 Task: Look for space in Pirané, Argentina from 9th June, 2023 to 11th June, 2023 for 2 adults in price range Rs.6000 to Rs.10000. Place can be entire place with 2 bedrooms having 2 beds and 1 bathroom. Property type can be house, flat, guest house. Amenities needed are: wifi, heating. Booking option can be shelf check-in. Required host language is English.
Action: Mouse moved to (527, 113)
Screenshot: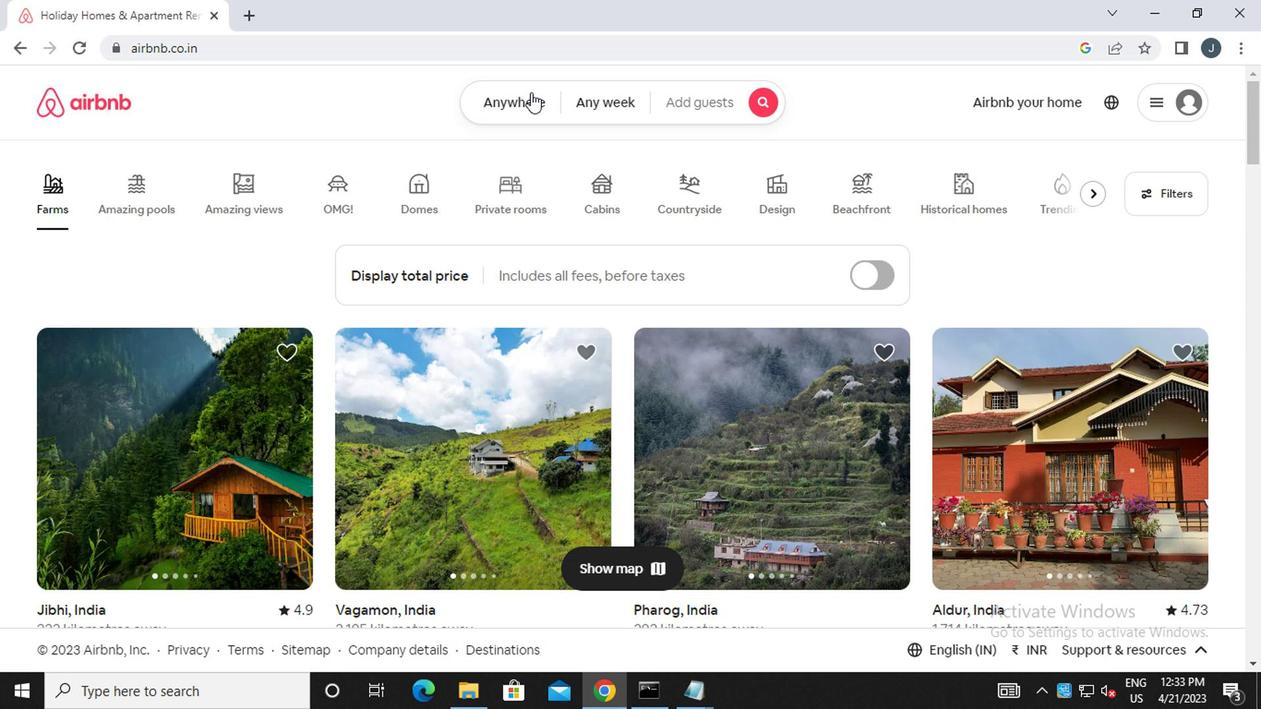 
Action: Mouse pressed left at (527, 113)
Screenshot: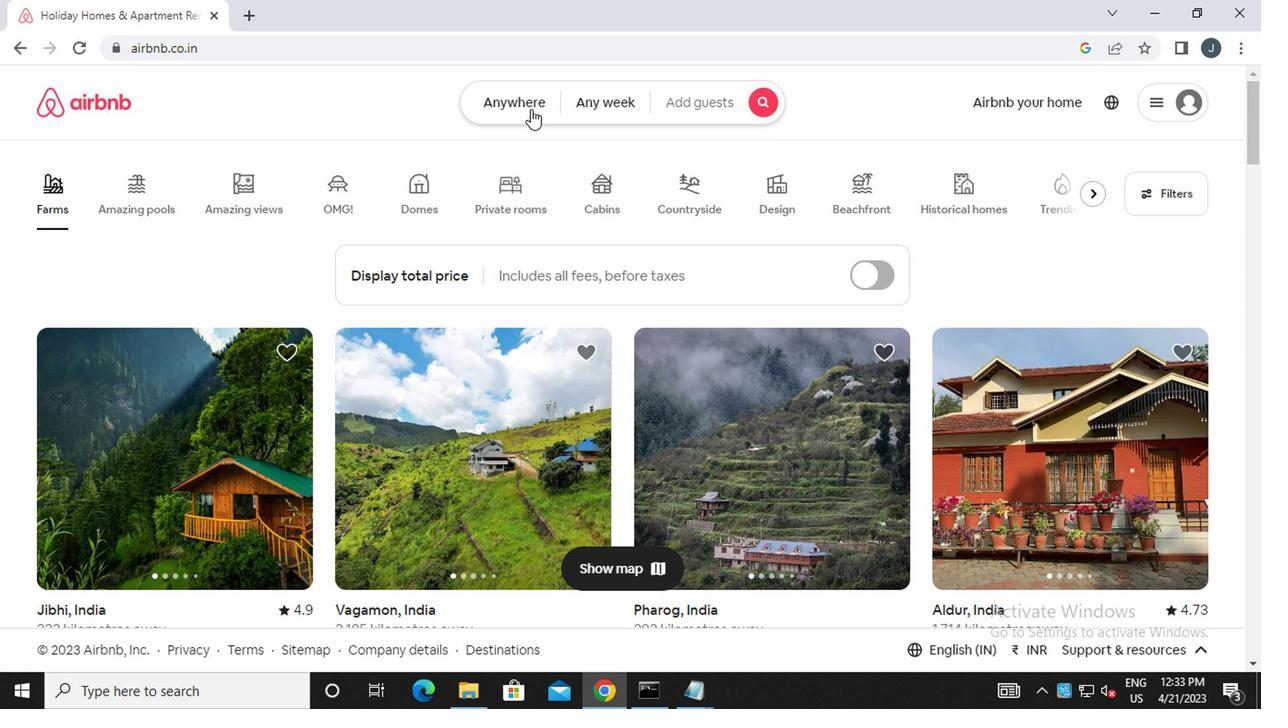 
Action: Mouse moved to (300, 182)
Screenshot: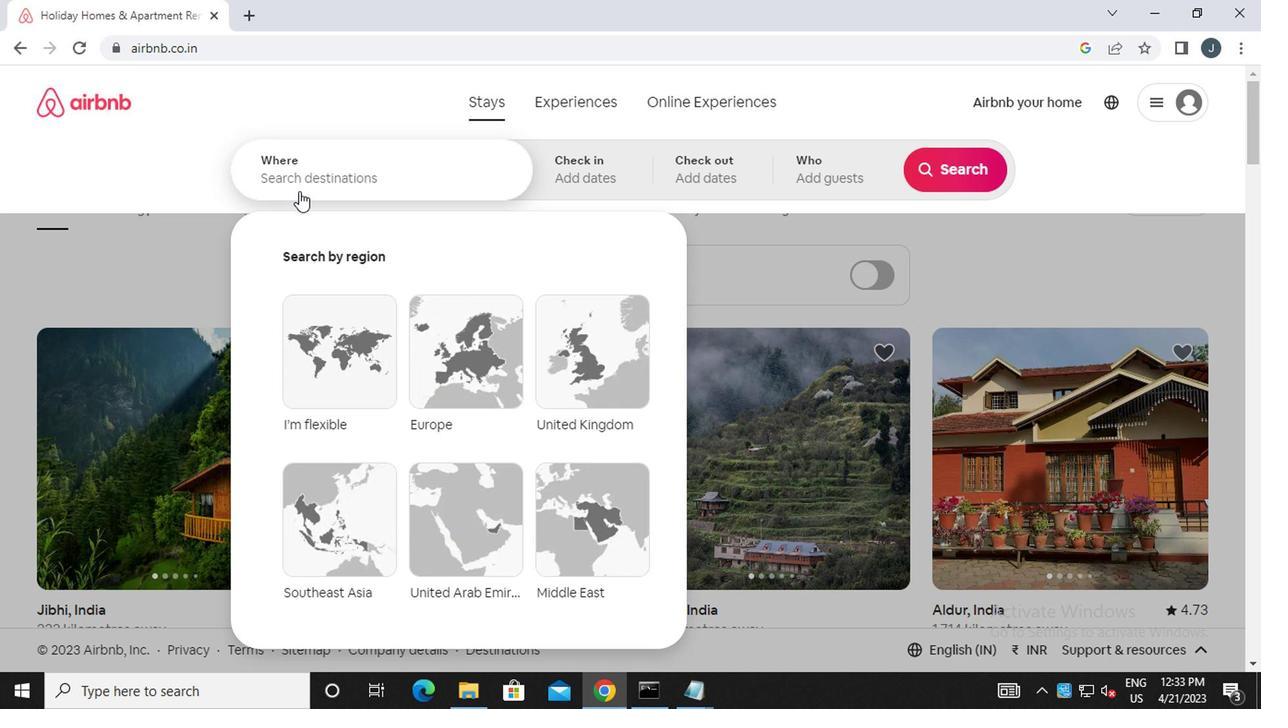 
Action: Mouse pressed left at (300, 182)
Screenshot: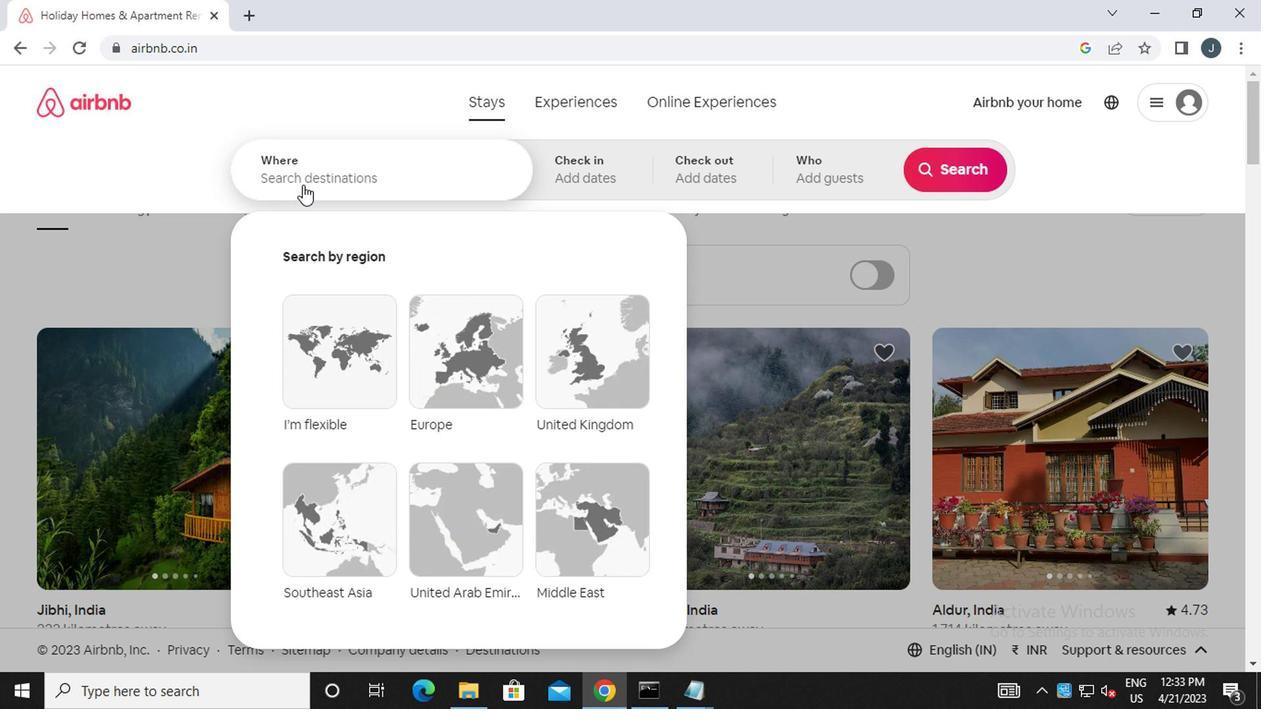 
Action: Key pressed p<Key.caps_lock>irane,<Key.space><Key.caps_lock>a<Key.caps_lock>rgentina
Screenshot: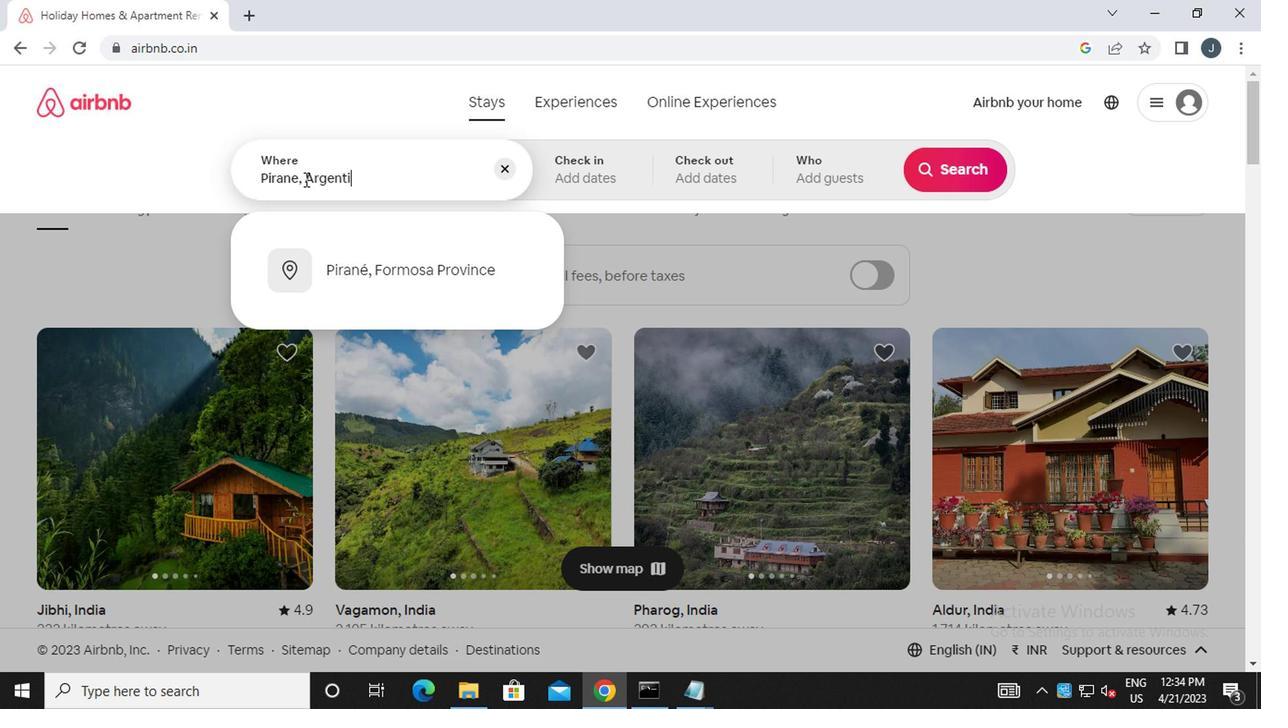 
Action: Mouse moved to (578, 178)
Screenshot: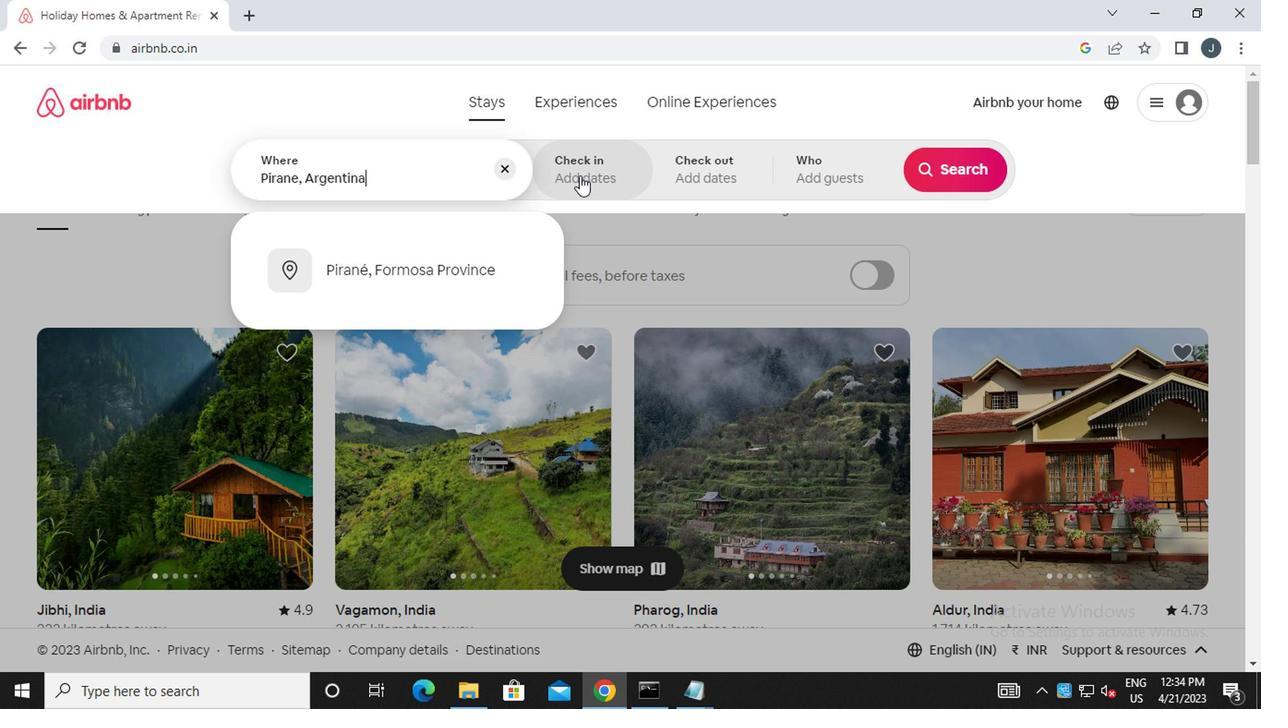 
Action: Mouse pressed left at (578, 178)
Screenshot: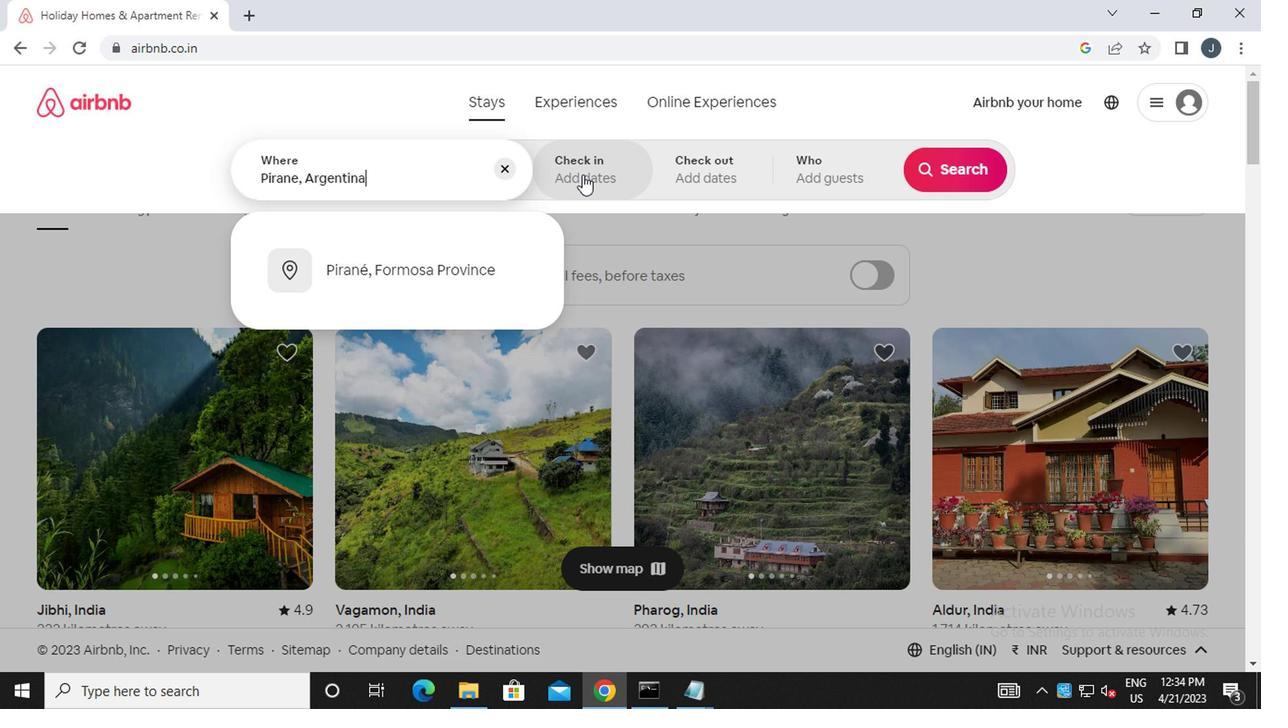 
Action: Mouse moved to (944, 322)
Screenshot: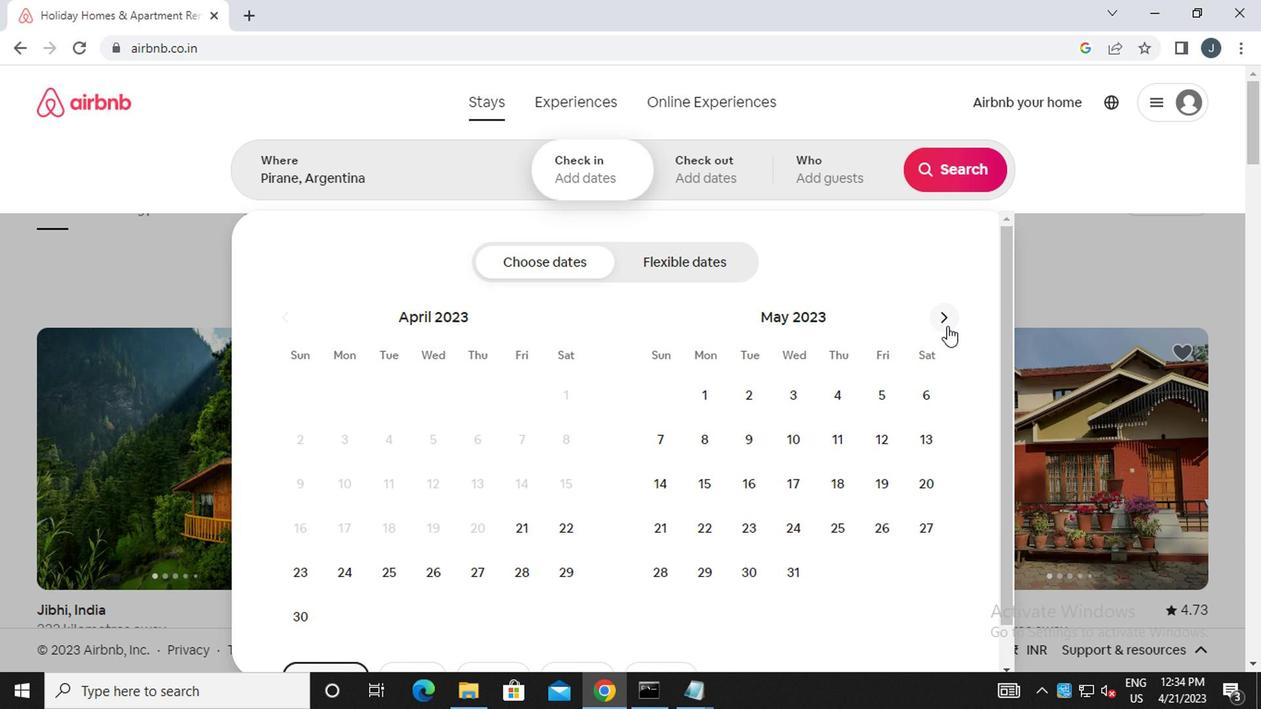 
Action: Mouse pressed left at (944, 322)
Screenshot: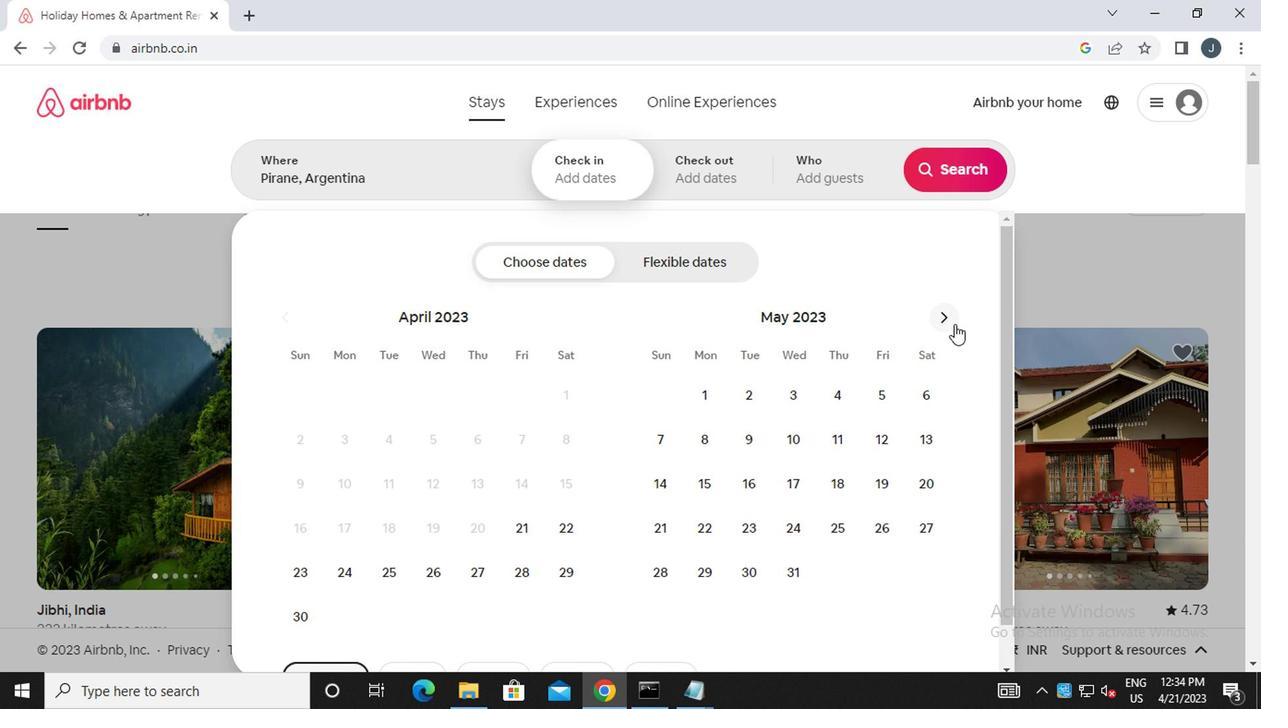 
Action: Mouse moved to (874, 437)
Screenshot: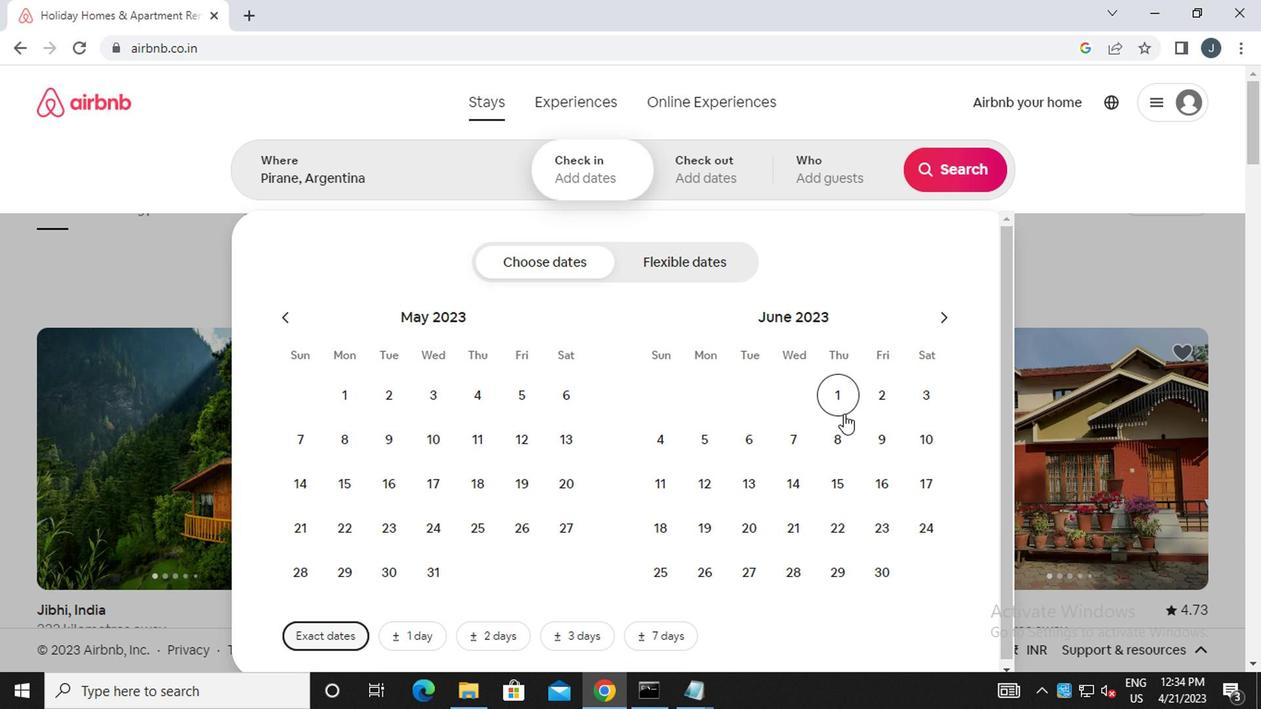 
Action: Mouse pressed left at (874, 437)
Screenshot: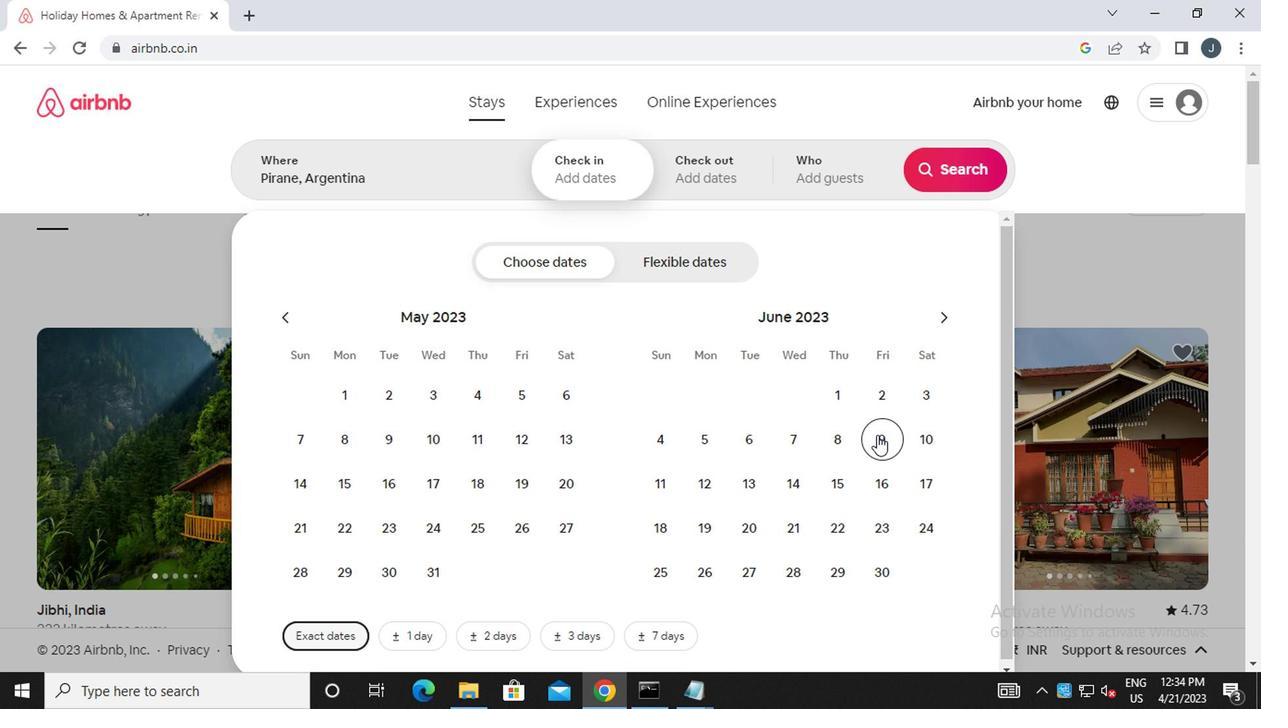 
Action: Mouse moved to (659, 475)
Screenshot: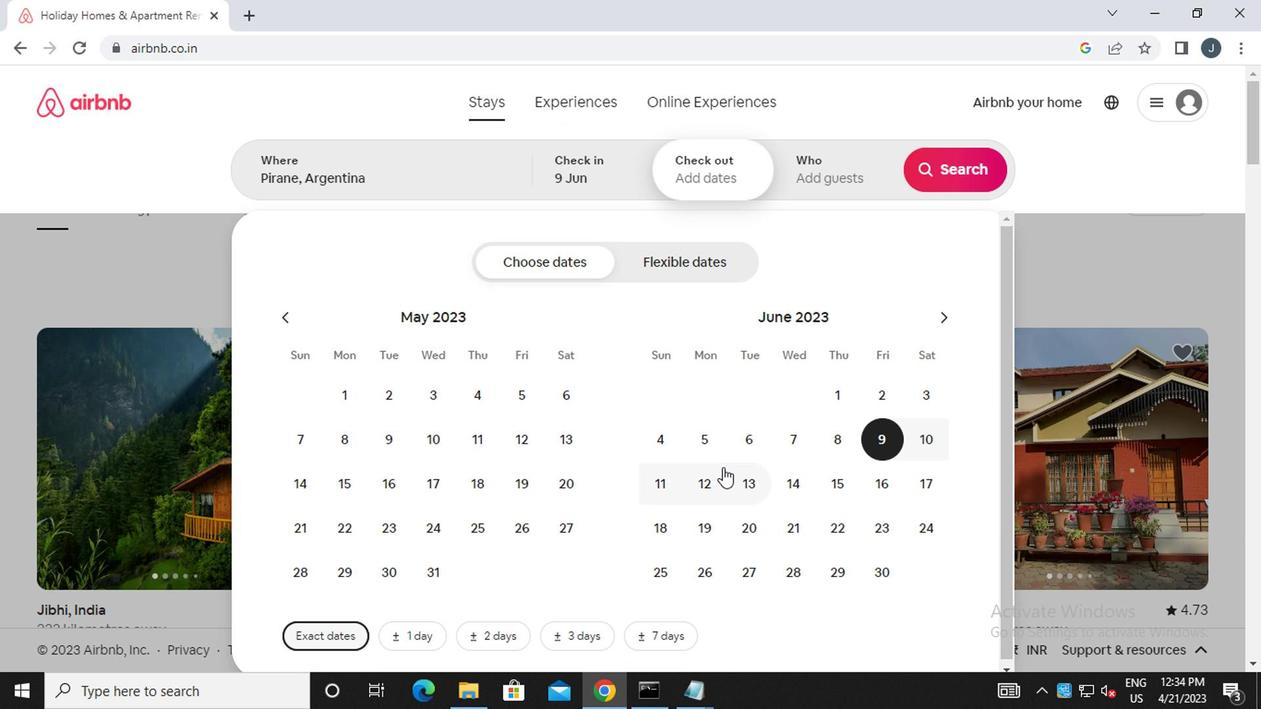 
Action: Mouse pressed left at (659, 475)
Screenshot: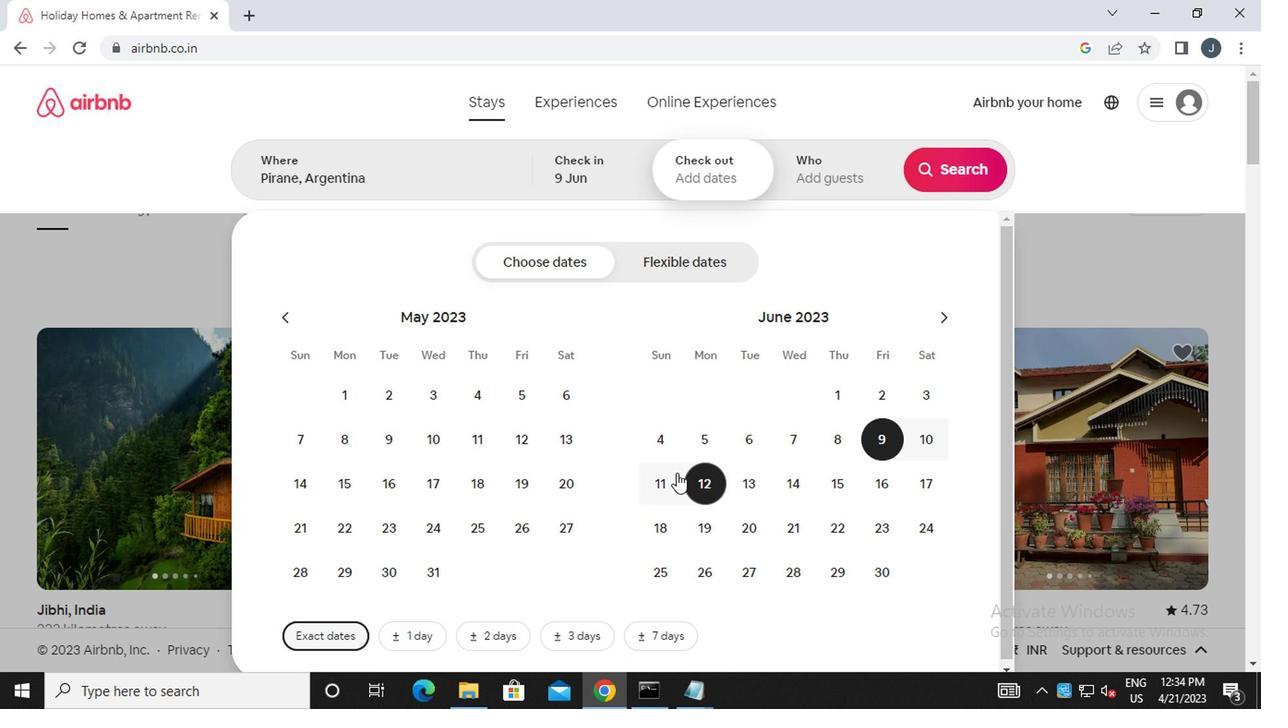 
Action: Mouse moved to (822, 190)
Screenshot: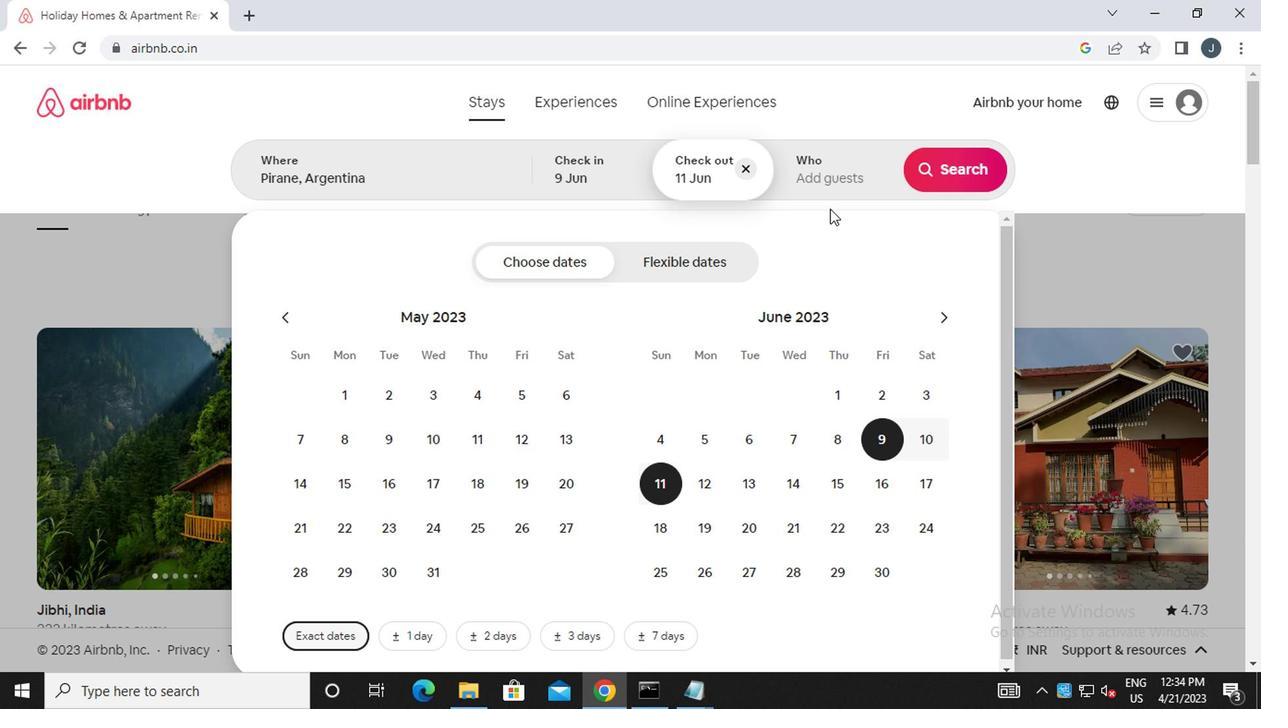 
Action: Mouse pressed left at (822, 190)
Screenshot: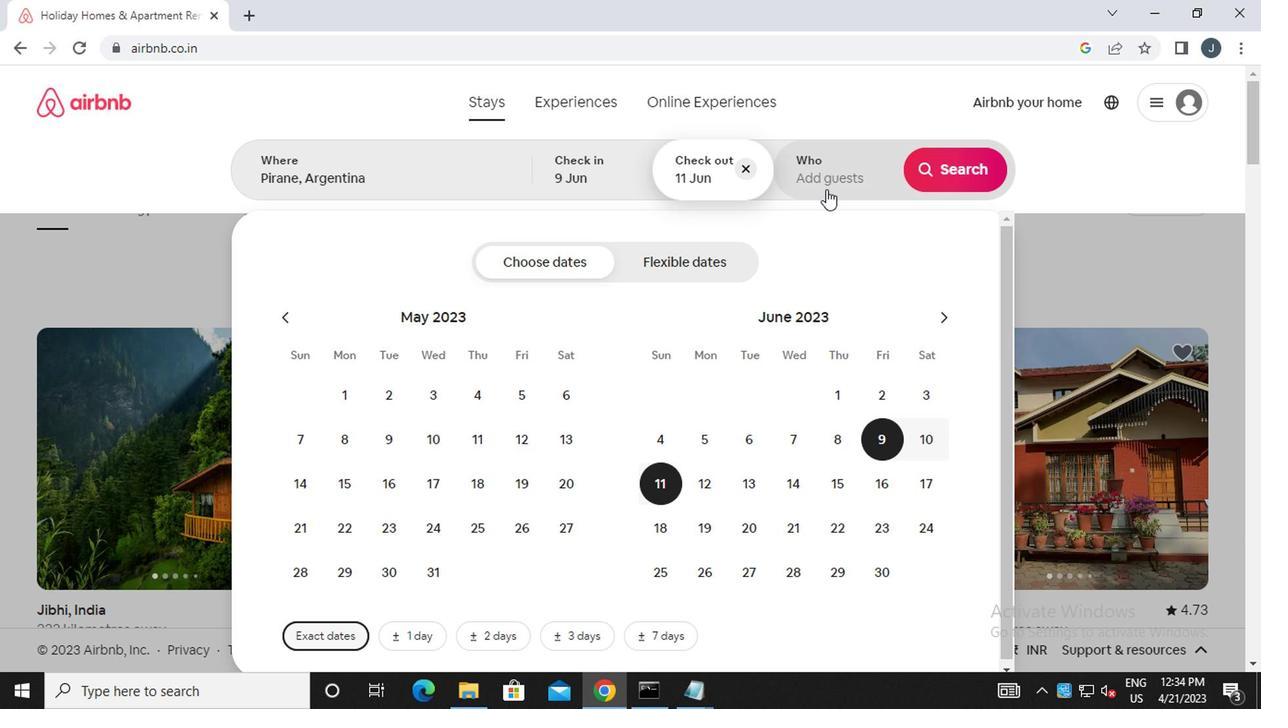 
Action: Mouse moved to (958, 266)
Screenshot: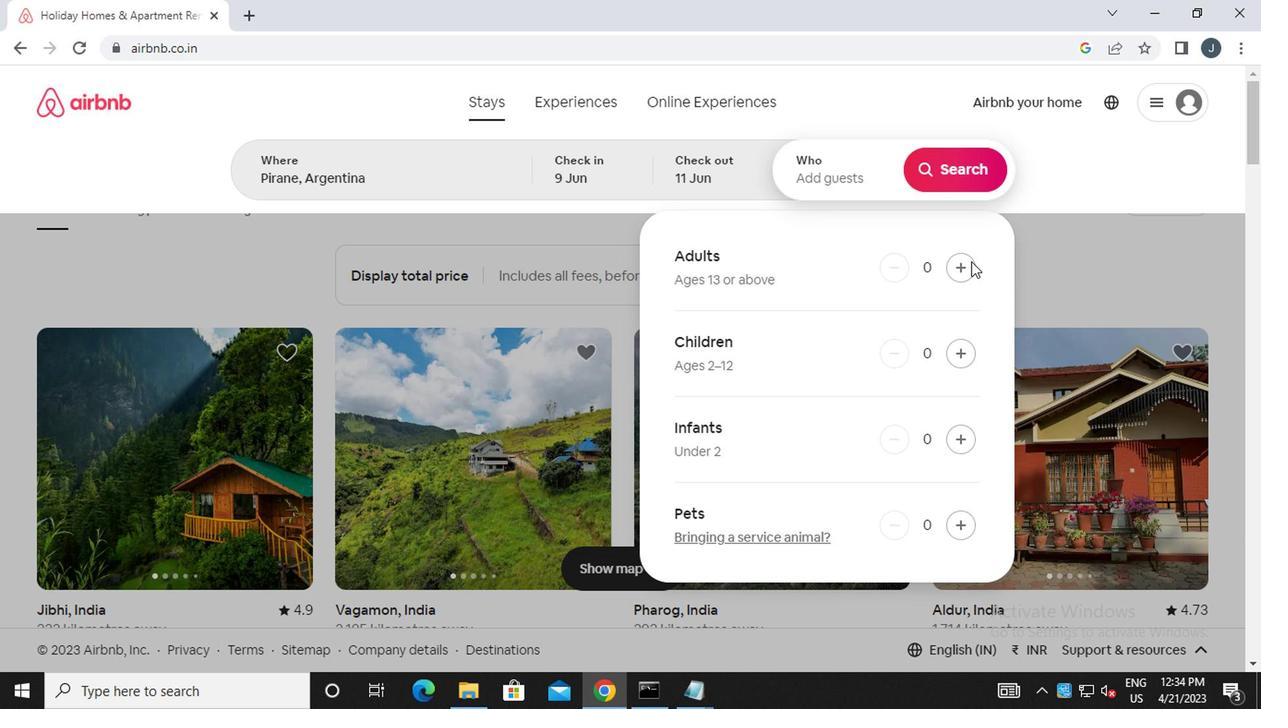 
Action: Mouse pressed left at (958, 266)
Screenshot: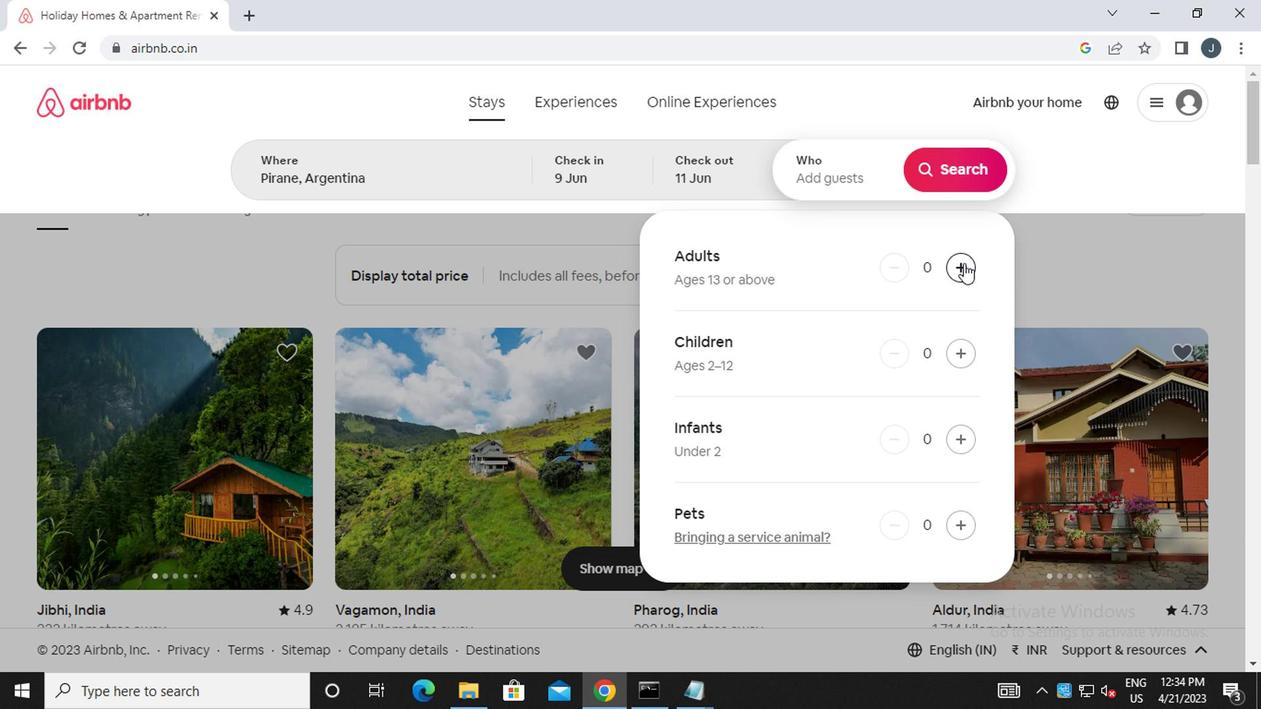 
Action: Mouse moved to (958, 266)
Screenshot: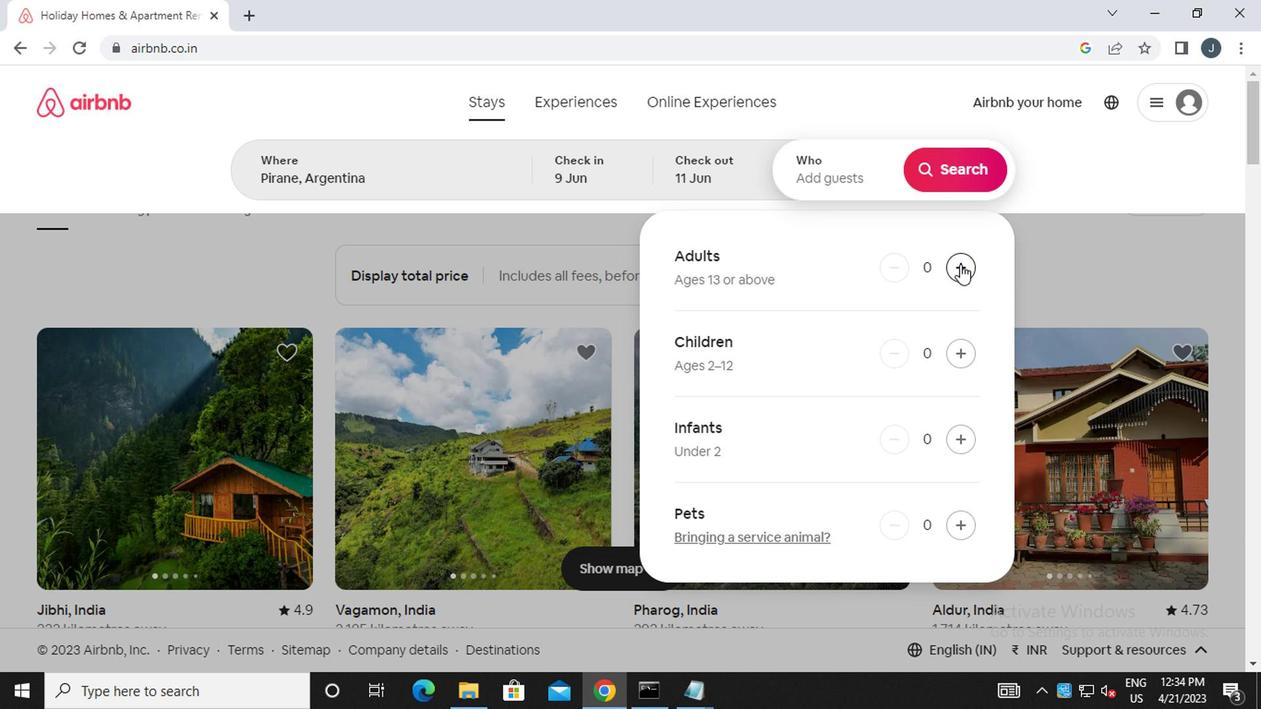 
Action: Mouse pressed left at (958, 266)
Screenshot: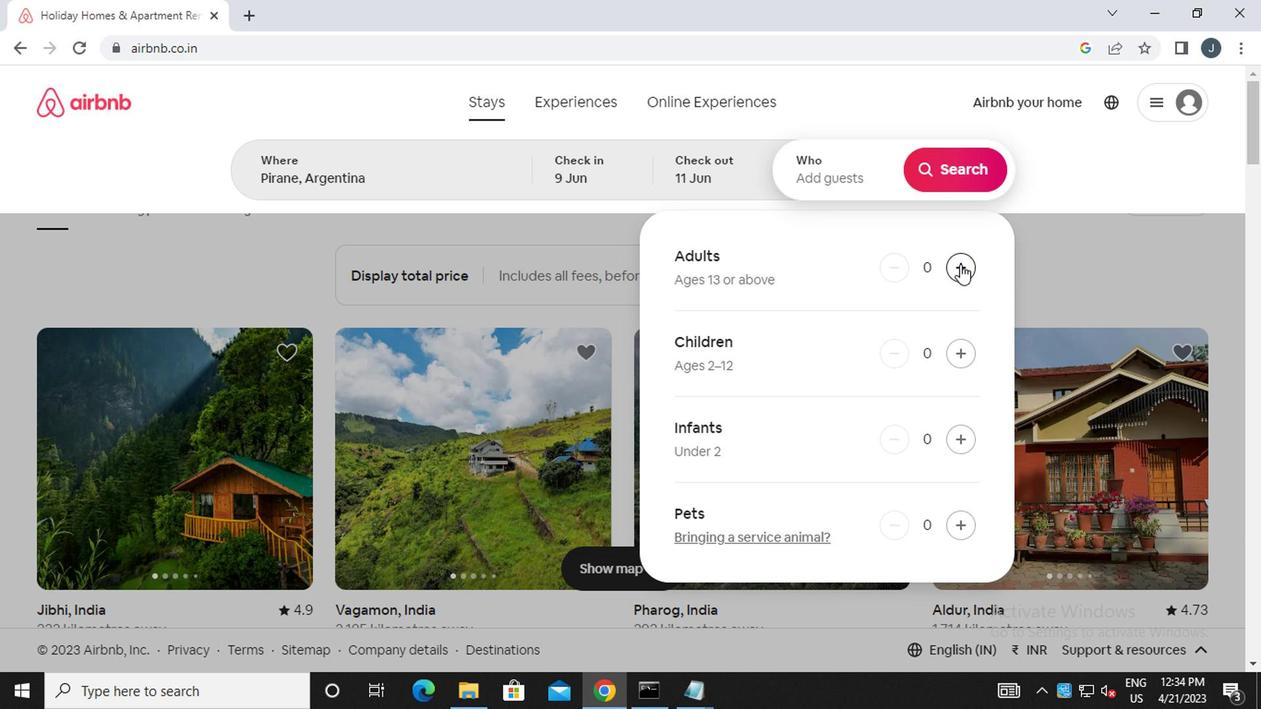 
Action: Mouse moved to (957, 173)
Screenshot: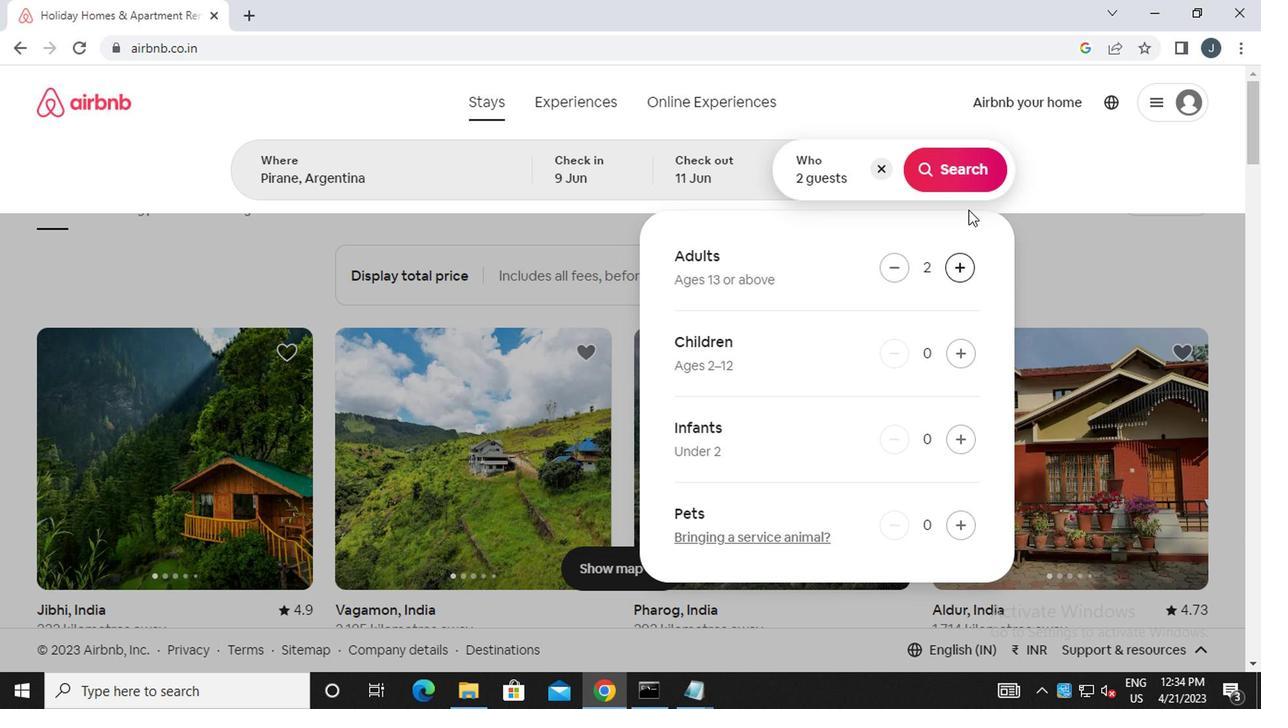 
Action: Mouse pressed left at (957, 173)
Screenshot: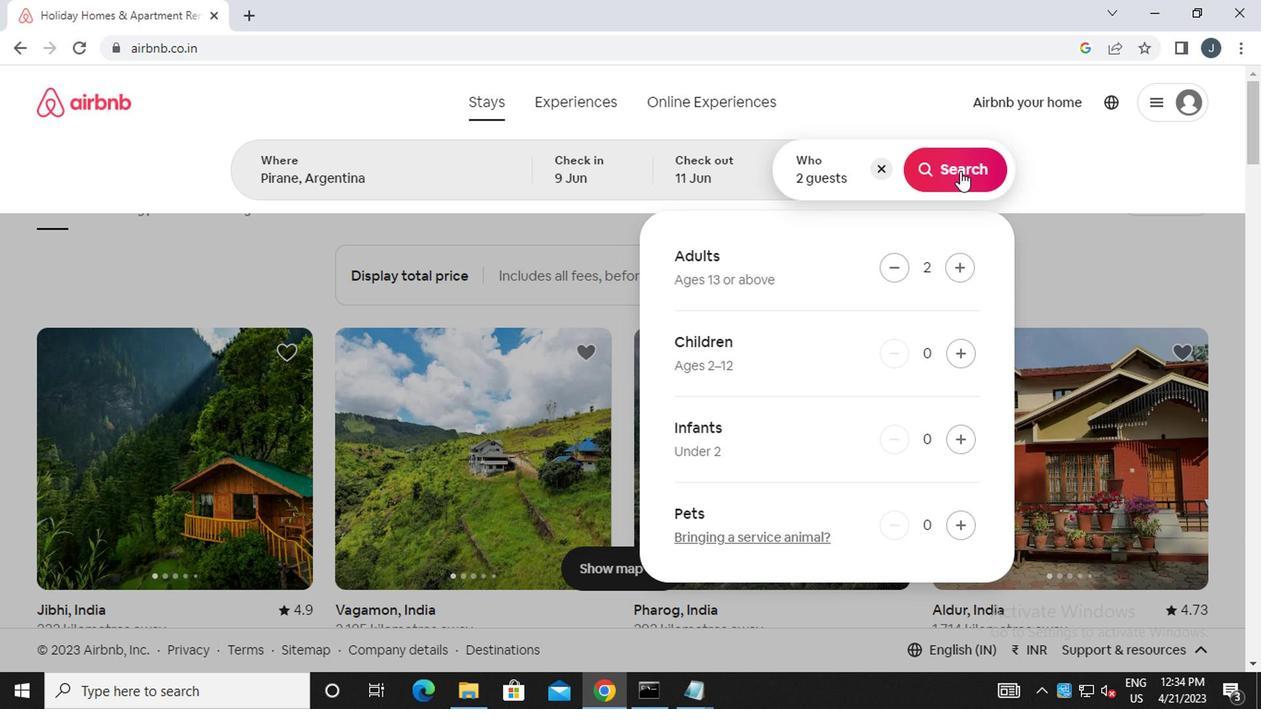 
Action: Mouse moved to (1155, 184)
Screenshot: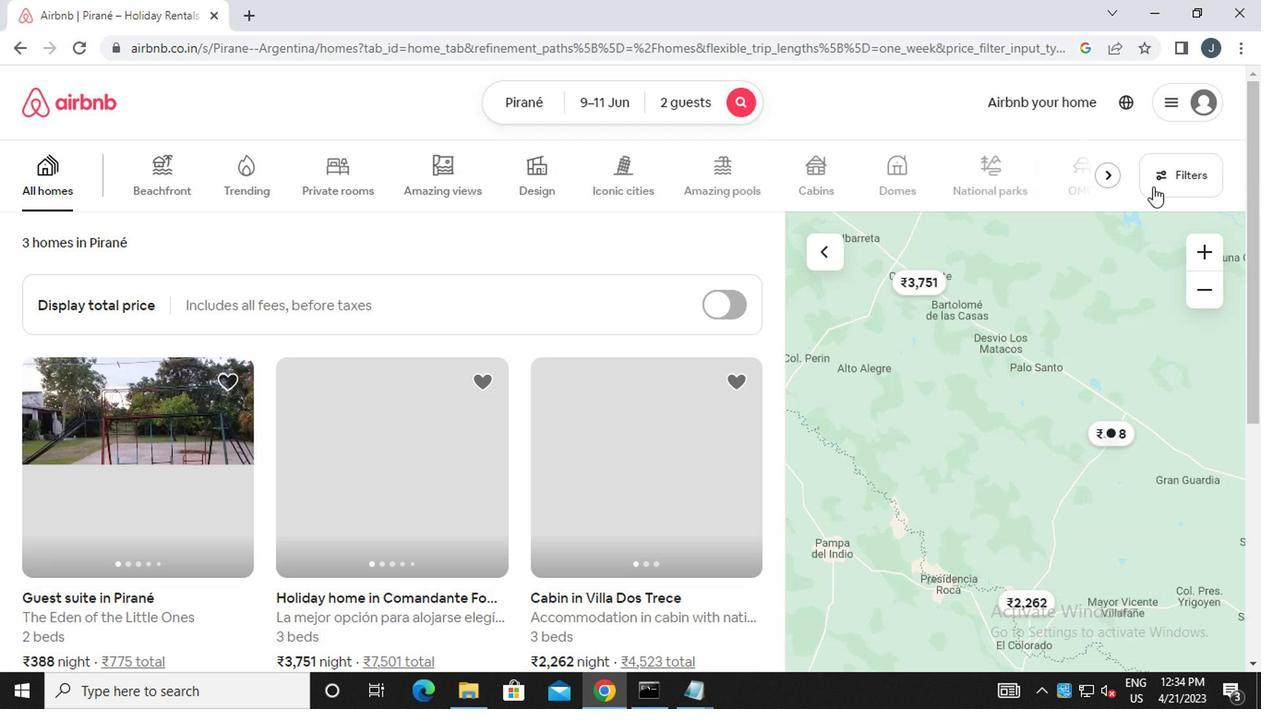 
Action: Mouse pressed left at (1155, 184)
Screenshot: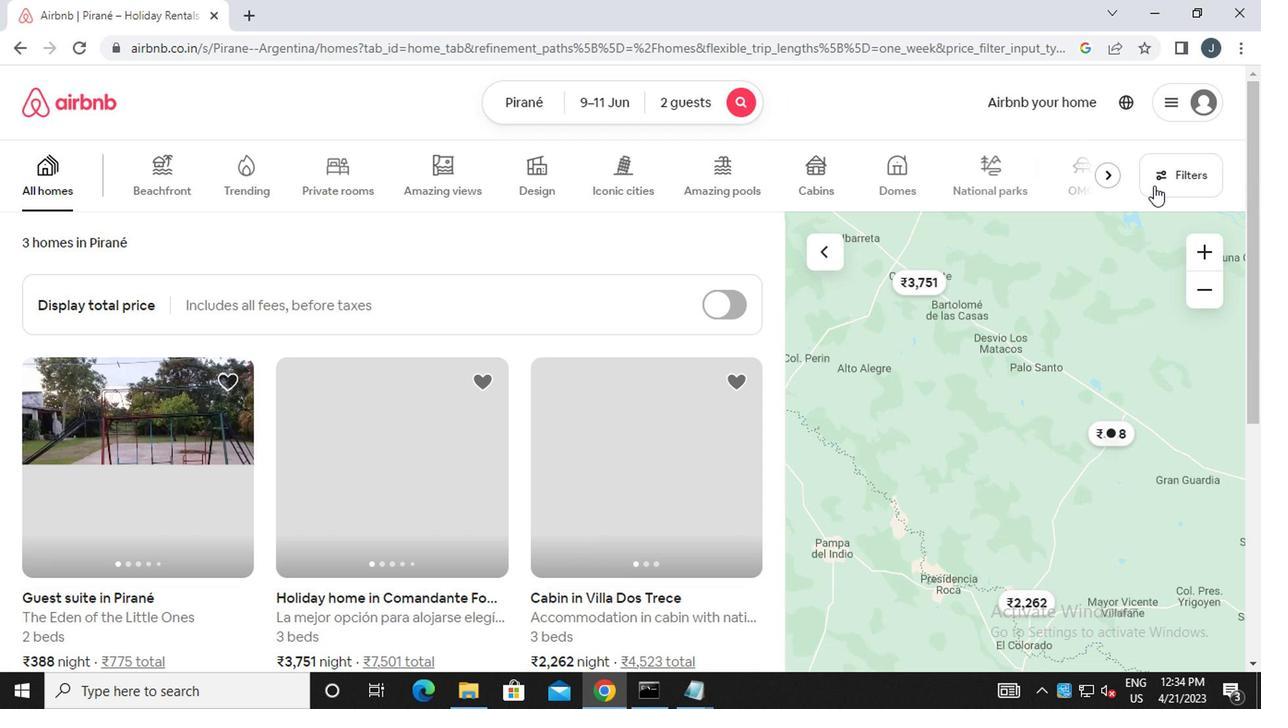 
Action: Mouse moved to (429, 404)
Screenshot: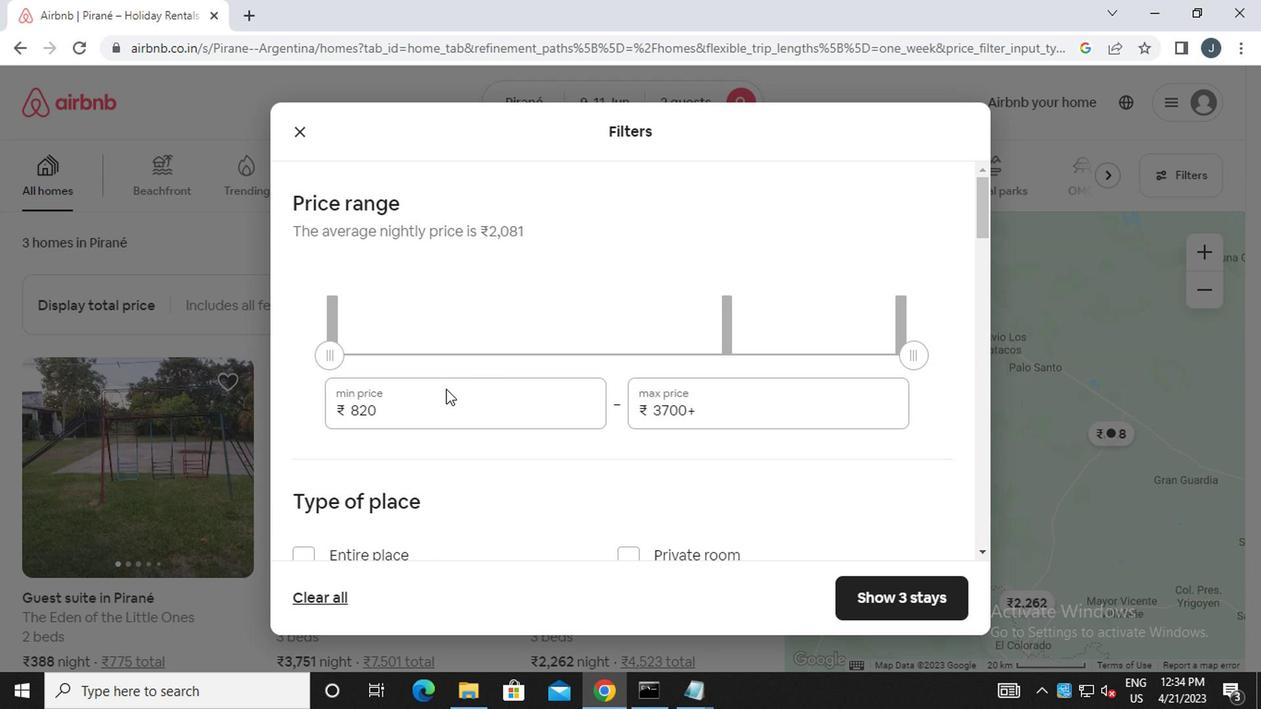 
Action: Mouse pressed left at (429, 404)
Screenshot: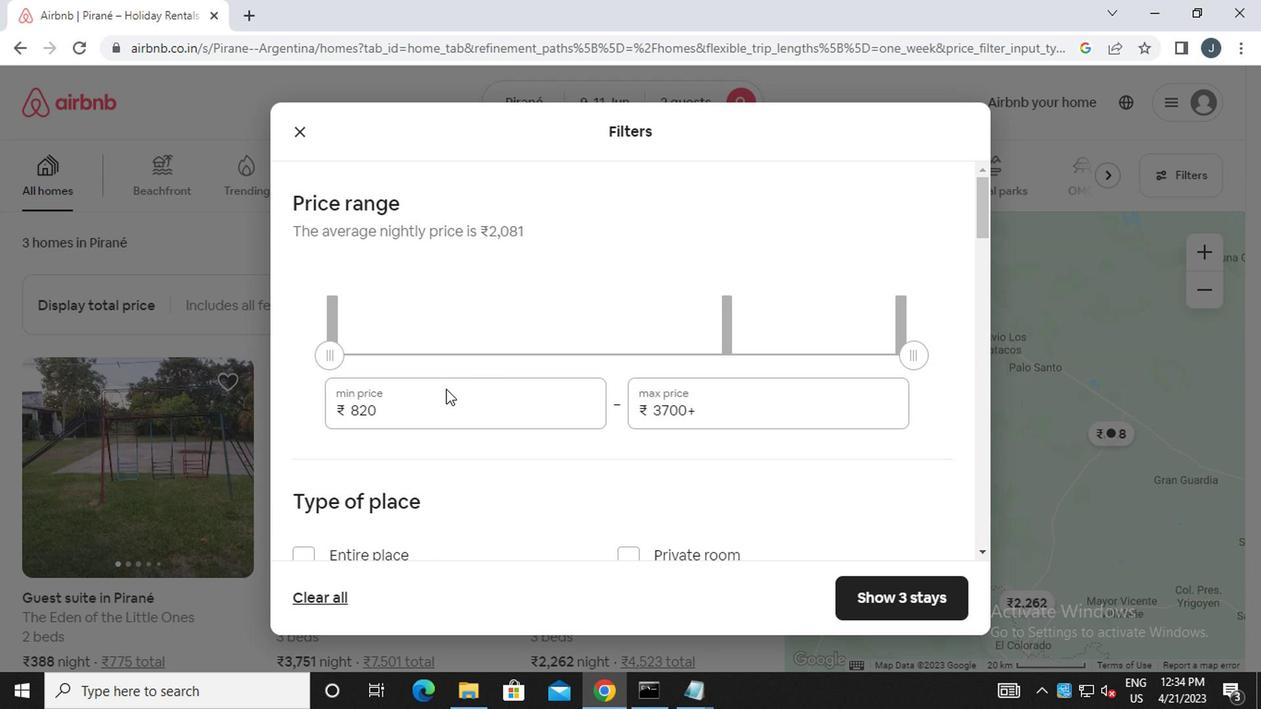 
Action: Mouse moved to (428, 392)
Screenshot: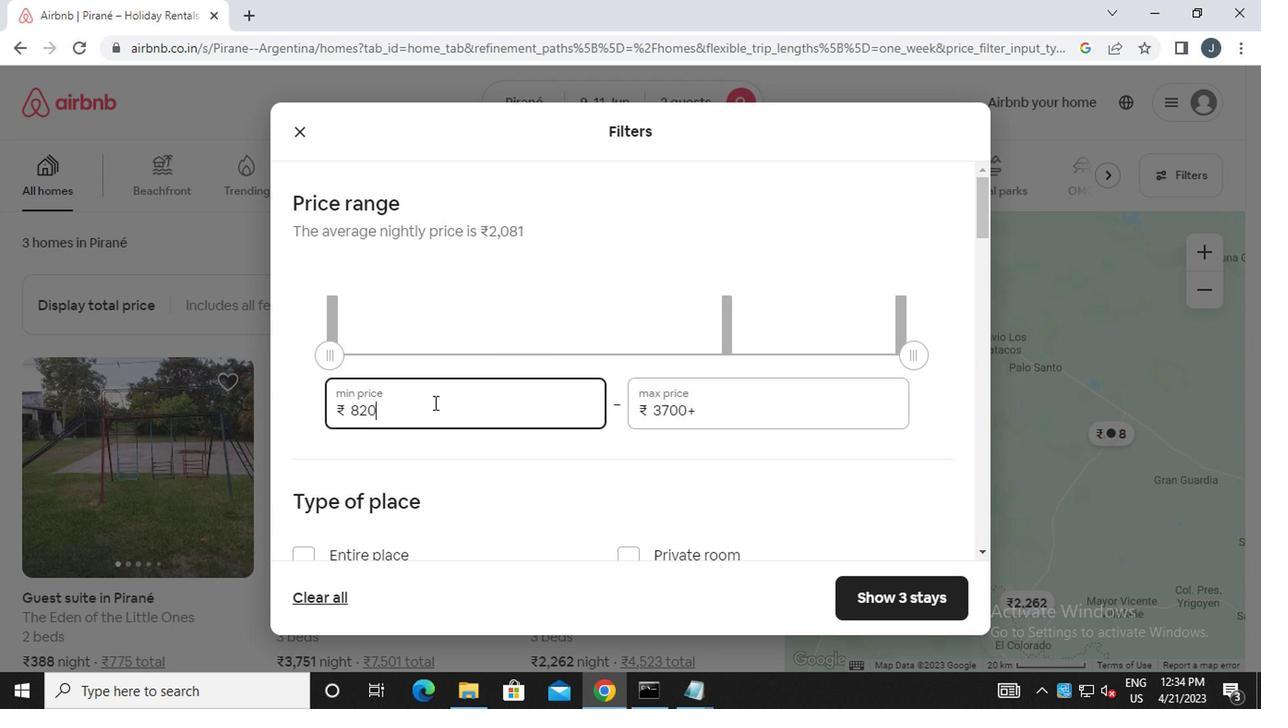 
Action: Key pressed <Key.backspace><Key.backspace><Key.backspace><Key.backspace><Key.backspace><Key.backspace><Key.backspace><Key.backspace><Key.backspace><Key.backspace><Key.backspace><Key.backspace><Key.backspace><Key.backspace><Key.backspace><Key.backspace><Key.backspace>6000
Screenshot: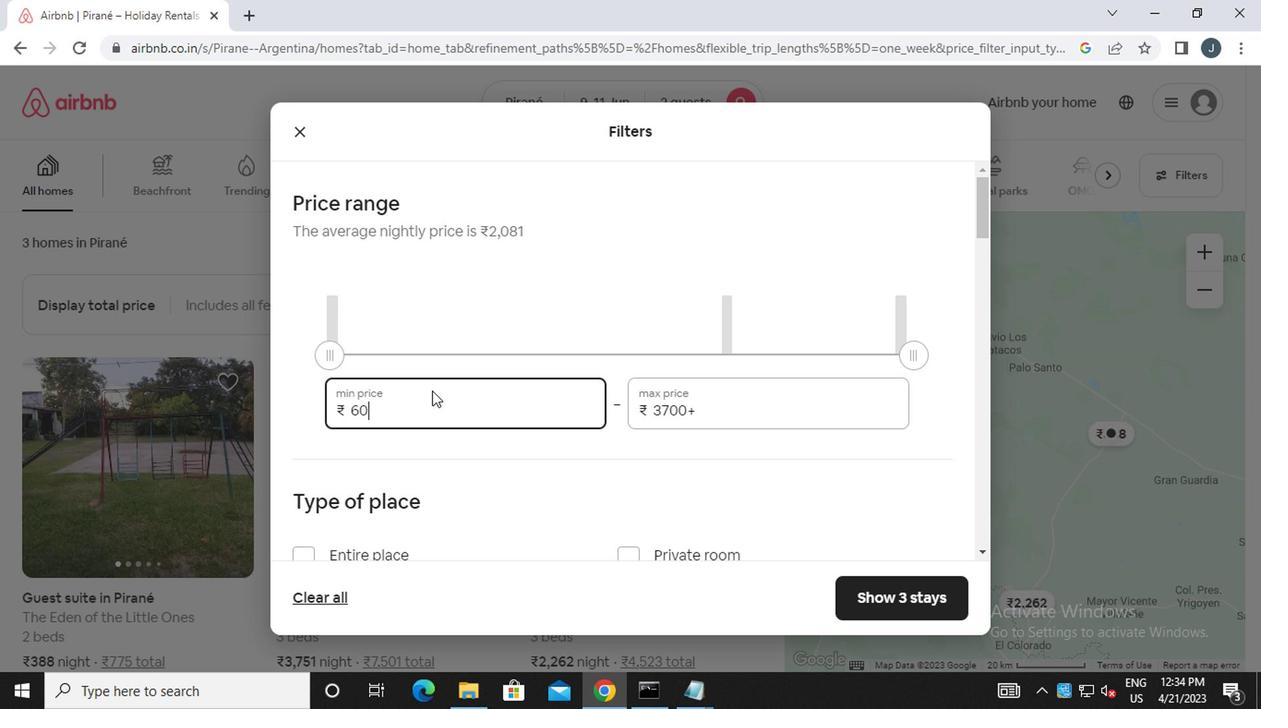 
Action: Mouse moved to (819, 394)
Screenshot: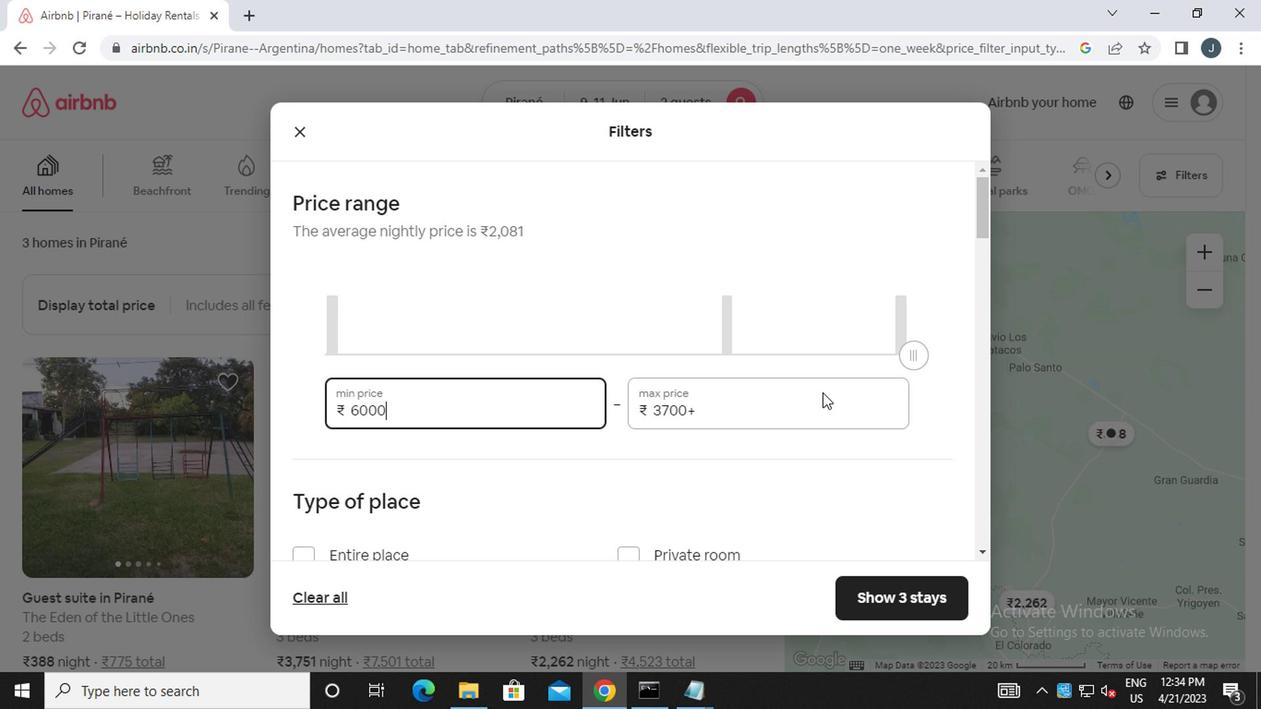 
Action: Mouse pressed left at (819, 394)
Screenshot: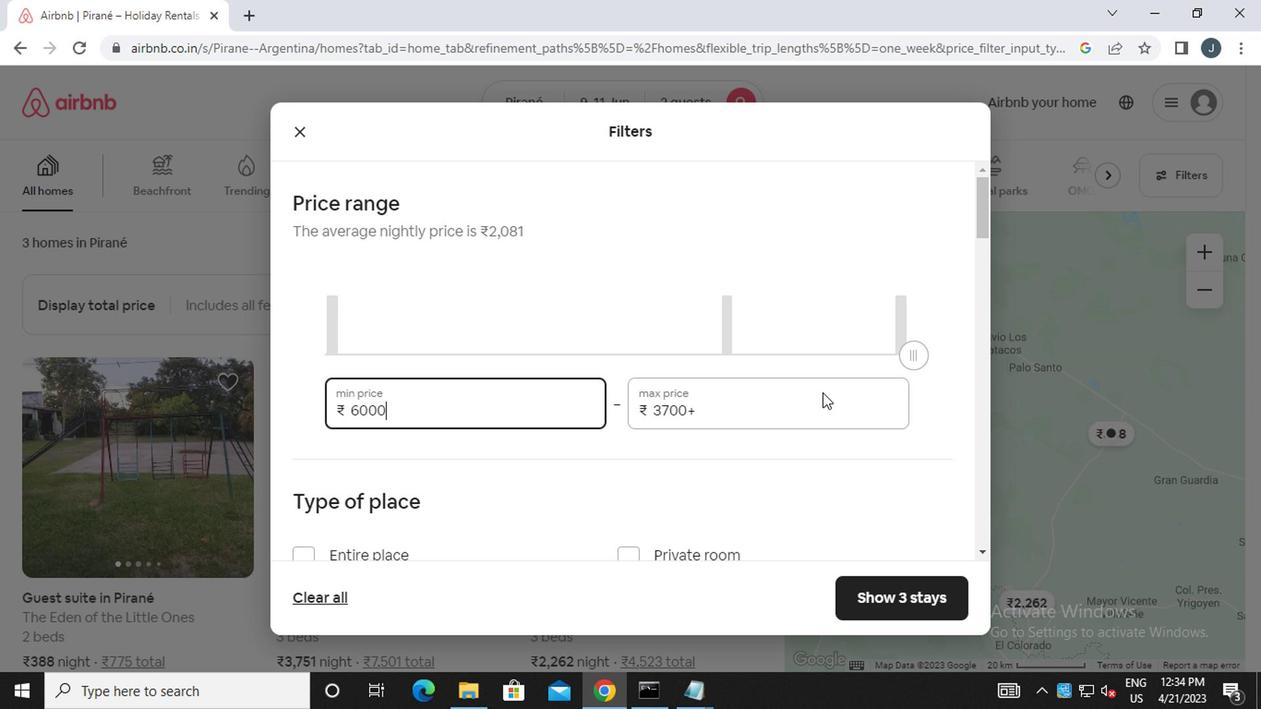 
Action: Mouse moved to (783, 377)
Screenshot: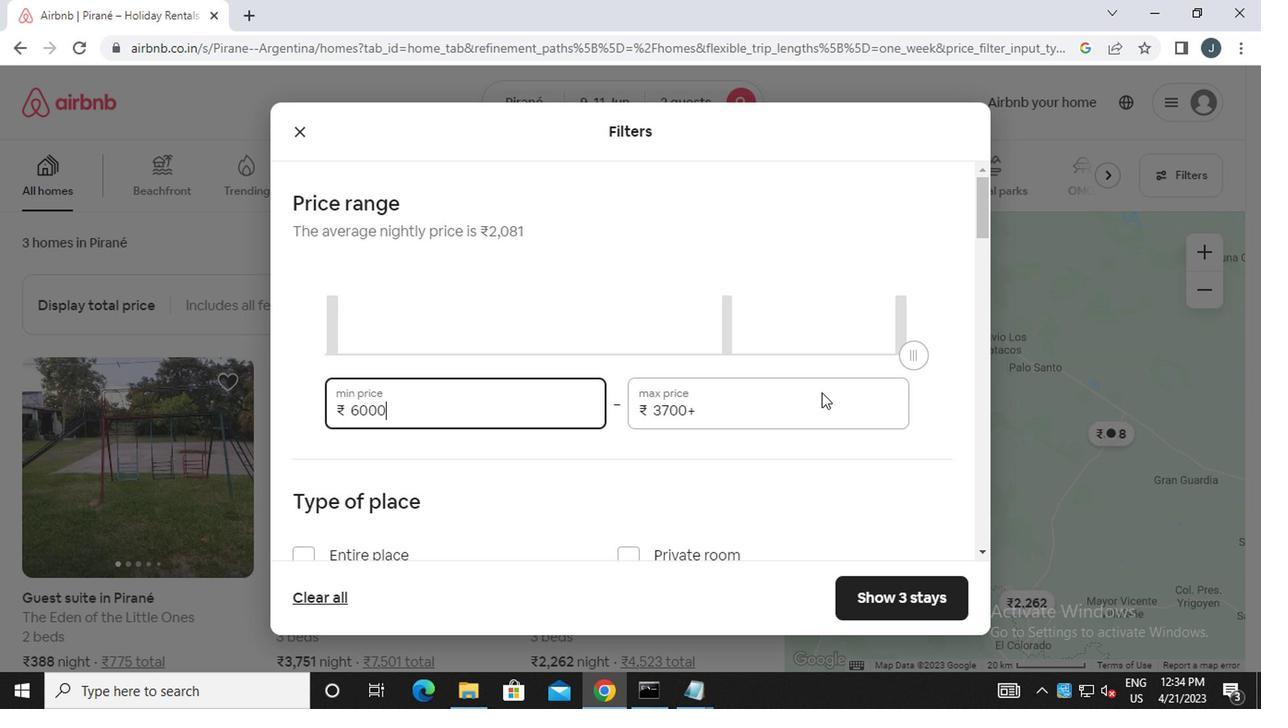 
Action: Key pressed <Key.backspace><Key.backspace><Key.backspace><Key.backspace><Key.backspace><Key.backspace><Key.backspace><Key.backspace><Key.backspace>10000
Screenshot: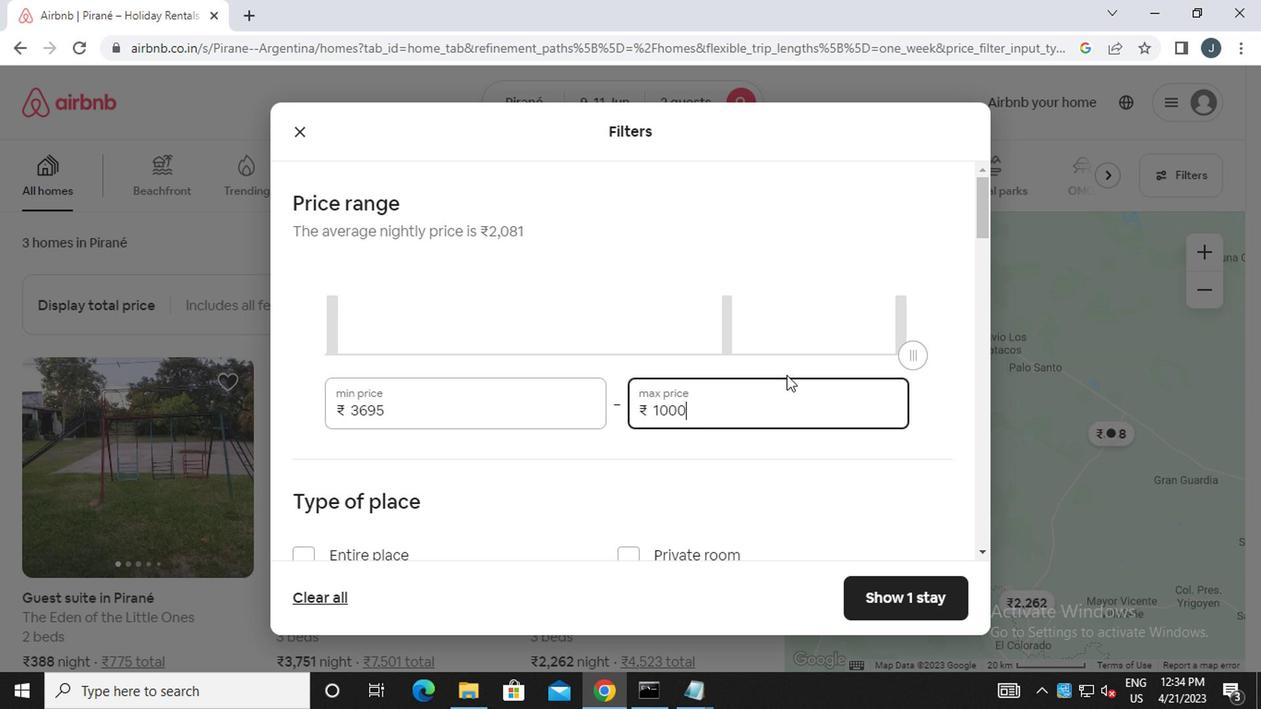 
Action: Mouse moved to (914, 362)
Screenshot: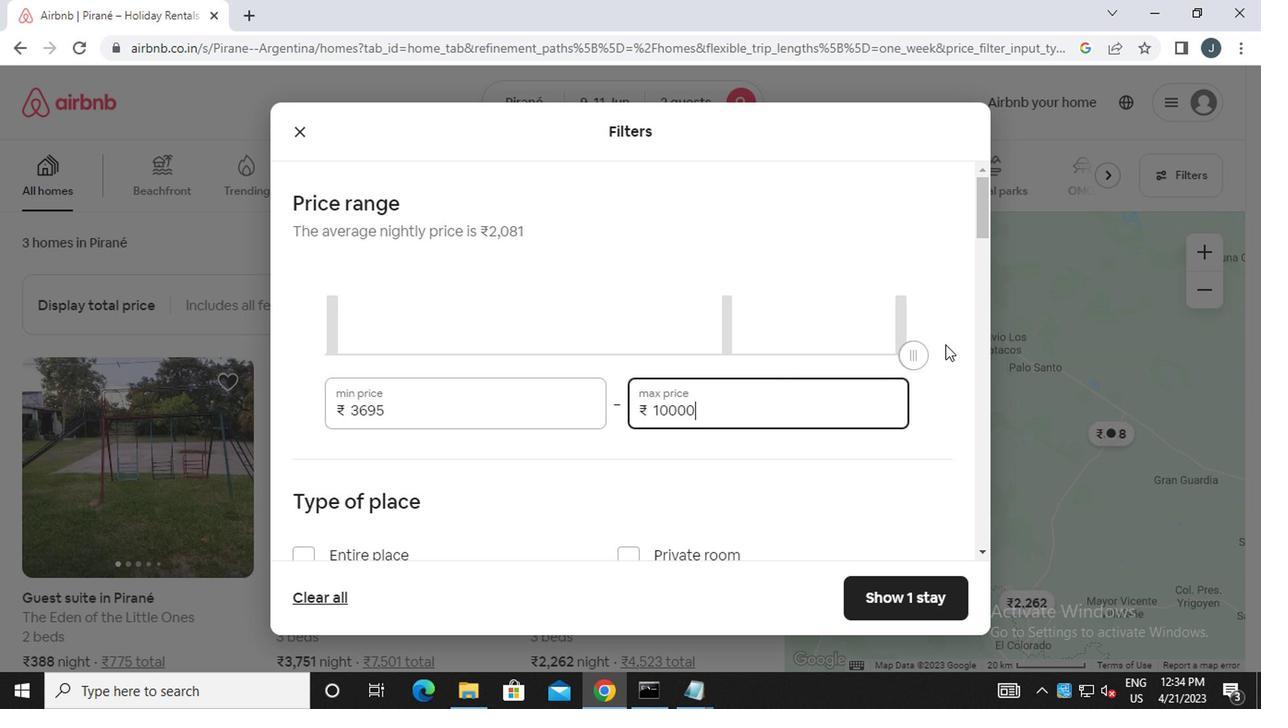 
Action: Mouse scrolled (914, 361) with delta (0, 0)
Screenshot: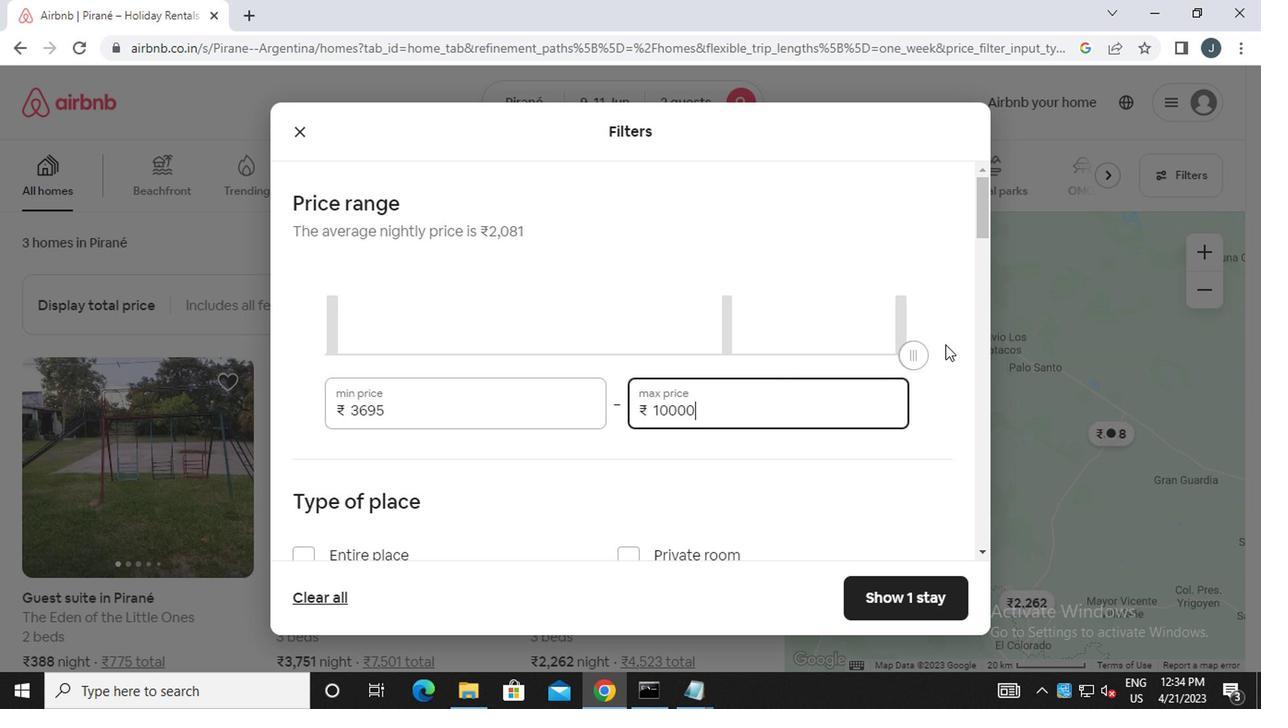 
Action: Mouse moved to (913, 362)
Screenshot: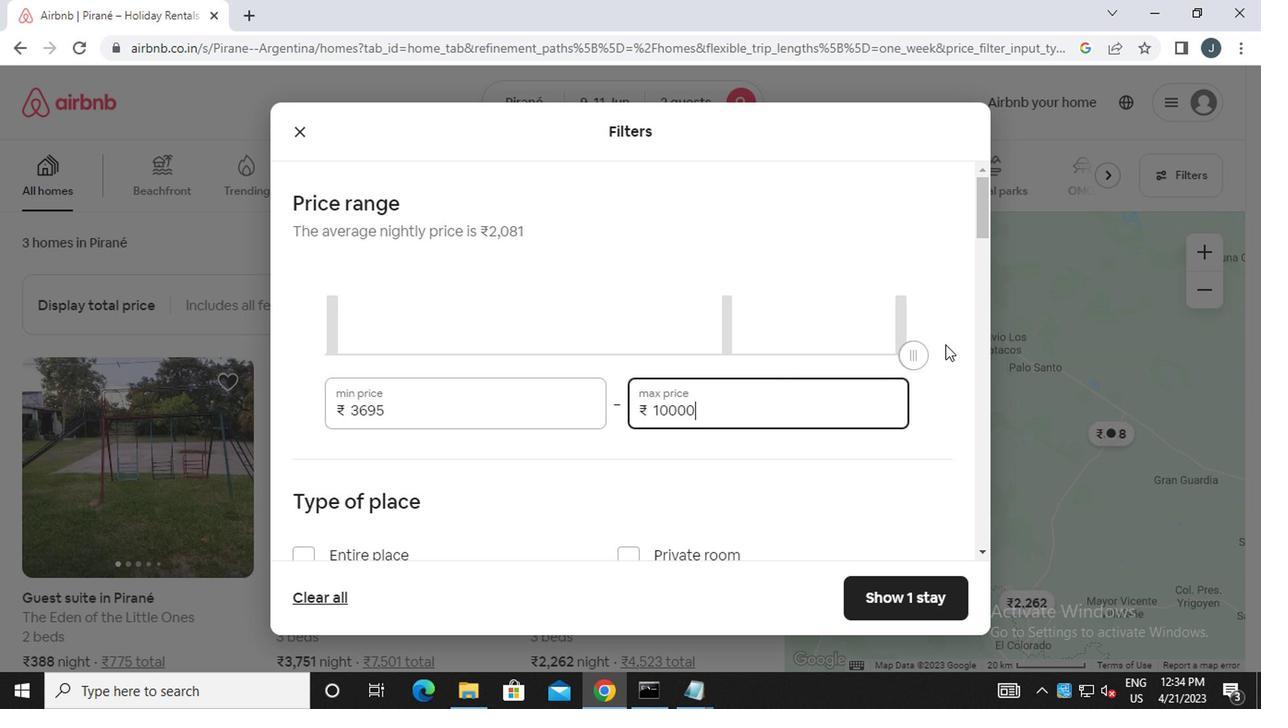
Action: Mouse scrolled (913, 361) with delta (0, 0)
Screenshot: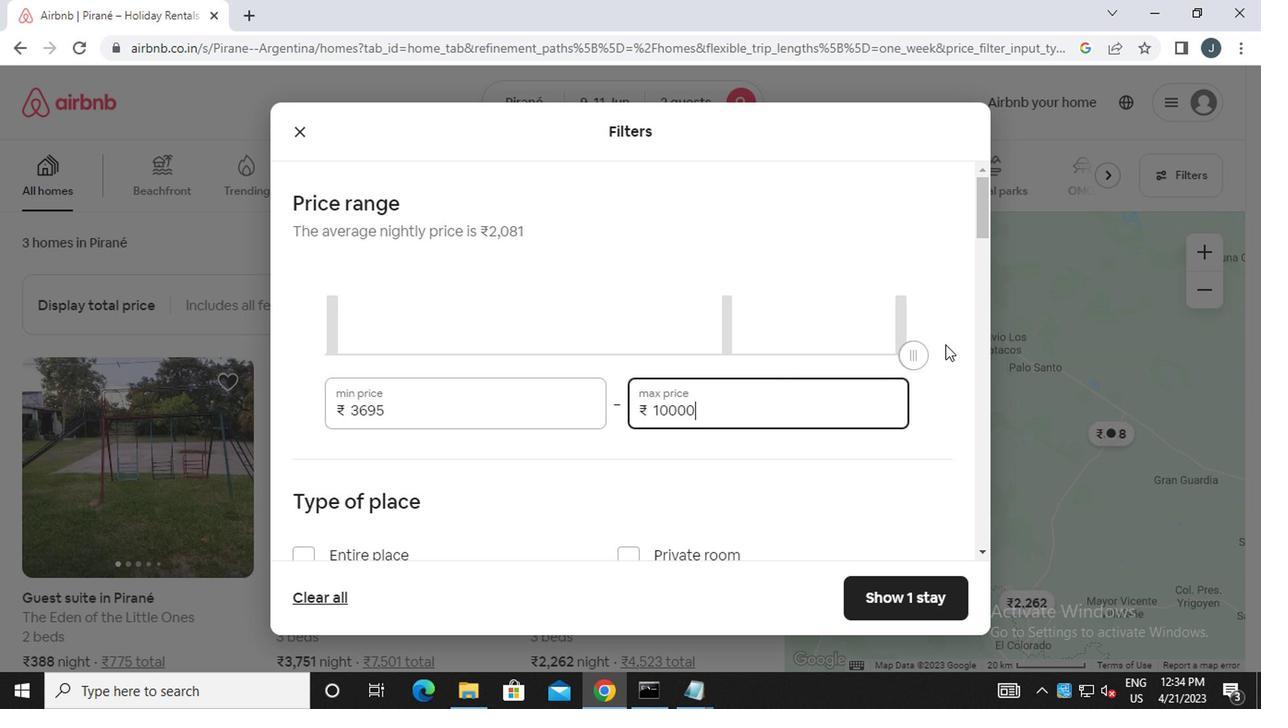 
Action: Mouse moved to (910, 363)
Screenshot: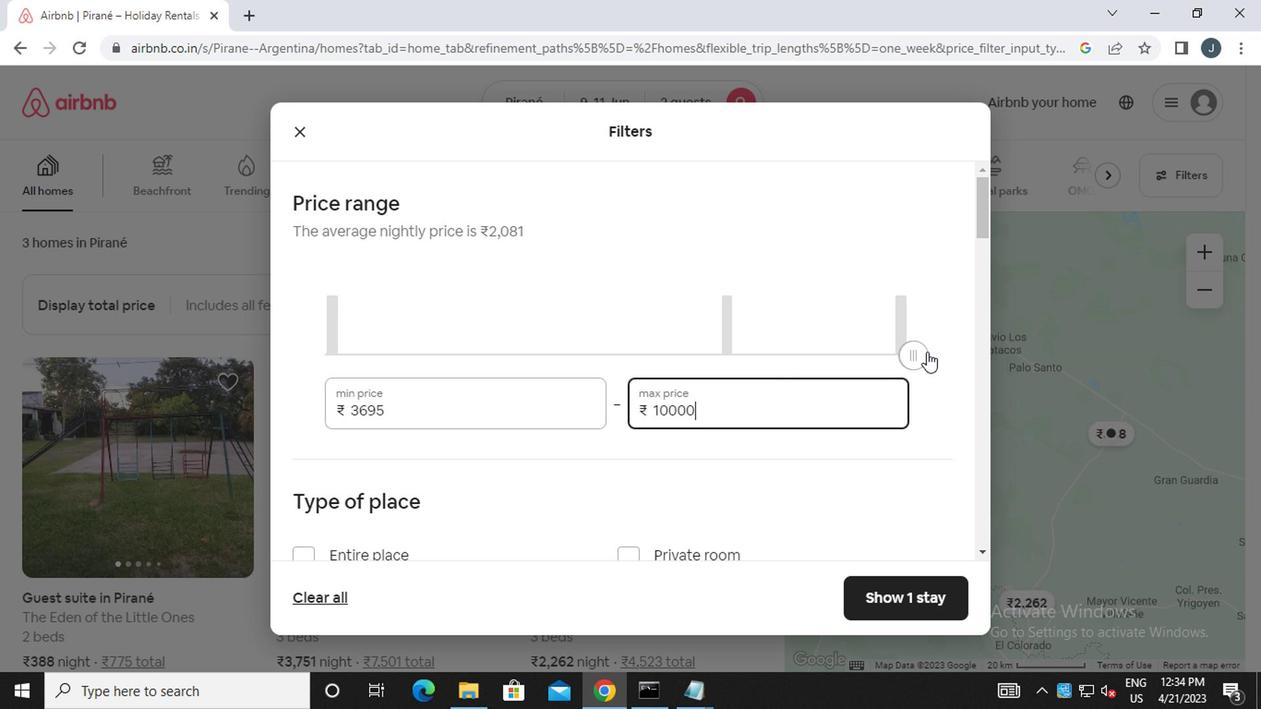 
Action: Mouse scrolled (910, 362) with delta (0, -1)
Screenshot: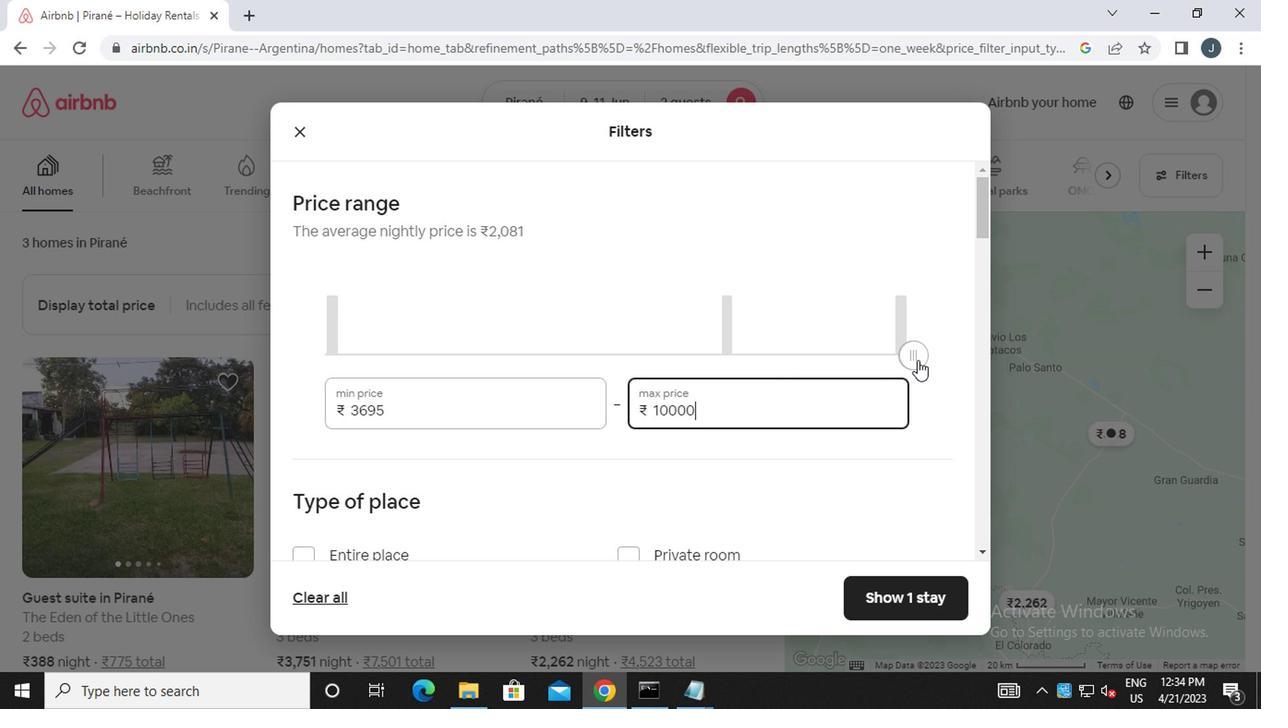 
Action: Mouse moved to (447, 303)
Screenshot: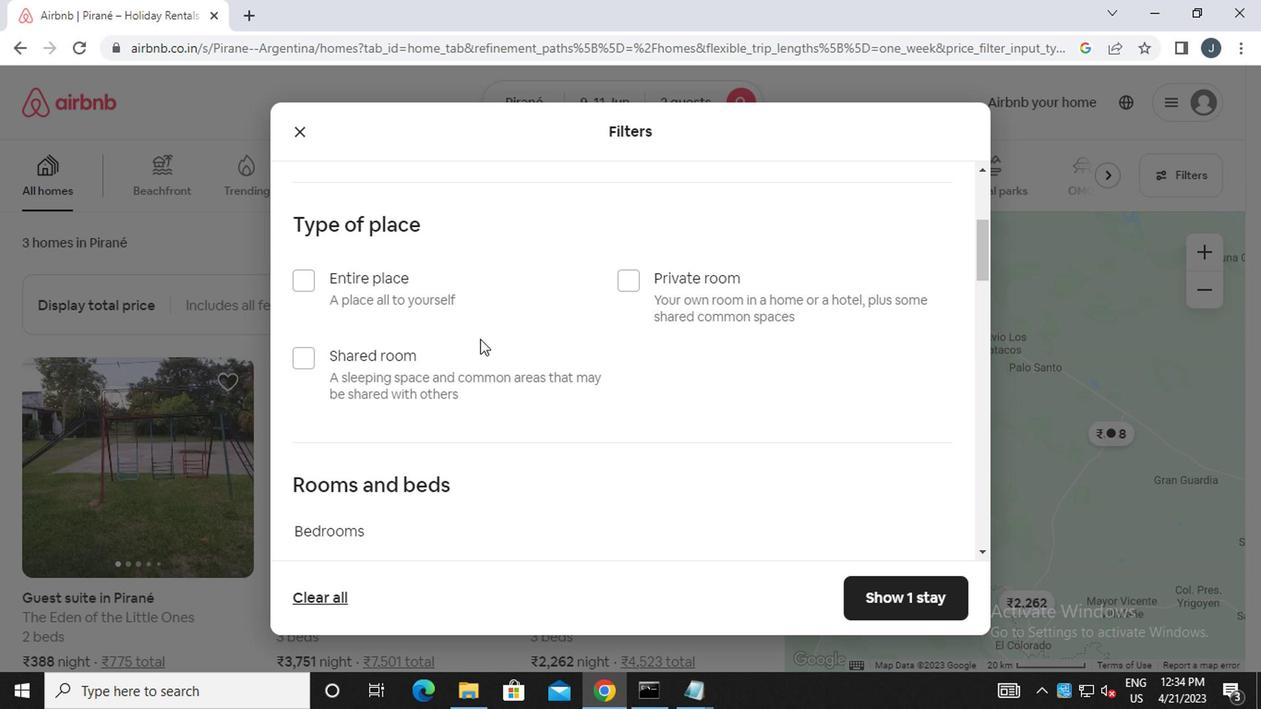 
Action: Mouse pressed left at (447, 303)
Screenshot: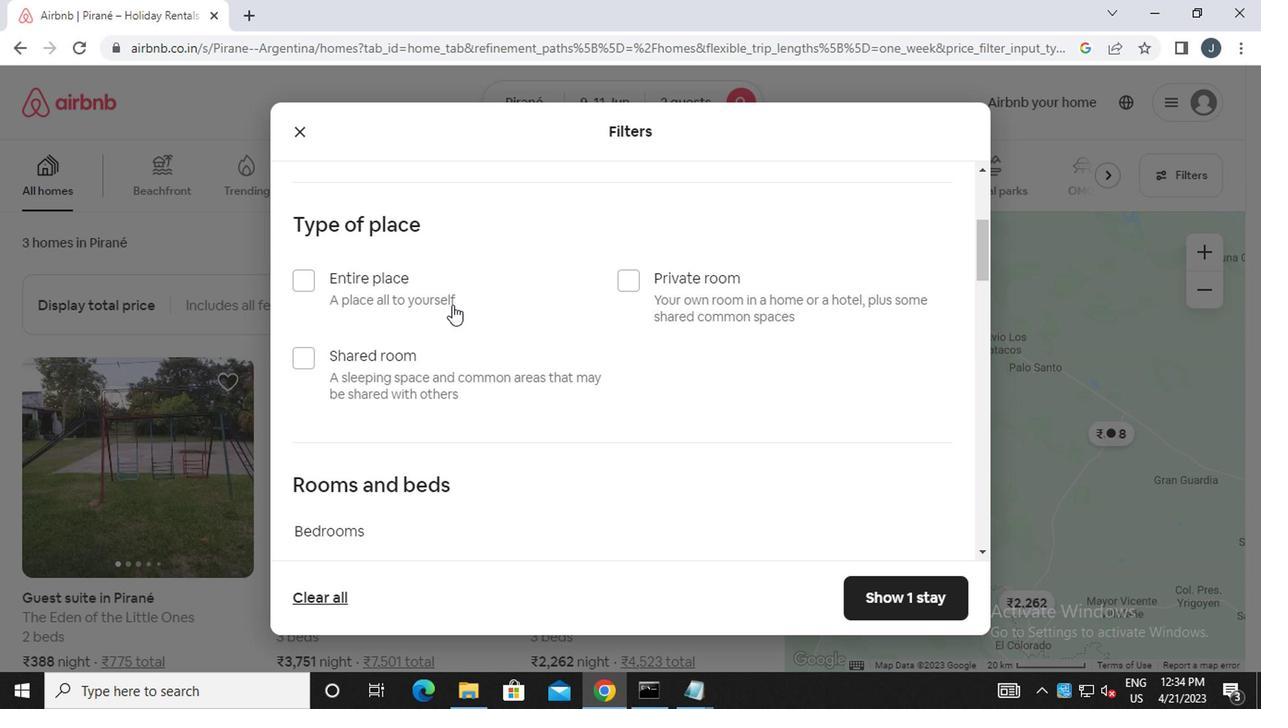 
Action: Mouse moved to (404, 352)
Screenshot: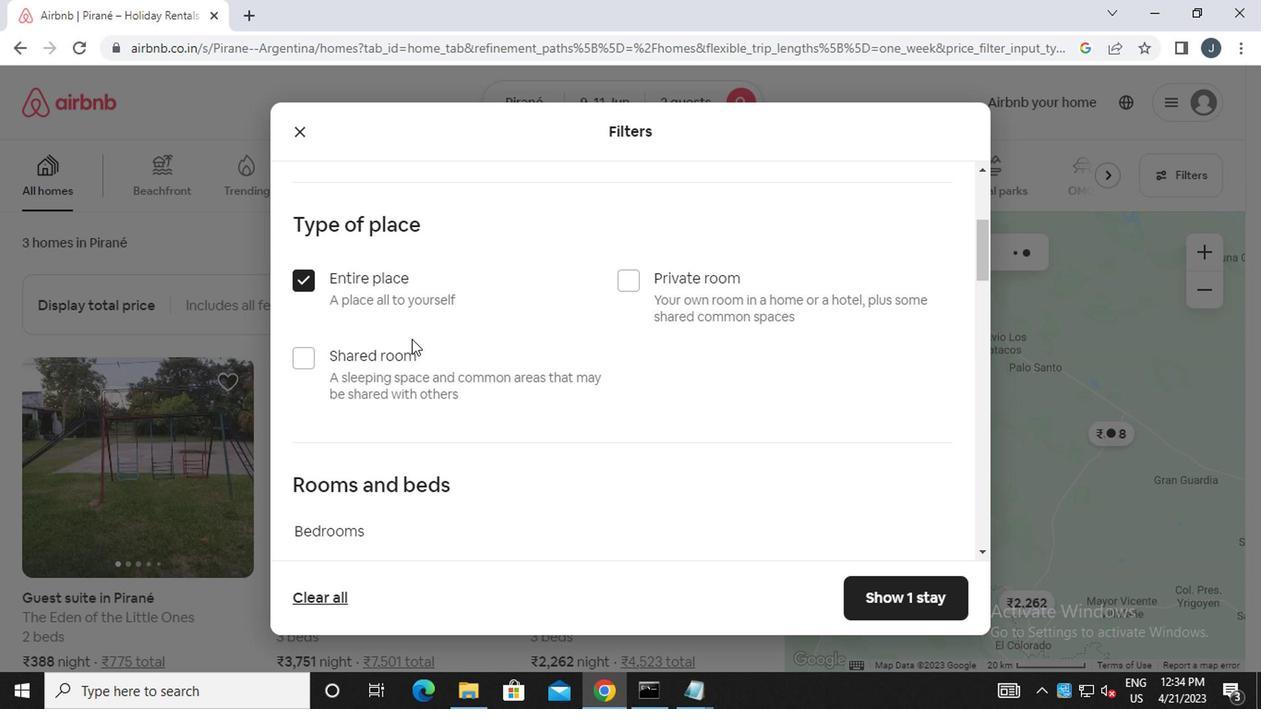 
Action: Mouse scrolled (404, 351) with delta (0, 0)
Screenshot: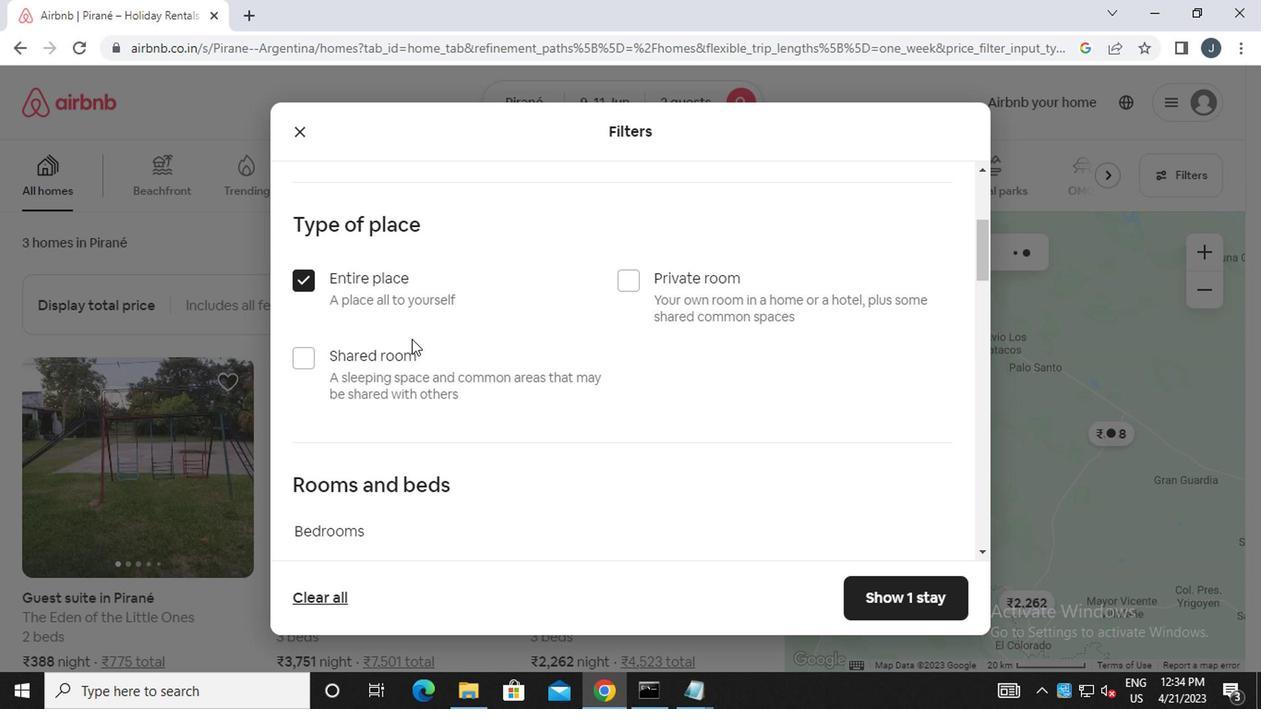 
Action: Mouse scrolled (404, 351) with delta (0, 0)
Screenshot: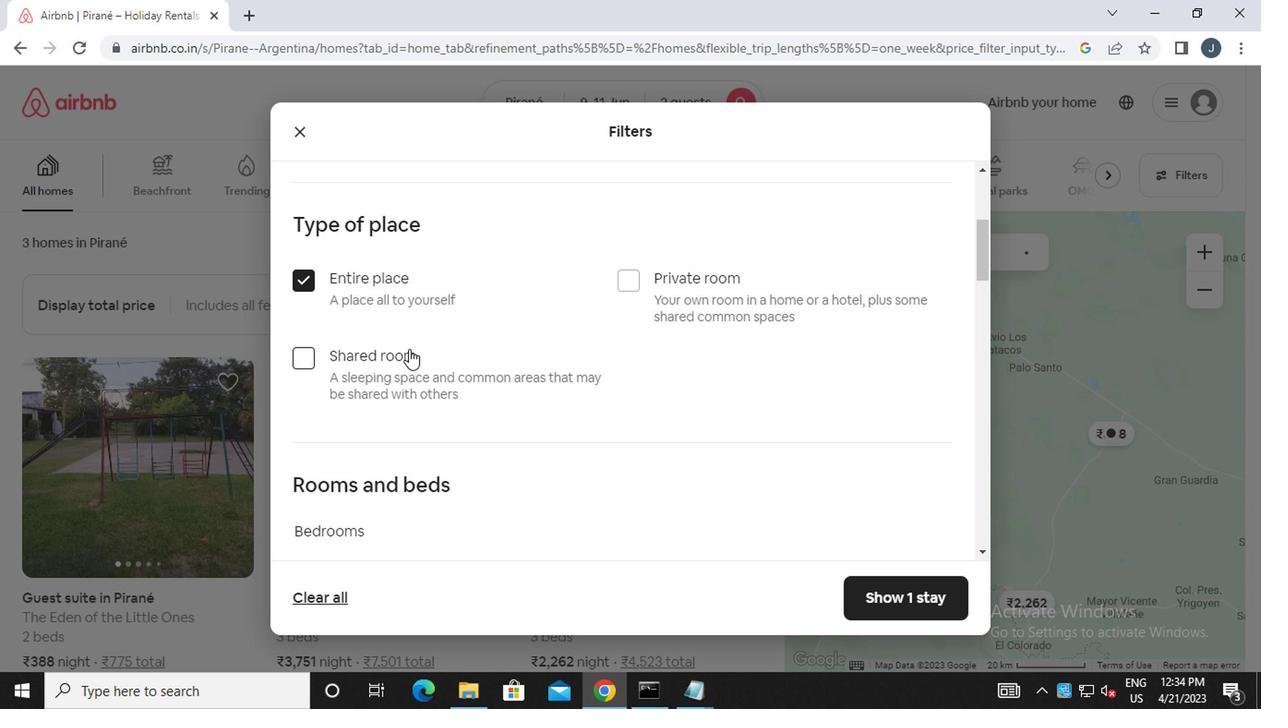 
Action: Mouse moved to (404, 352)
Screenshot: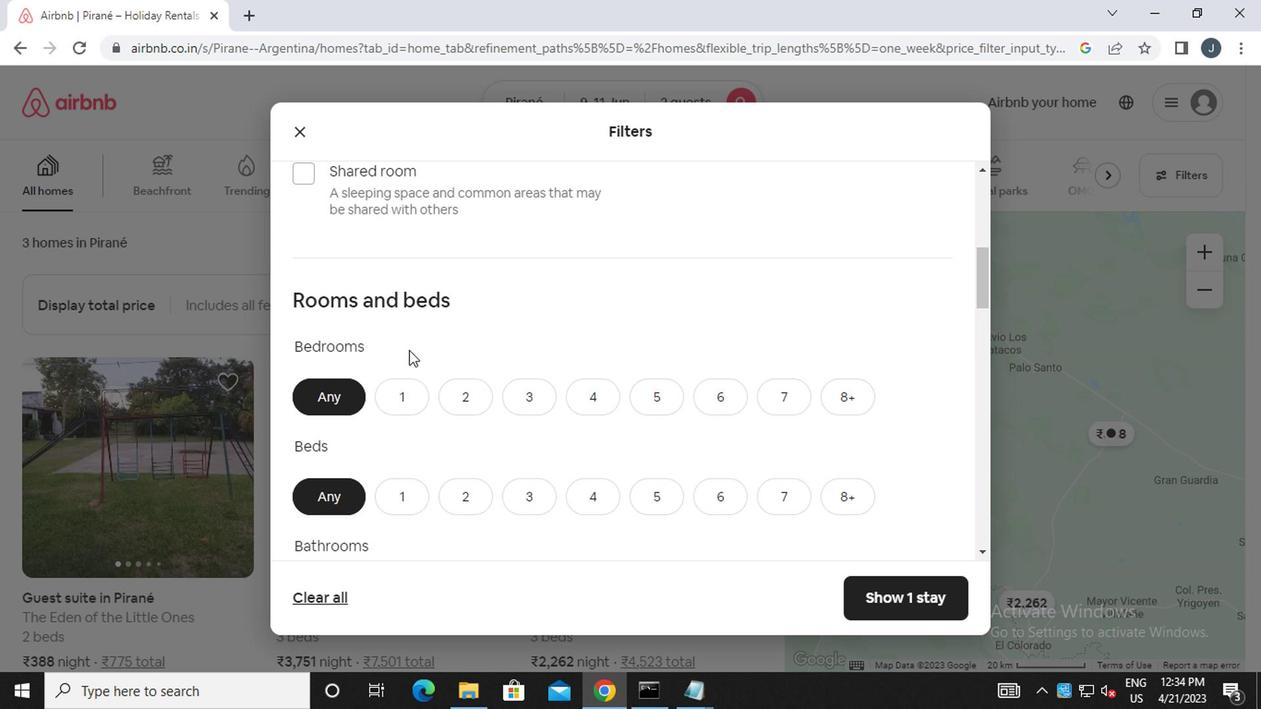 
Action: Mouse scrolled (404, 351) with delta (0, 0)
Screenshot: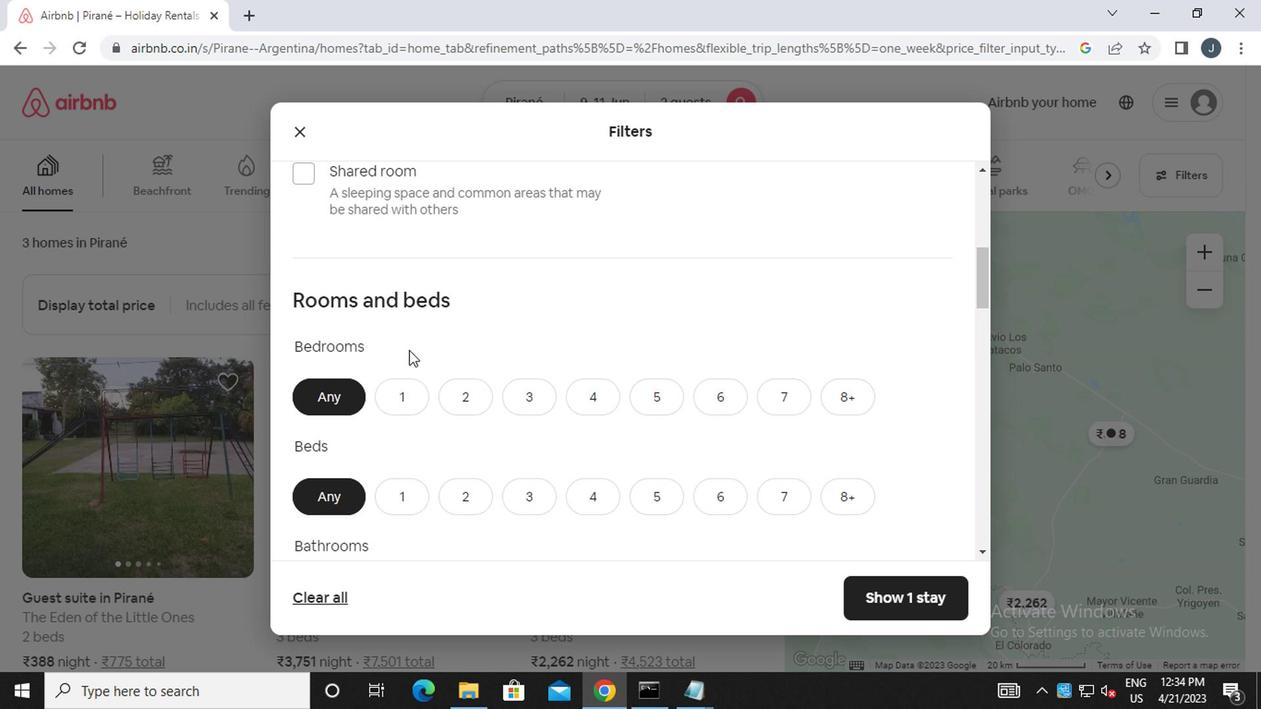 
Action: Mouse moved to (404, 352)
Screenshot: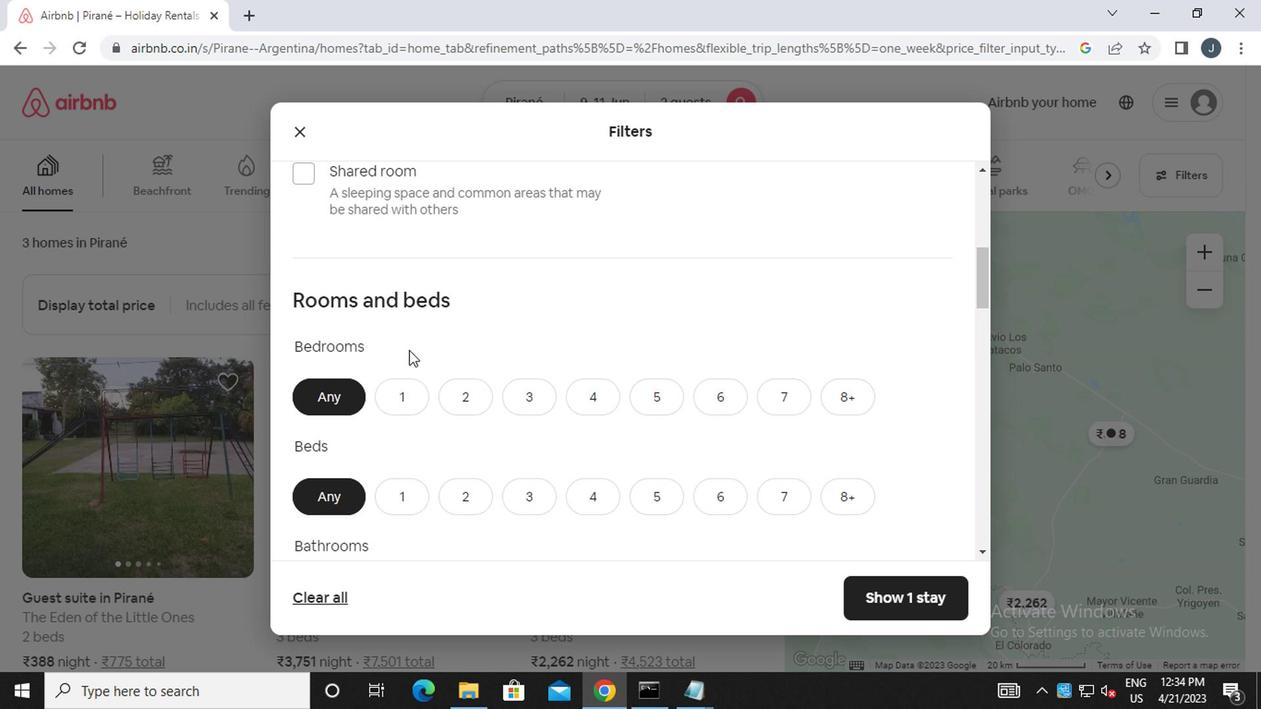 
Action: Mouse scrolled (404, 351) with delta (0, 0)
Screenshot: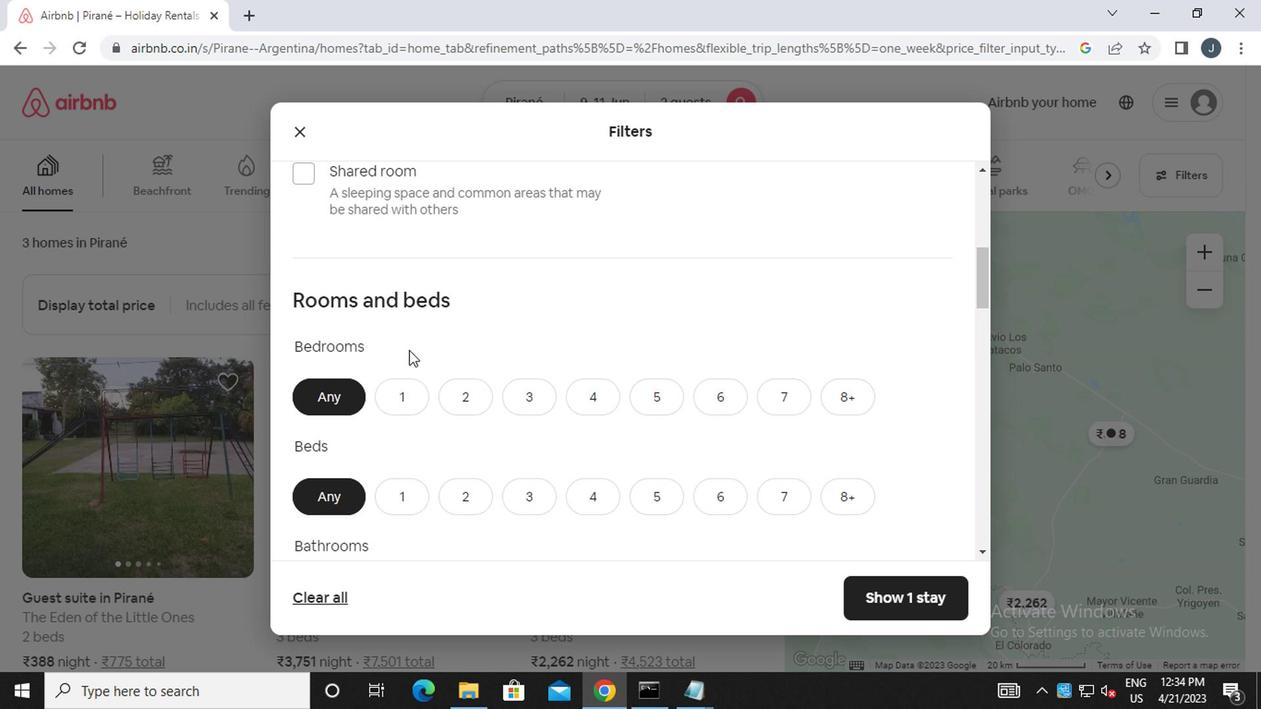 
Action: Mouse moved to (458, 226)
Screenshot: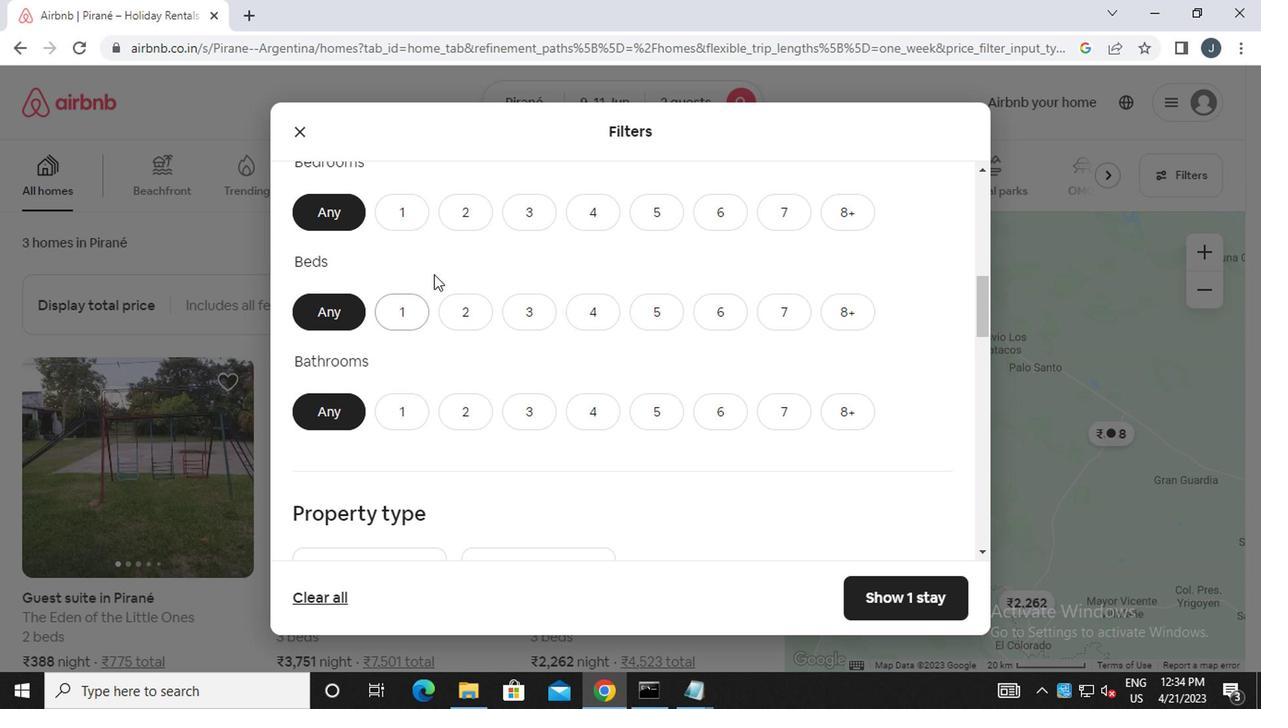 
Action: Mouse pressed left at (458, 226)
Screenshot: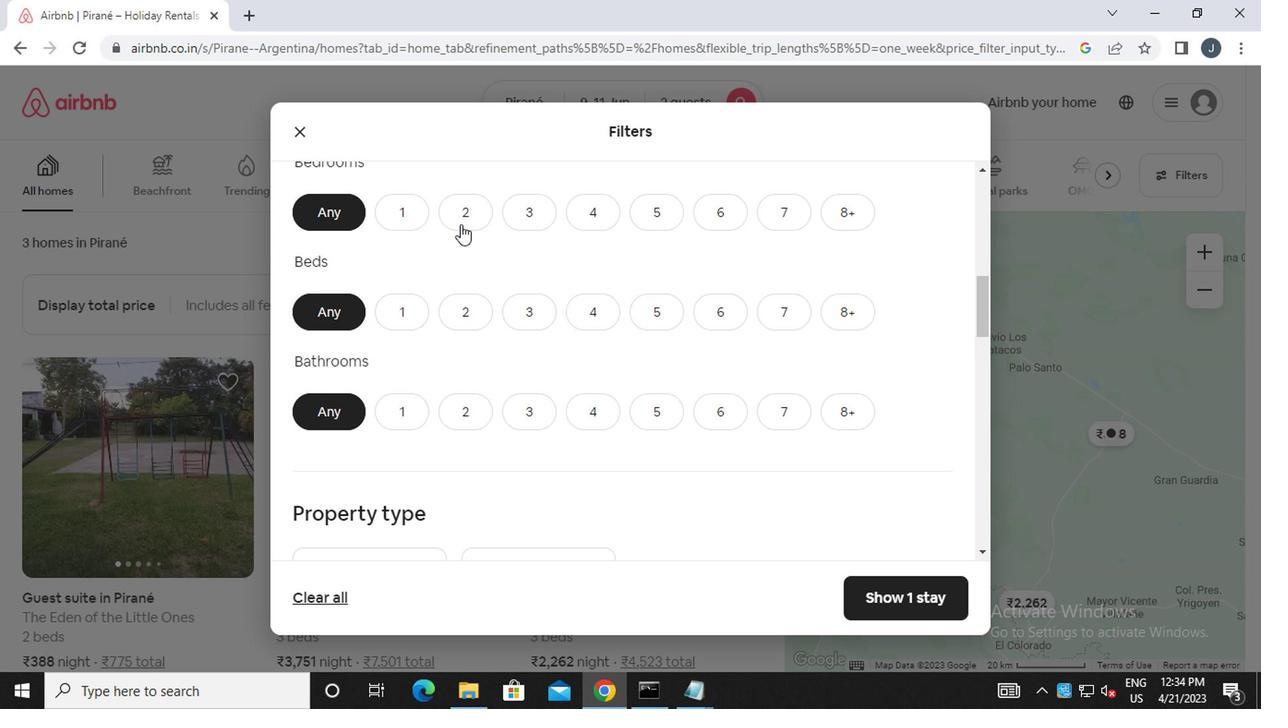 
Action: Mouse moved to (456, 326)
Screenshot: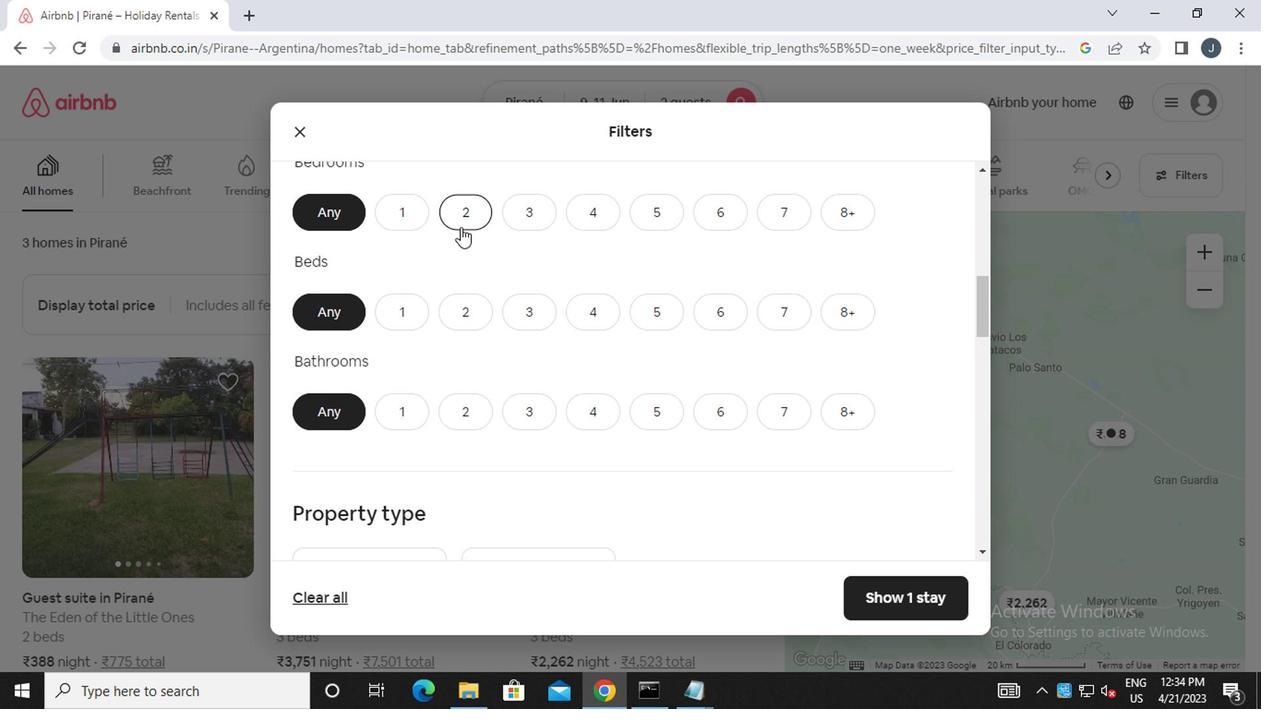 
Action: Mouse pressed left at (456, 326)
Screenshot: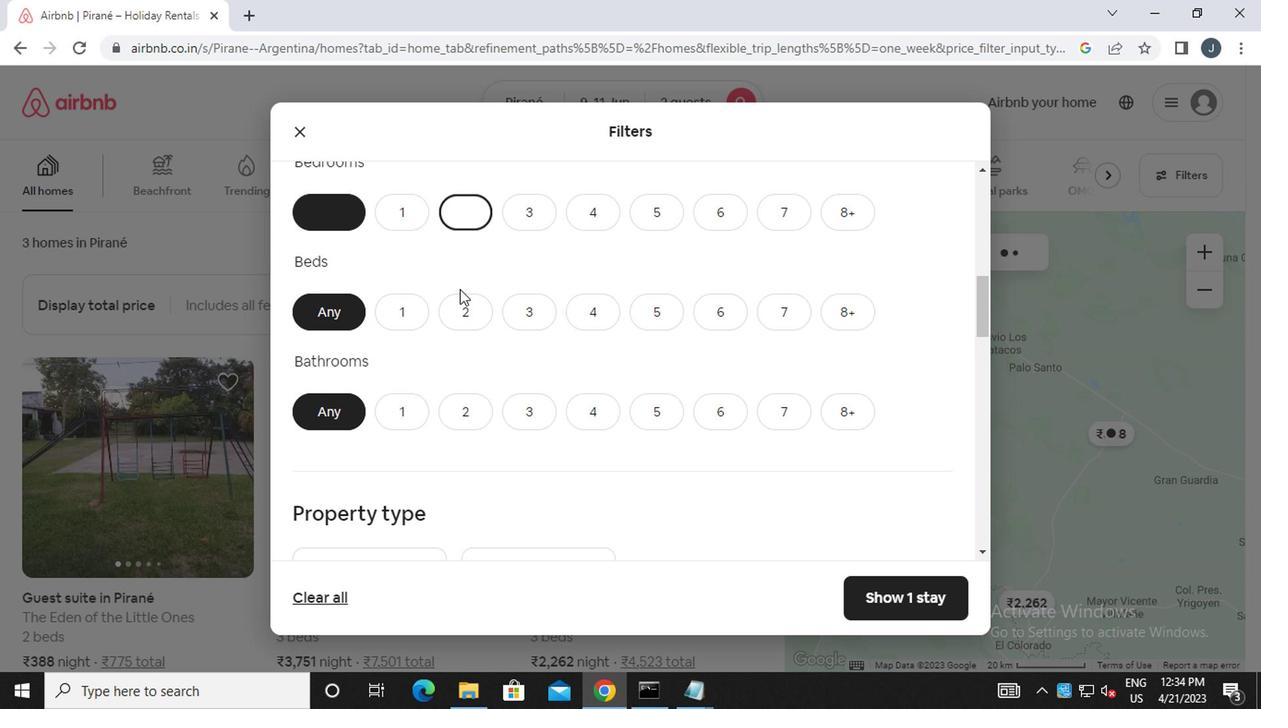 
Action: Mouse moved to (394, 411)
Screenshot: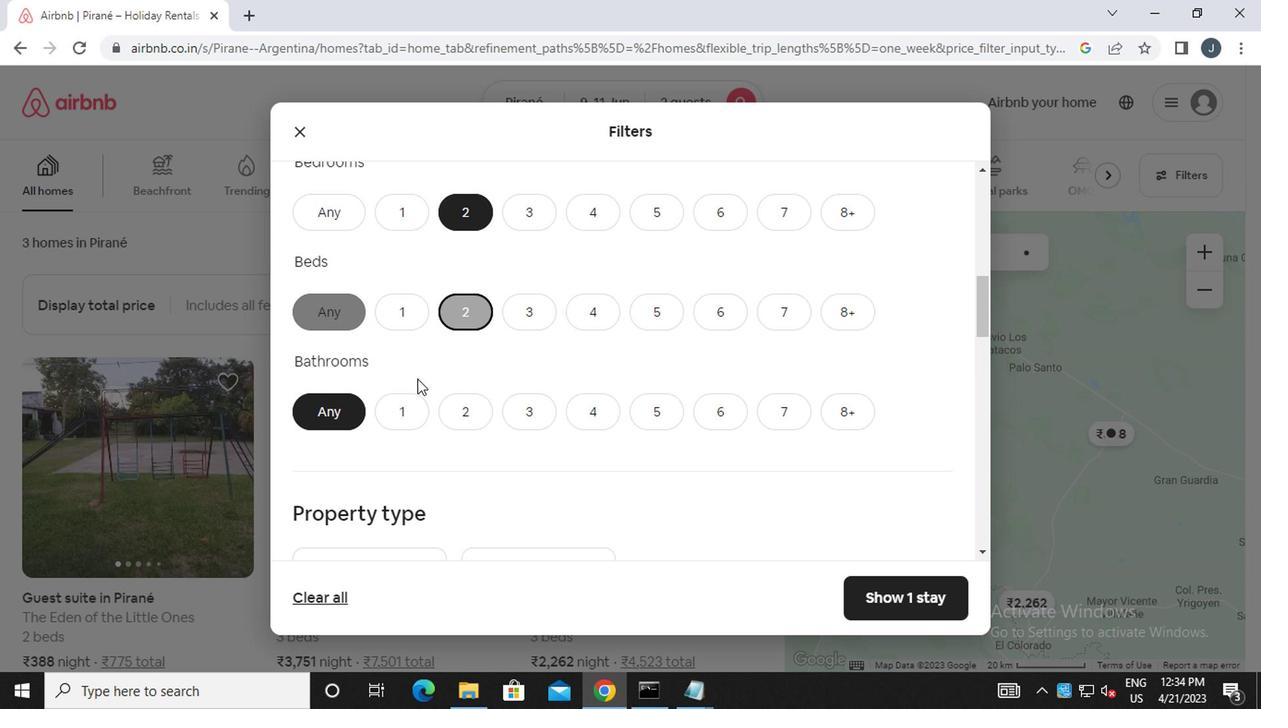 
Action: Mouse pressed left at (394, 411)
Screenshot: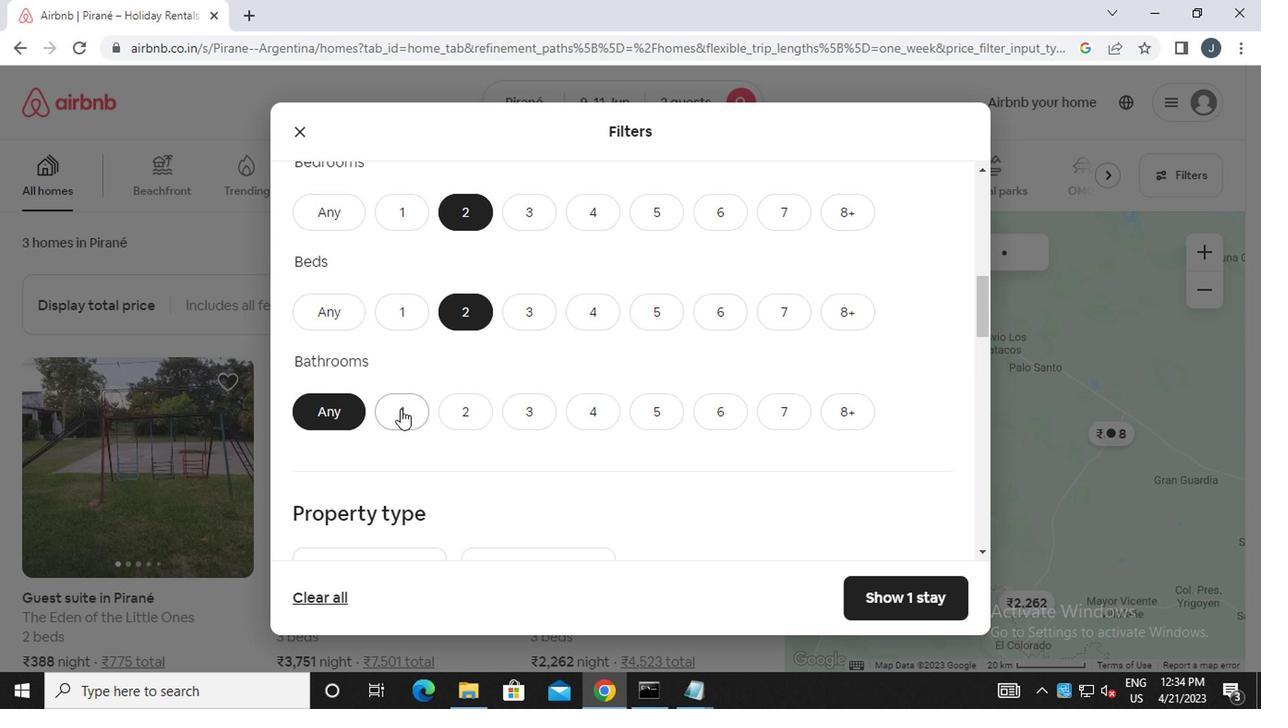 
Action: Mouse moved to (395, 400)
Screenshot: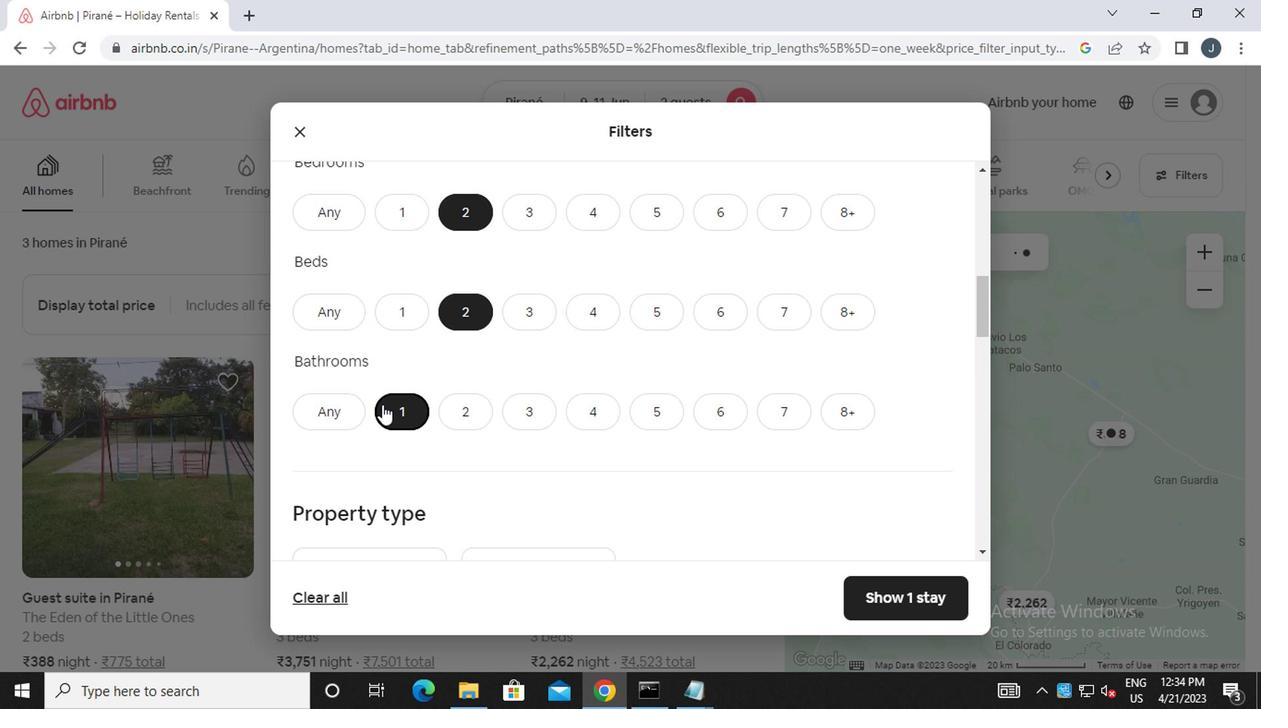 
Action: Mouse scrolled (395, 399) with delta (0, -1)
Screenshot: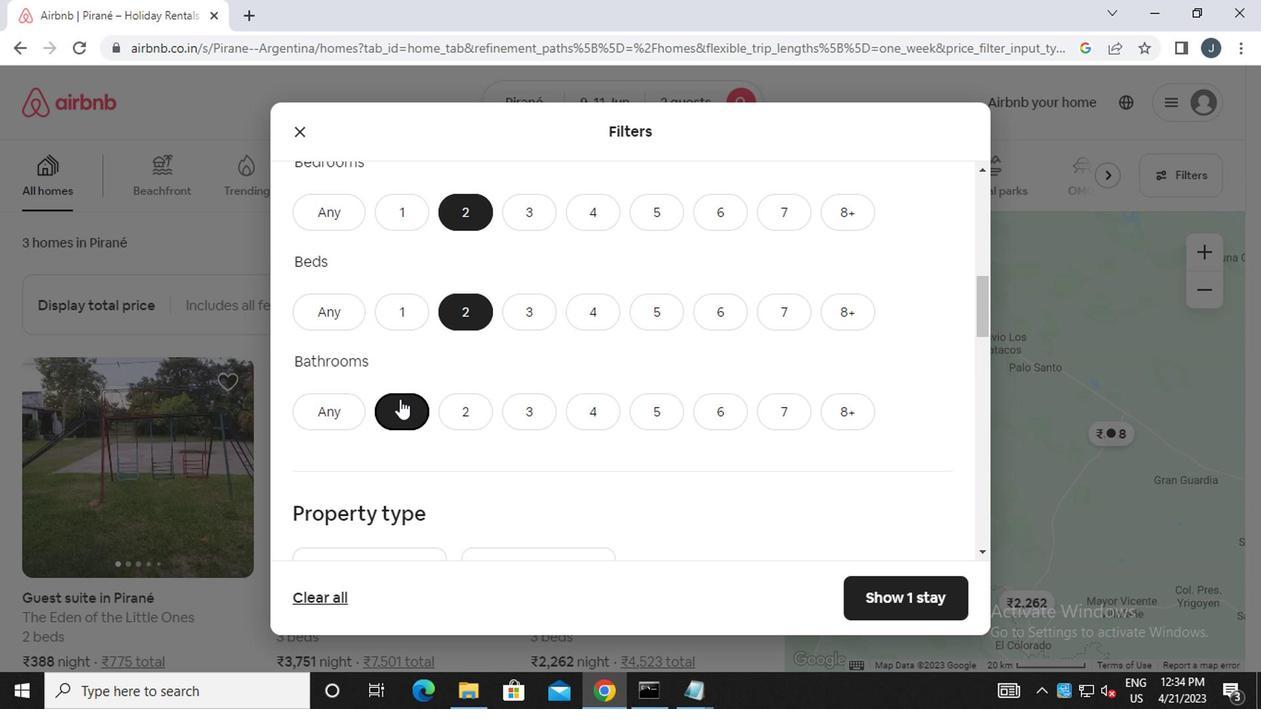 
Action: Mouse scrolled (395, 399) with delta (0, -1)
Screenshot: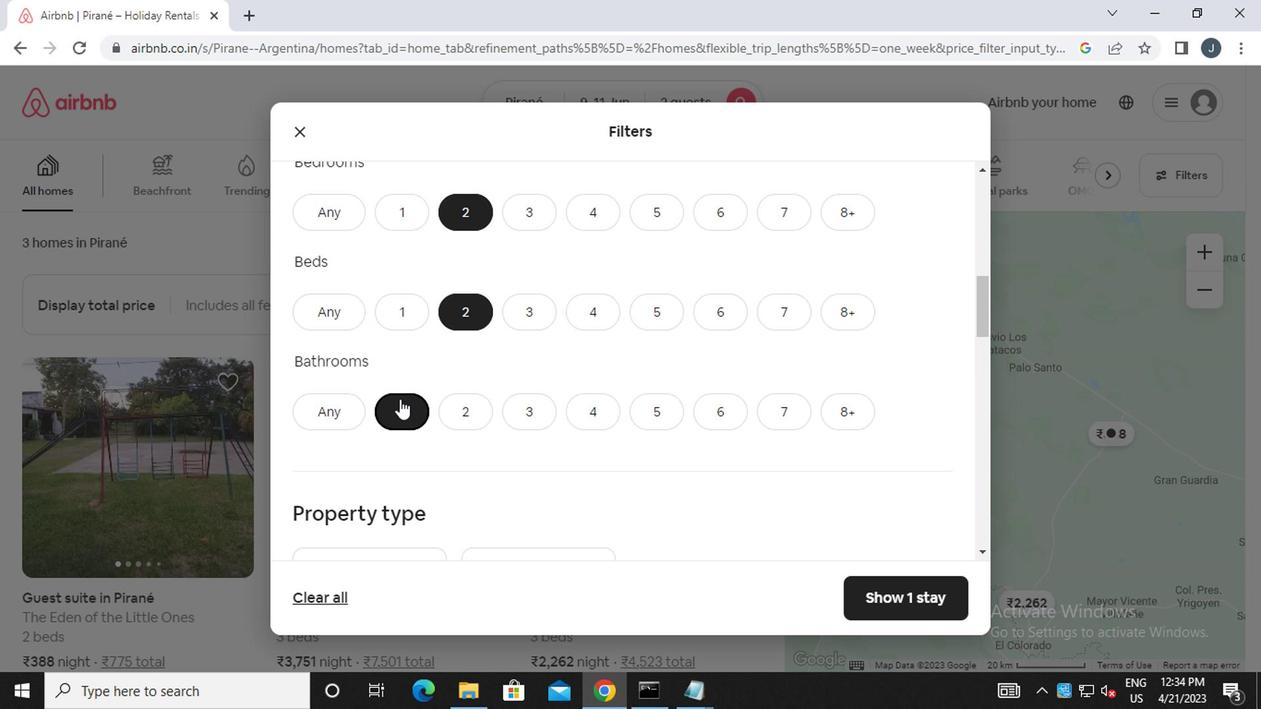 
Action: Mouse scrolled (395, 399) with delta (0, -1)
Screenshot: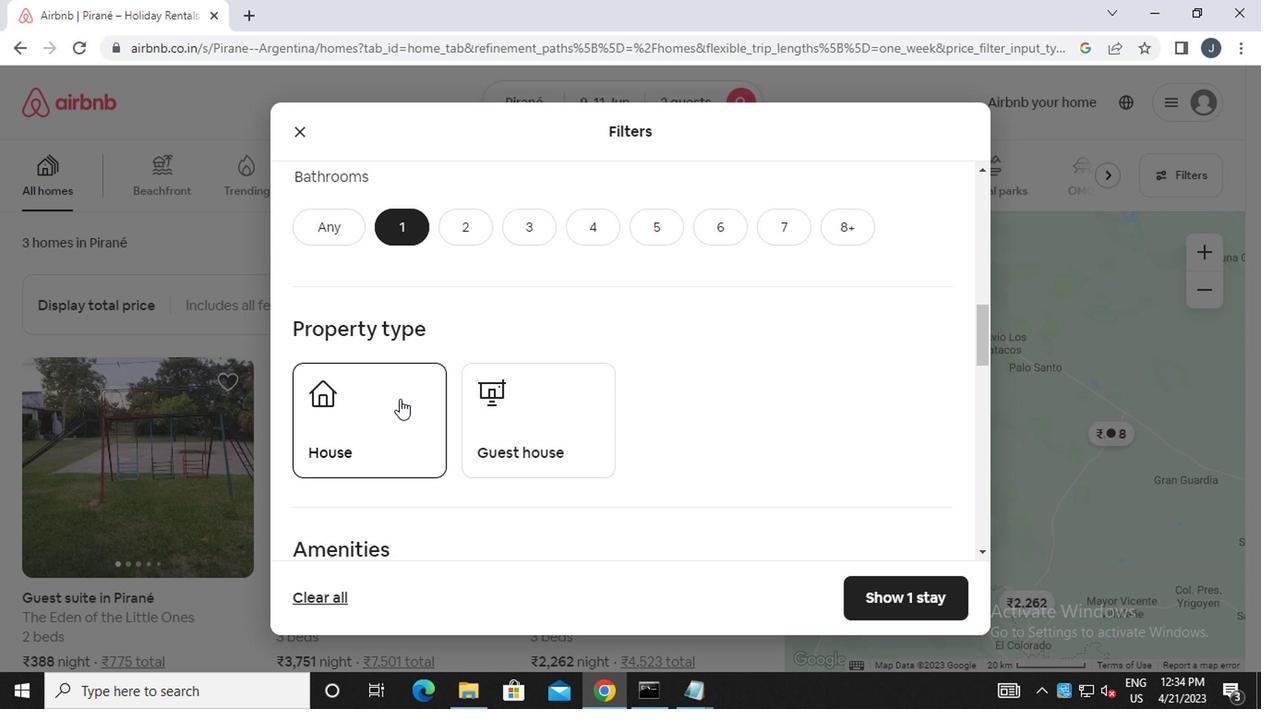 
Action: Mouse moved to (370, 358)
Screenshot: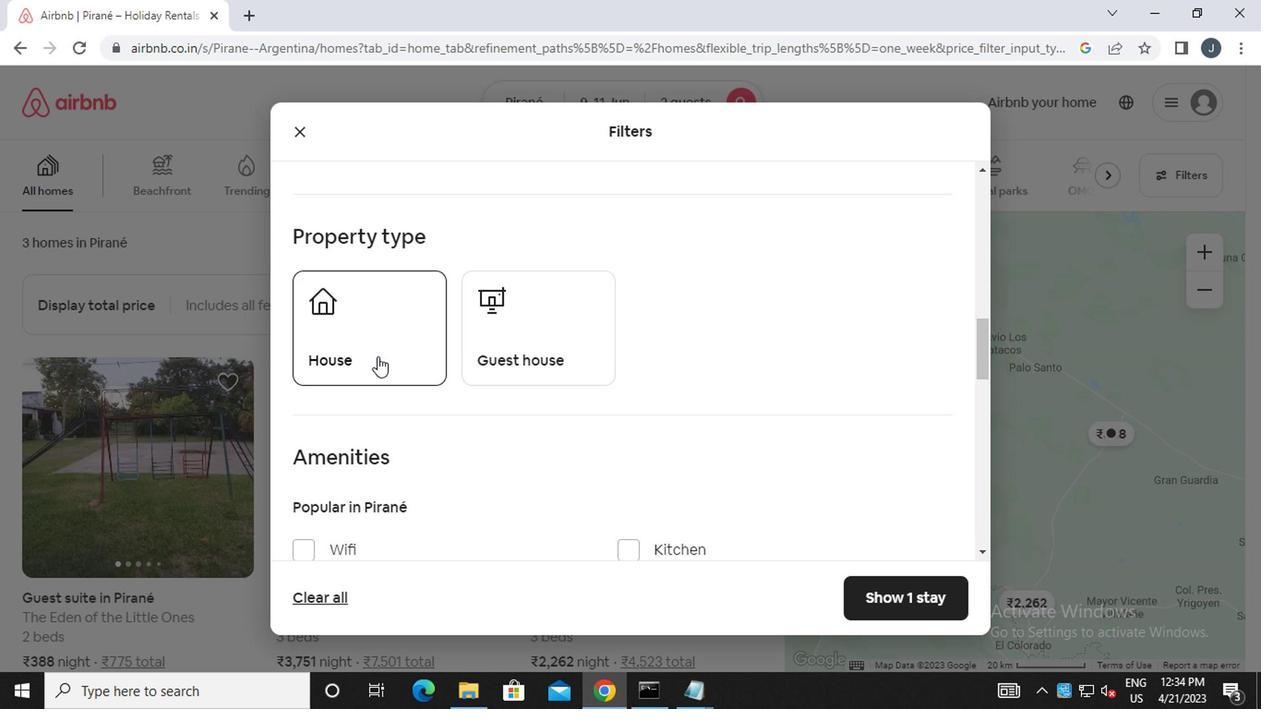 
Action: Mouse pressed left at (370, 358)
Screenshot: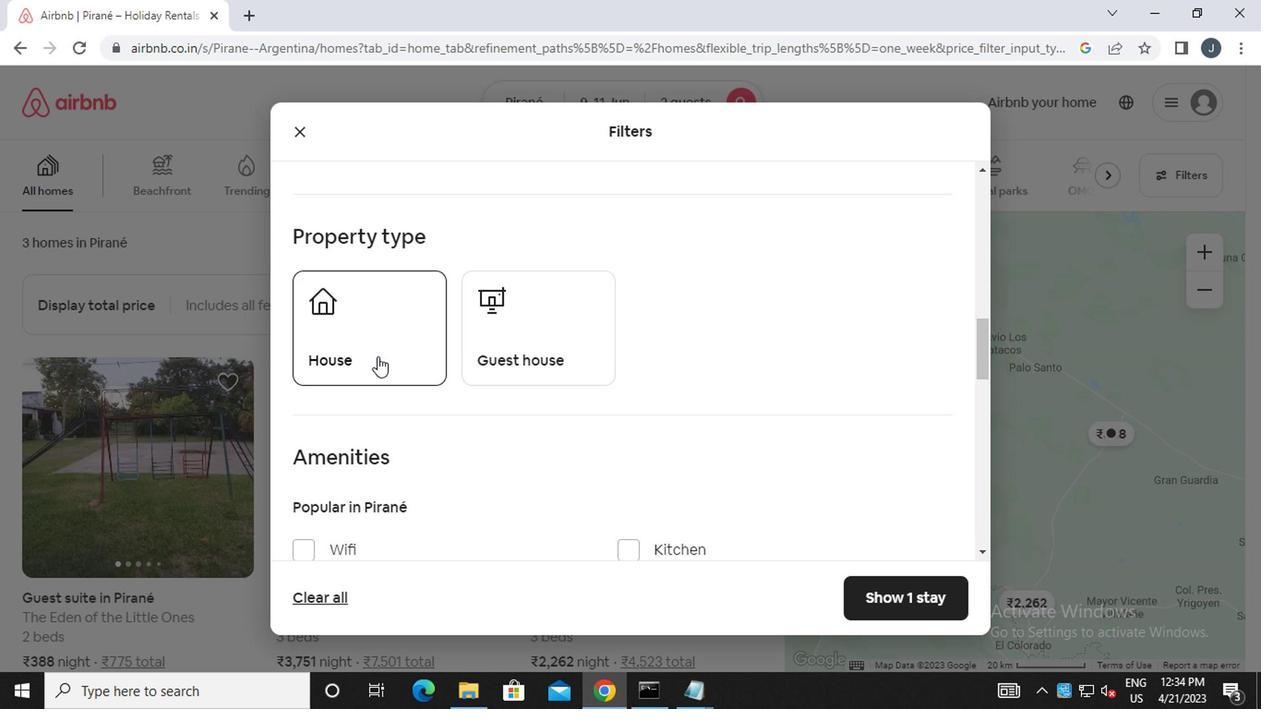 
Action: Mouse moved to (529, 357)
Screenshot: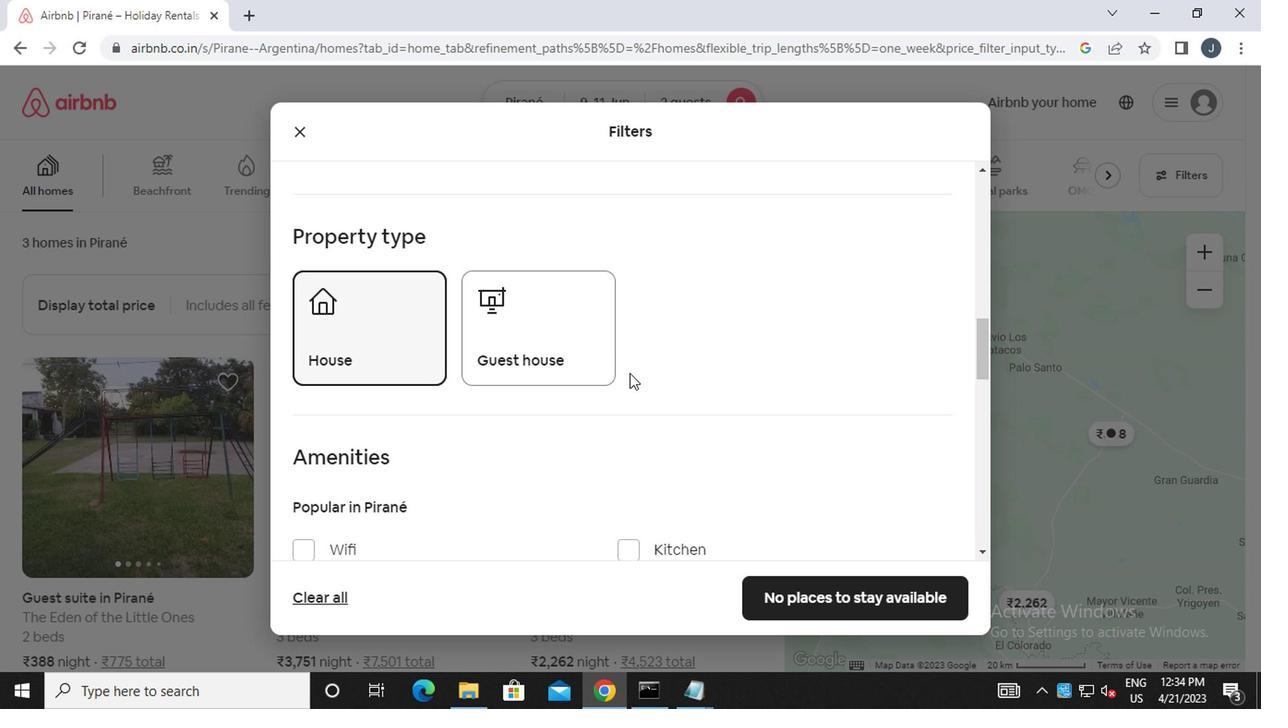 
Action: Mouse pressed left at (529, 357)
Screenshot: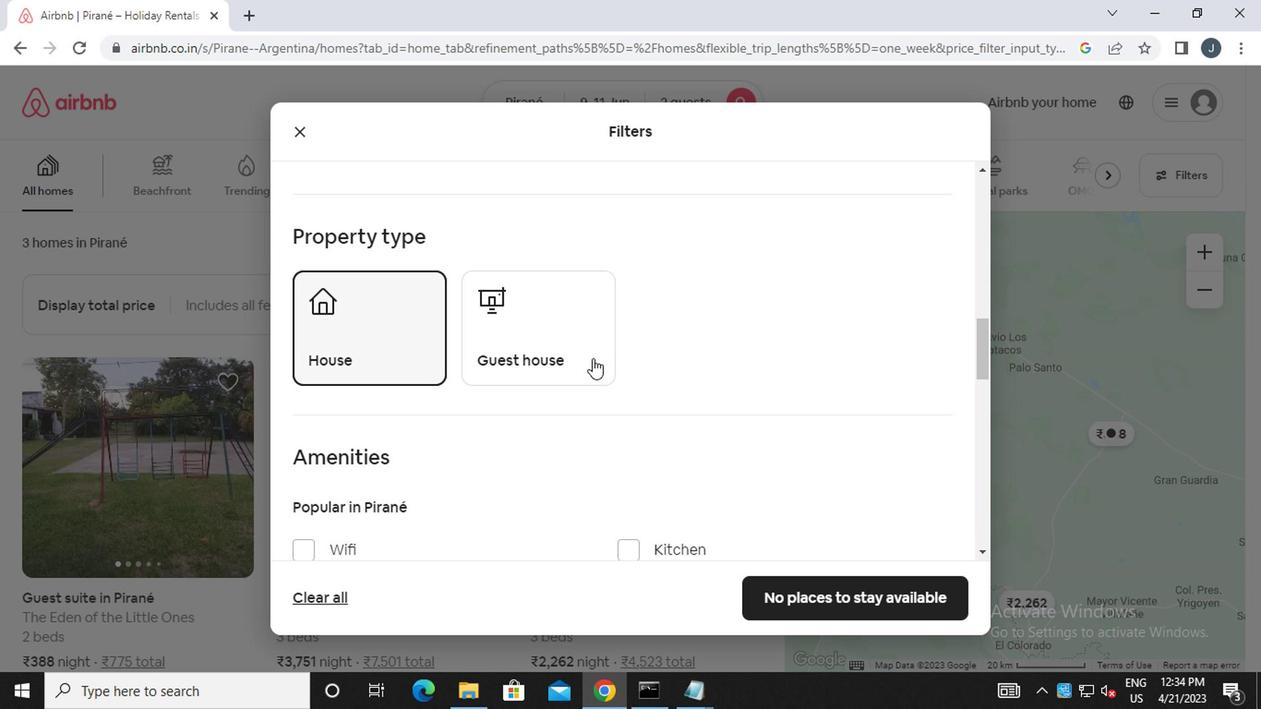 
Action: Mouse moved to (782, 378)
Screenshot: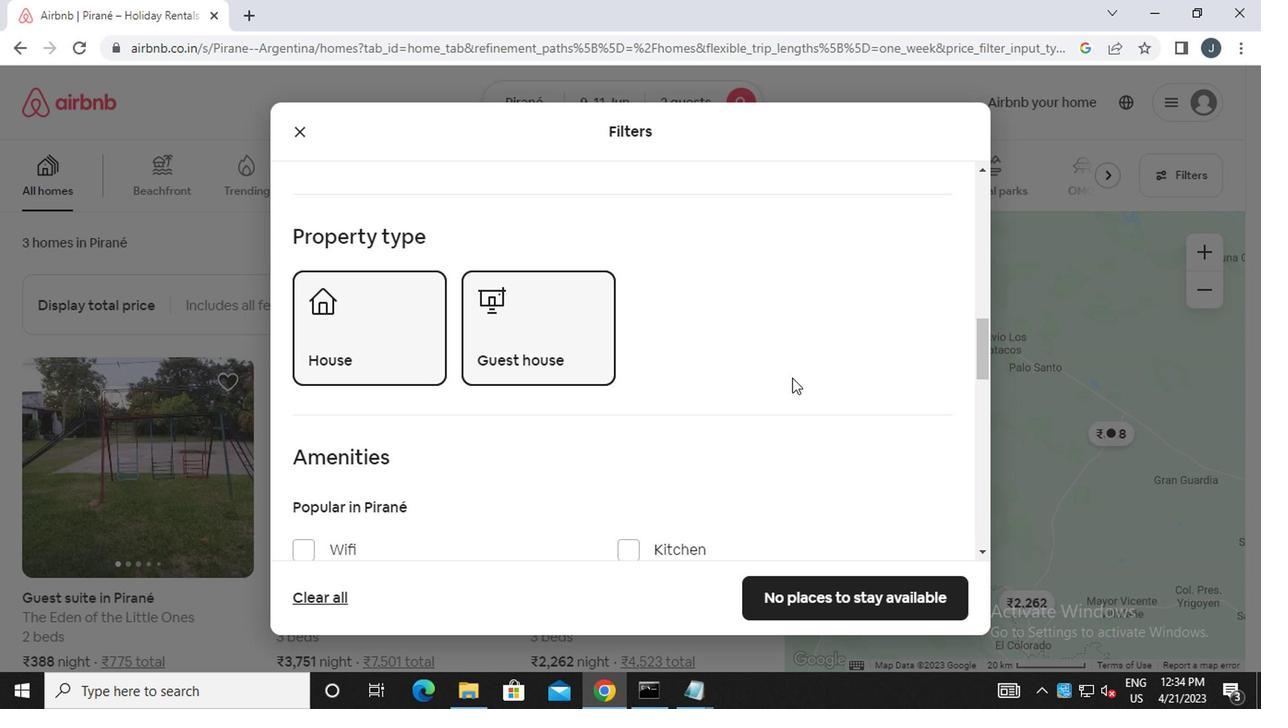 
Action: Mouse scrolled (782, 377) with delta (0, 0)
Screenshot: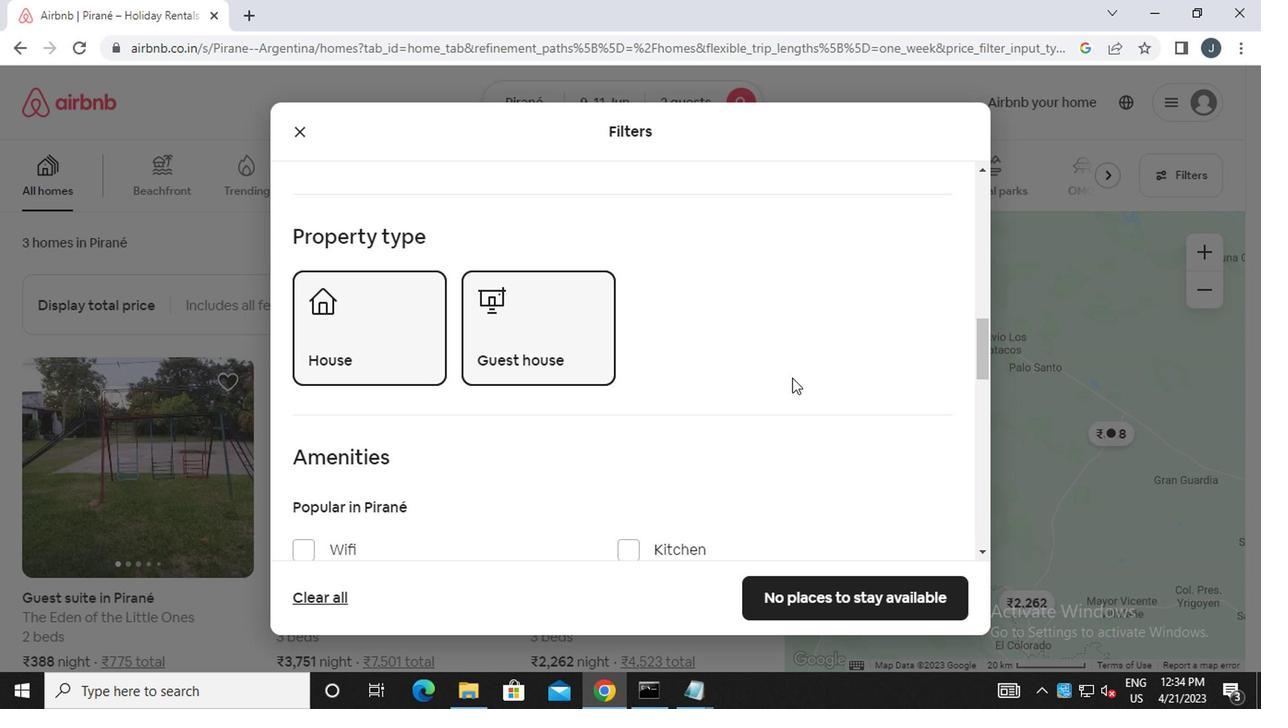 
Action: Mouse moved to (764, 379)
Screenshot: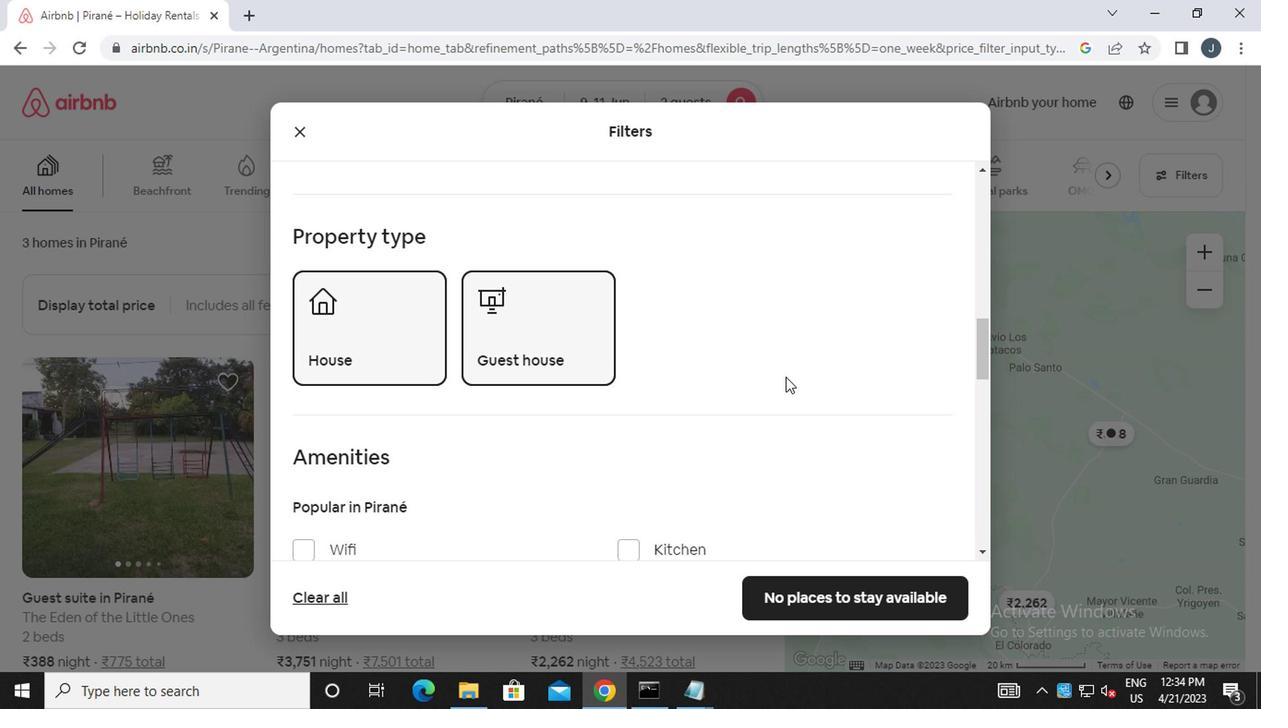 
Action: Mouse scrolled (764, 378) with delta (0, -1)
Screenshot: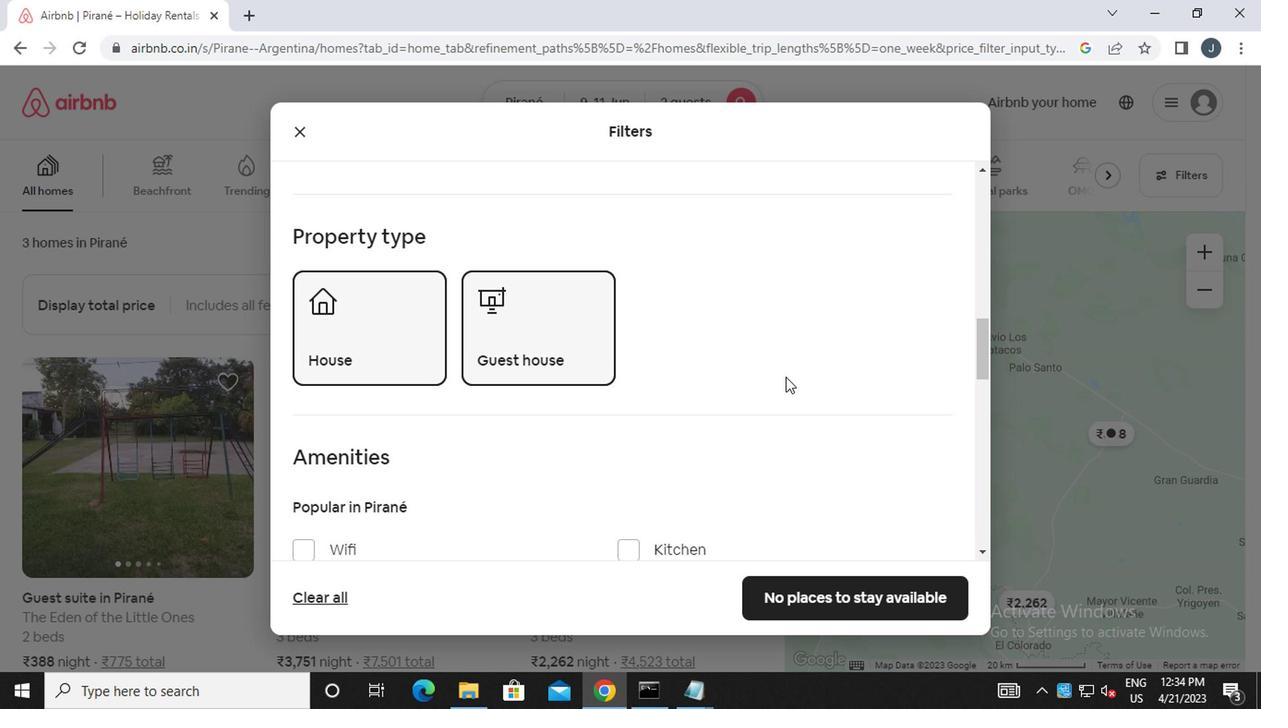 
Action: Mouse moved to (404, 394)
Screenshot: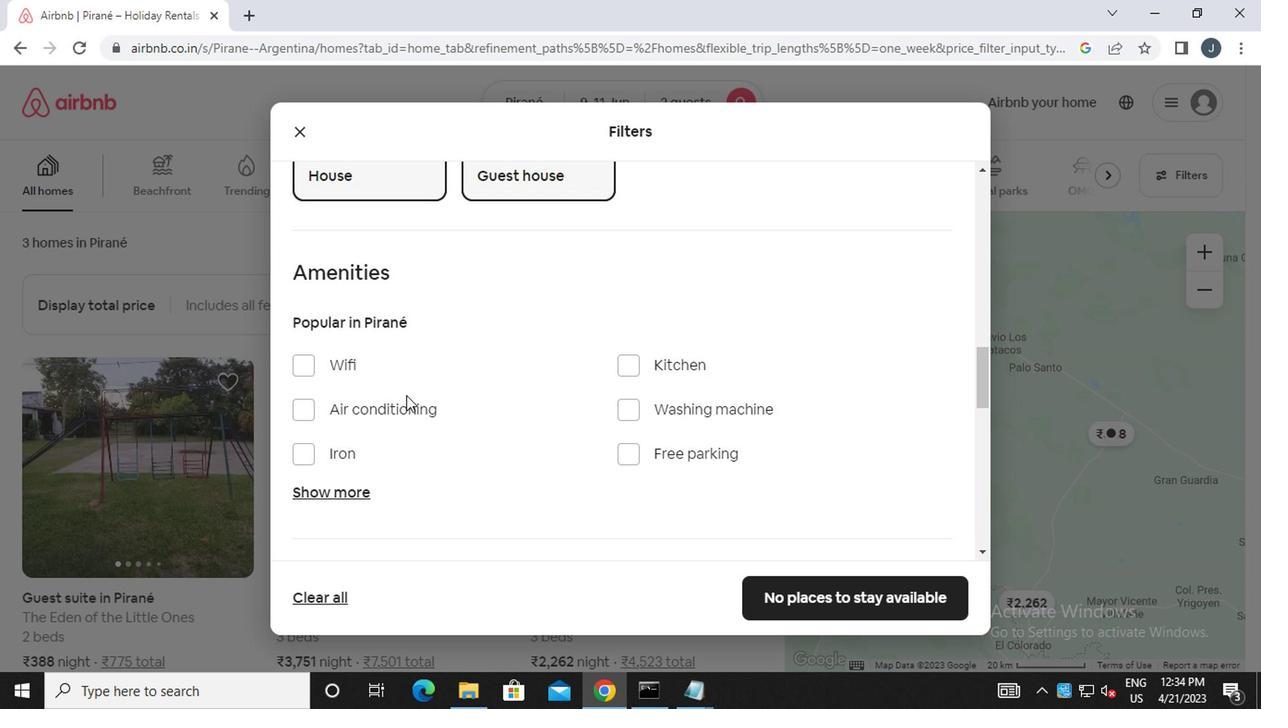 
Action: Mouse scrolled (404, 394) with delta (0, 0)
Screenshot: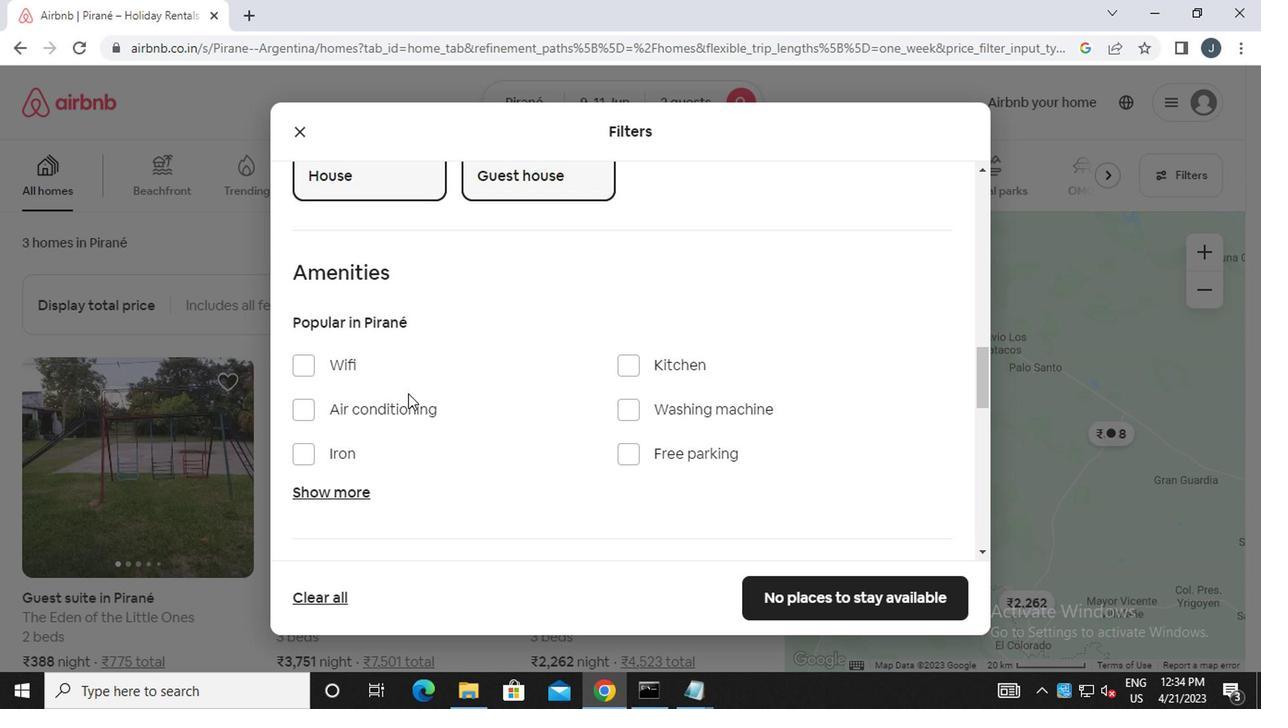 
Action: Mouse moved to (350, 284)
Screenshot: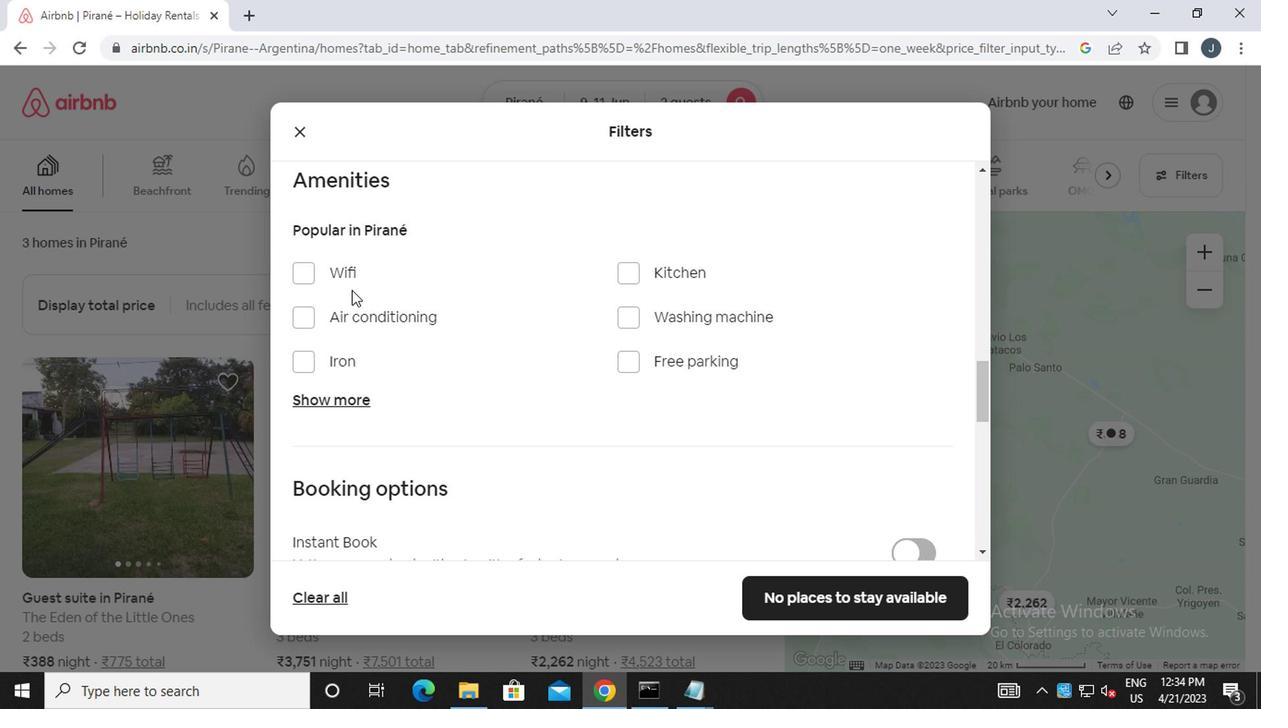 
Action: Mouse pressed left at (350, 284)
Screenshot: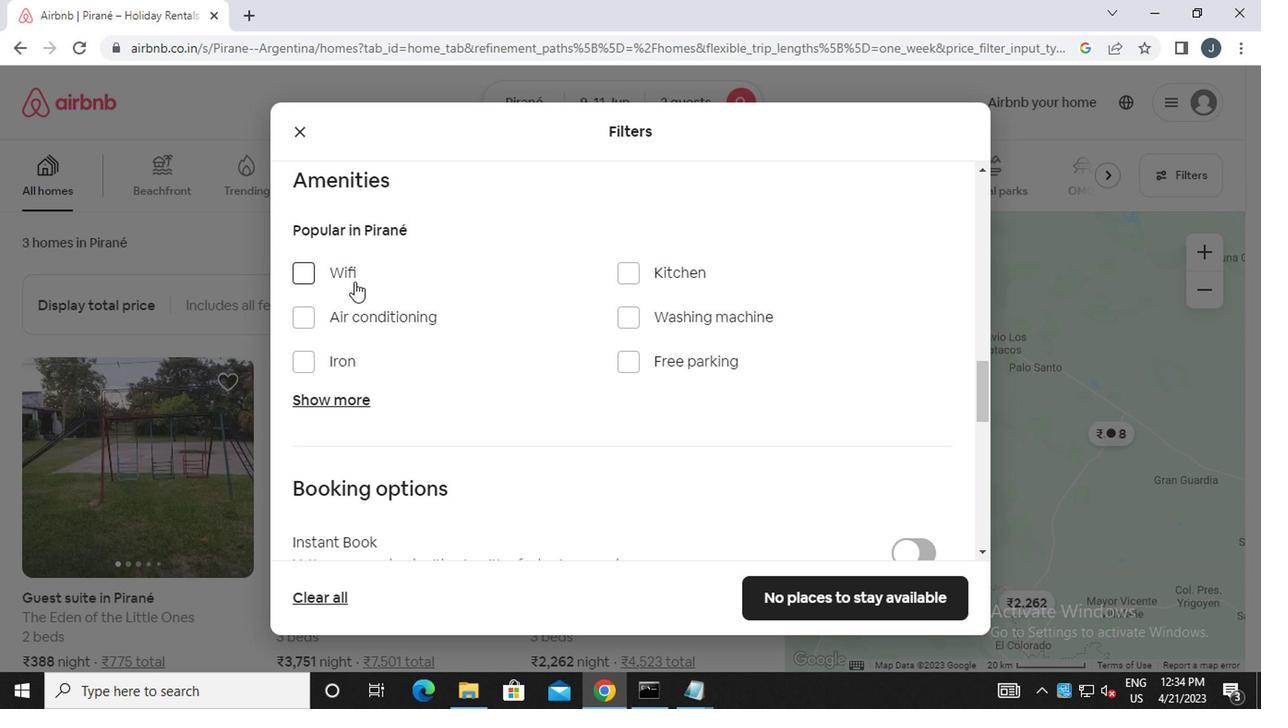 
Action: Mouse moved to (389, 403)
Screenshot: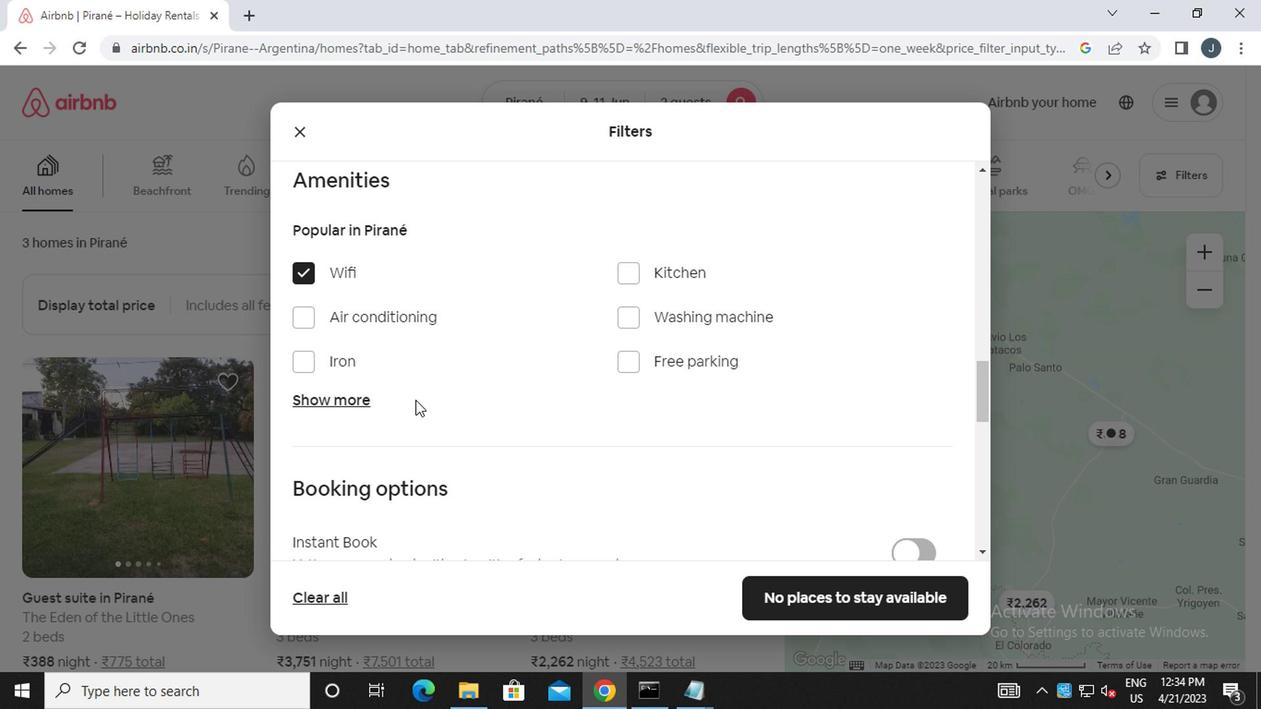 
Action: Mouse pressed left at (389, 403)
Screenshot: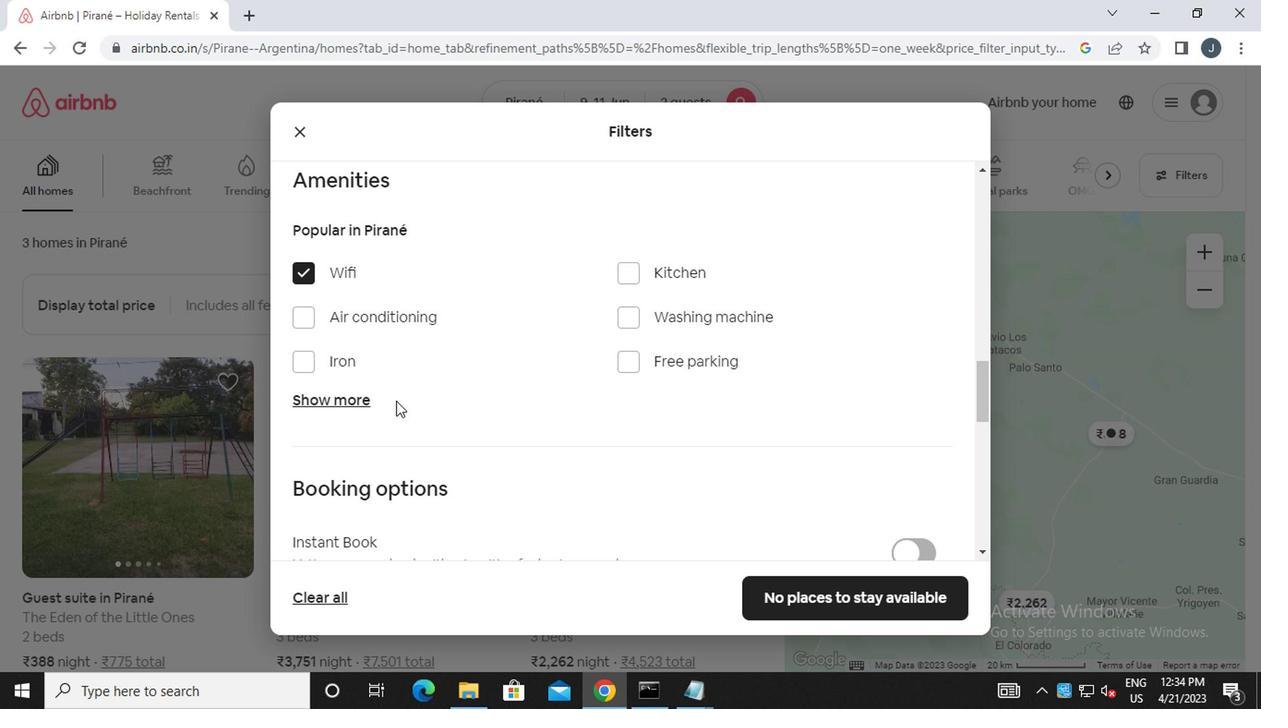 
Action: Mouse moved to (326, 399)
Screenshot: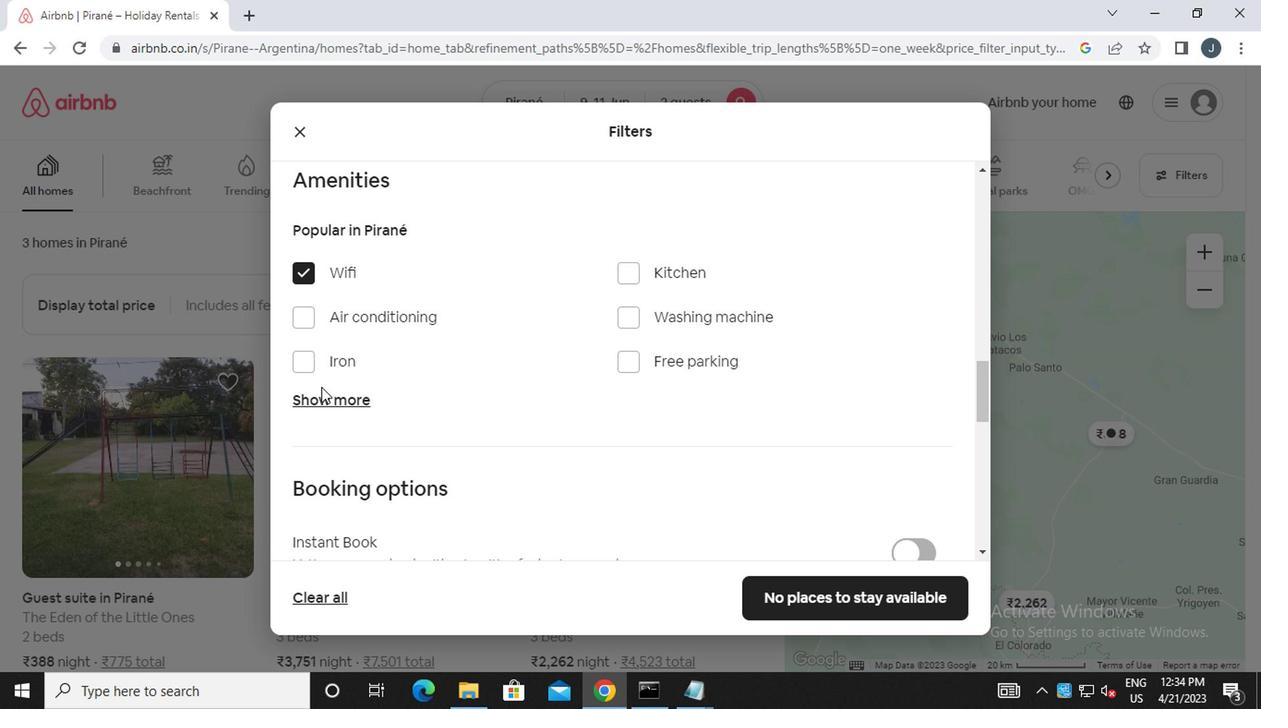 
Action: Mouse pressed left at (326, 399)
Screenshot: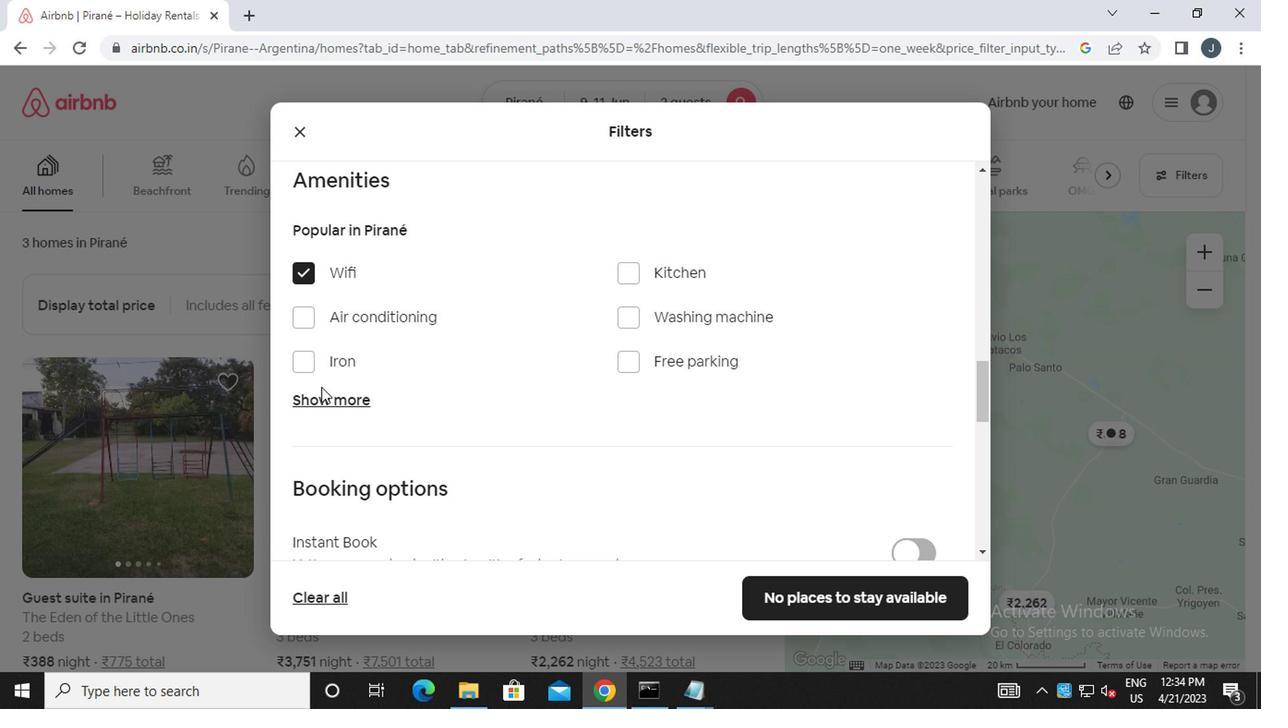 
Action: Mouse moved to (657, 463)
Screenshot: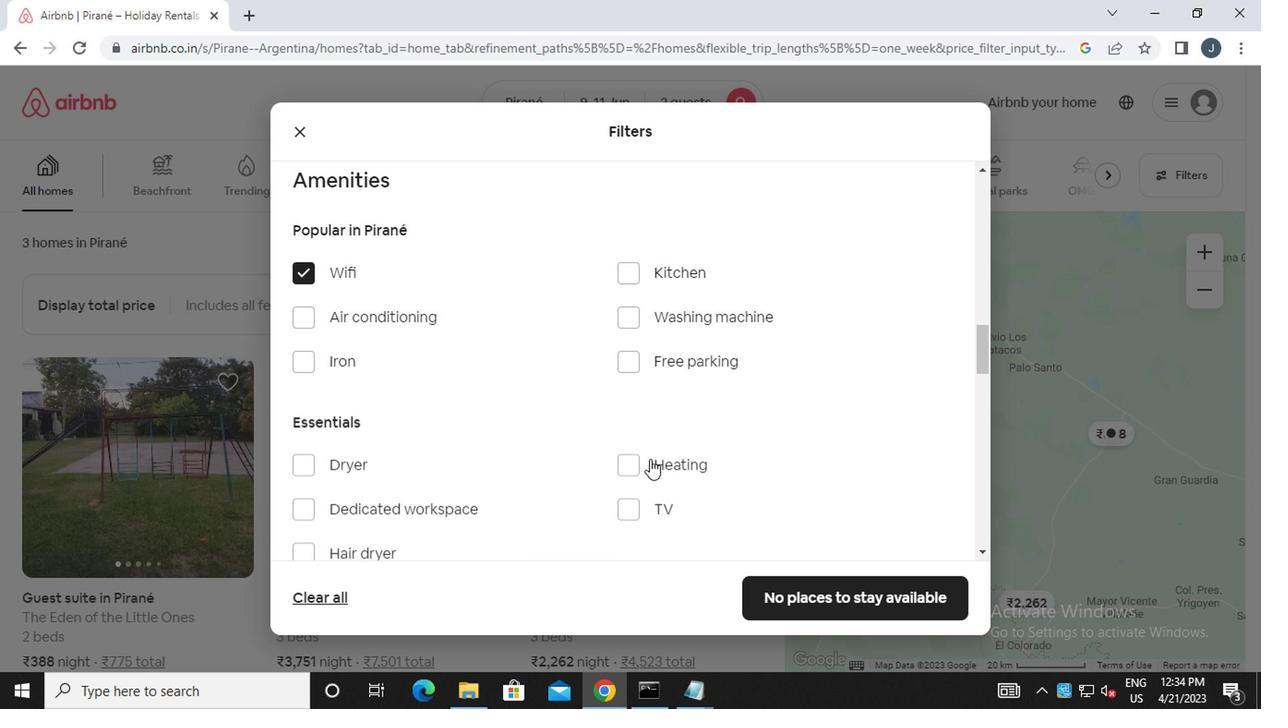 
Action: Mouse pressed left at (657, 463)
Screenshot: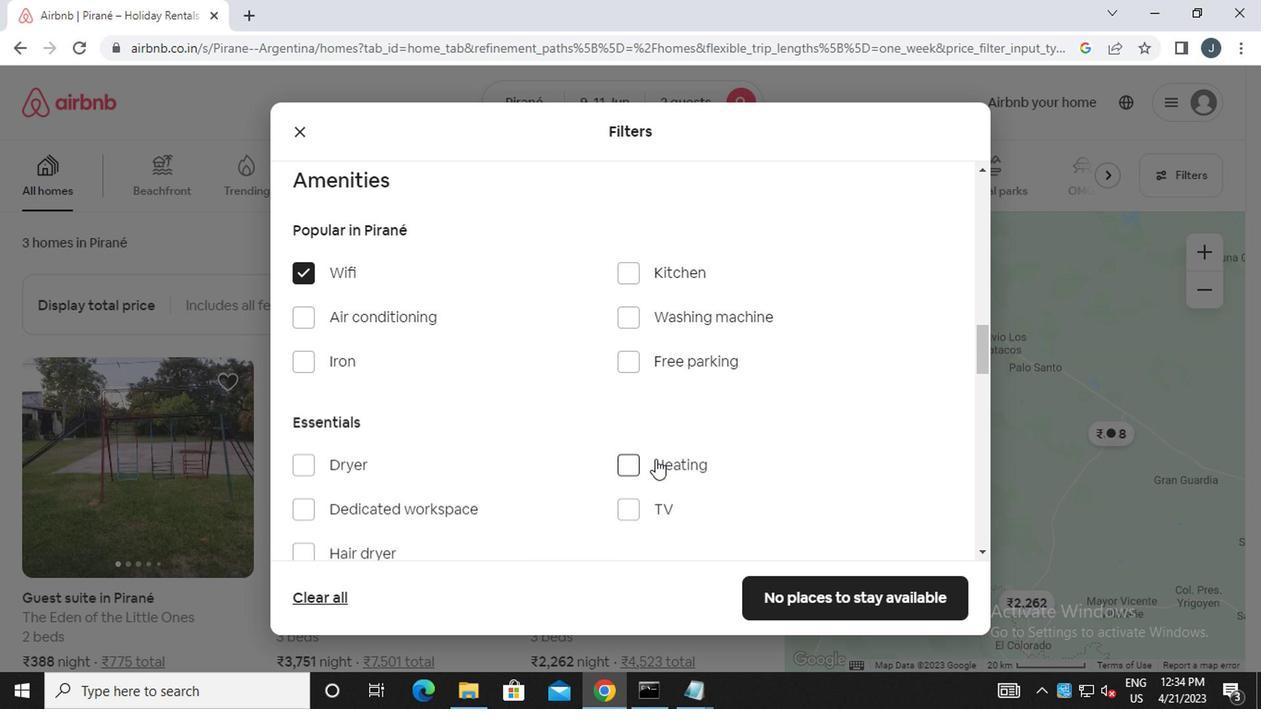 
Action: Mouse moved to (571, 443)
Screenshot: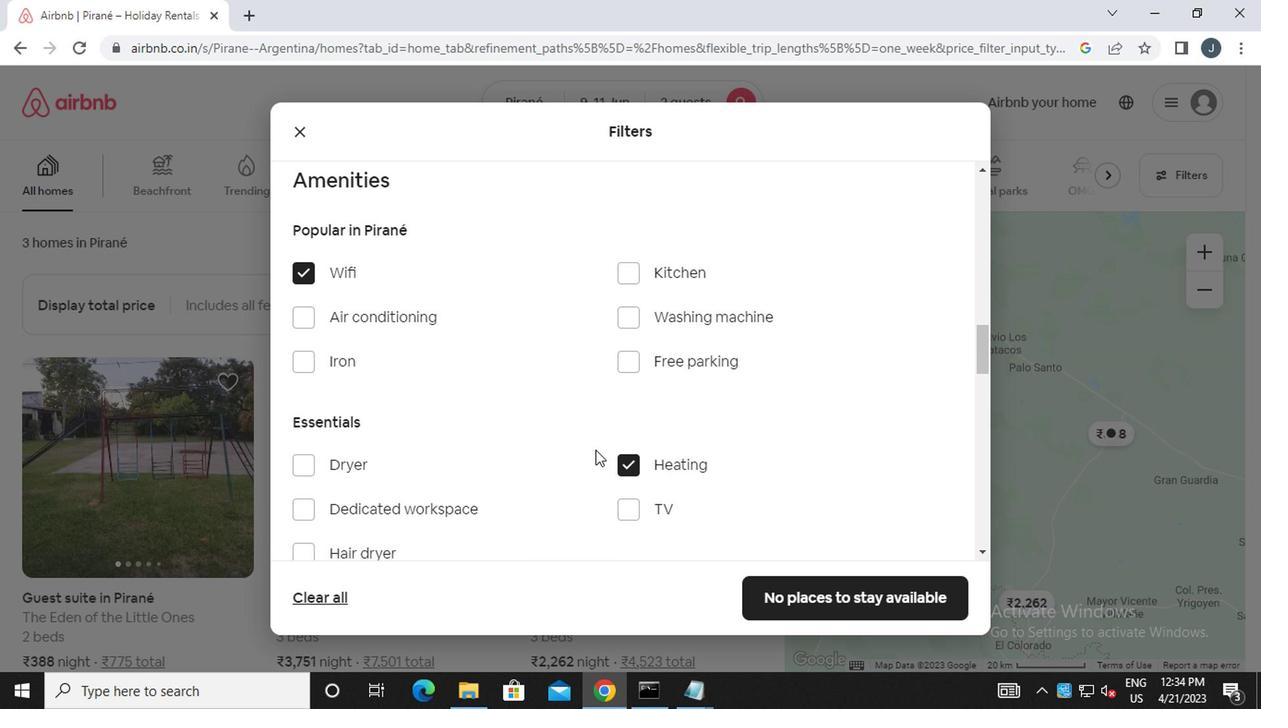 
Action: Mouse scrolled (571, 442) with delta (0, 0)
Screenshot: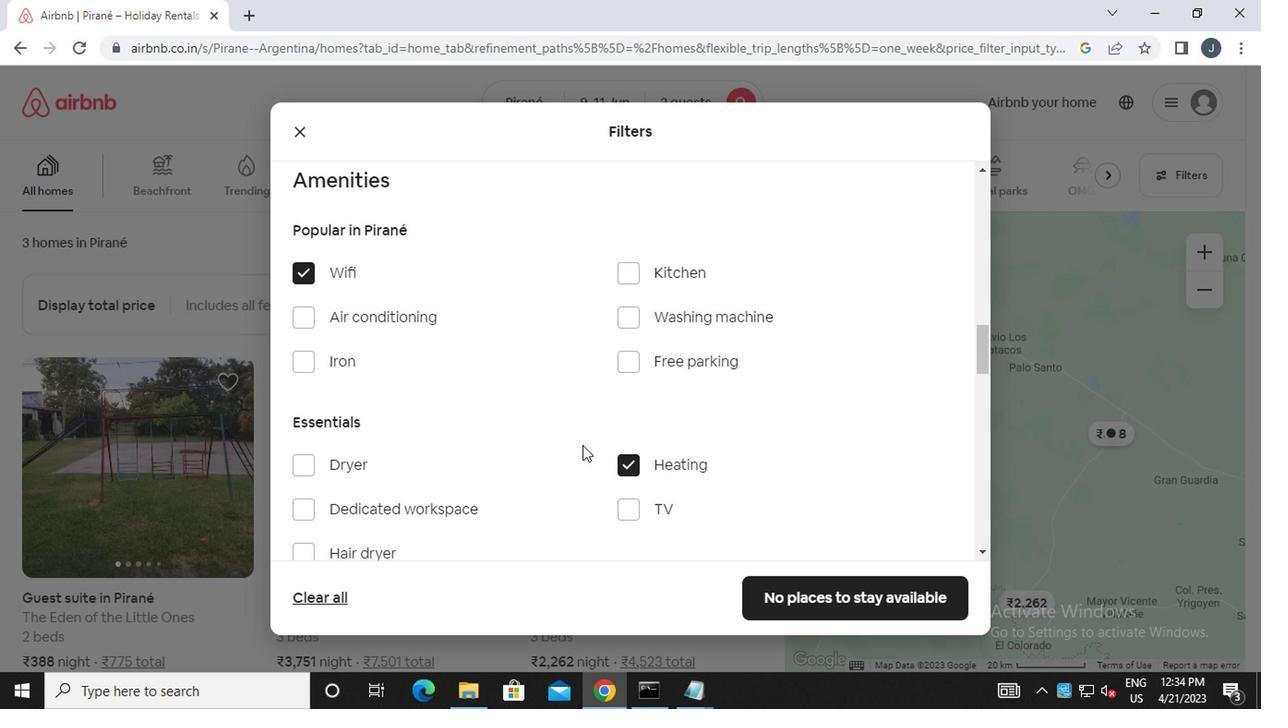 
Action: Mouse scrolled (571, 442) with delta (0, 0)
Screenshot: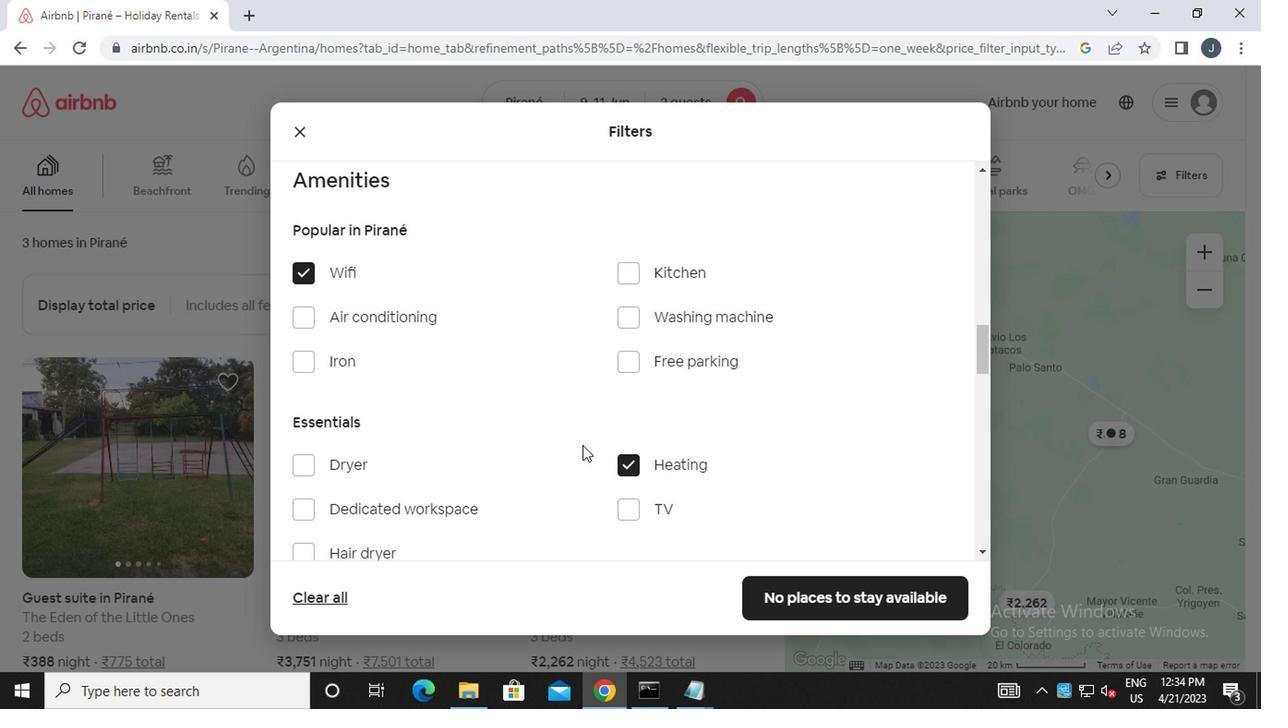 
Action: Mouse moved to (571, 443)
Screenshot: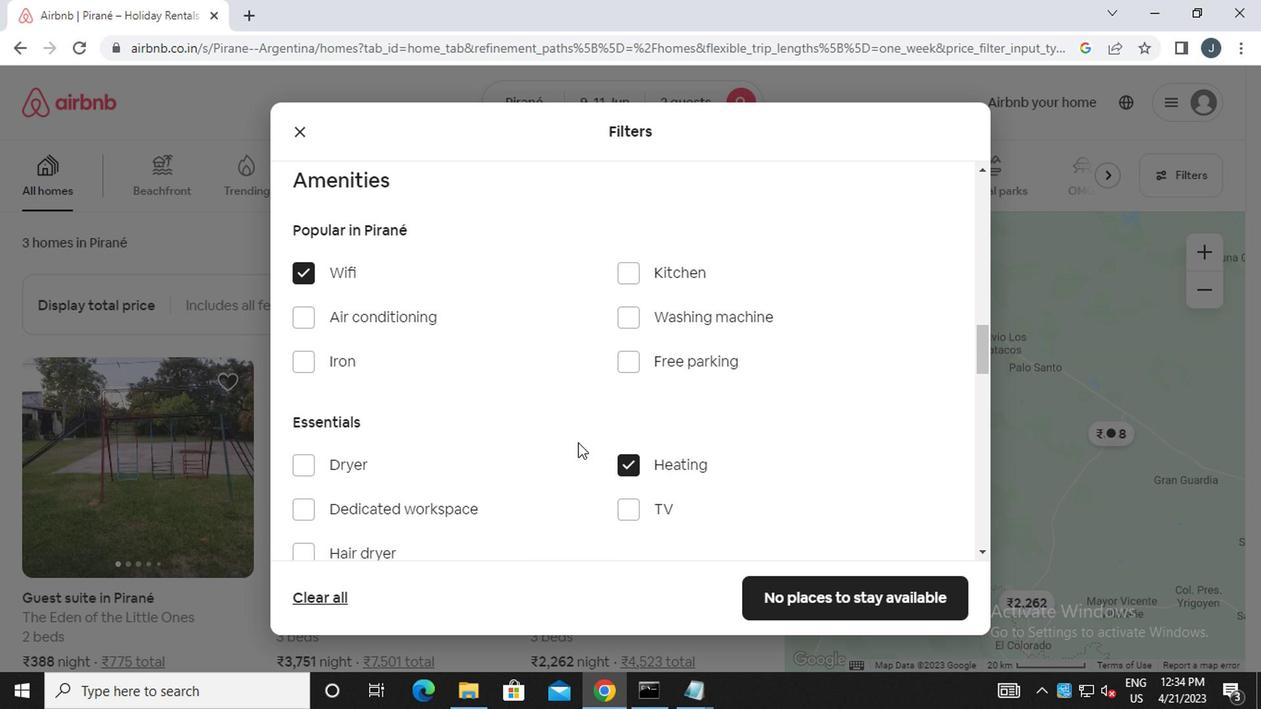 
Action: Mouse scrolled (571, 442) with delta (0, 0)
Screenshot: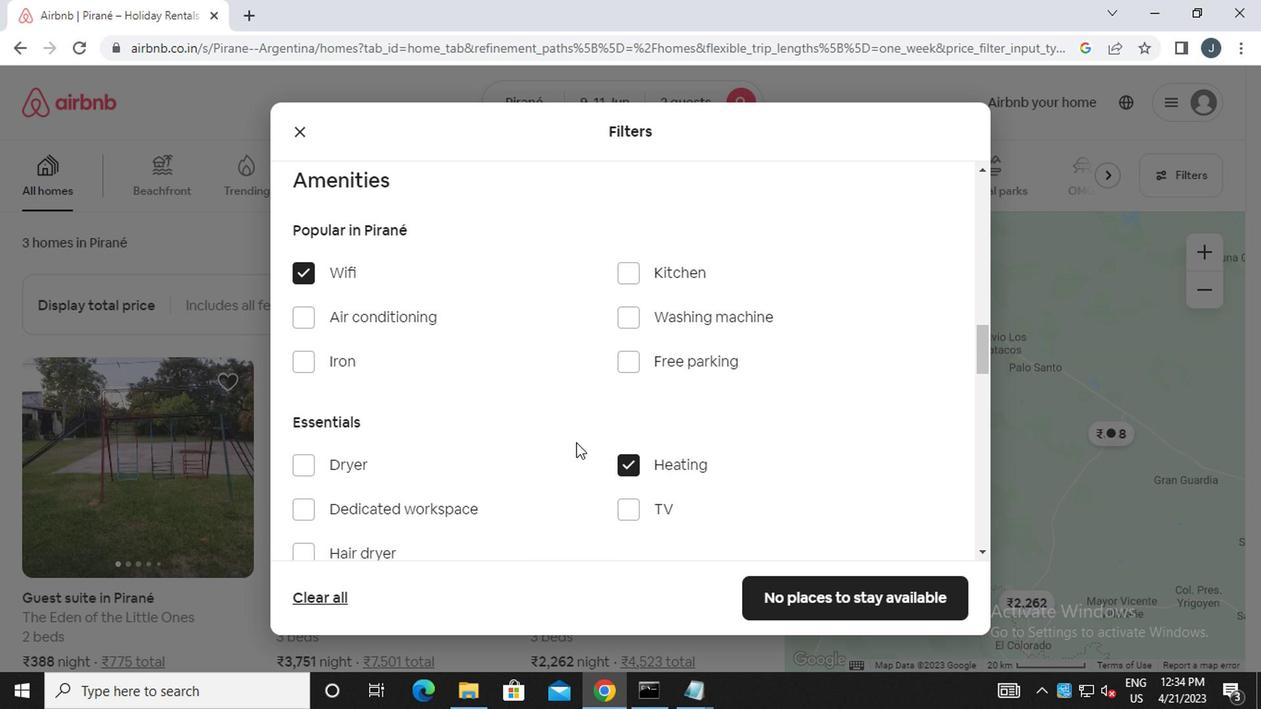 
Action: Mouse moved to (555, 428)
Screenshot: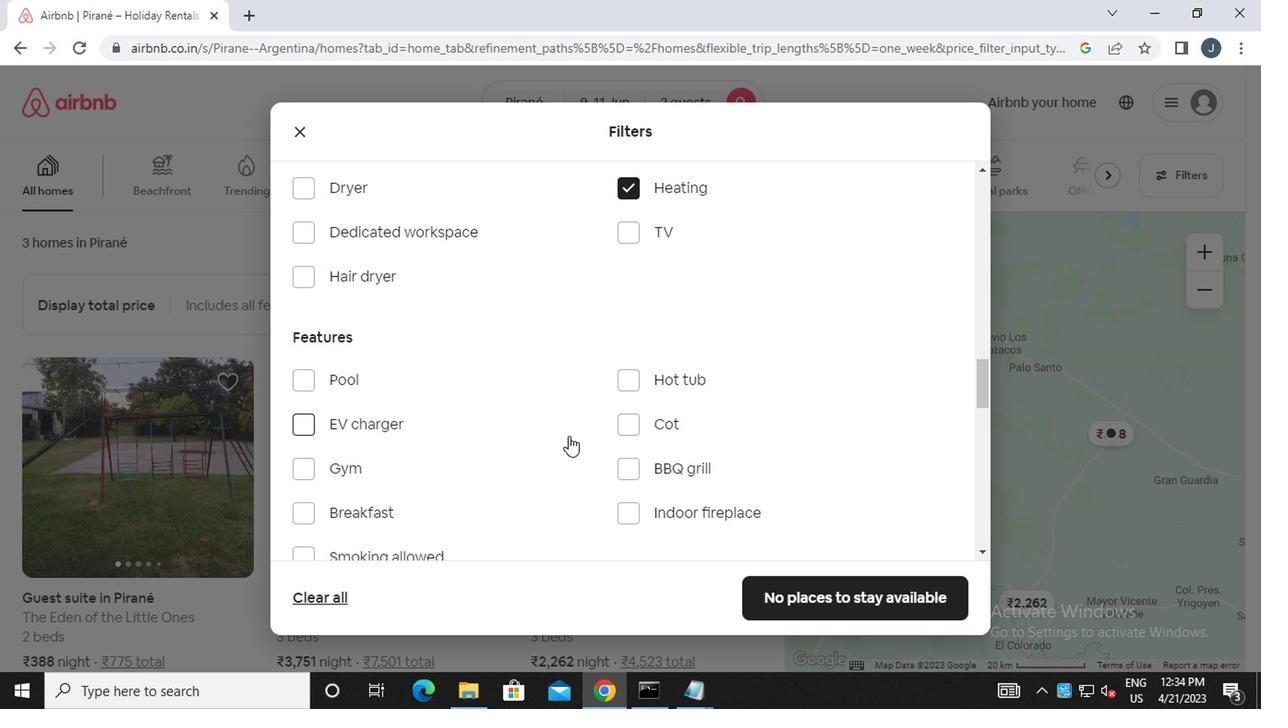 
Action: Mouse scrolled (555, 427) with delta (0, -1)
Screenshot: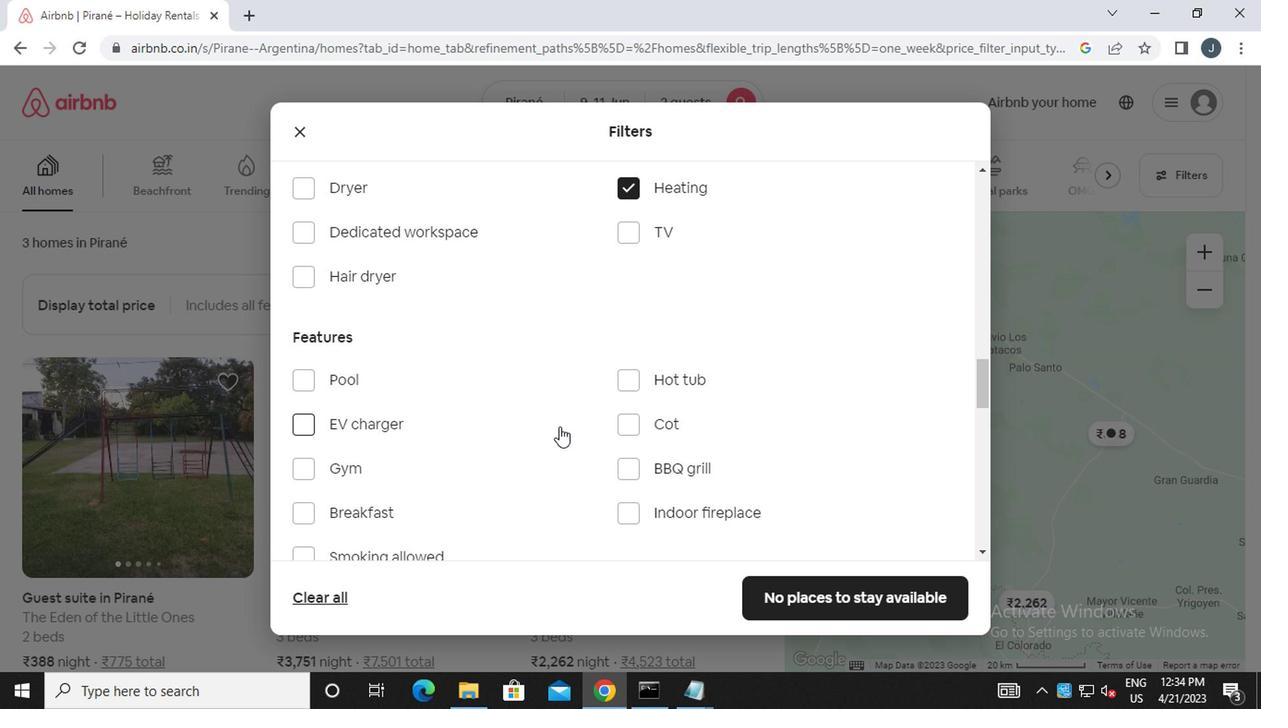 
Action: Mouse scrolled (555, 427) with delta (0, -1)
Screenshot: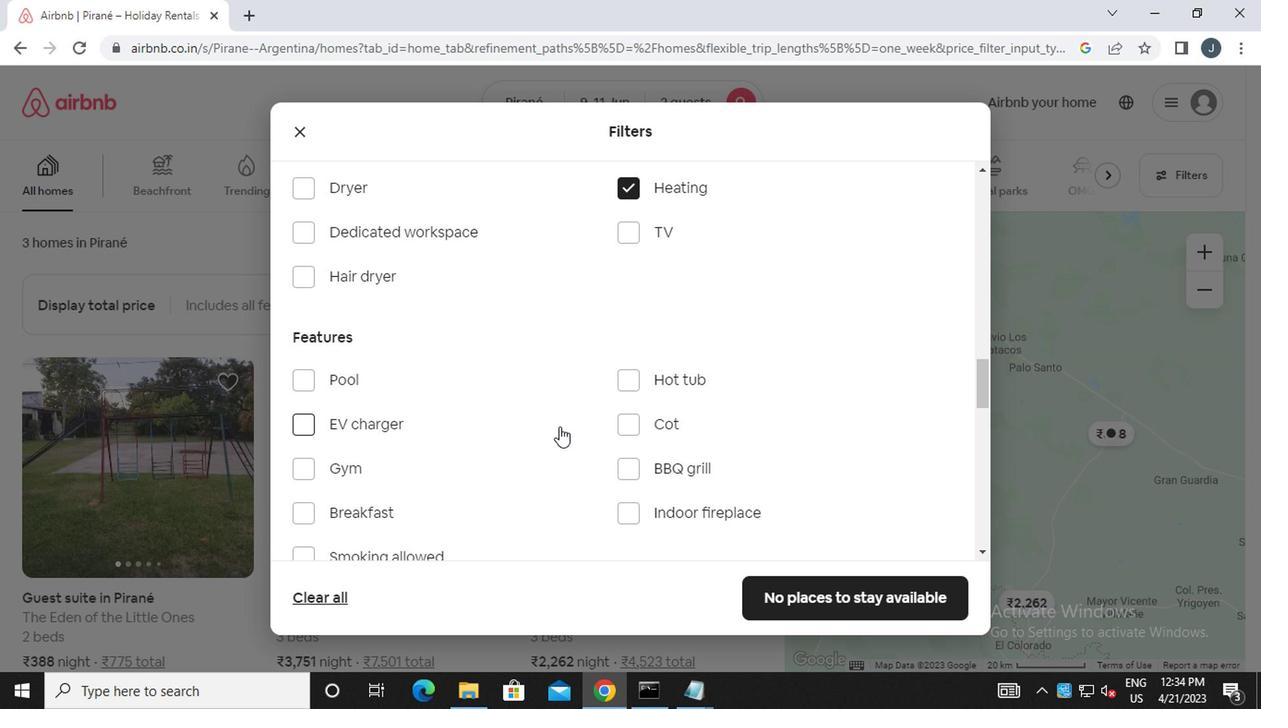 
Action: Mouse scrolled (555, 427) with delta (0, -1)
Screenshot: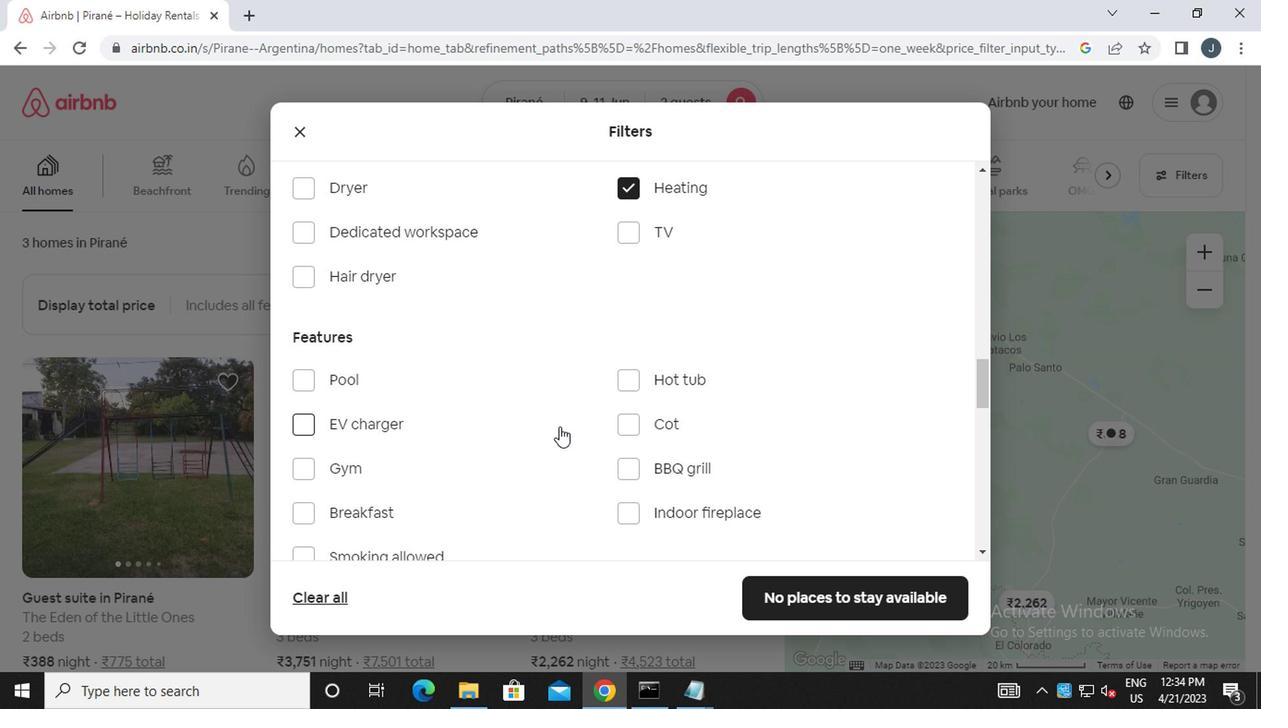 
Action: Mouse moved to (519, 387)
Screenshot: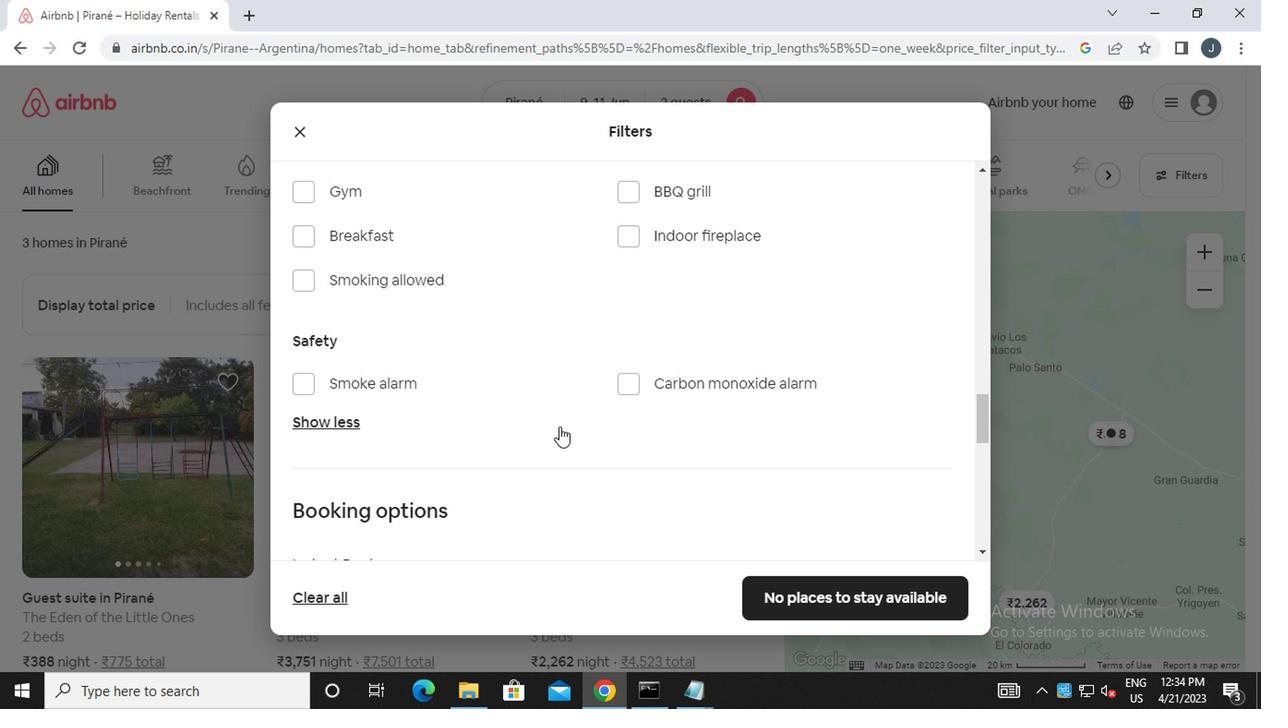 
Action: Mouse scrolled (519, 387) with delta (0, 0)
Screenshot: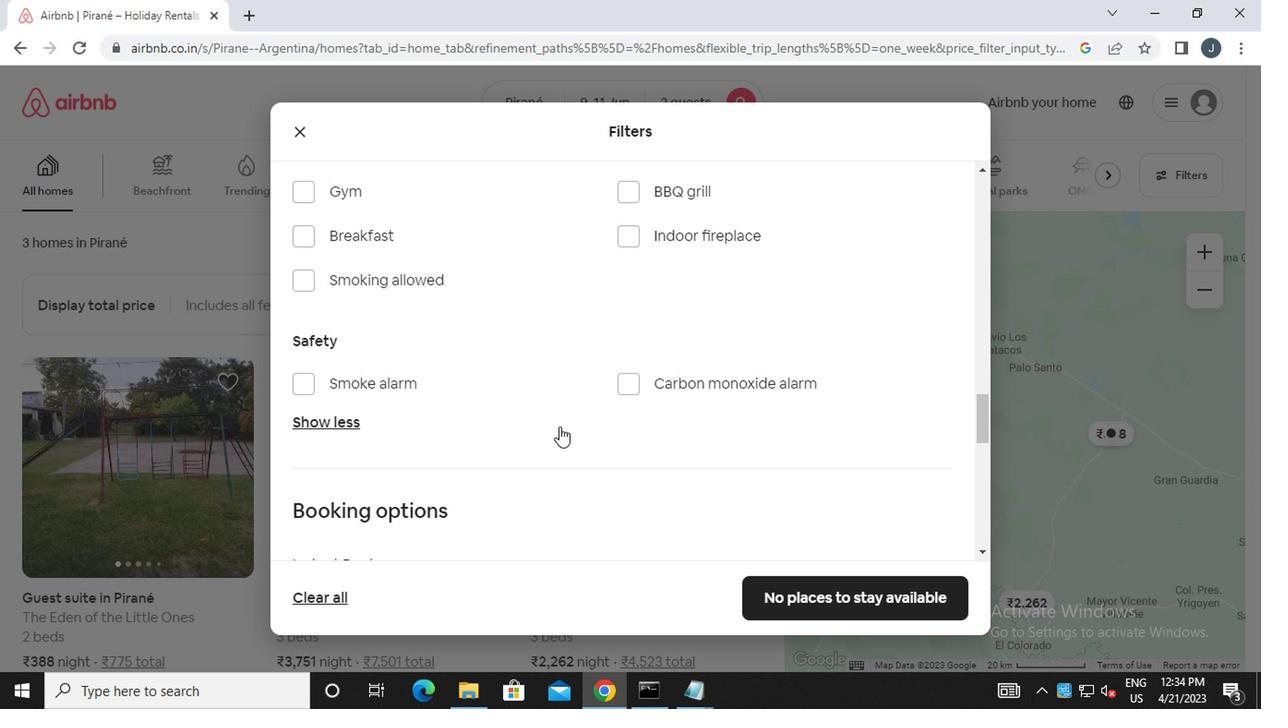 
Action: Mouse moved to (519, 385)
Screenshot: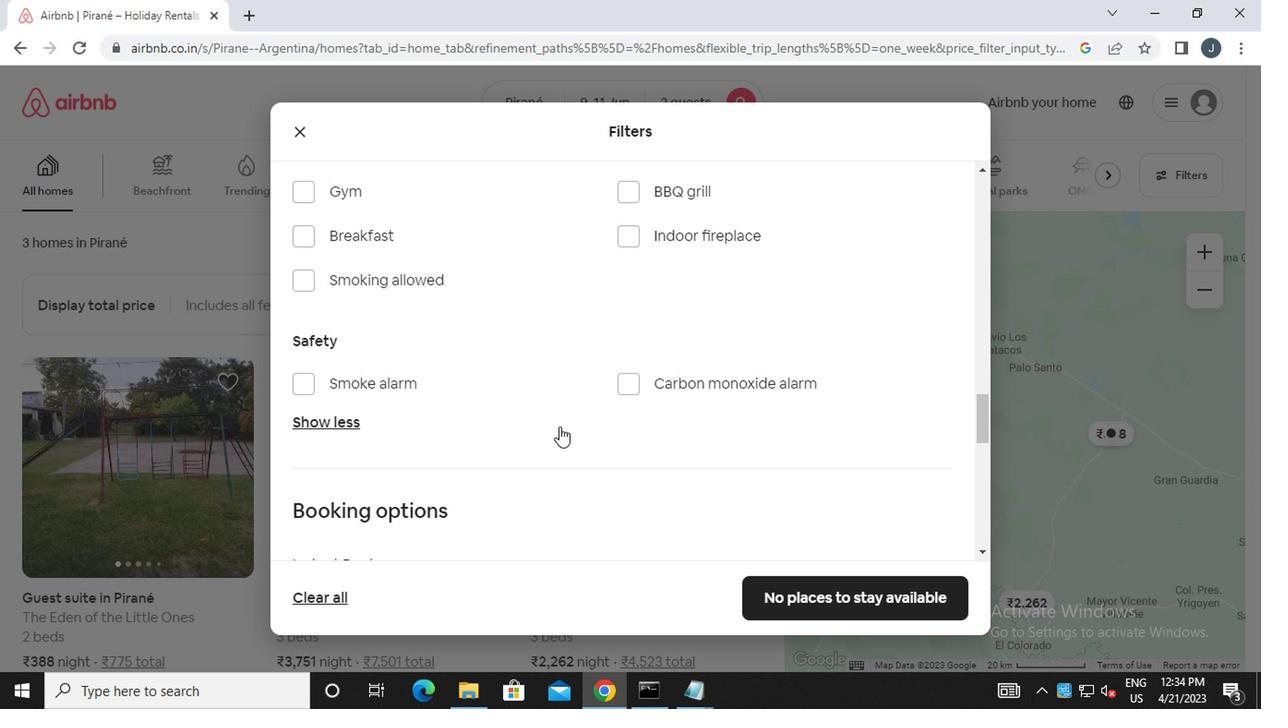 
Action: Mouse scrolled (519, 387) with delta (0, 1)
Screenshot: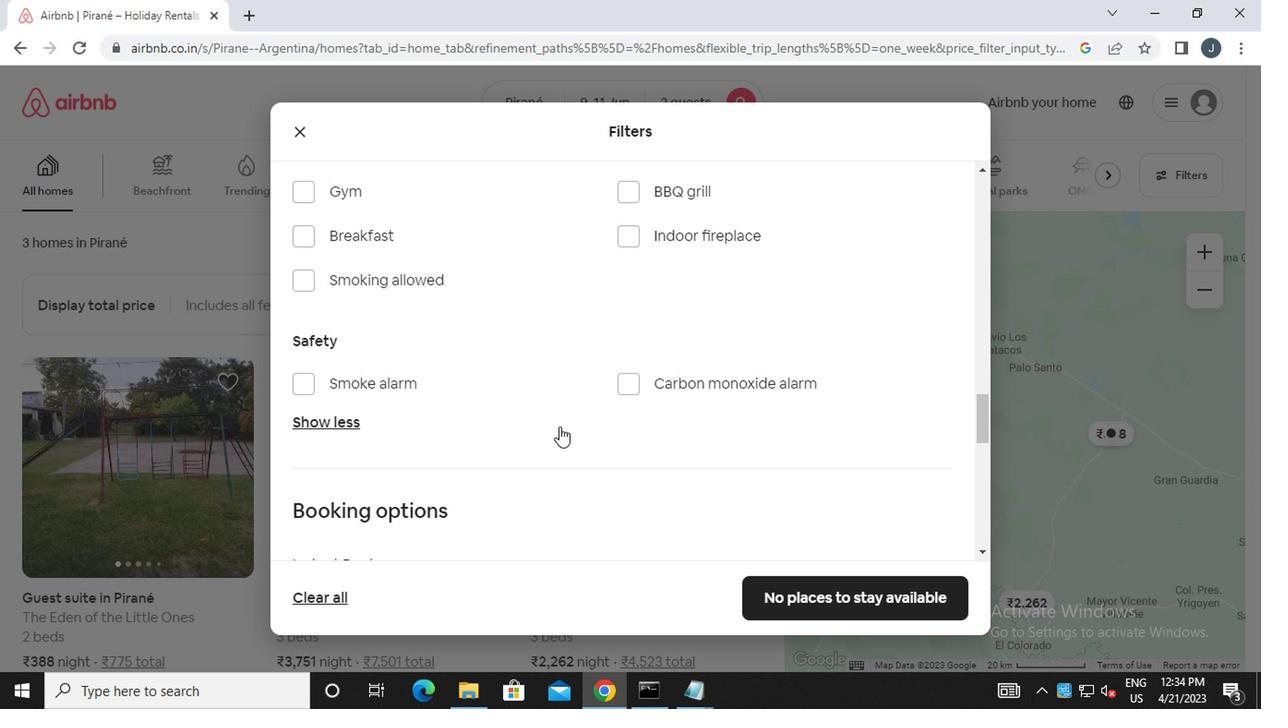 
Action: Mouse scrolled (519, 385) with delta (0, 0)
Screenshot: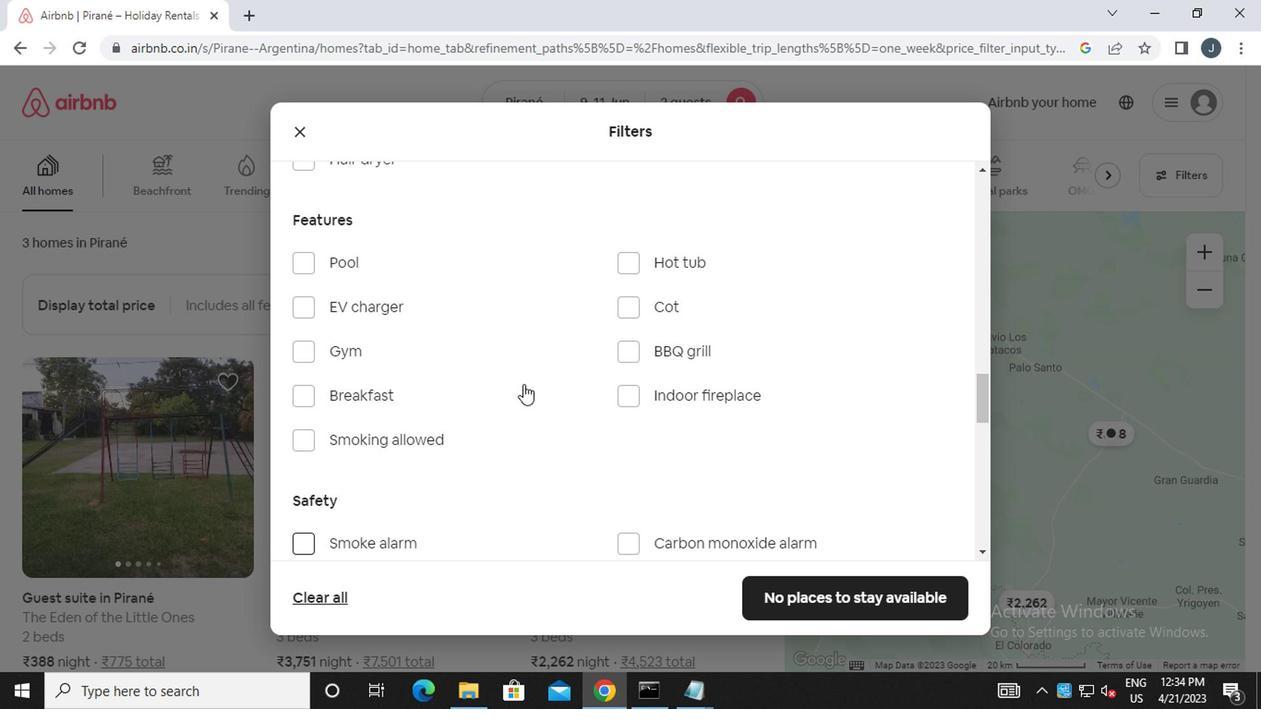 
Action: Mouse moved to (517, 387)
Screenshot: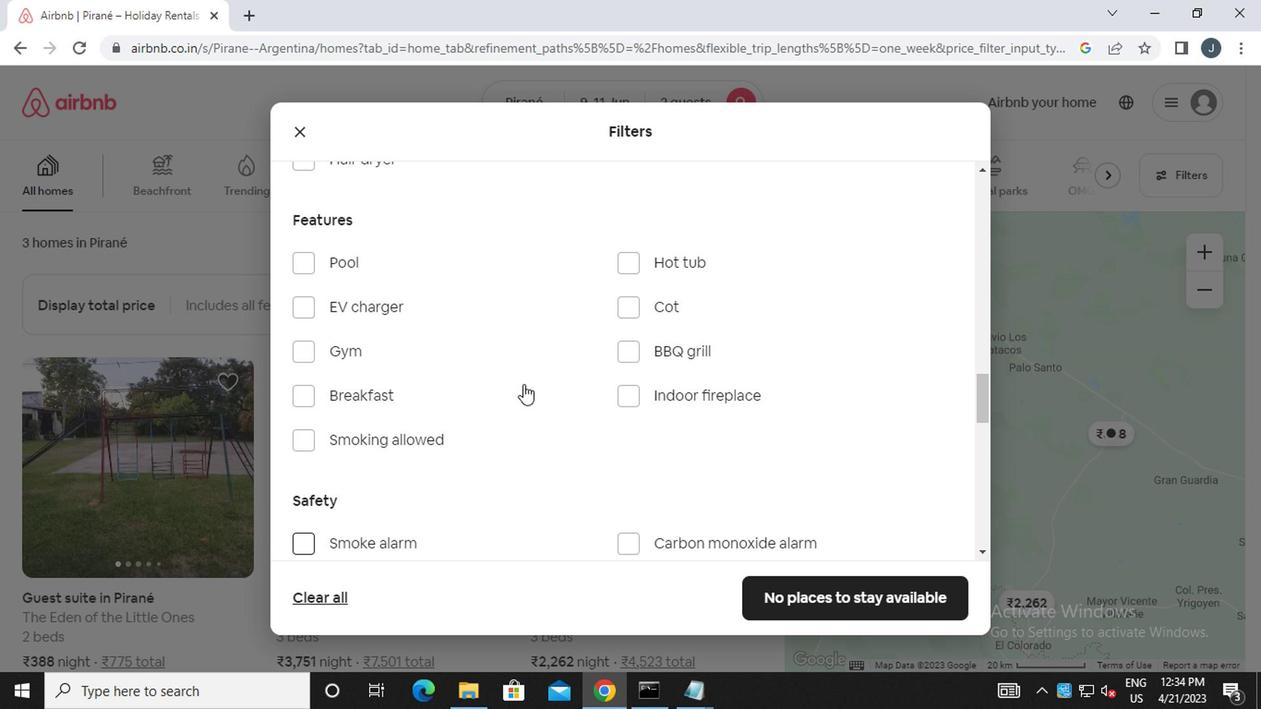 
Action: Mouse scrolled (517, 385) with delta (0, -1)
Screenshot: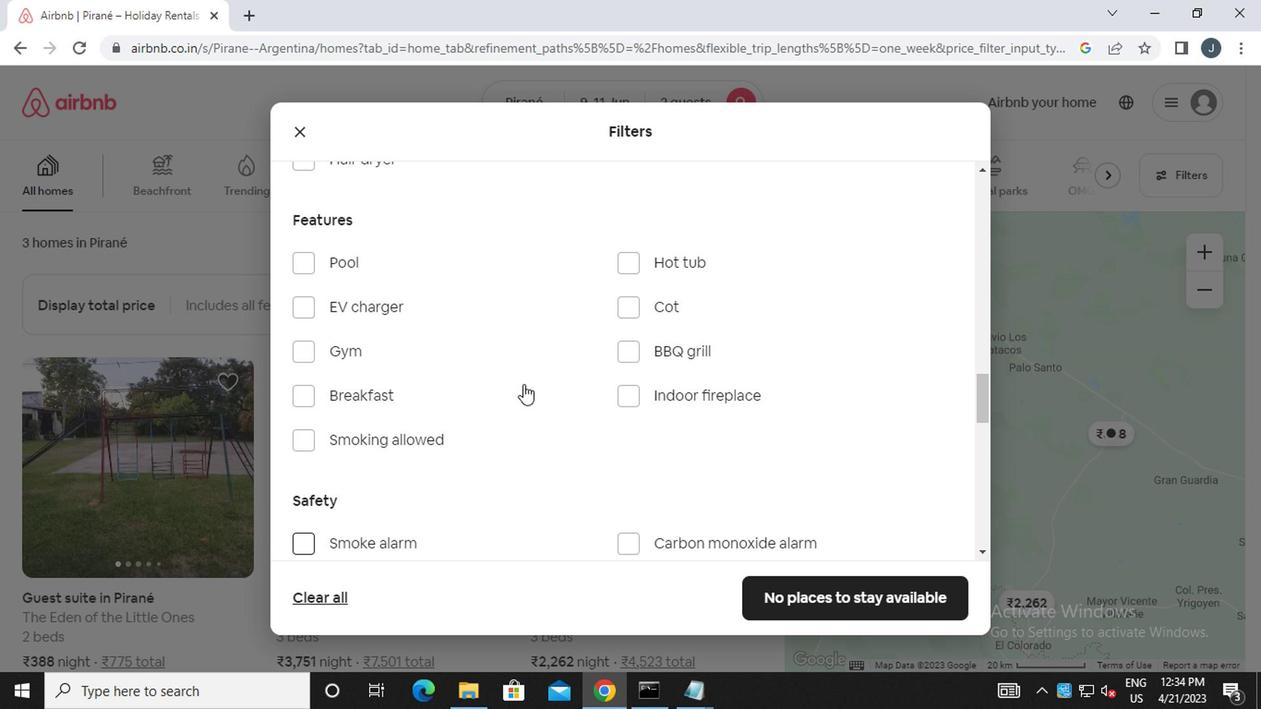 
Action: Mouse moved to (516, 389)
Screenshot: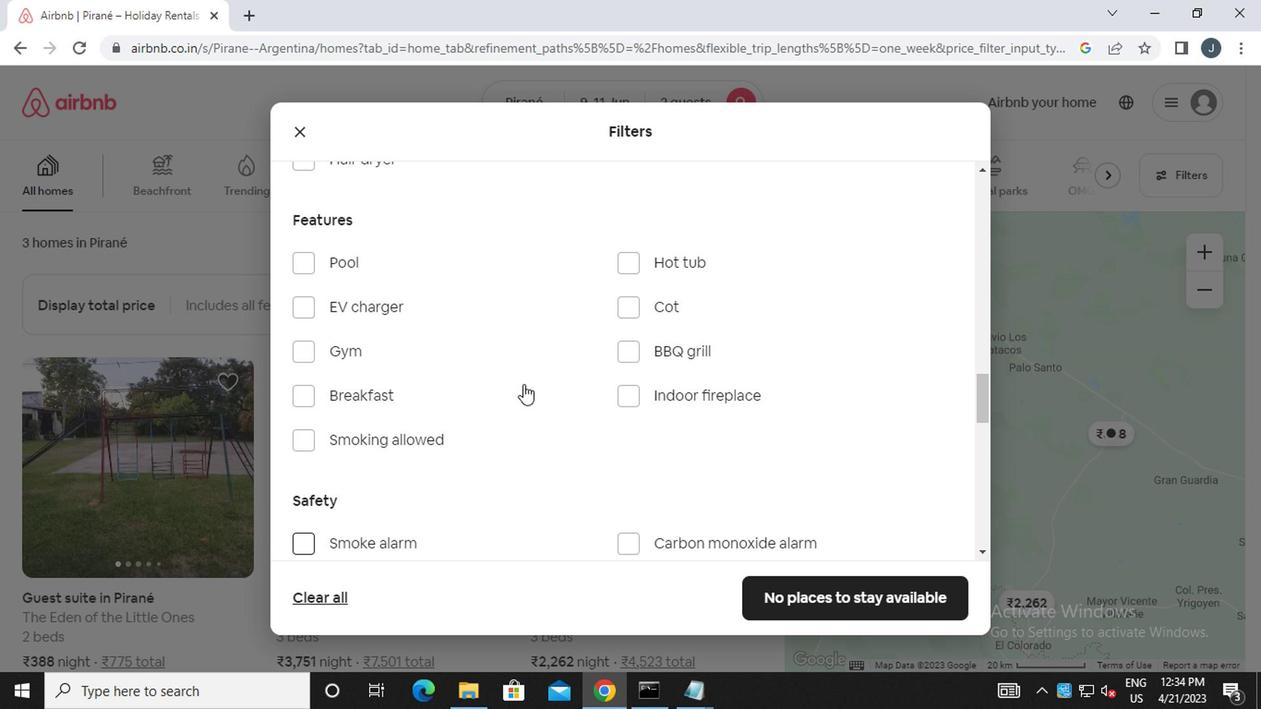 
Action: Mouse scrolled (516, 389) with delta (0, 0)
Screenshot: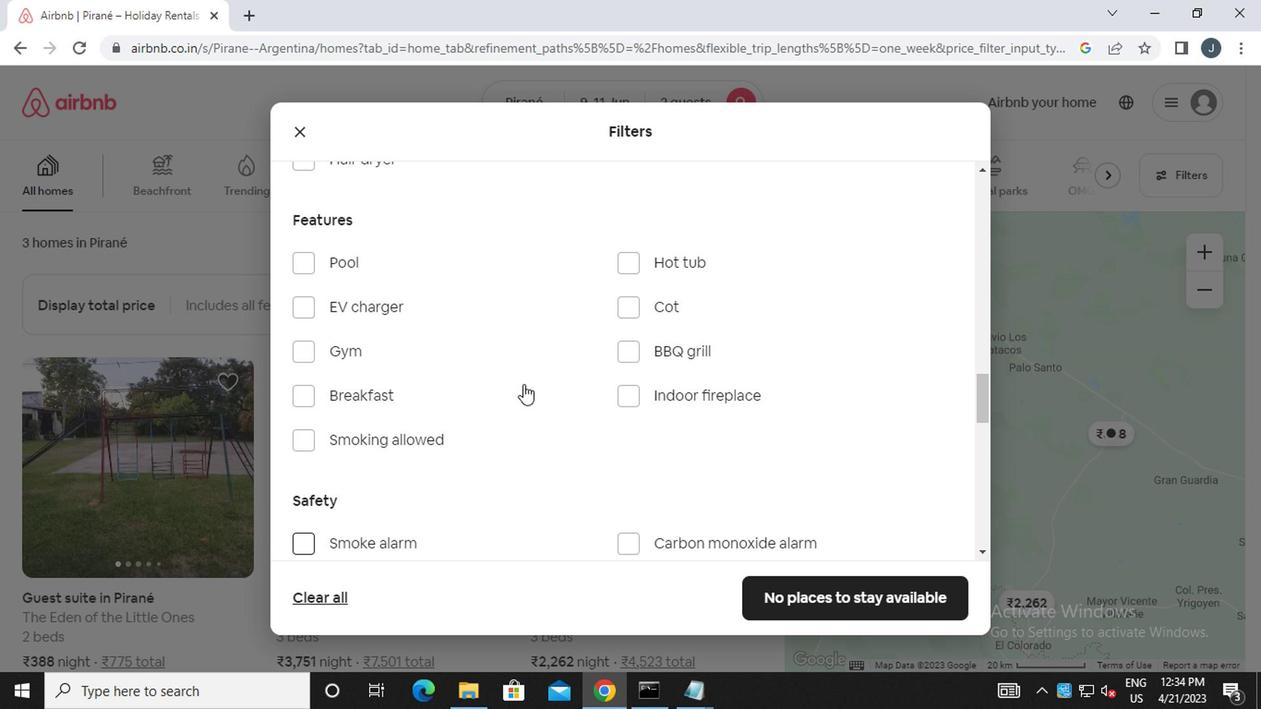 
Action: Mouse moved to (516, 389)
Screenshot: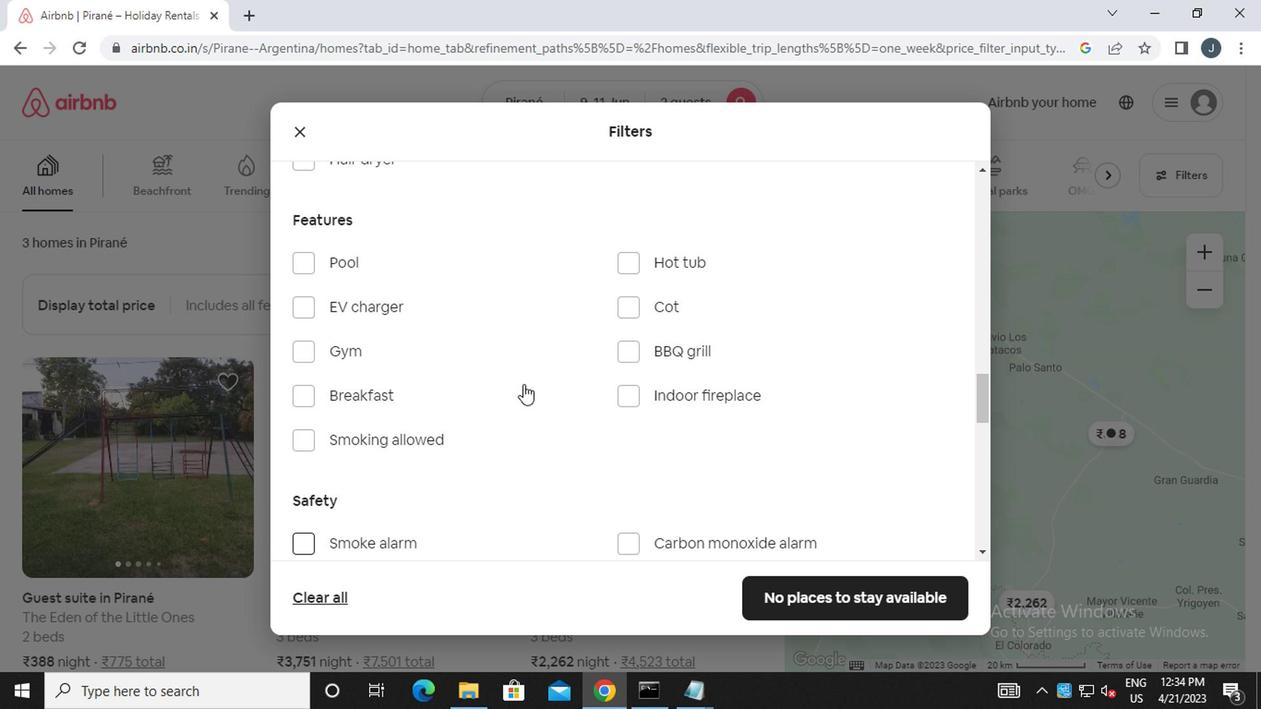 
Action: Mouse scrolled (516, 389) with delta (0, 0)
Screenshot: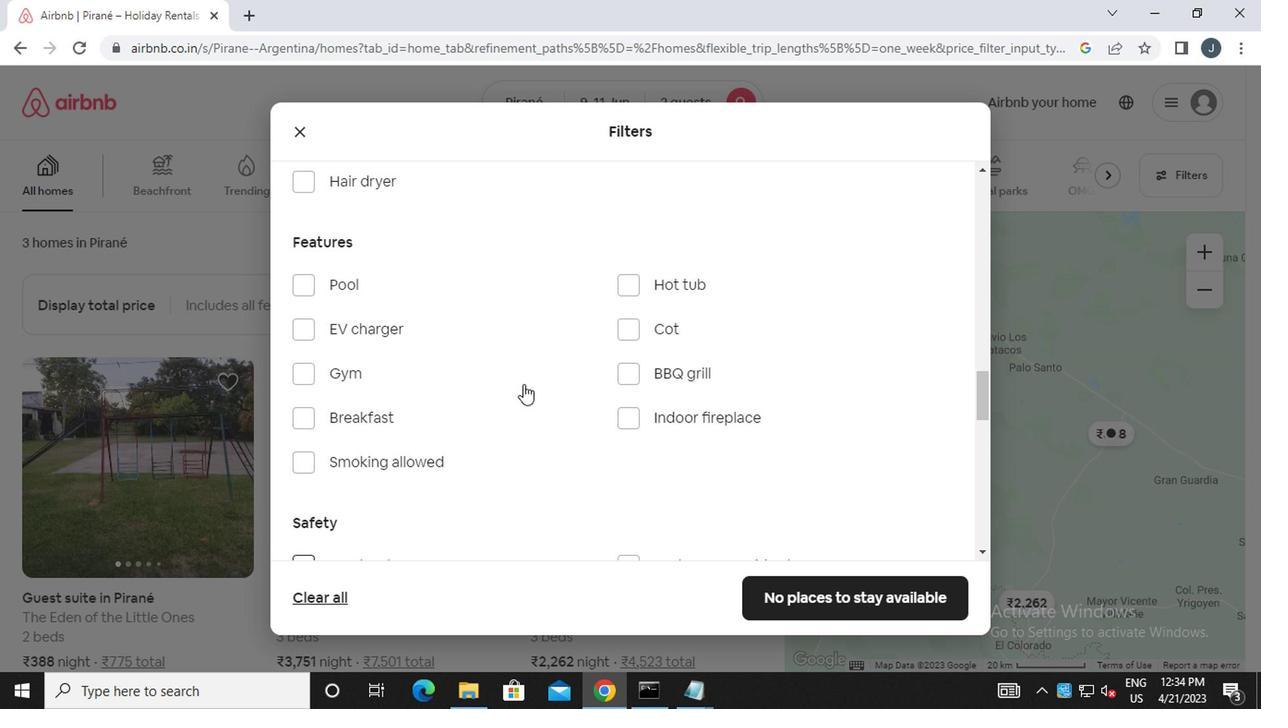 
Action: Mouse moved to (516, 389)
Screenshot: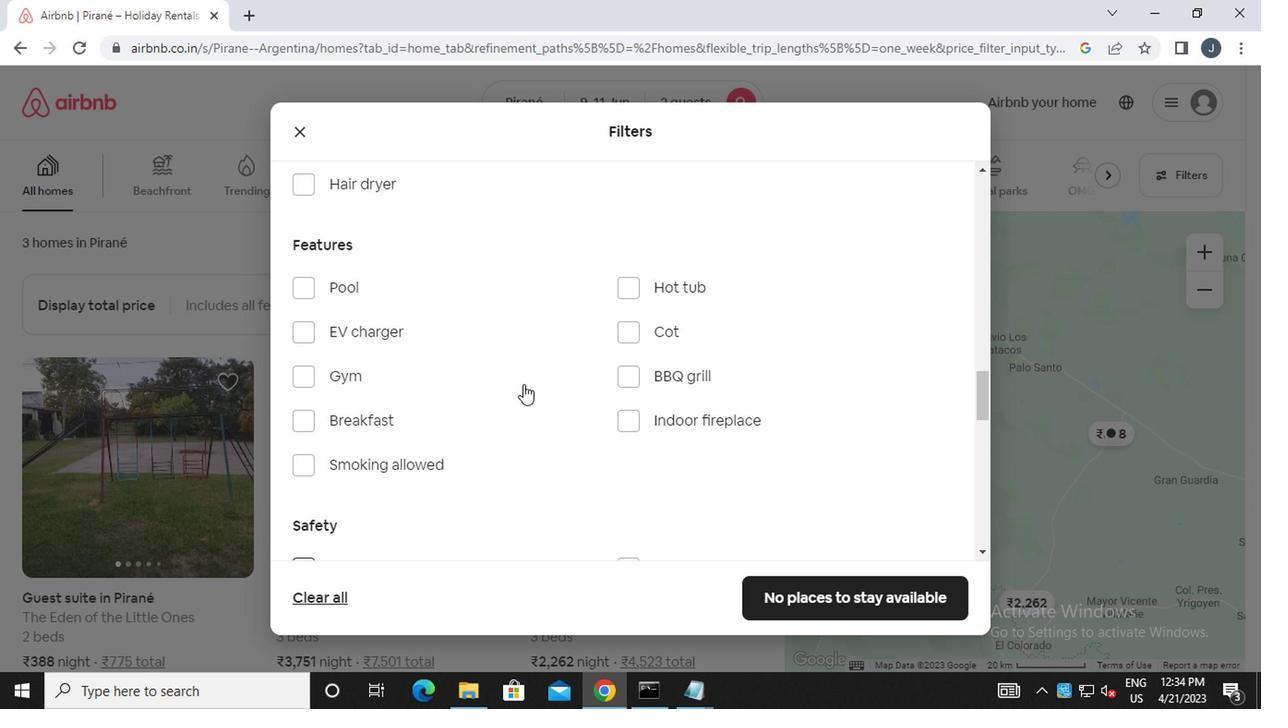 
Action: Mouse scrolled (516, 389) with delta (0, 0)
Screenshot: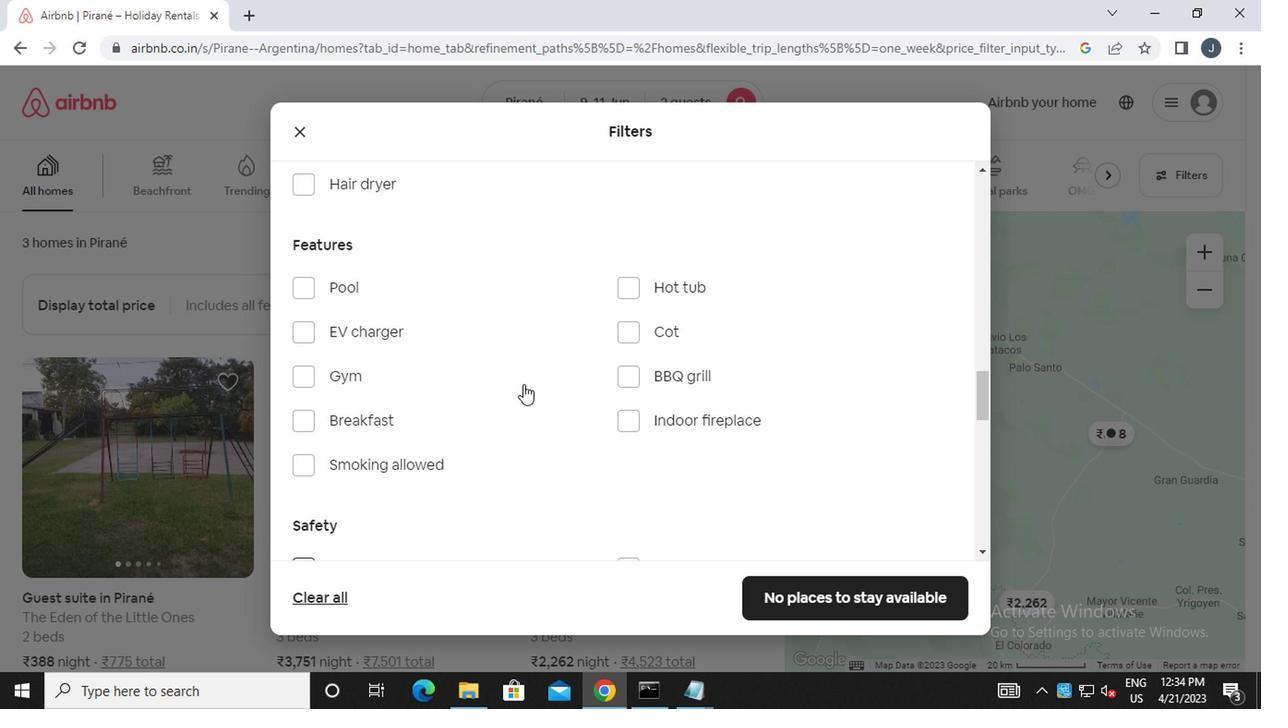 
Action: Mouse scrolled (516, 389) with delta (0, 0)
Screenshot: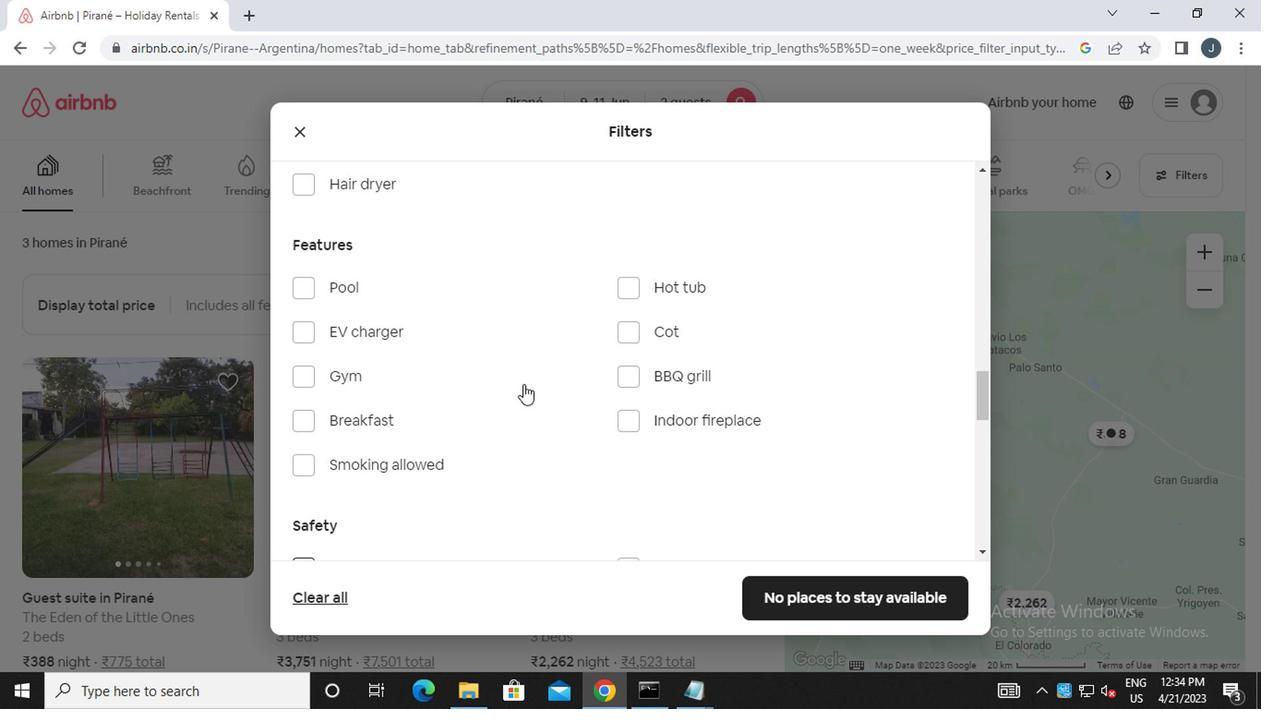 
Action: Mouse moved to (910, 287)
Screenshot: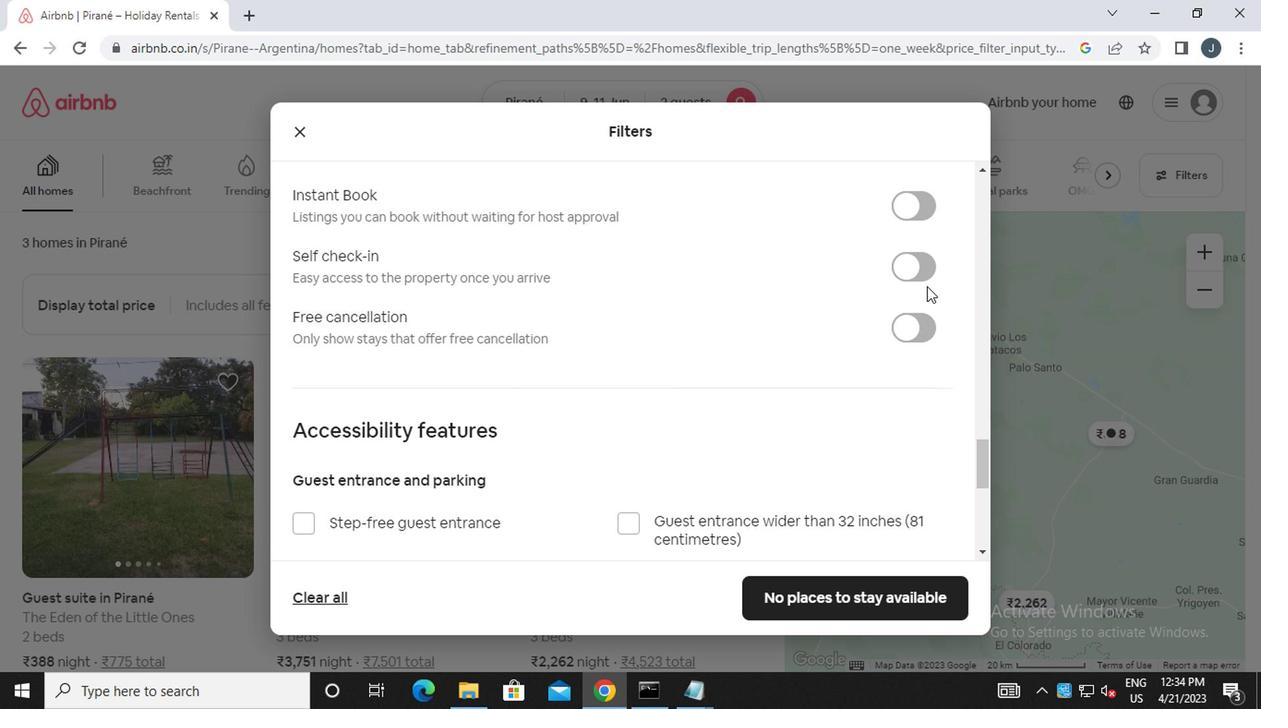 
Action: Mouse pressed left at (910, 287)
Screenshot: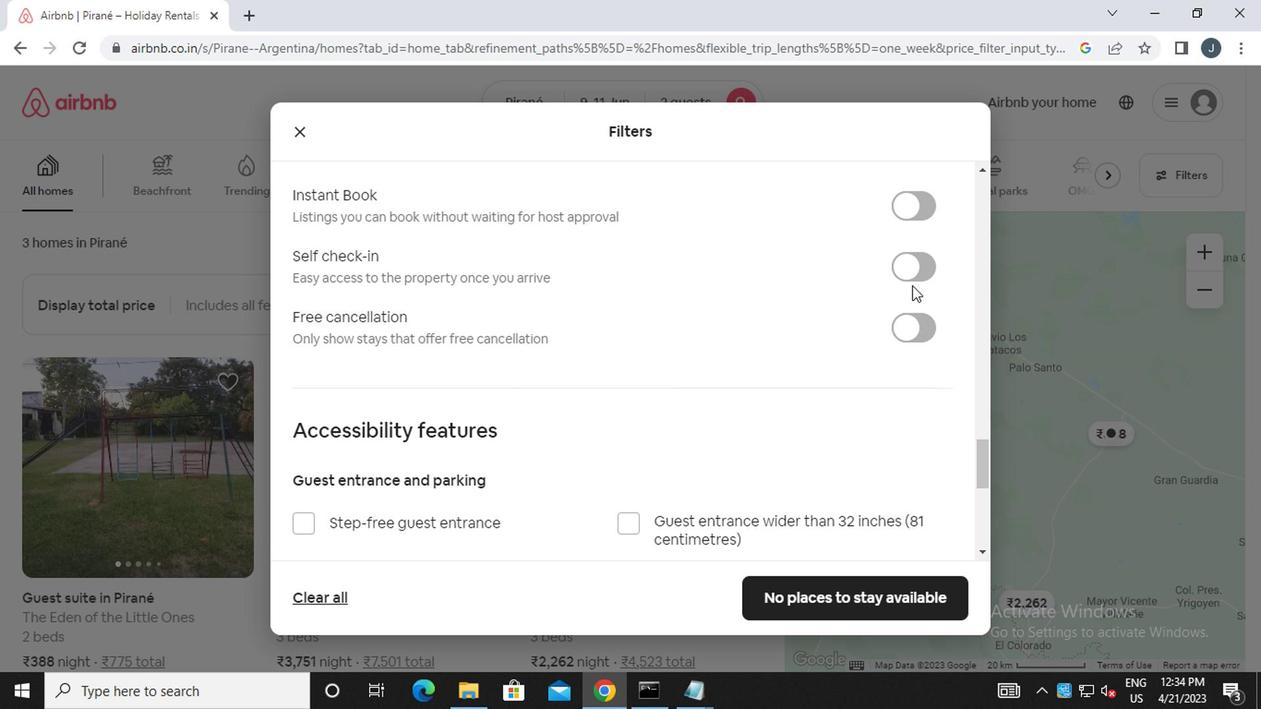 
Action: Mouse moved to (895, 276)
Screenshot: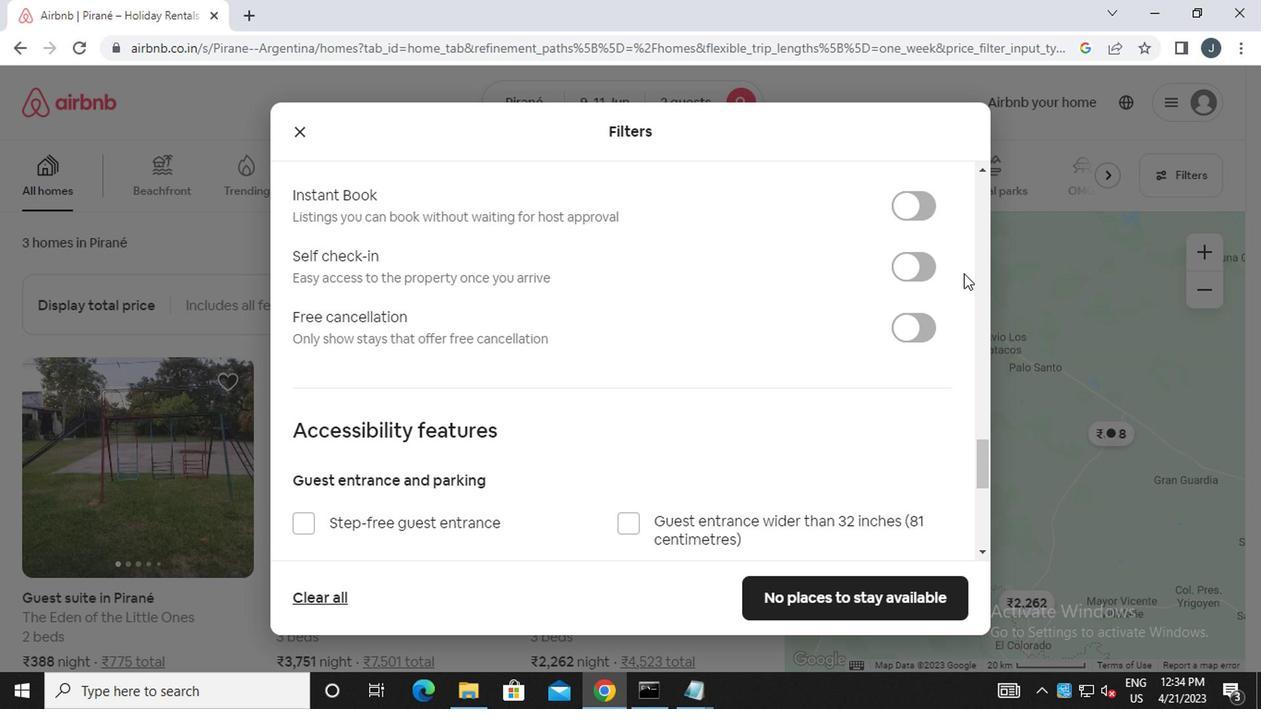 
Action: Mouse pressed left at (895, 276)
Screenshot: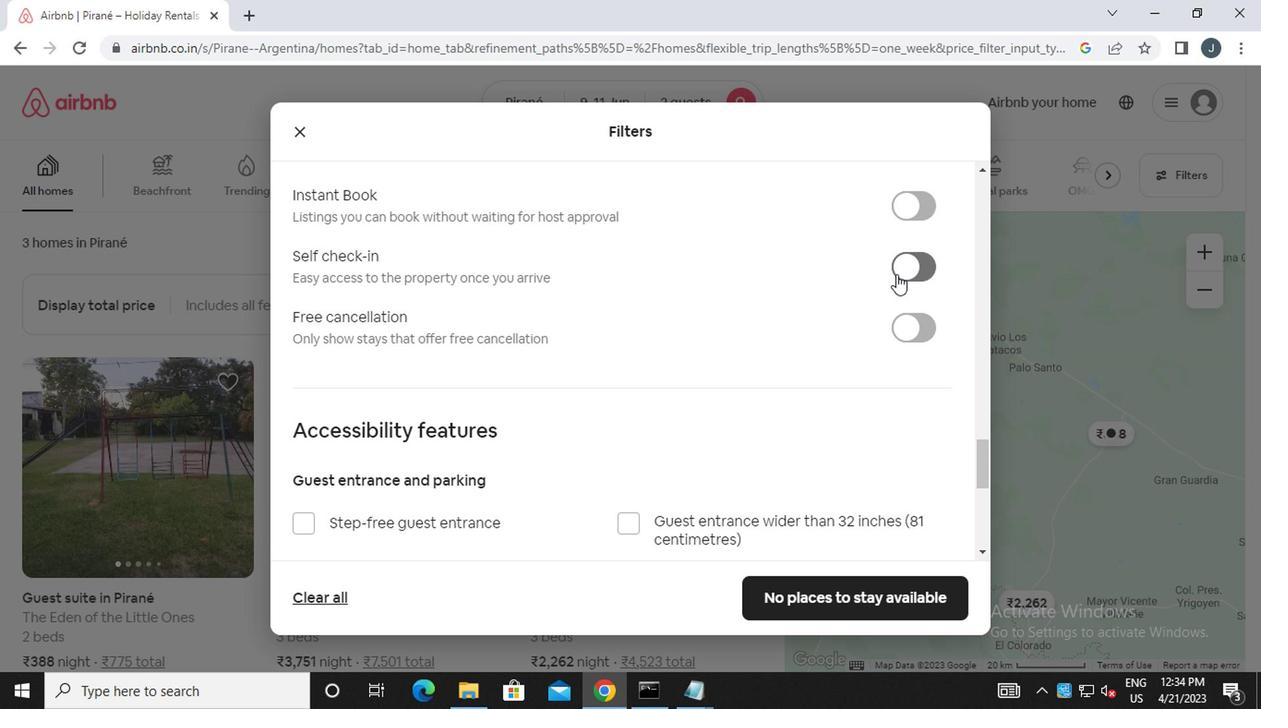 
Action: Mouse moved to (699, 378)
Screenshot: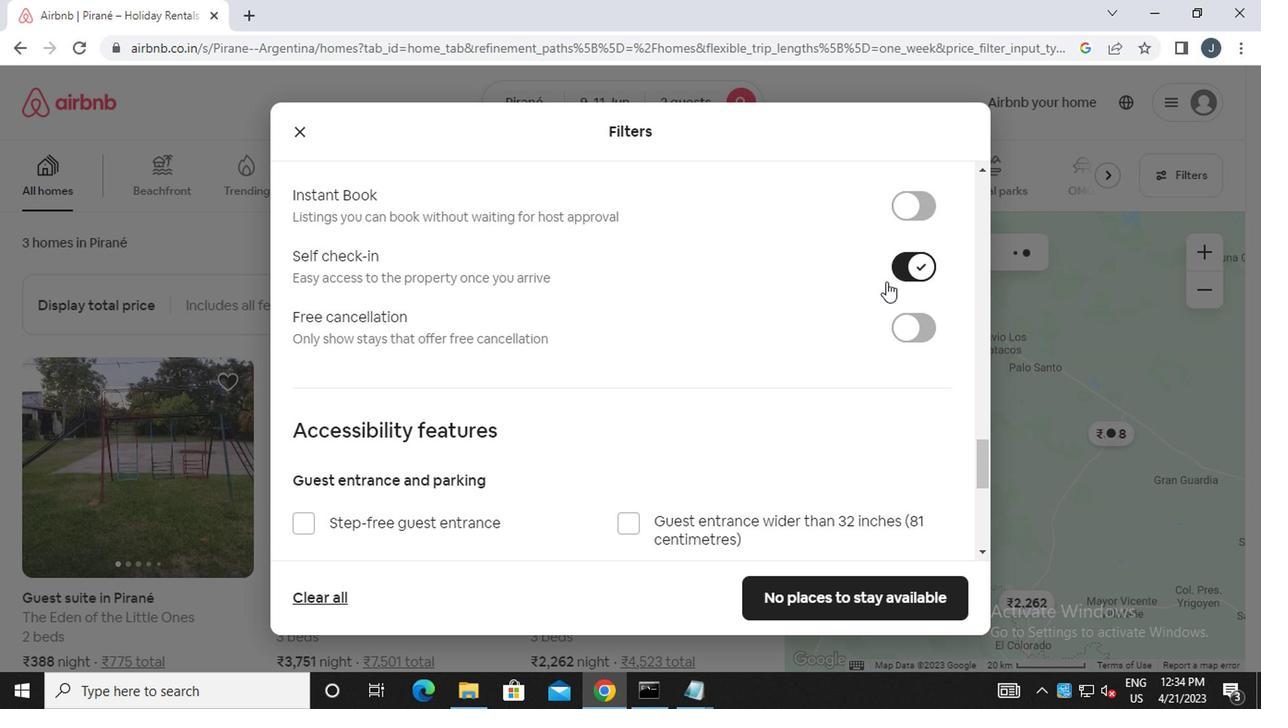 
Action: Mouse scrolled (699, 377) with delta (0, 0)
Screenshot: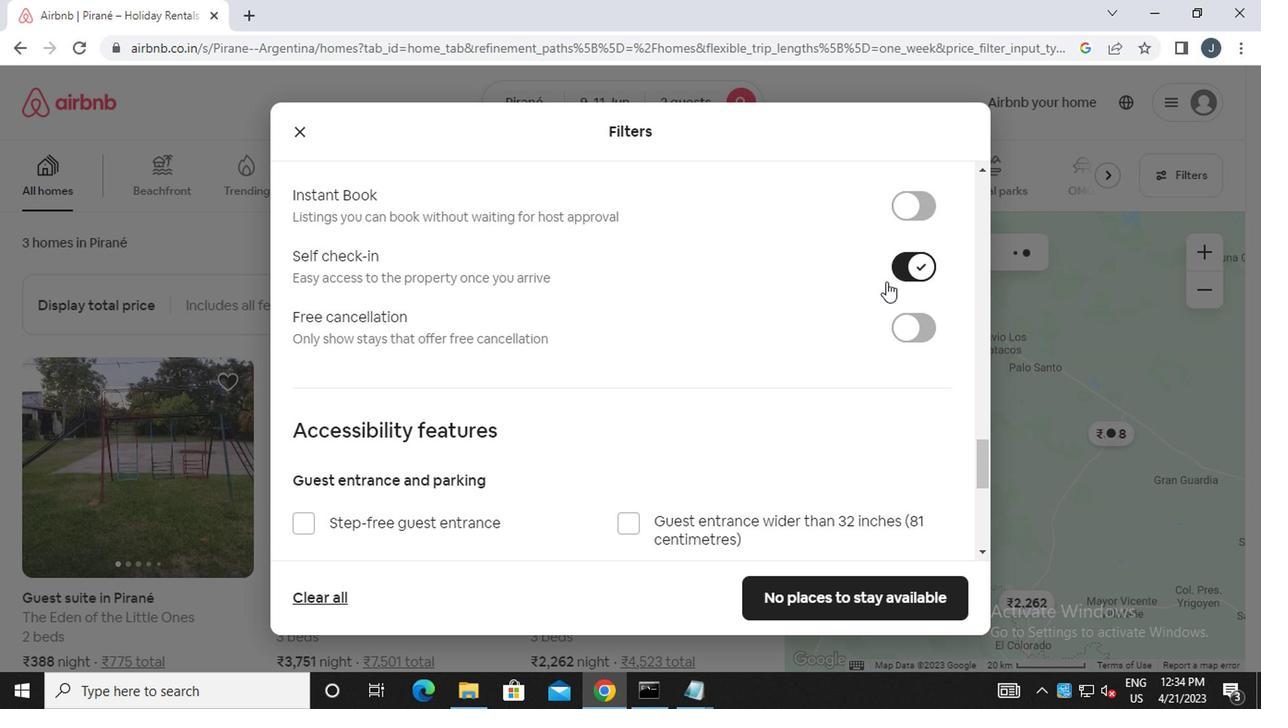 
Action: Mouse moved to (697, 379)
Screenshot: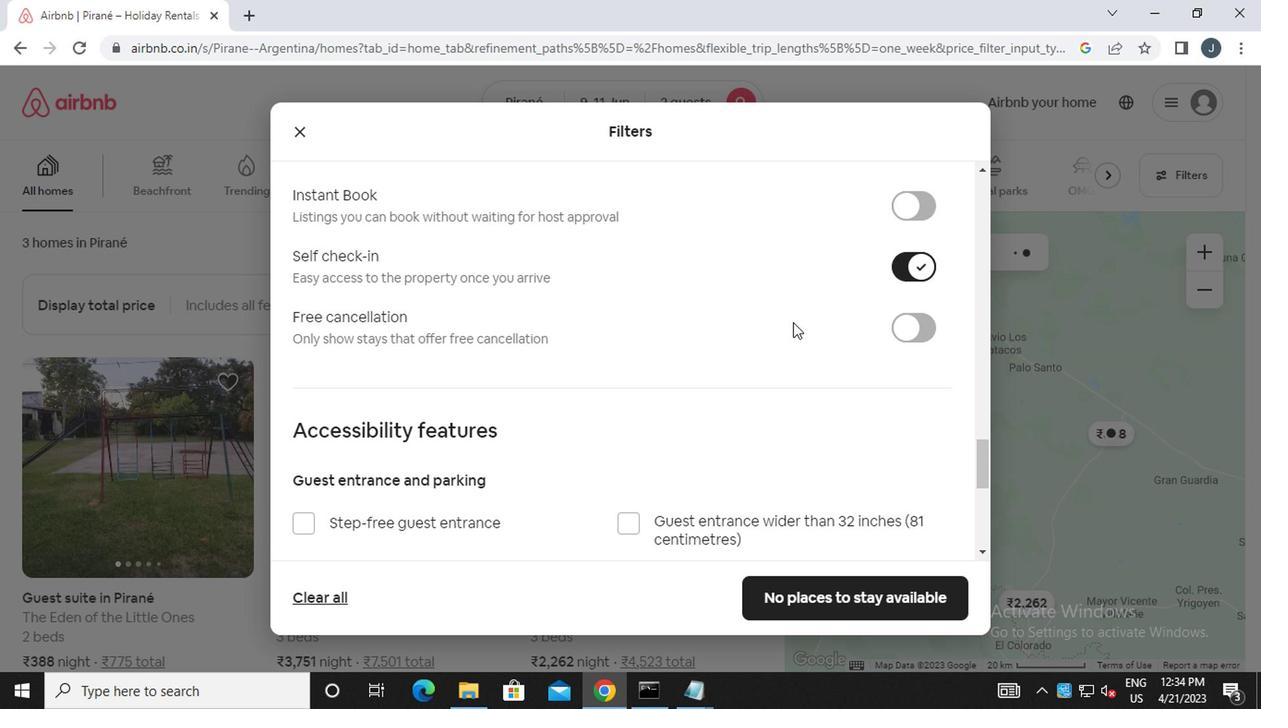 
Action: Mouse scrolled (697, 378) with delta (0, -1)
Screenshot: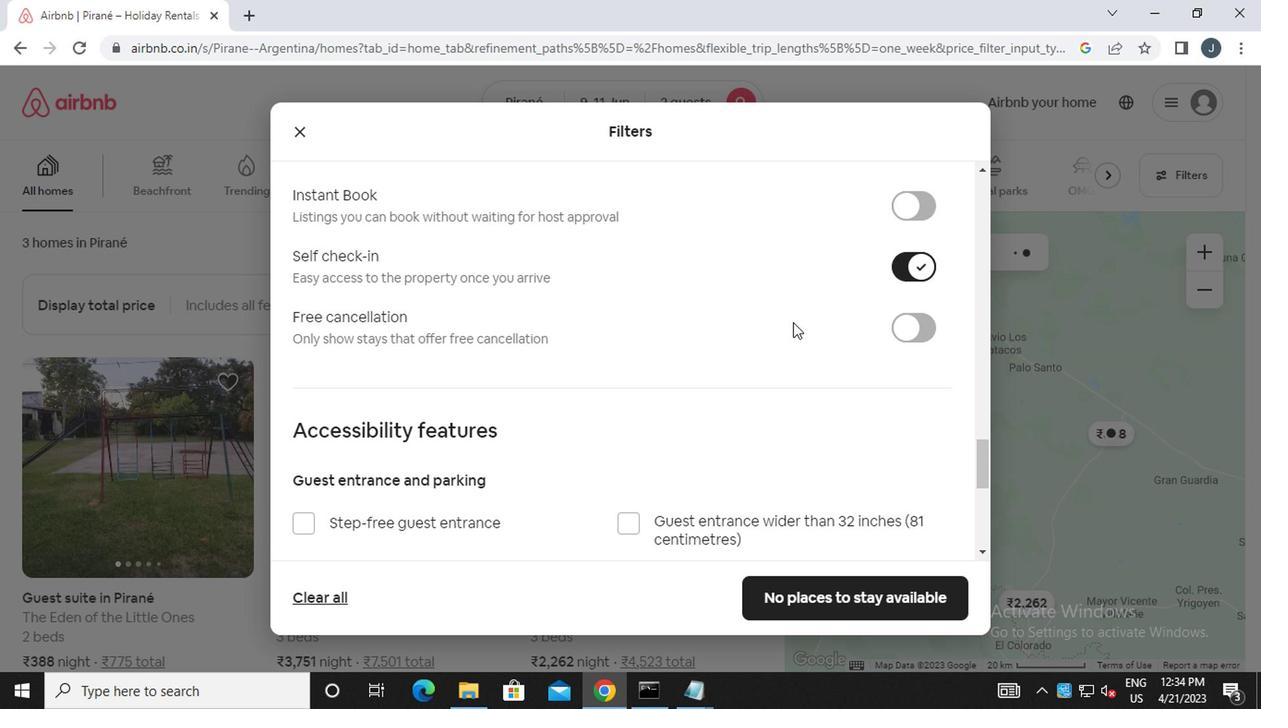 
Action: Mouse moved to (696, 379)
Screenshot: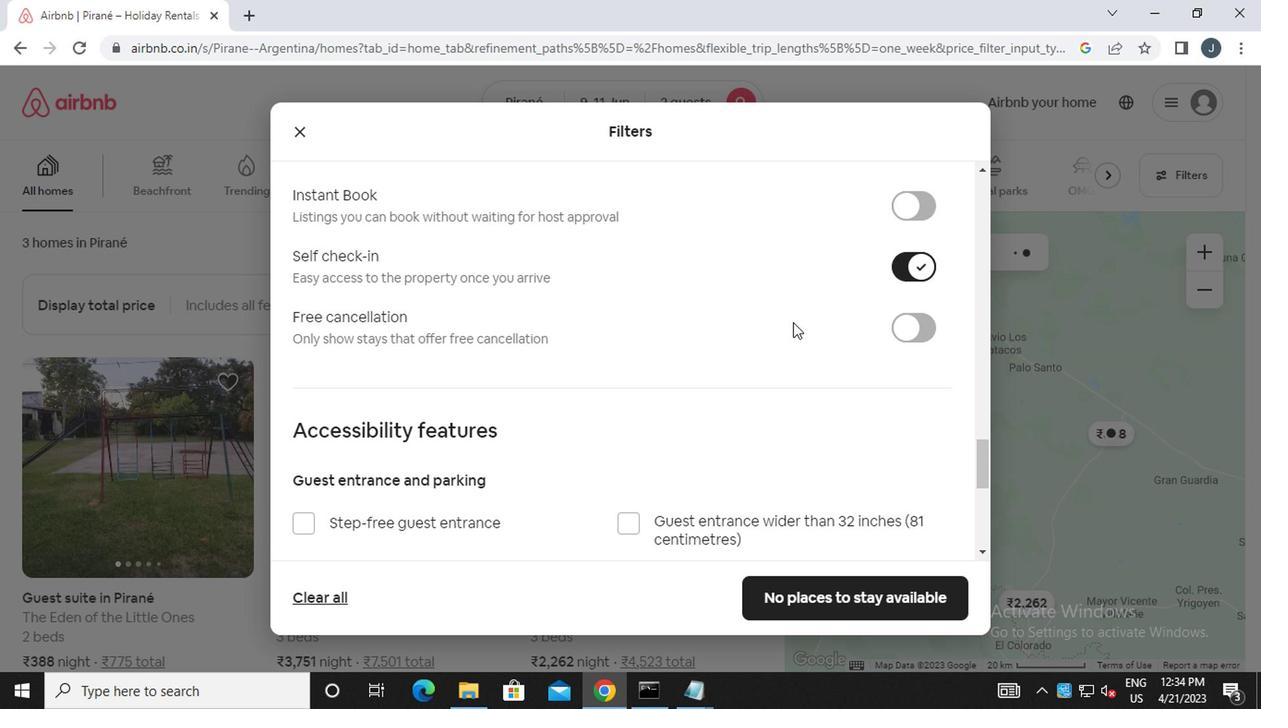 
Action: Mouse scrolled (696, 378) with delta (0, -1)
Screenshot: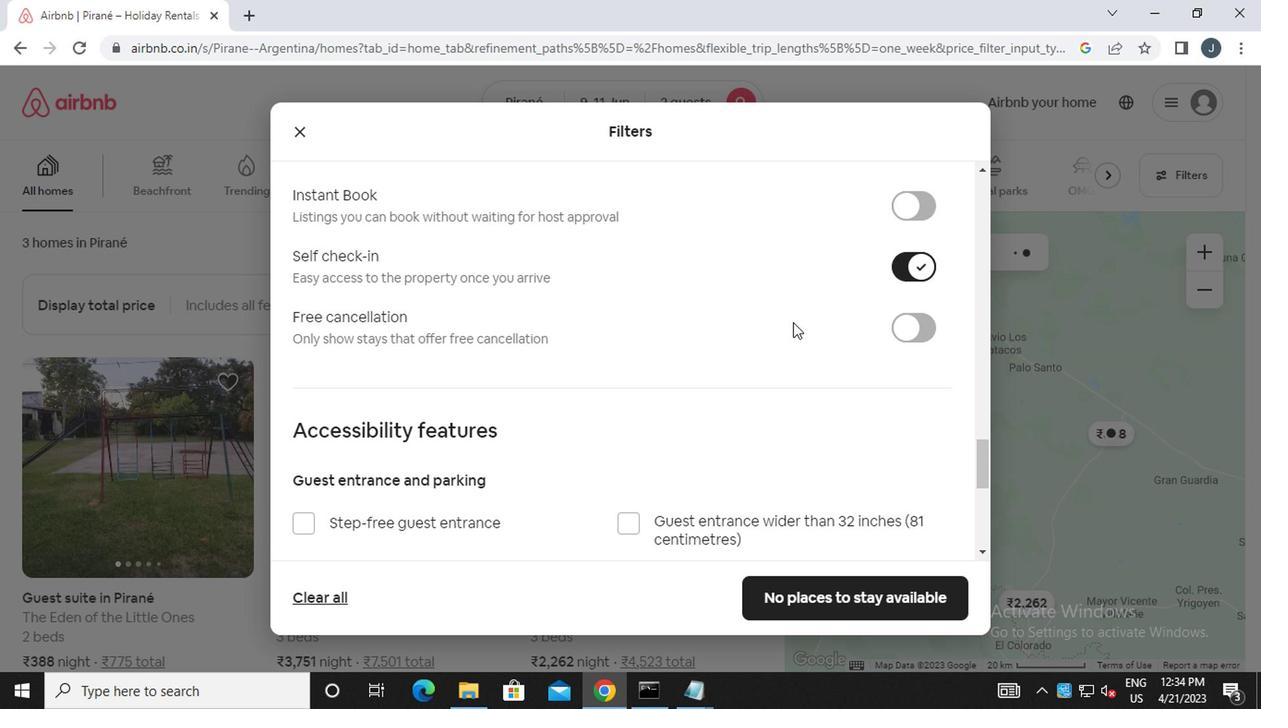 
Action: Mouse scrolled (696, 378) with delta (0, -1)
Screenshot: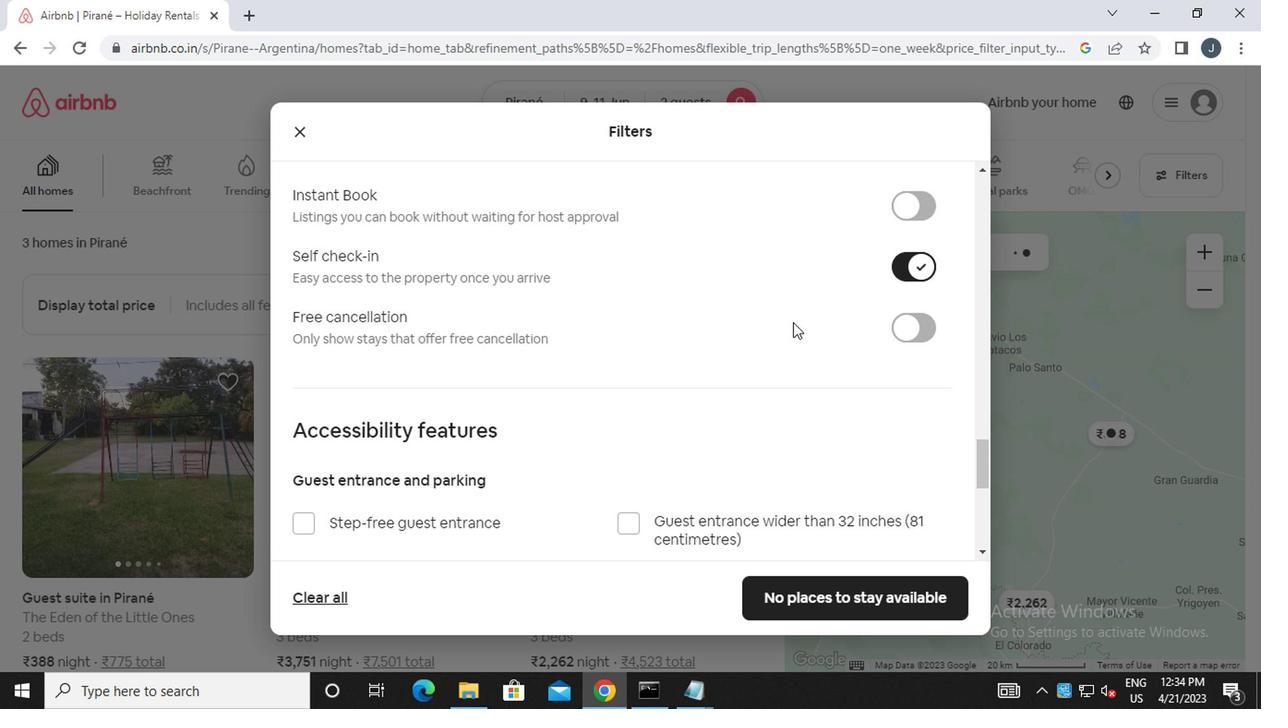 
Action: Mouse scrolled (696, 378) with delta (0, -1)
Screenshot: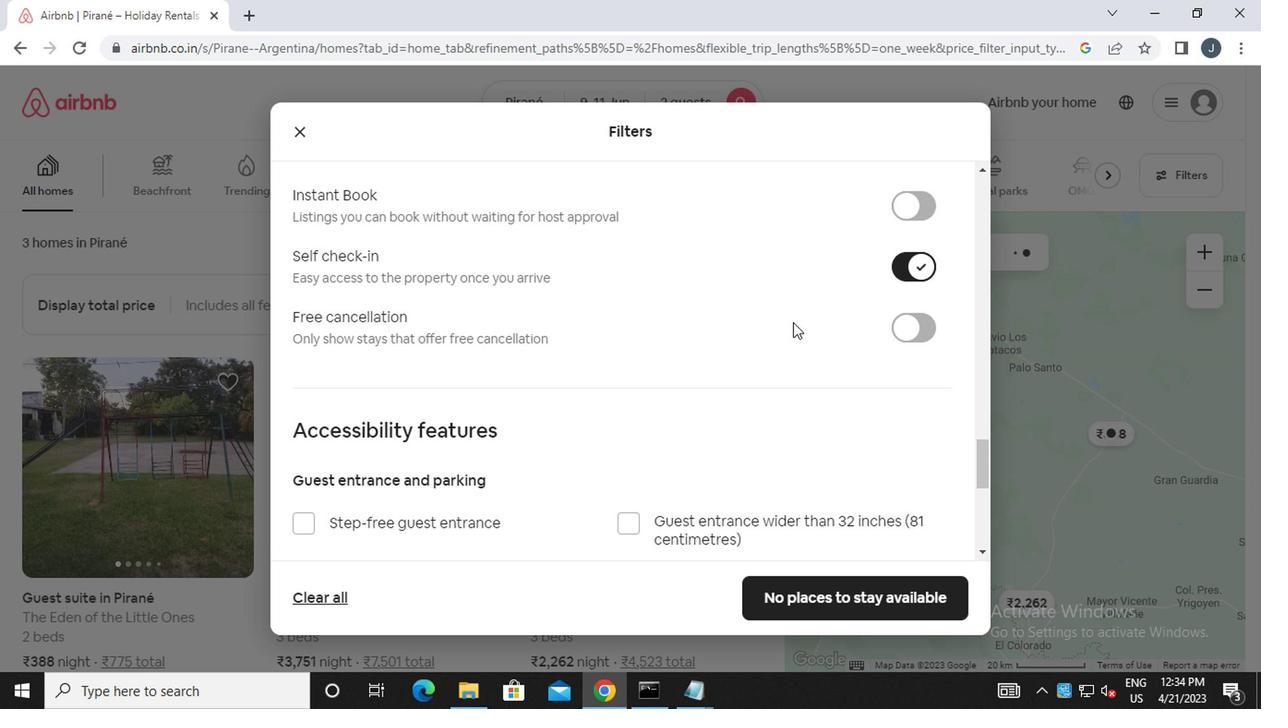 
Action: Mouse scrolled (696, 378) with delta (0, -1)
Screenshot: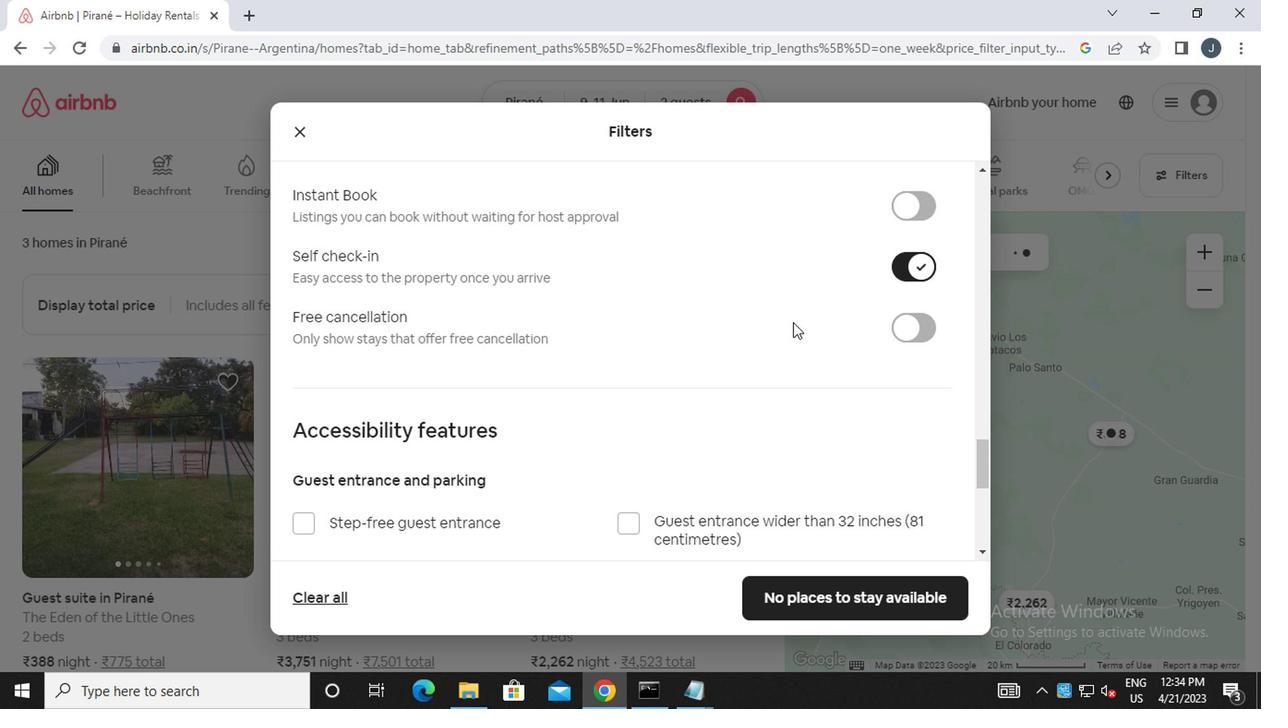 
Action: Mouse moved to (688, 382)
Screenshot: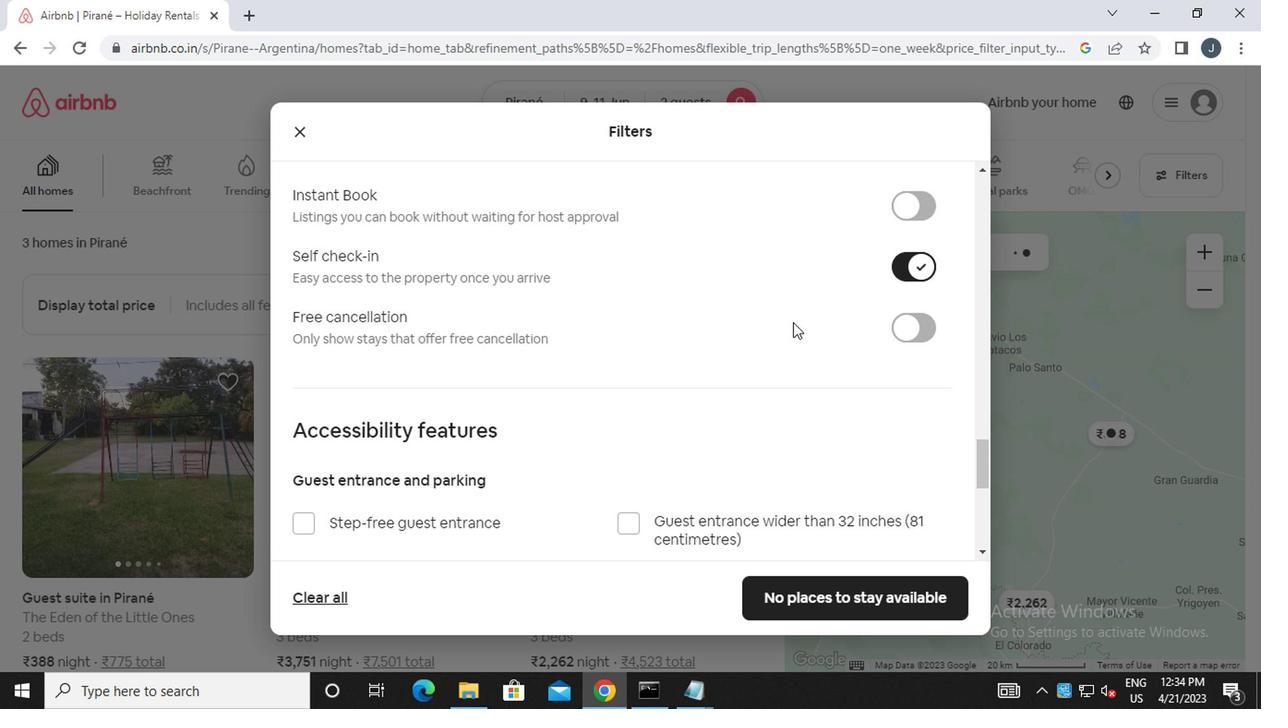 
Action: Mouse scrolled (688, 381) with delta (0, 0)
Screenshot: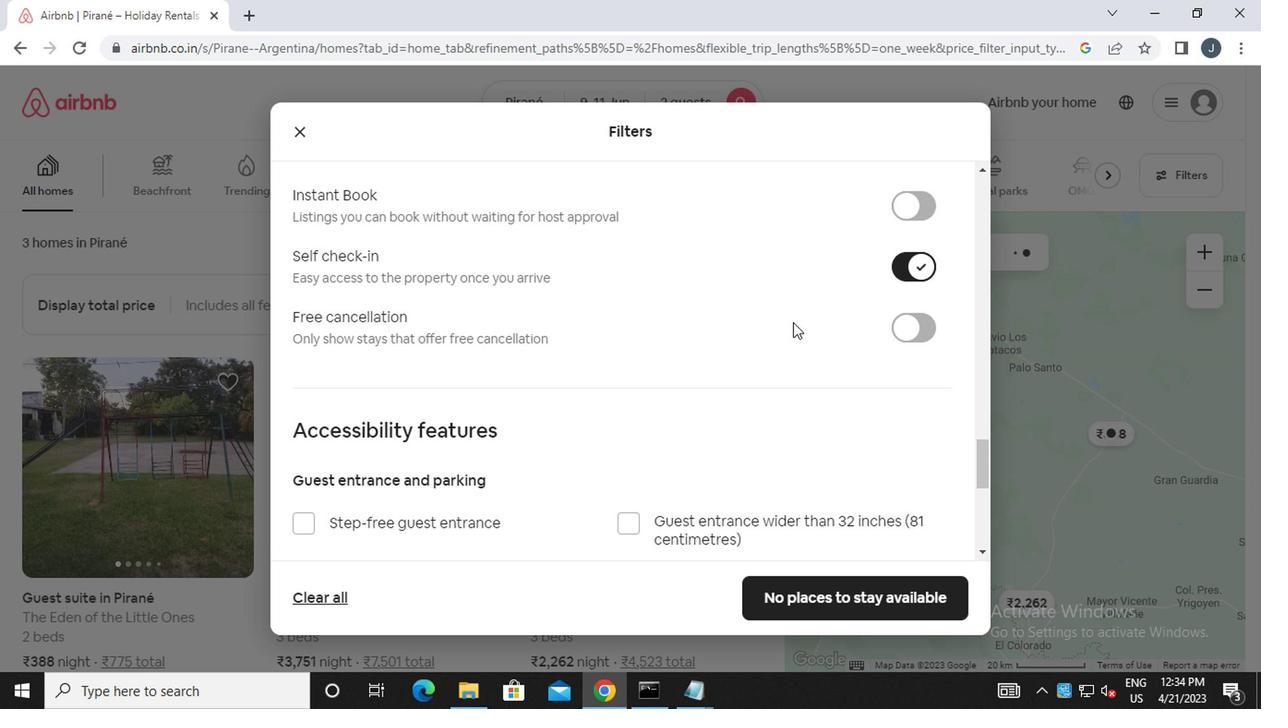 
Action: Mouse moved to (501, 385)
Screenshot: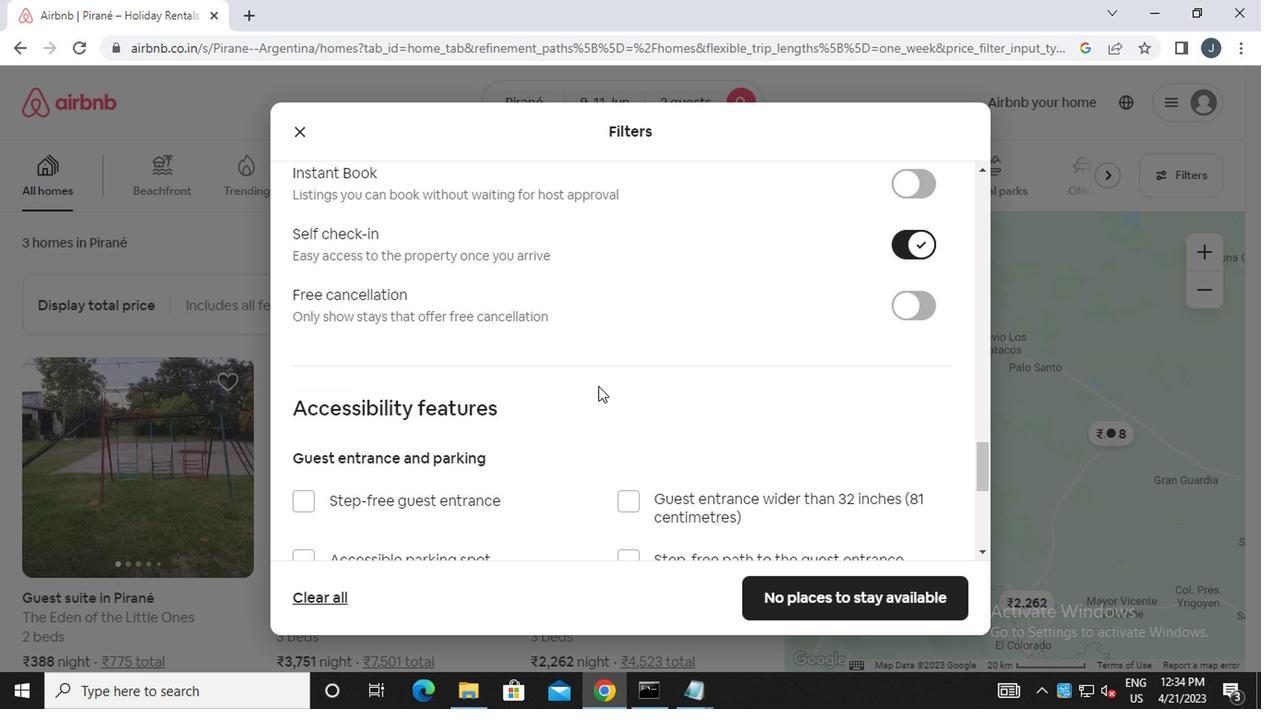 
Action: Mouse scrolled (501, 385) with delta (0, 0)
Screenshot: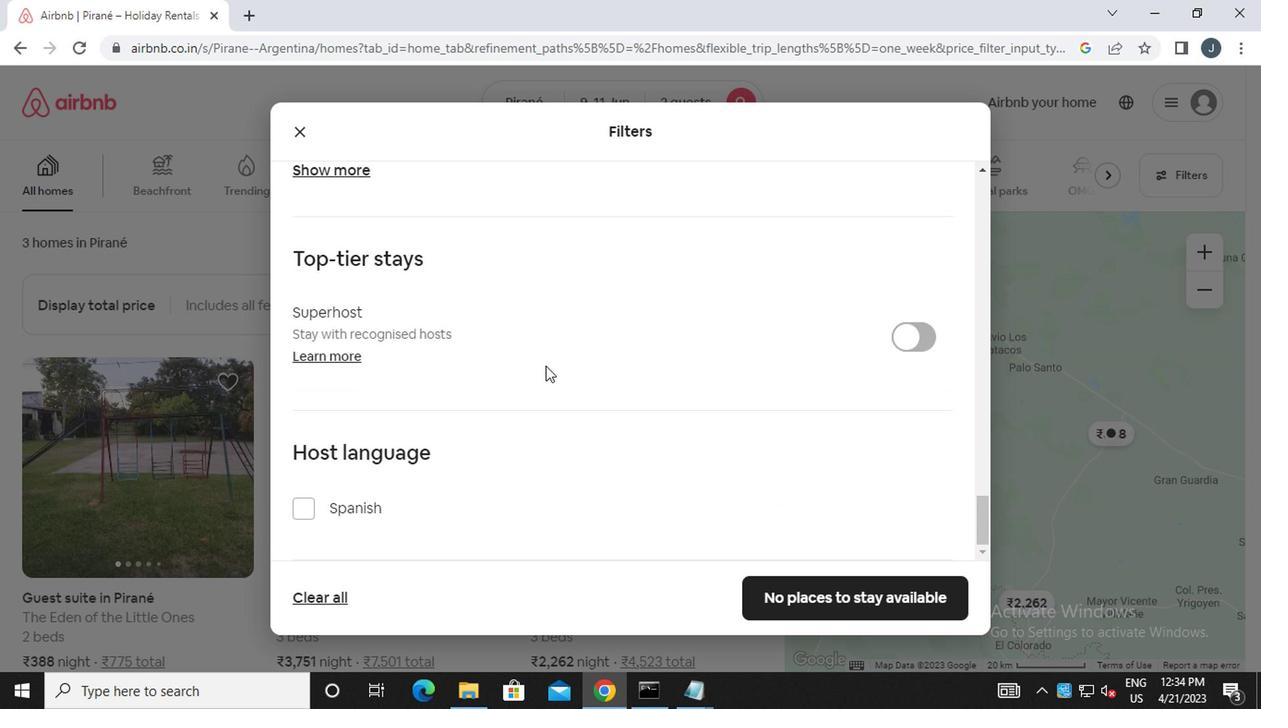 
Action: Mouse moved to (499, 387)
Screenshot: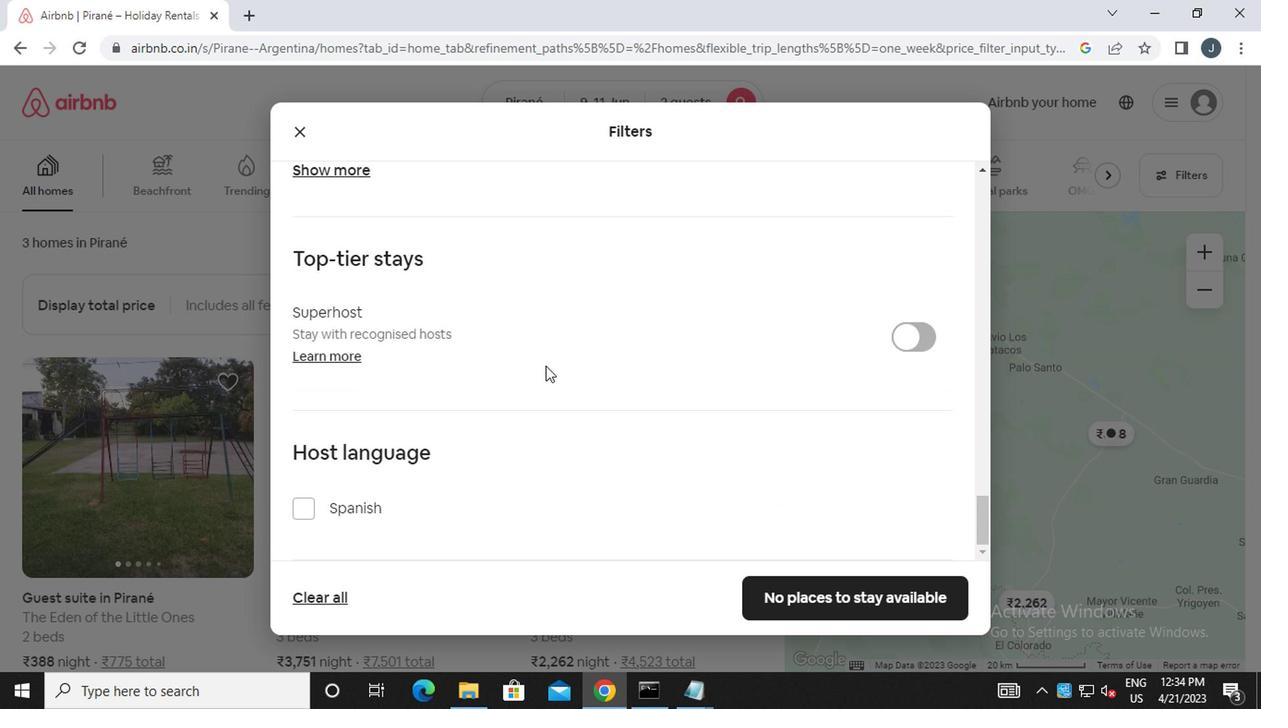 
Action: Mouse scrolled (499, 387) with delta (0, 0)
Screenshot: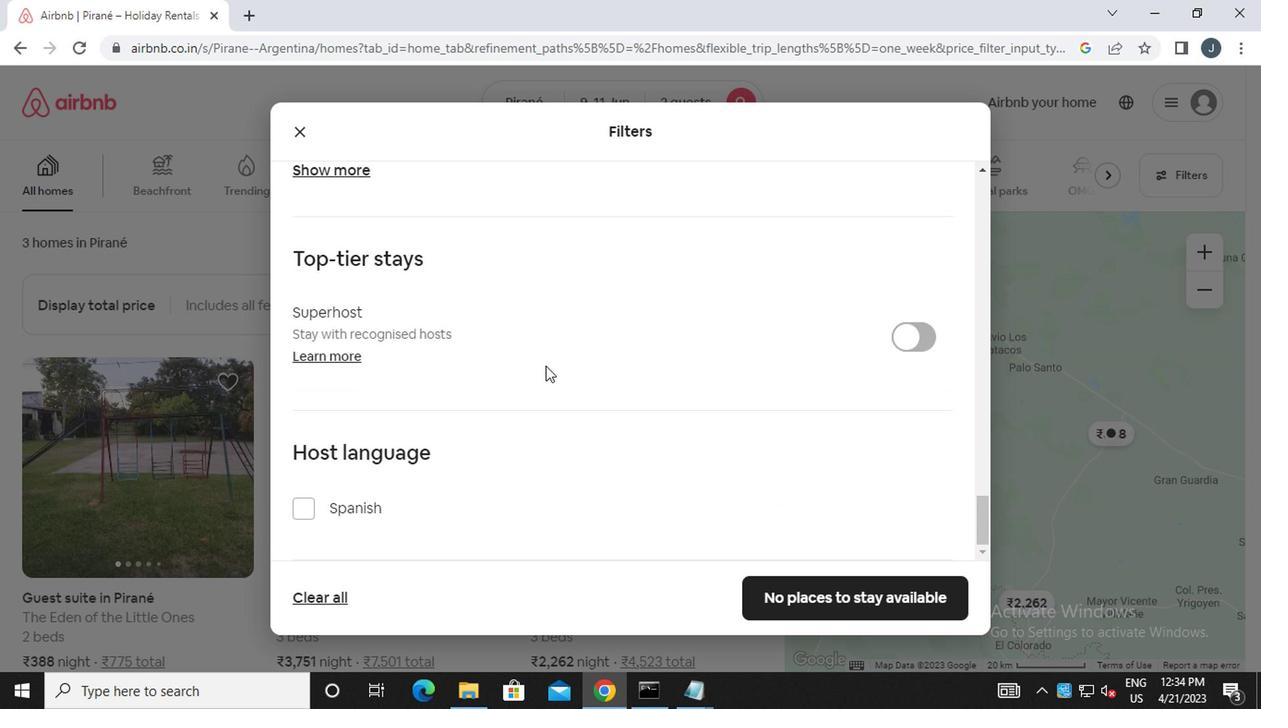 
Action: Mouse moved to (497, 389)
Screenshot: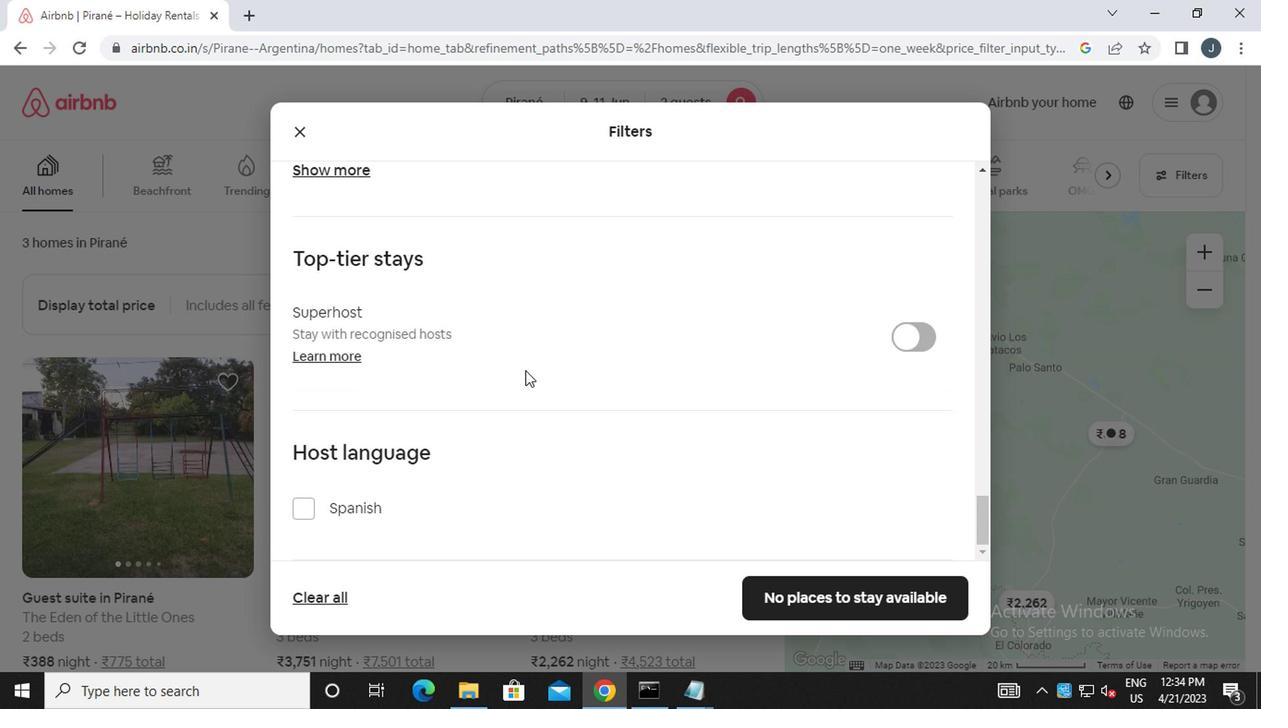 
Action: Mouse scrolled (497, 389) with delta (0, 0)
Screenshot: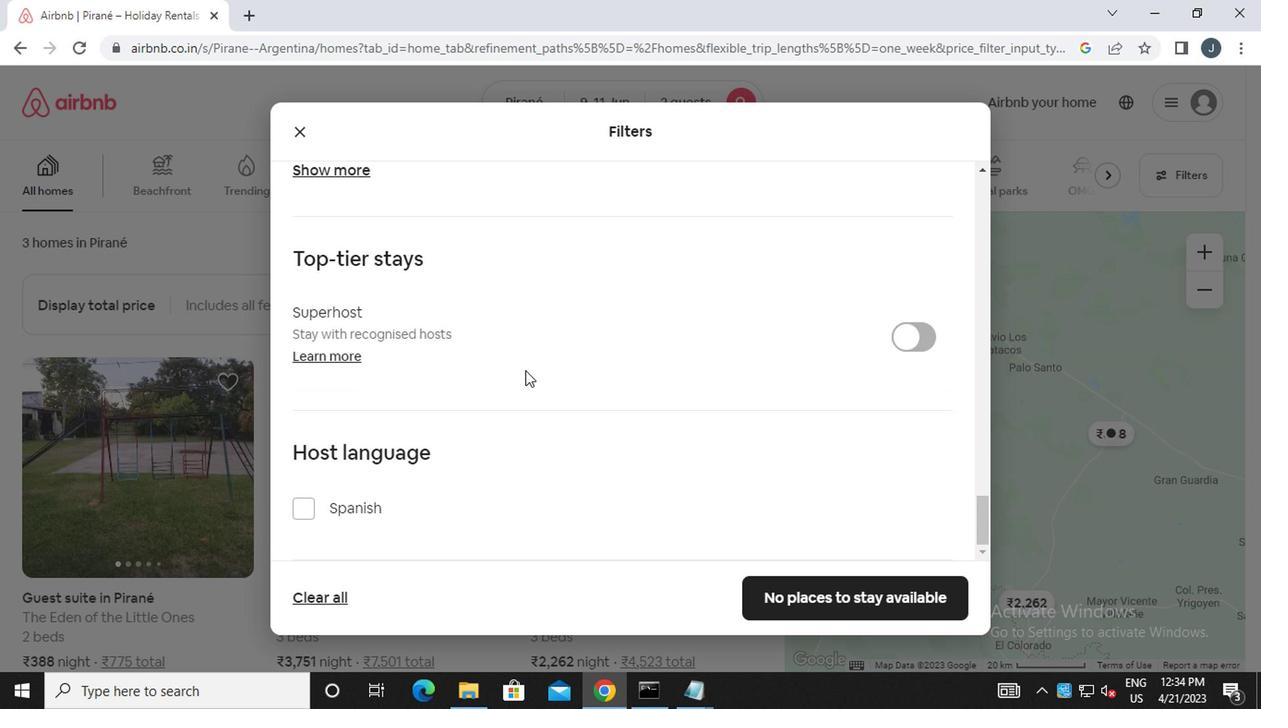 
Action: Mouse moved to (497, 389)
Screenshot: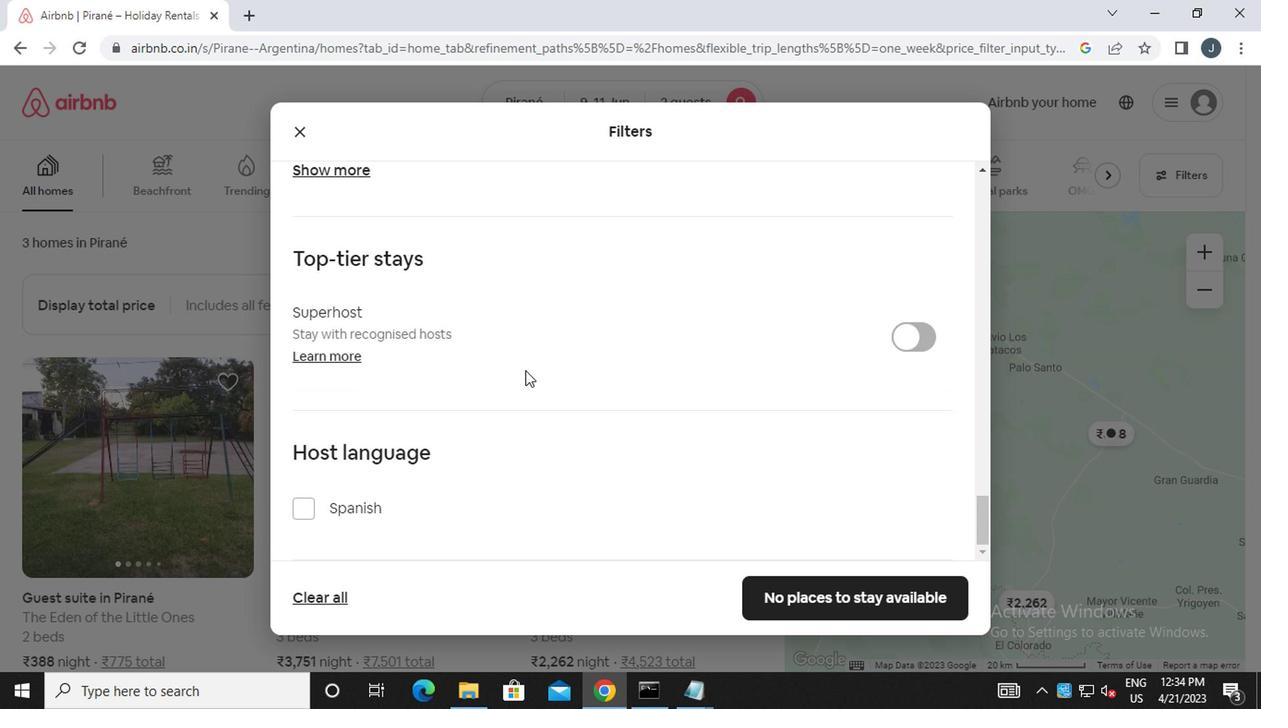 
Action: Mouse scrolled (497, 389) with delta (0, 0)
Screenshot: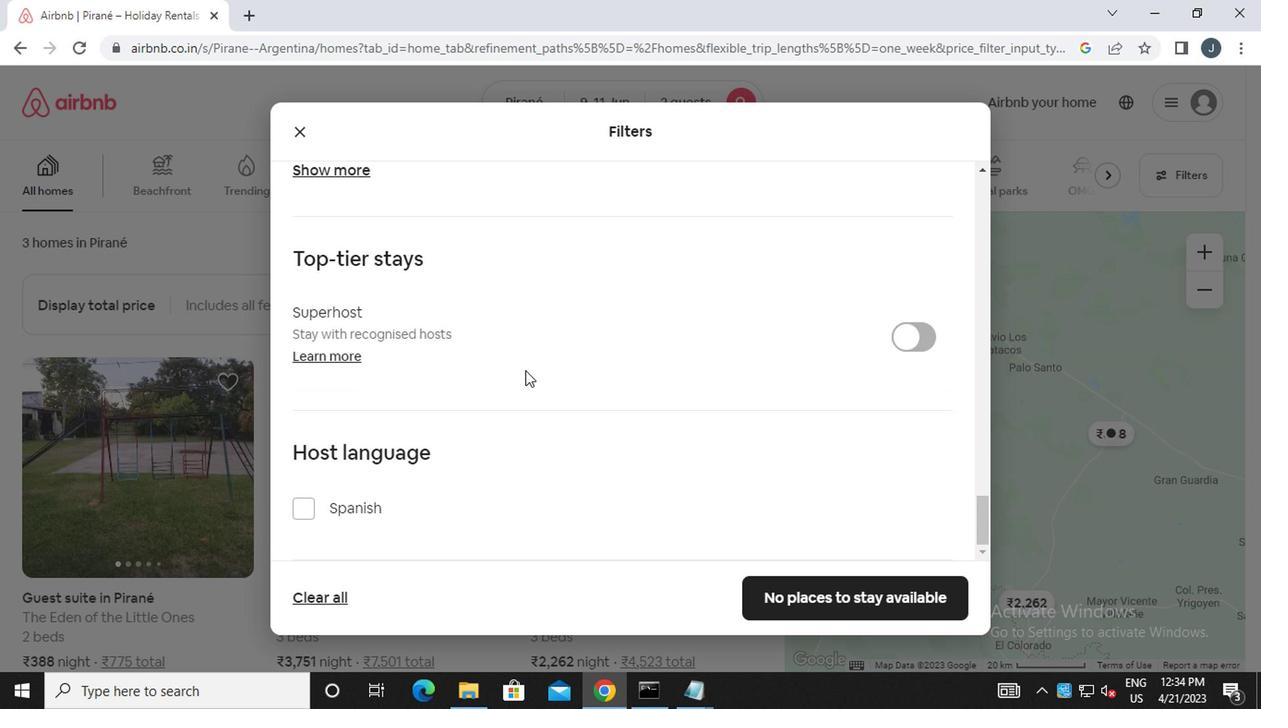 
Action: Mouse scrolled (497, 389) with delta (0, 0)
Screenshot: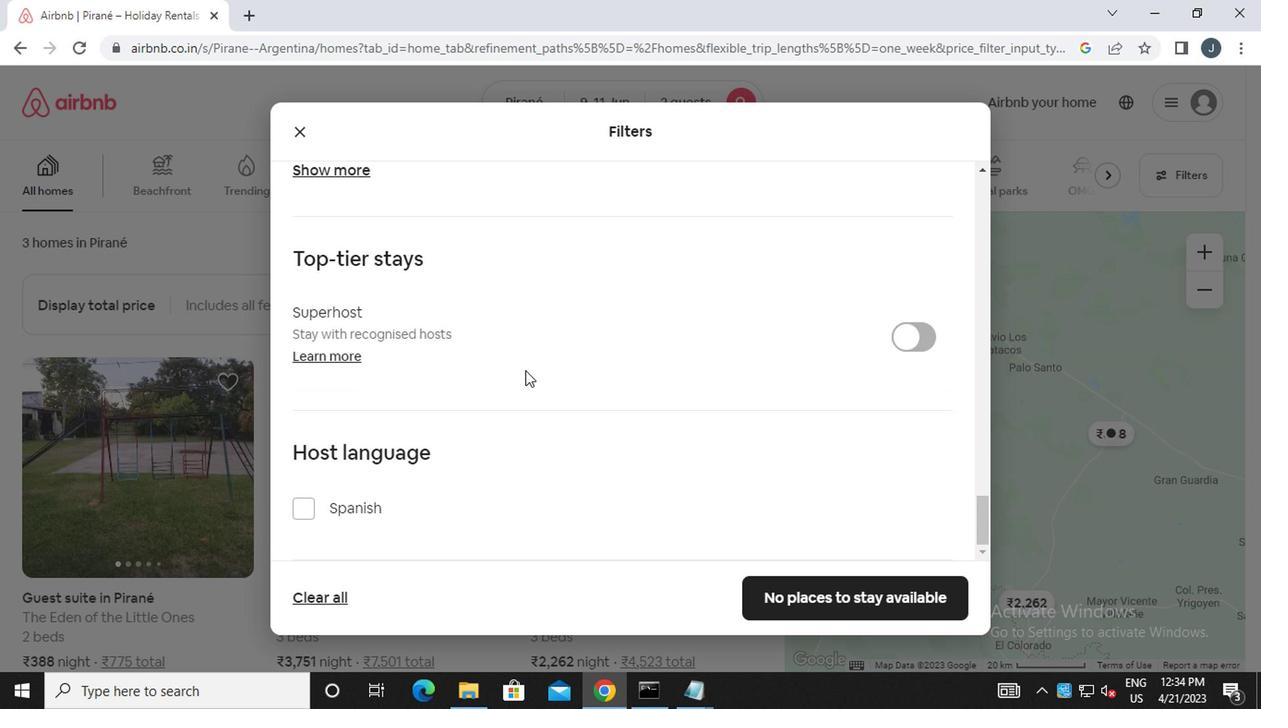 
Action: Mouse scrolled (497, 389) with delta (0, 0)
Screenshot: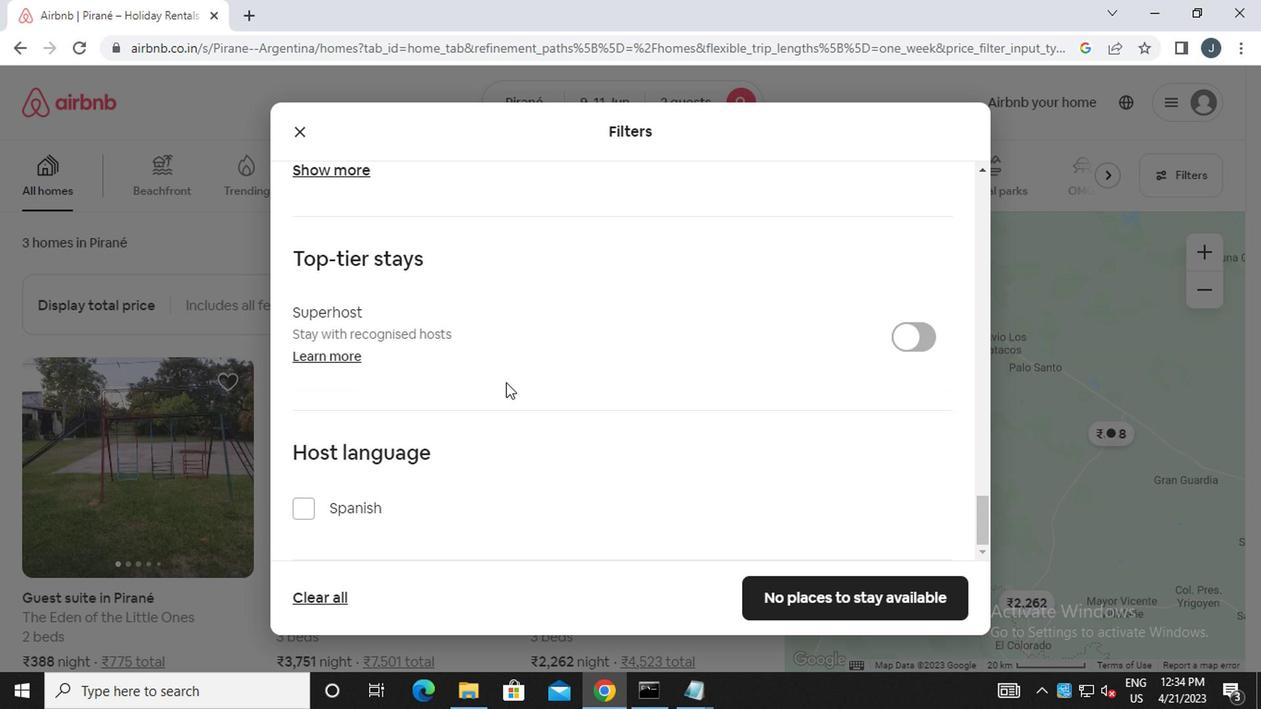 
Action: Mouse moved to (316, 536)
Screenshot: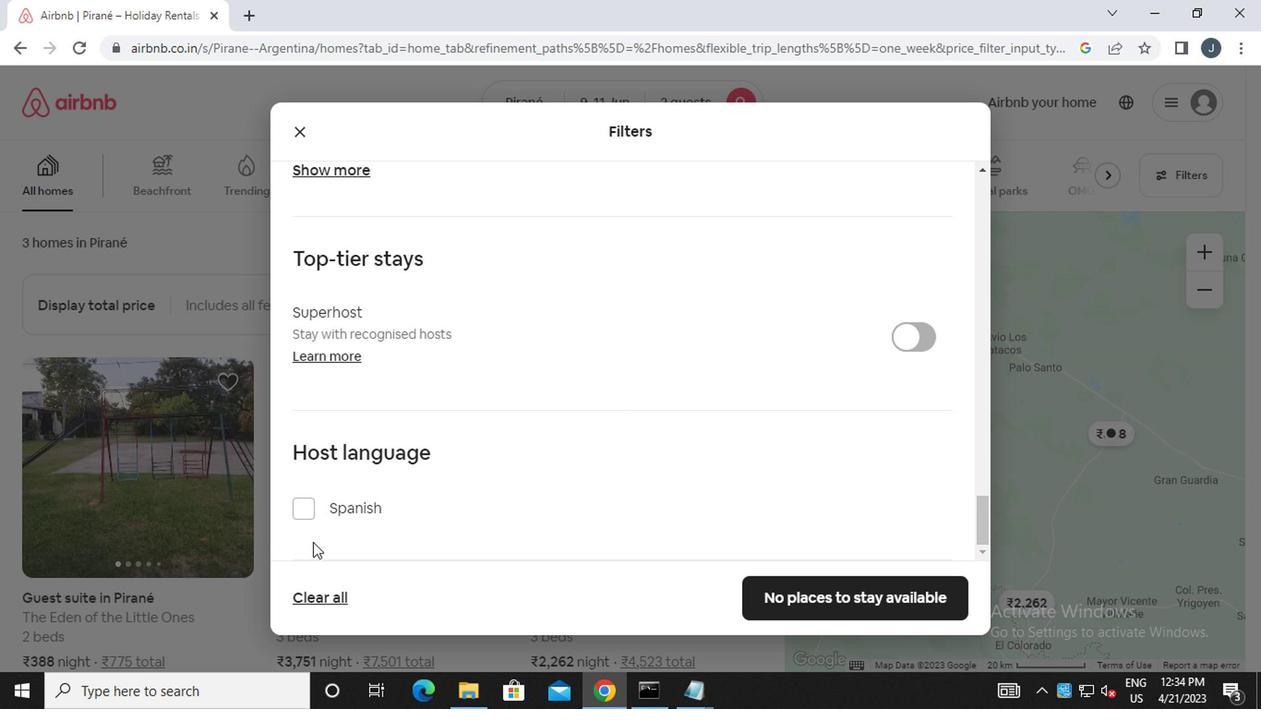 
Action: Mouse scrolled (316, 534) with delta (0, -1)
Screenshot: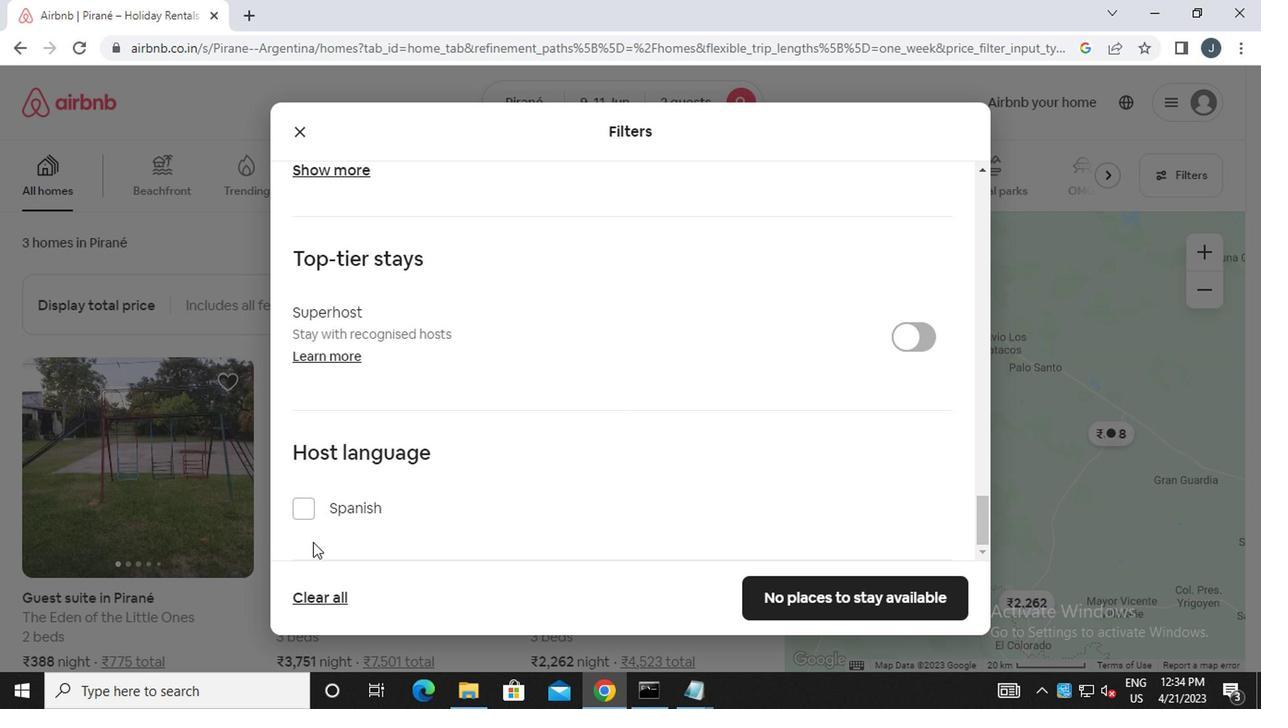 
Action: Mouse scrolled (316, 534) with delta (0, -1)
Screenshot: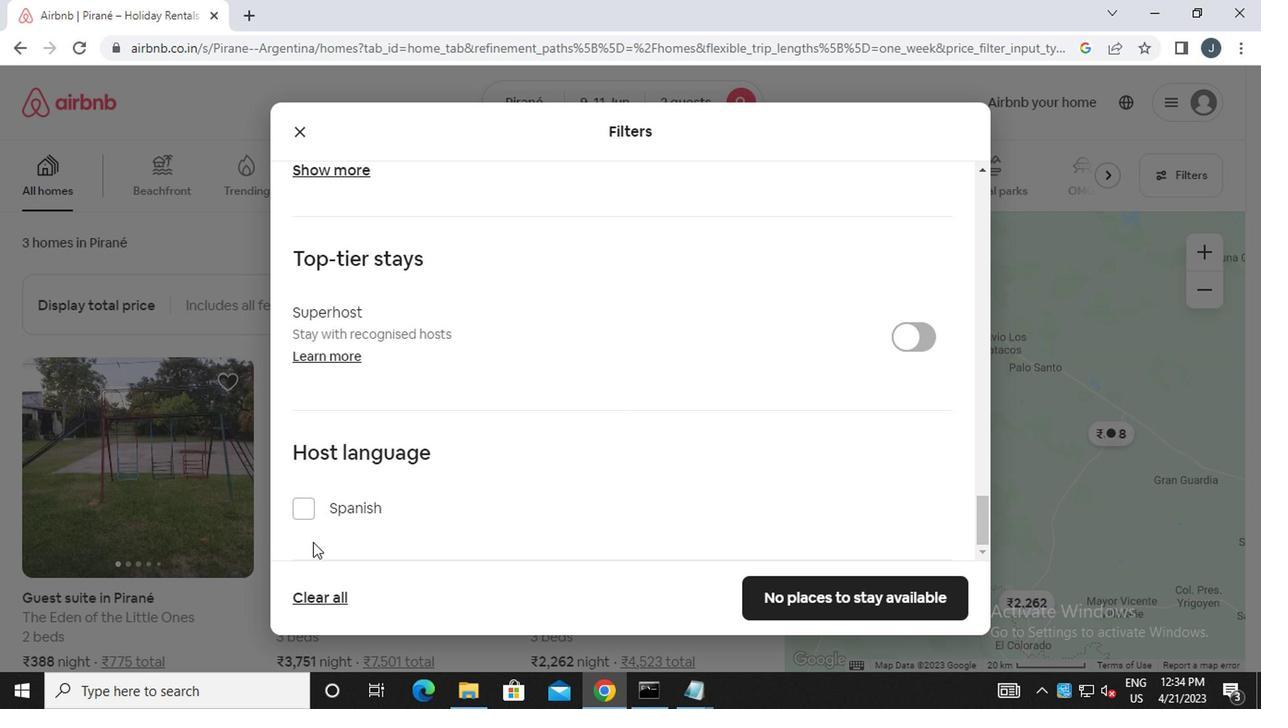 
Action: Mouse moved to (316, 536)
Screenshot: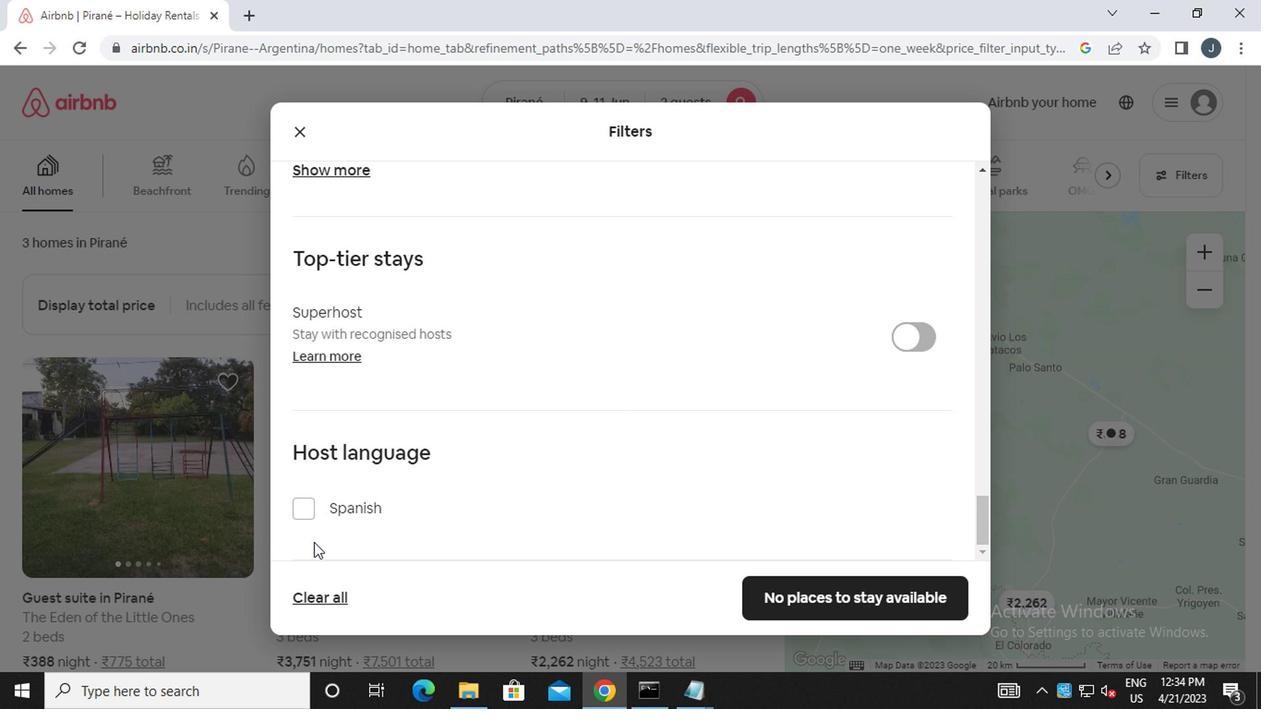 
Action: Mouse scrolled (316, 534) with delta (0, -1)
Screenshot: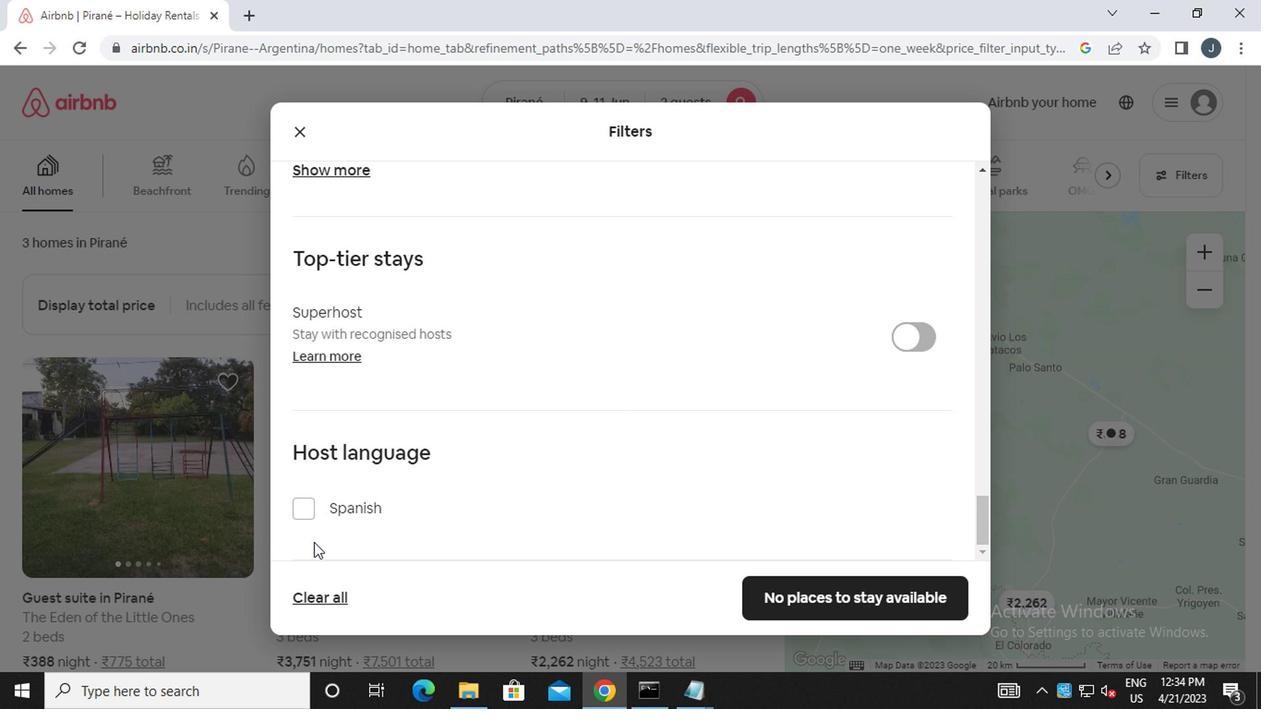 
Action: Mouse scrolled (316, 534) with delta (0, -1)
Screenshot: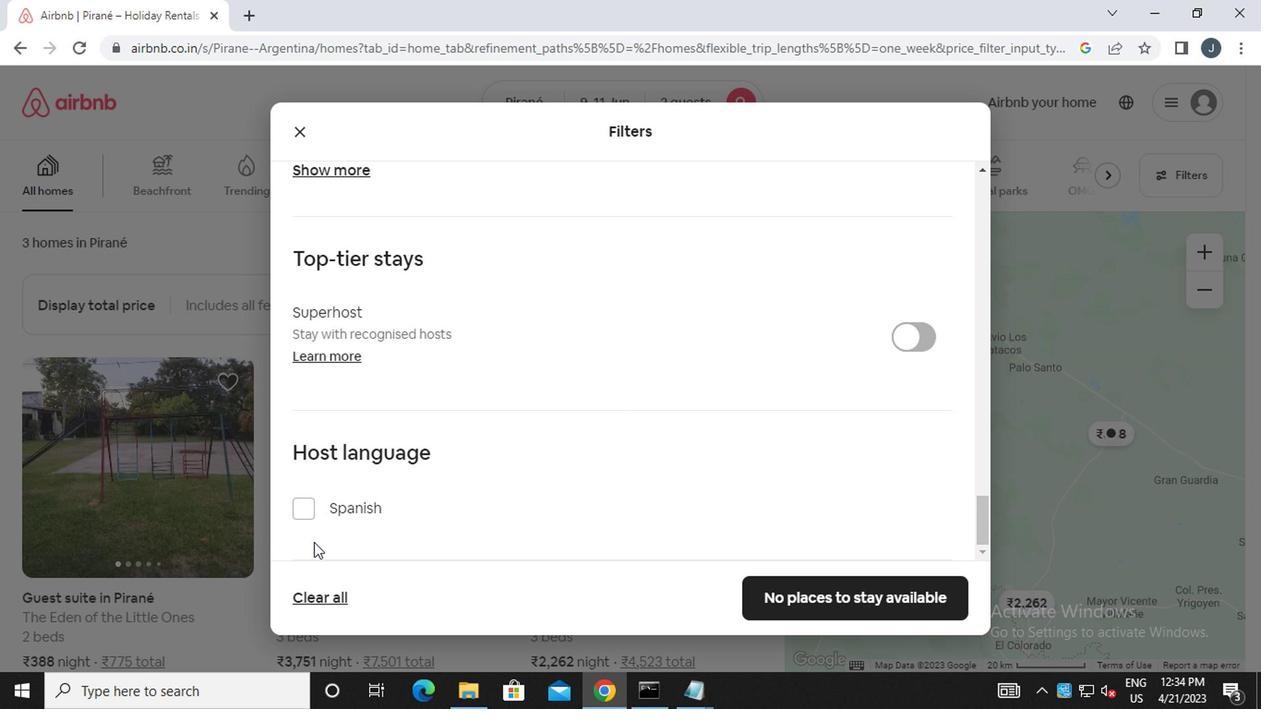
Action: Mouse scrolled (316, 534) with delta (0, -1)
Screenshot: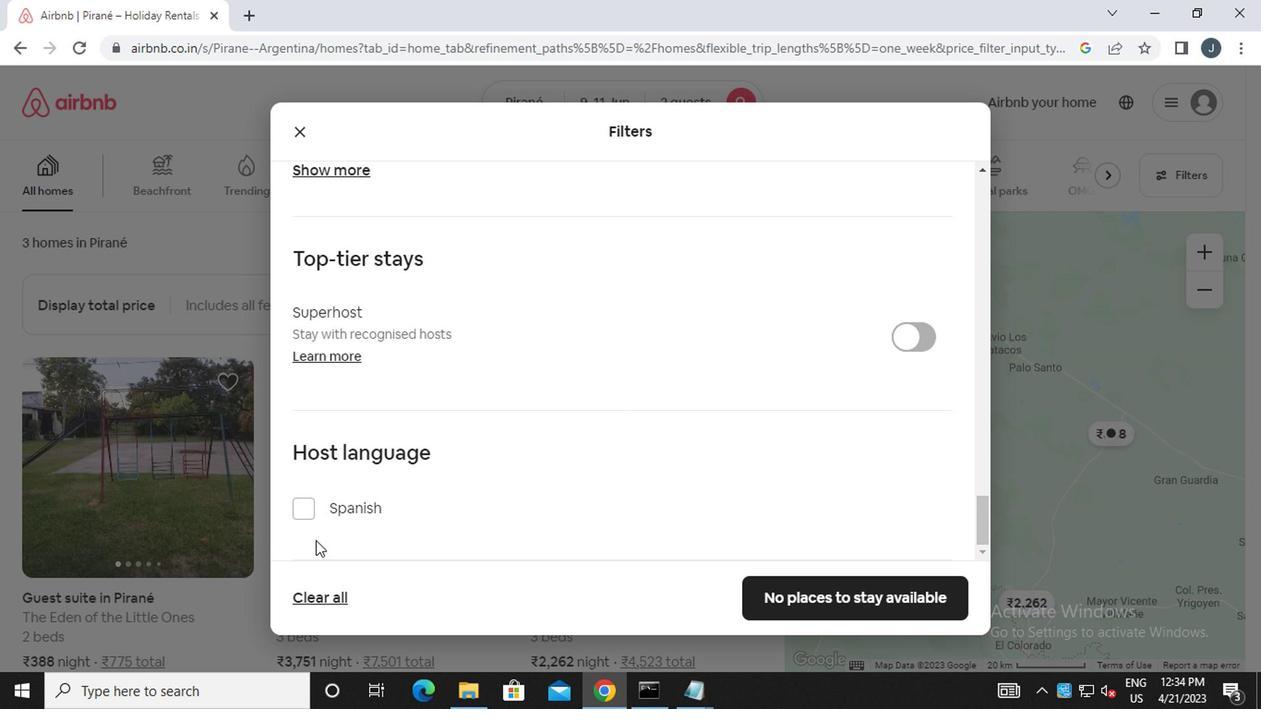 
Action: Mouse scrolled (316, 534) with delta (0, -1)
Screenshot: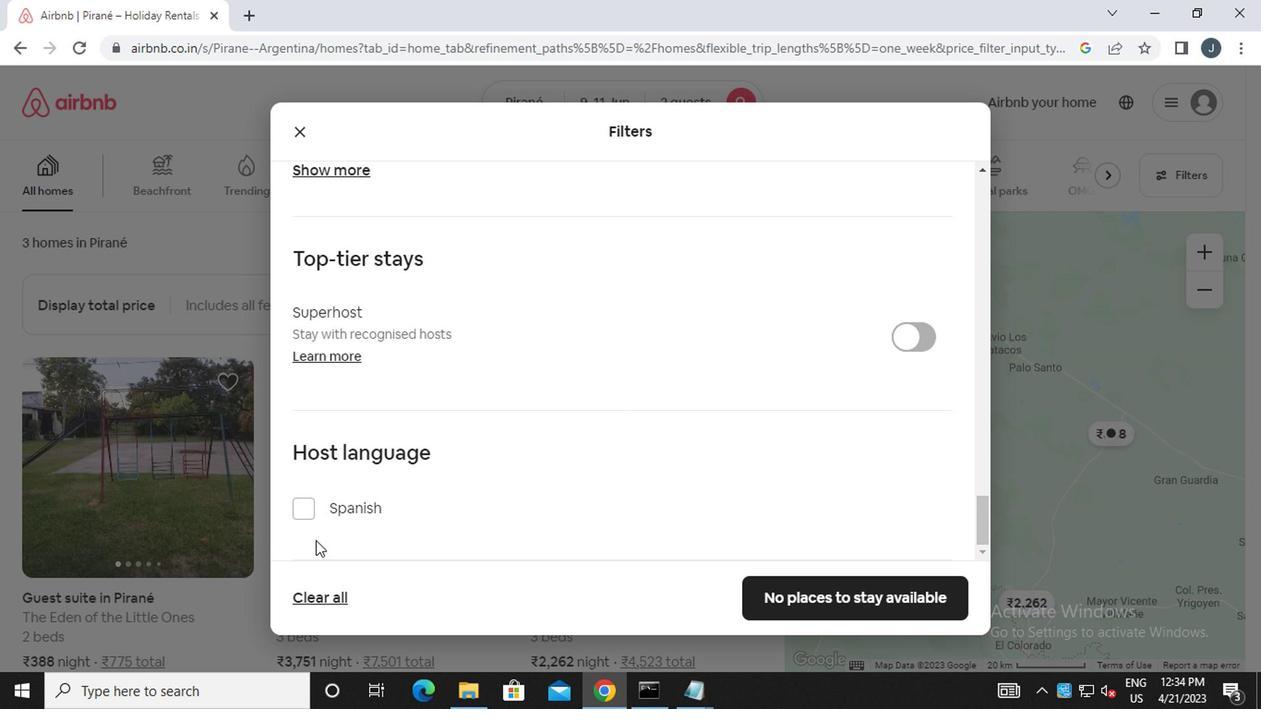 
Action: Mouse scrolled (316, 536) with delta (0, 0)
Screenshot: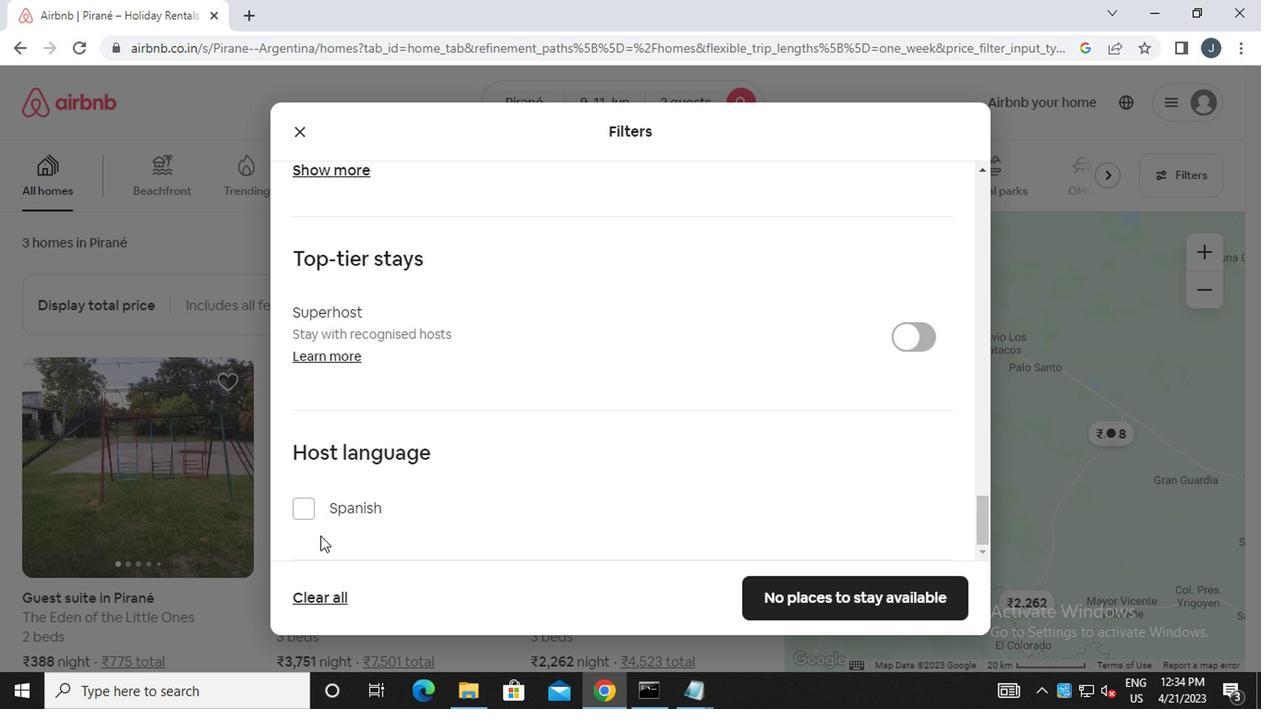 
Action: Mouse moved to (316, 534)
Screenshot: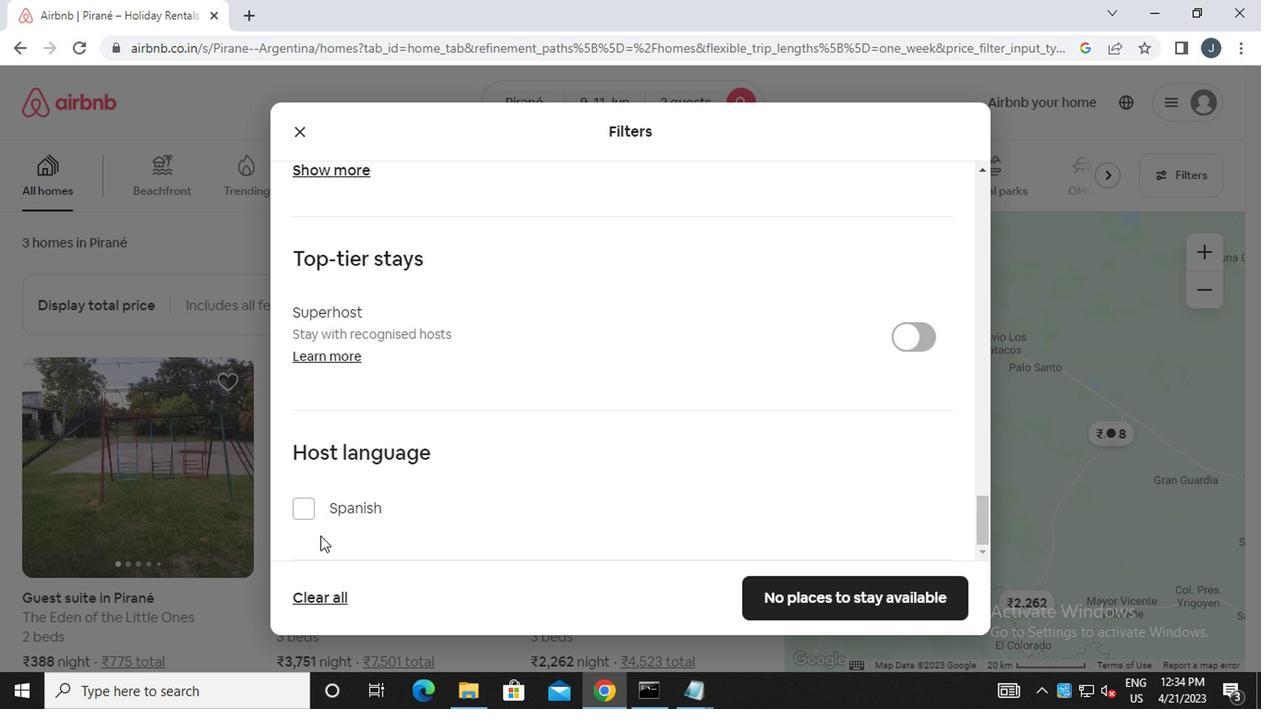 
Action: Mouse scrolled (316, 534) with delta (0, 0)
Screenshot: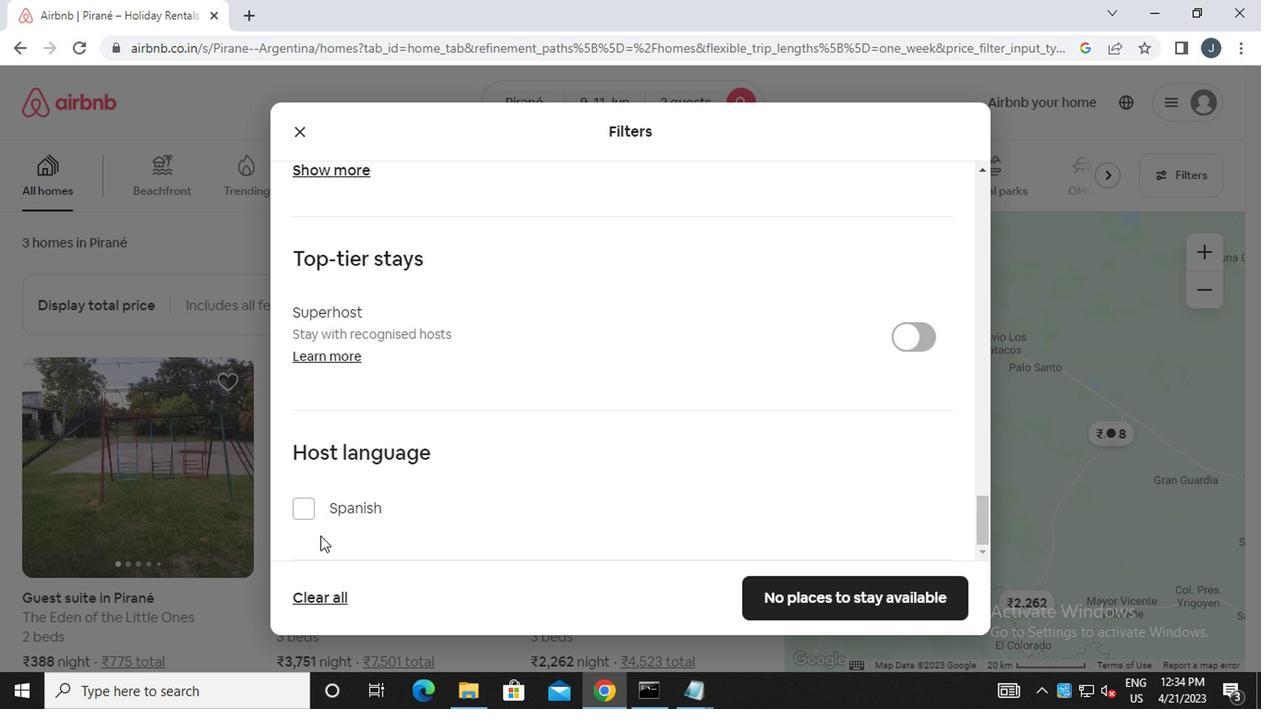 
Action: Mouse moved to (320, 531)
Screenshot: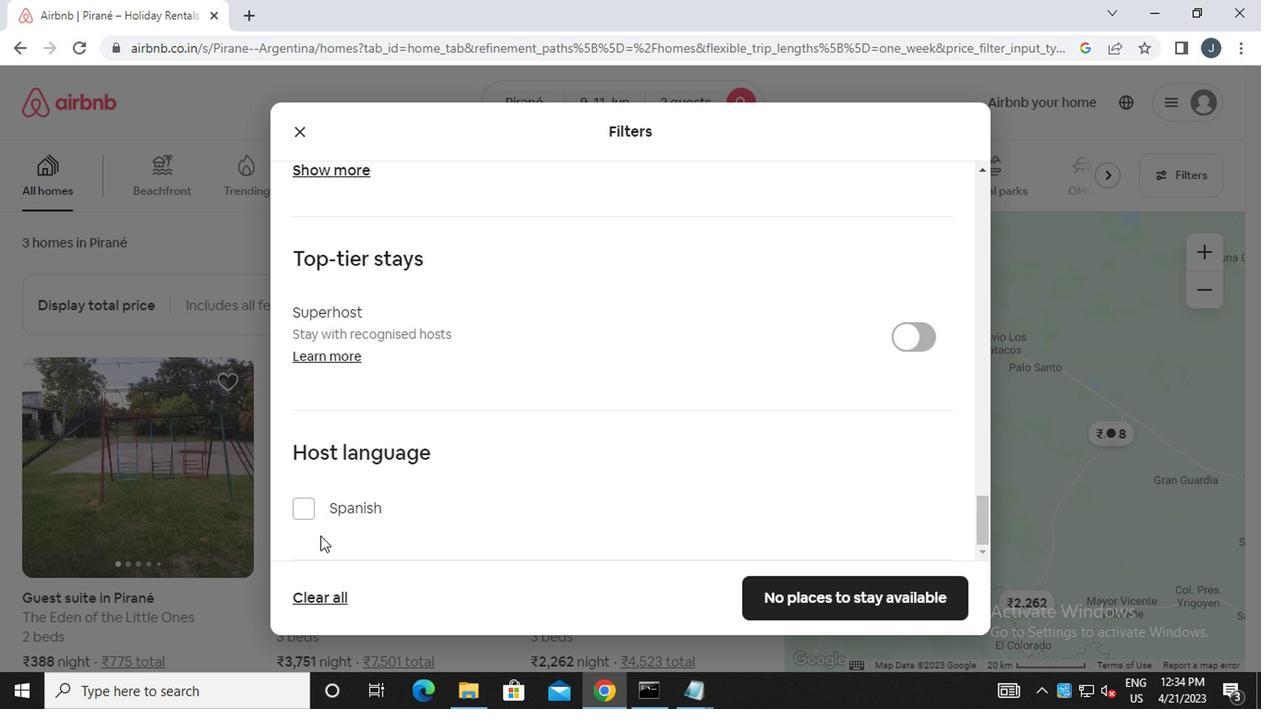 
Action: Mouse scrolled (320, 532) with delta (0, 0)
Screenshot: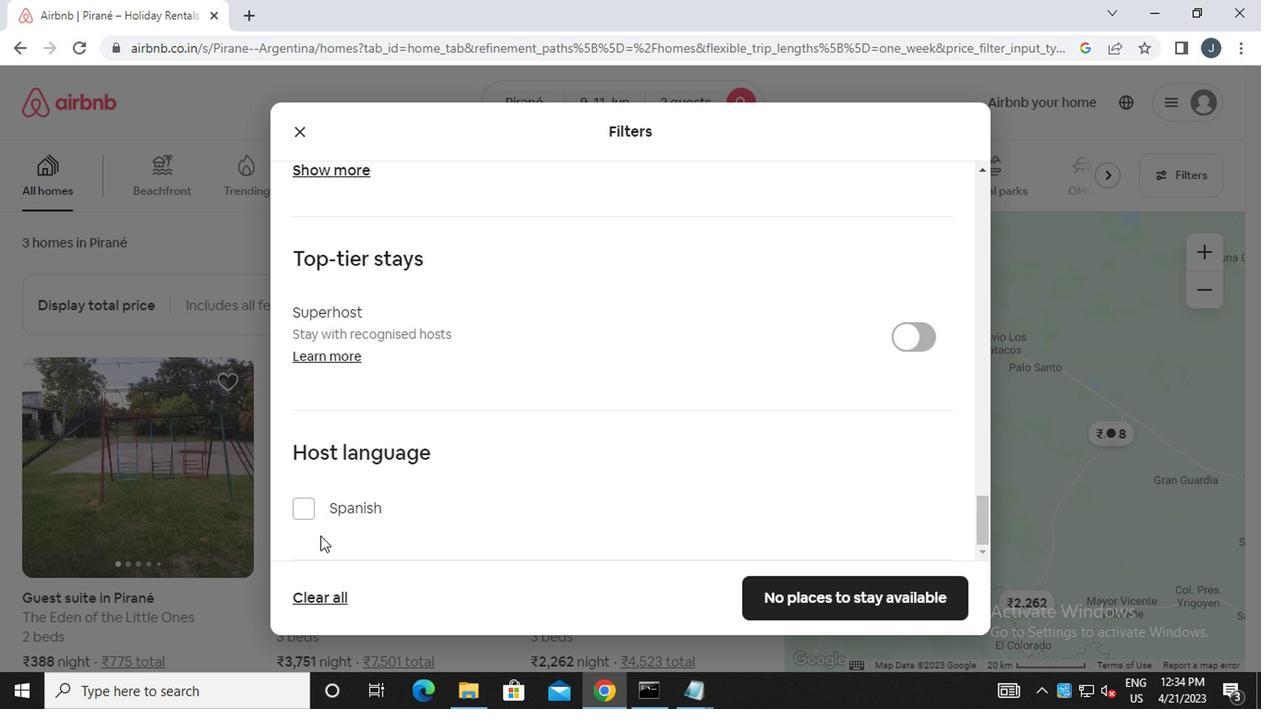 
Action: Mouse moved to (322, 529)
Screenshot: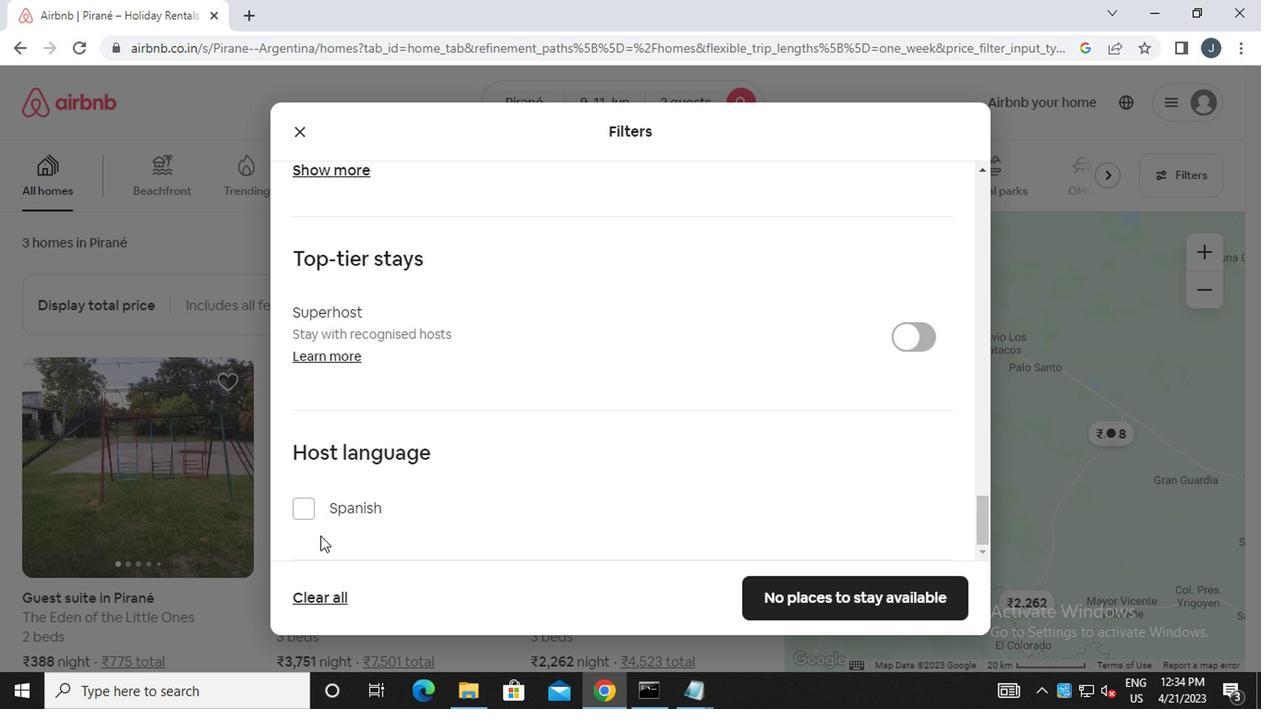 
Action: Mouse scrolled (322, 527) with delta (0, -1)
Screenshot: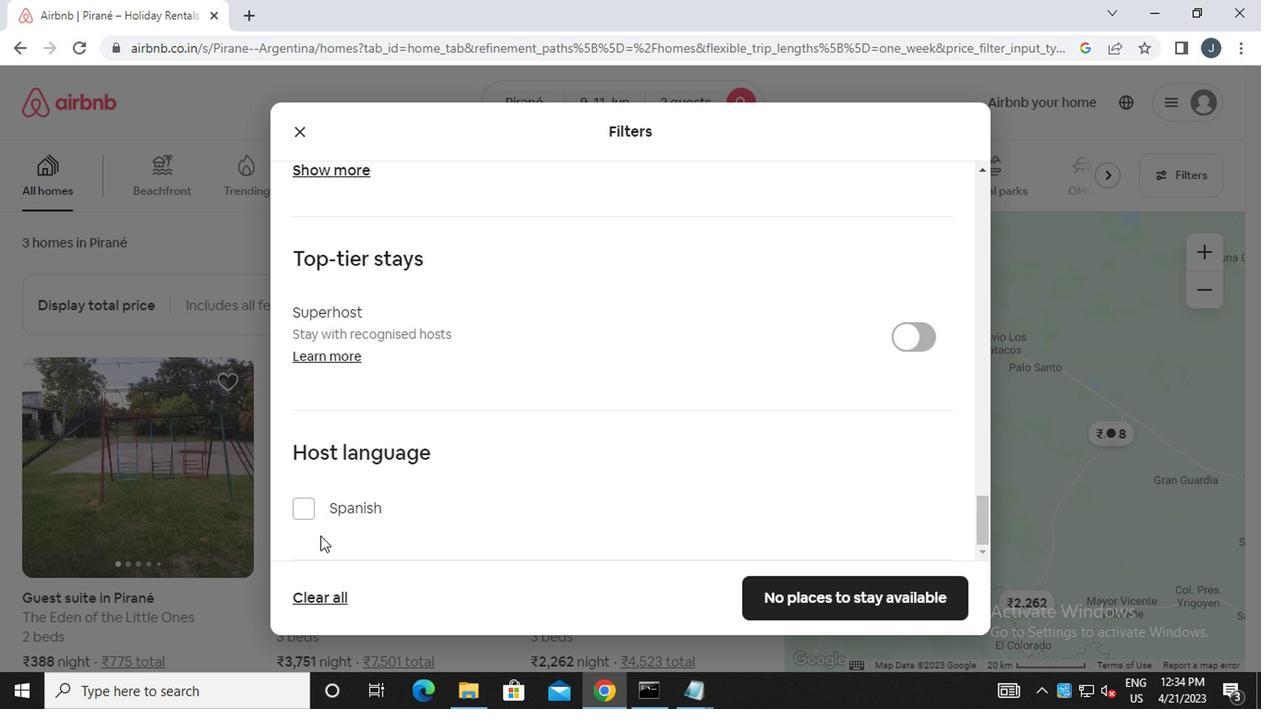 
Action: Mouse scrolled (322, 527) with delta (0, -1)
Screenshot: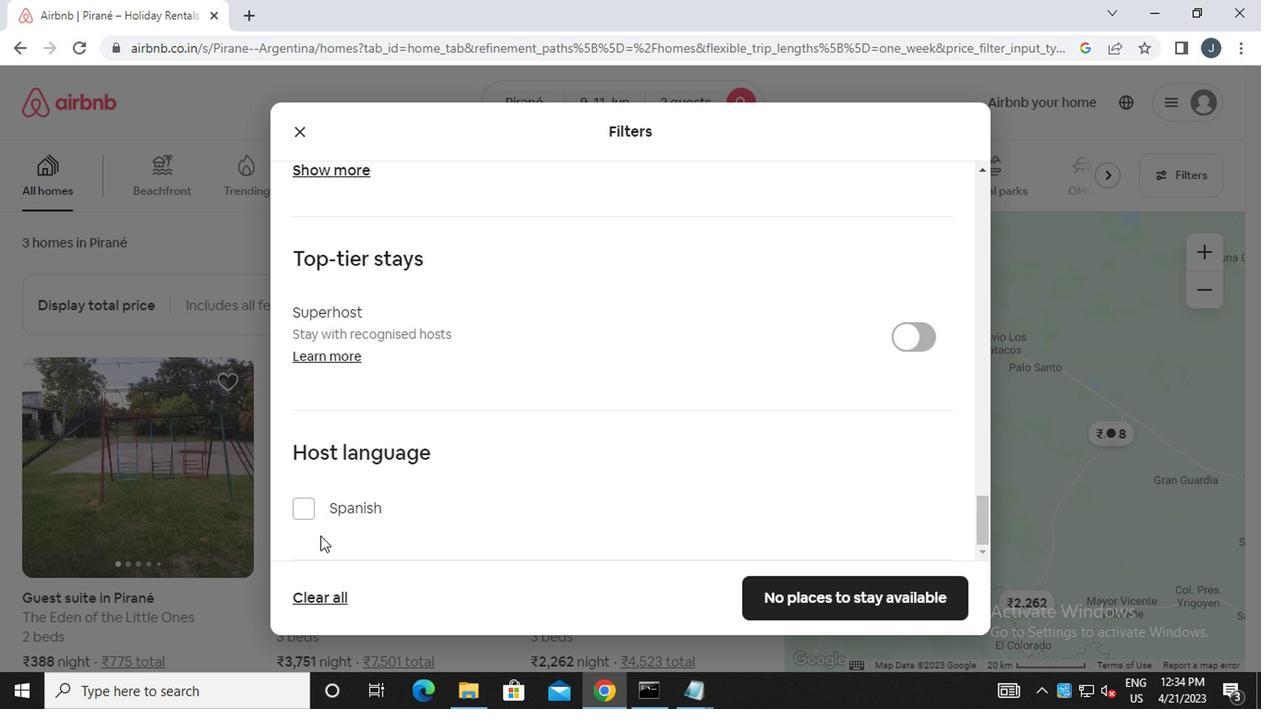 
Action: Mouse scrolled (322, 527) with delta (0, -1)
Screenshot: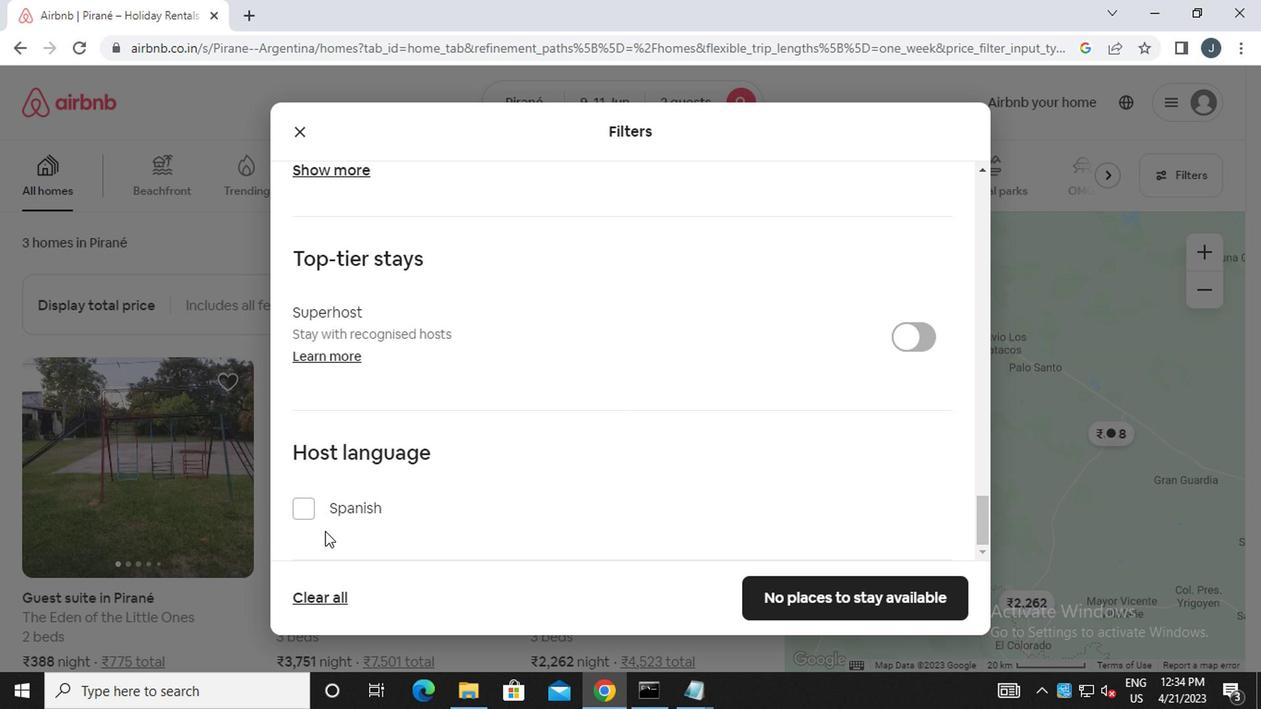 
Action: Mouse scrolled (322, 529) with delta (0, 0)
Screenshot: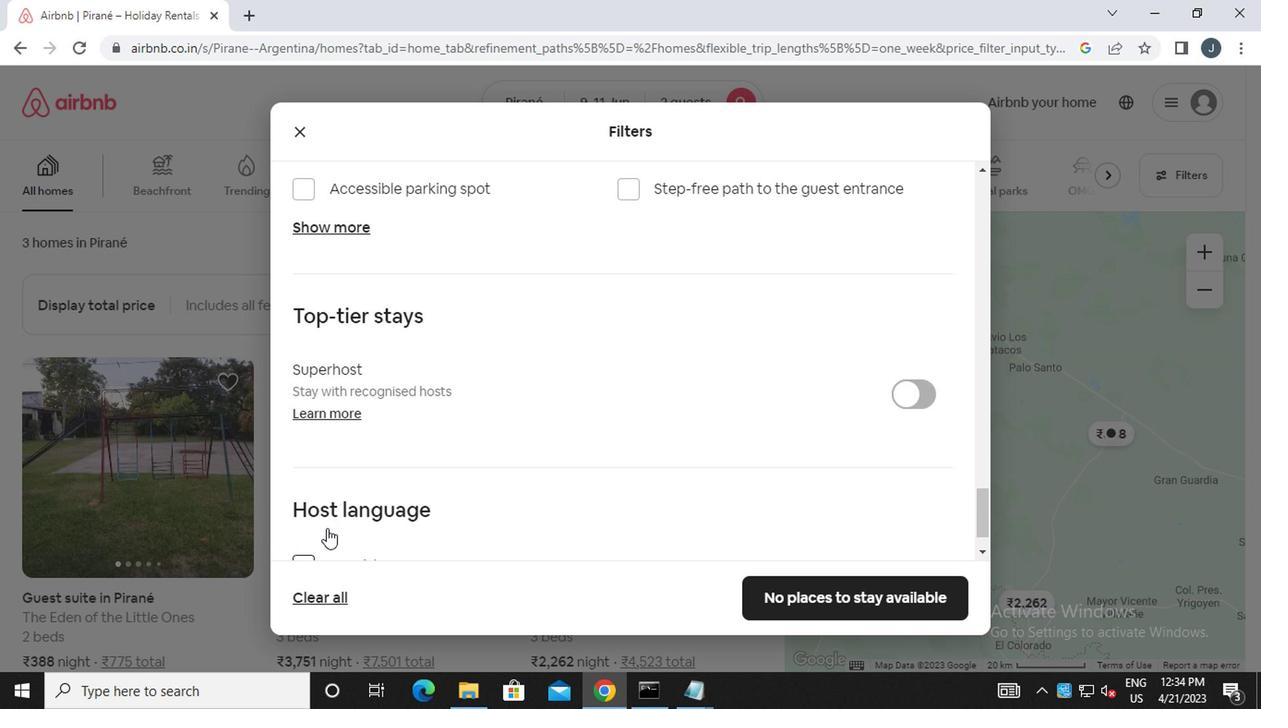 
Action: Mouse scrolled (322, 529) with delta (0, 0)
Screenshot: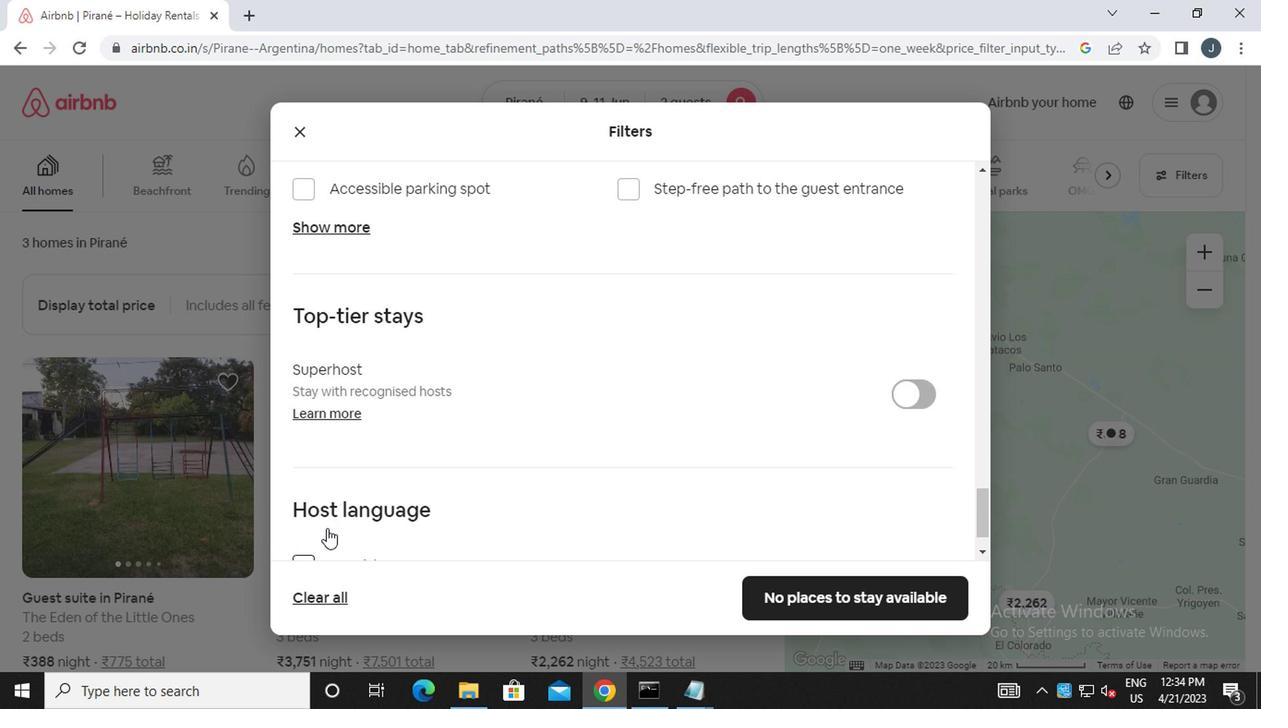 
Action: Mouse scrolled (322, 529) with delta (0, 0)
Screenshot: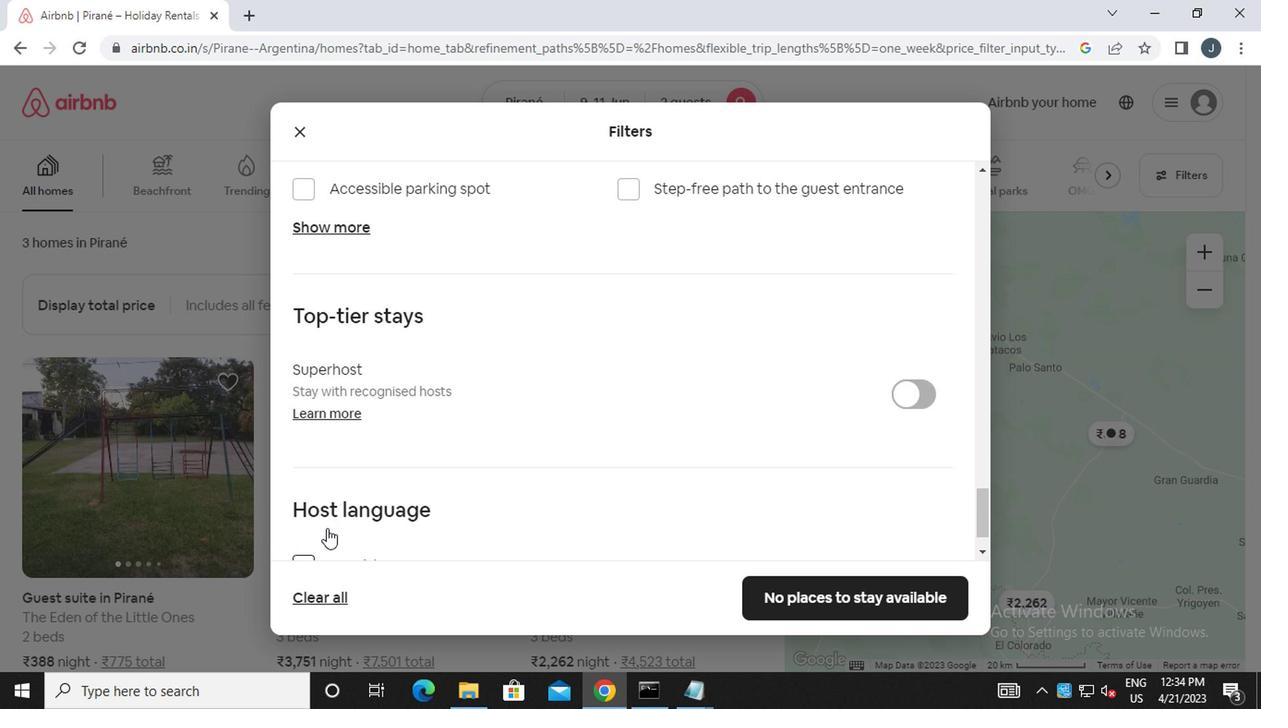 
Action: Mouse scrolled (322, 529) with delta (0, 0)
Screenshot: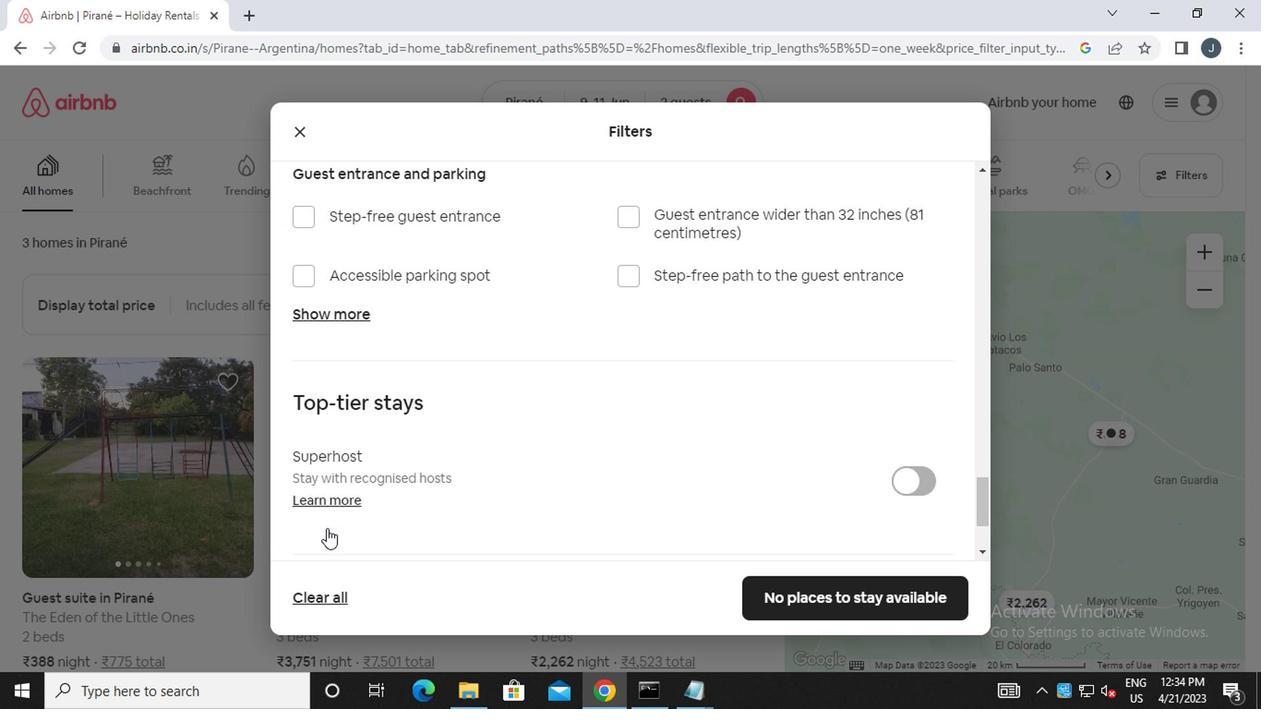 
Action: Mouse moved to (322, 527)
Screenshot: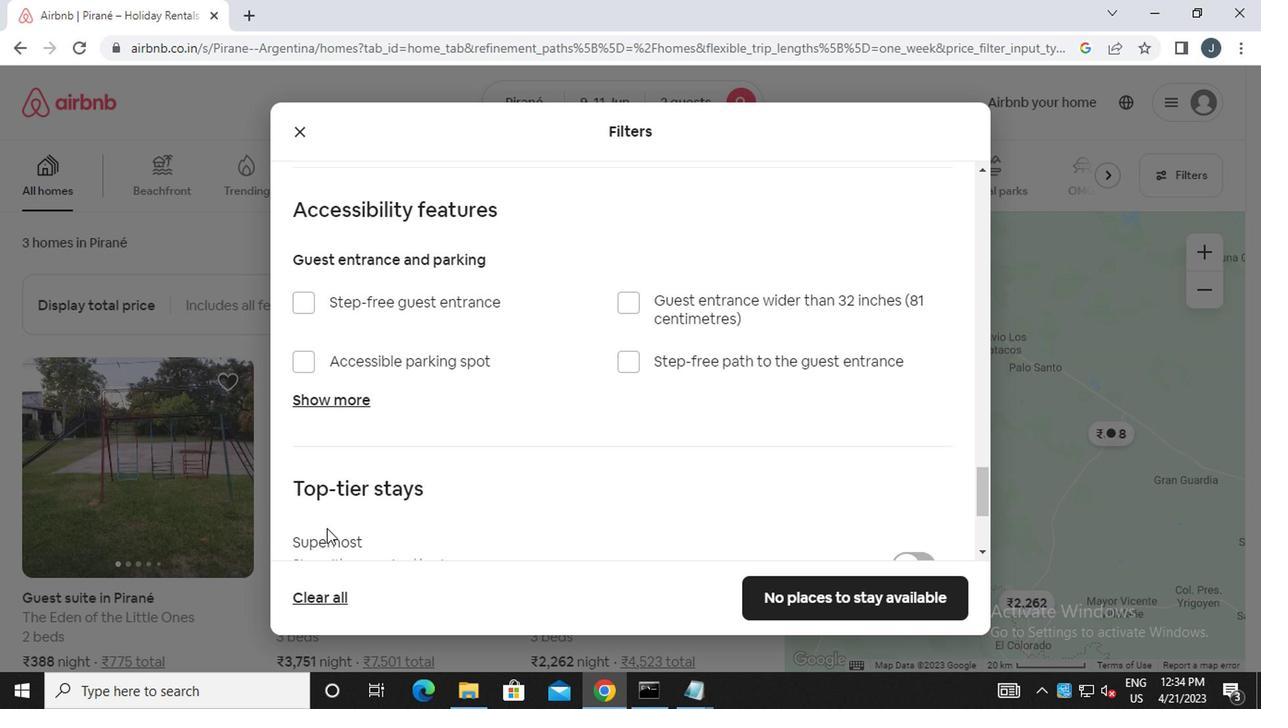 
Action: Mouse scrolled (322, 527) with delta (0, 0)
Screenshot: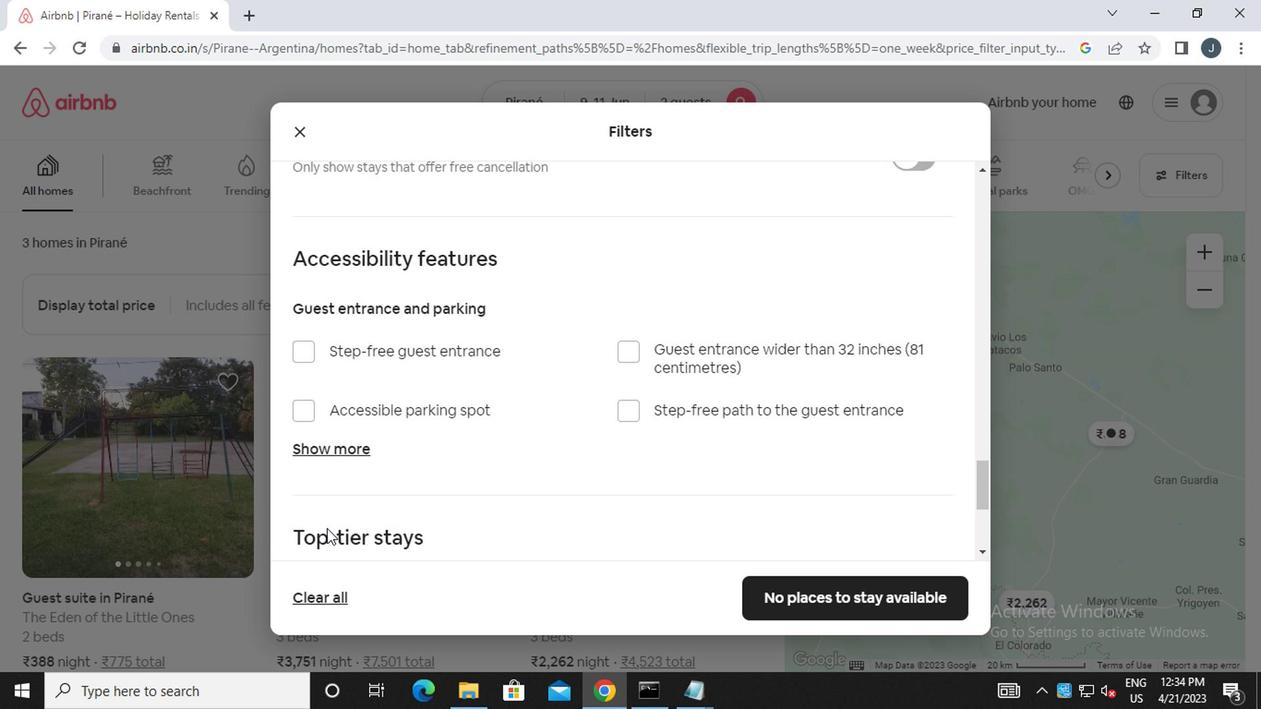 
Action: Mouse scrolled (322, 527) with delta (0, 0)
Screenshot: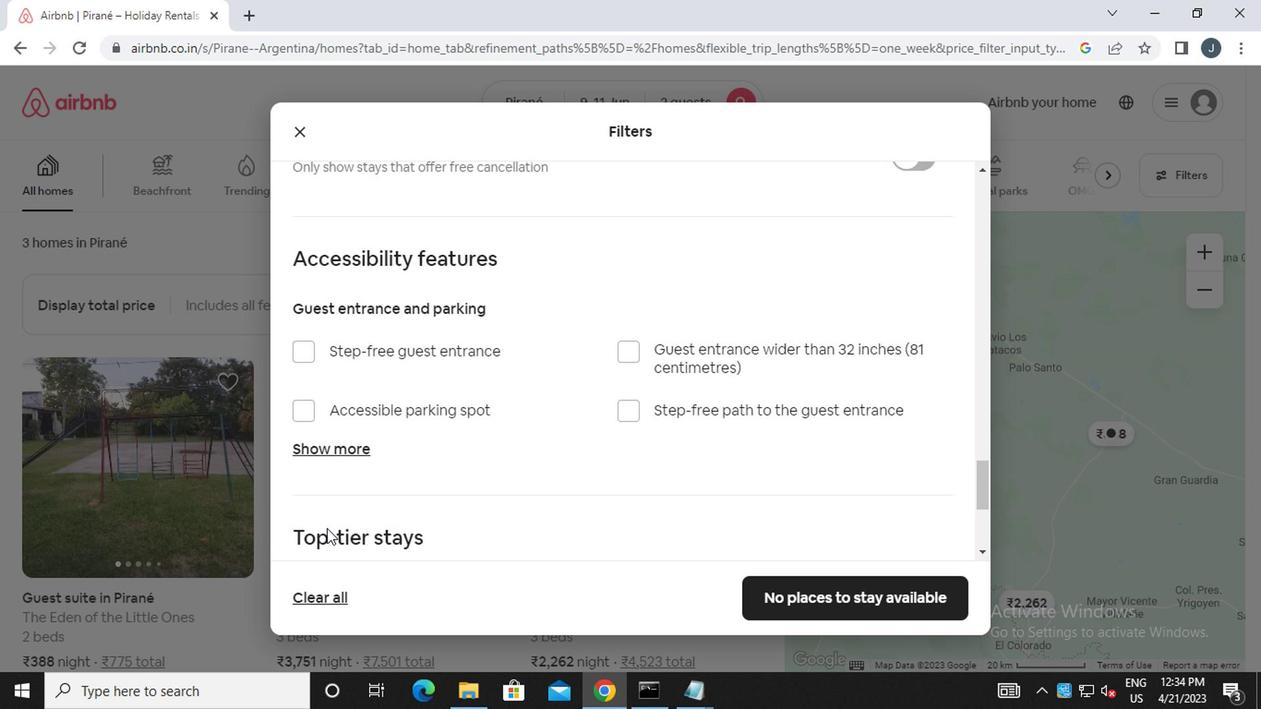
Action: Mouse scrolled (322, 527) with delta (0, 0)
Screenshot: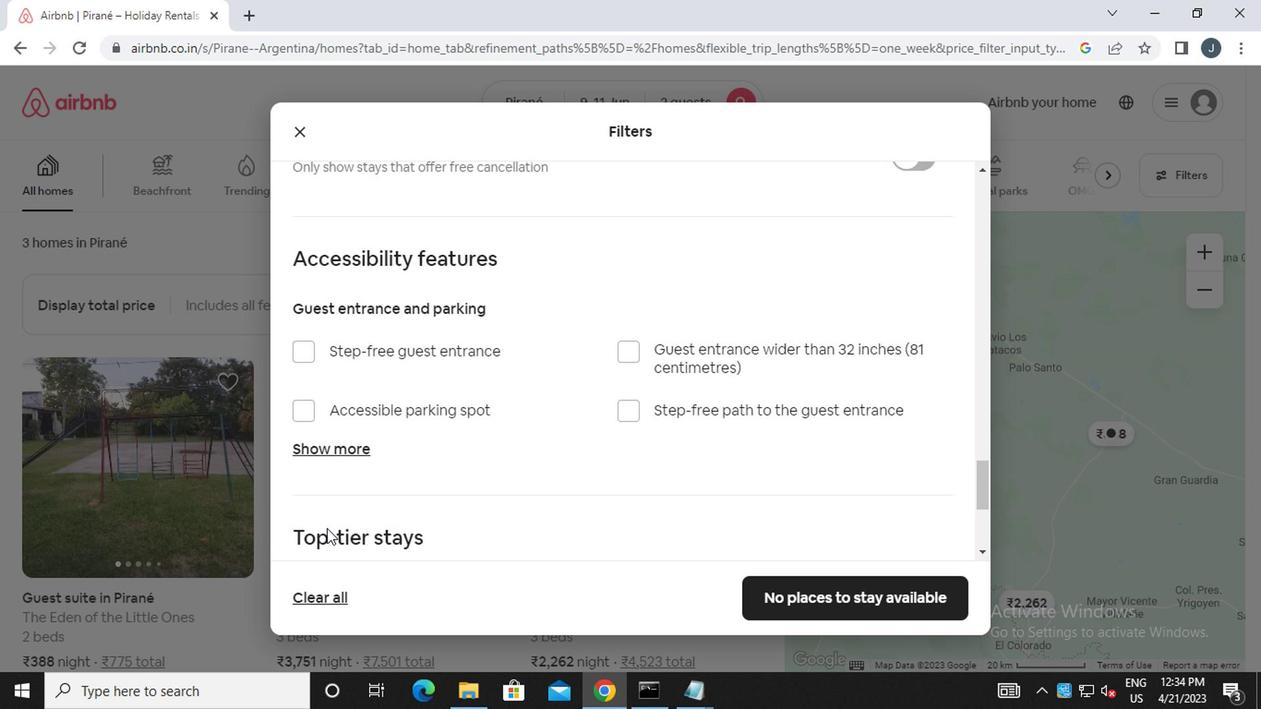 
Action: Mouse moved to (322, 527)
Screenshot: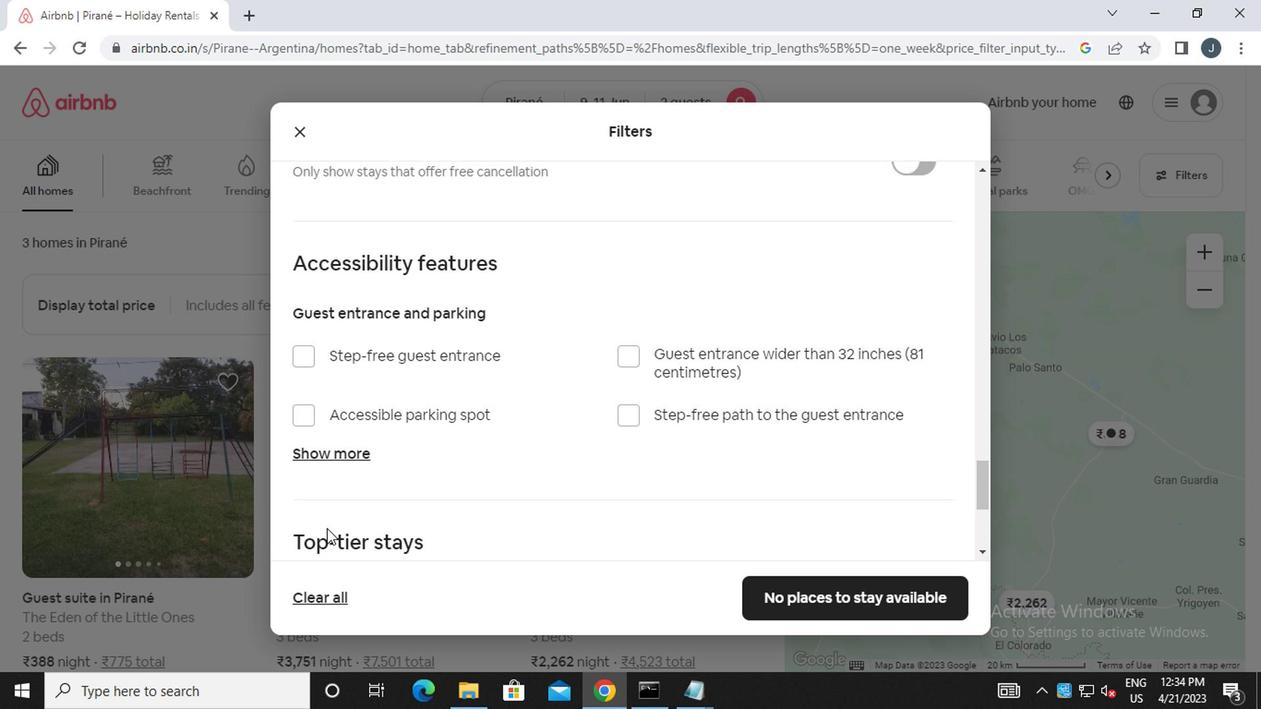 
Action: Mouse scrolled (322, 525) with delta (0, -1)
Screenshot: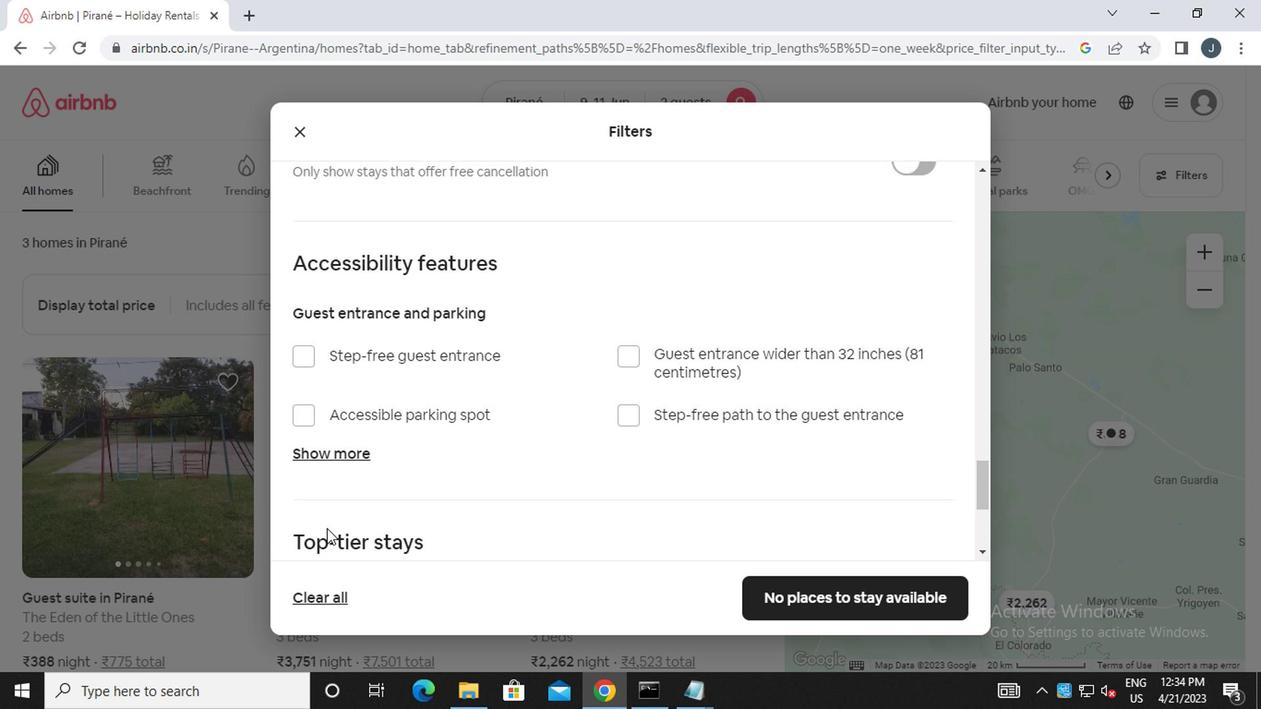 
Action: Mouse scrolled (322, 525) with delta (0, -1)
Screenshot: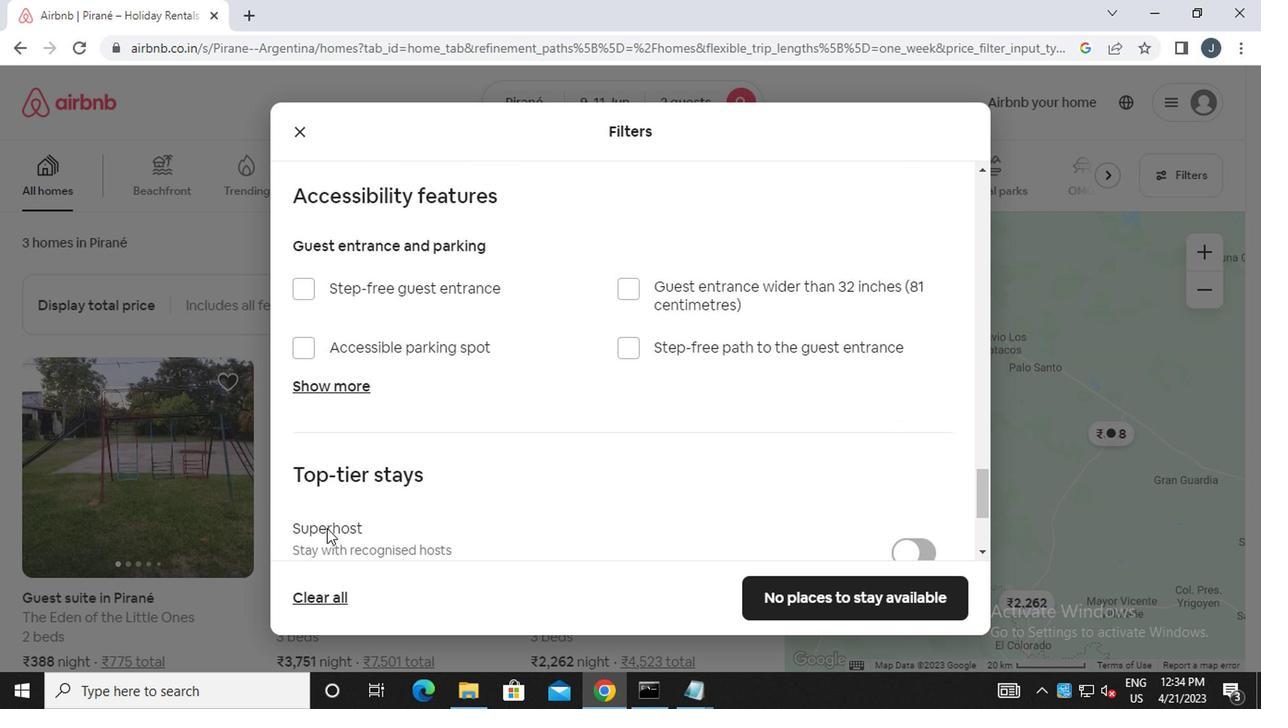 
Action: Mouse moved to (323, 527)
Screenshot: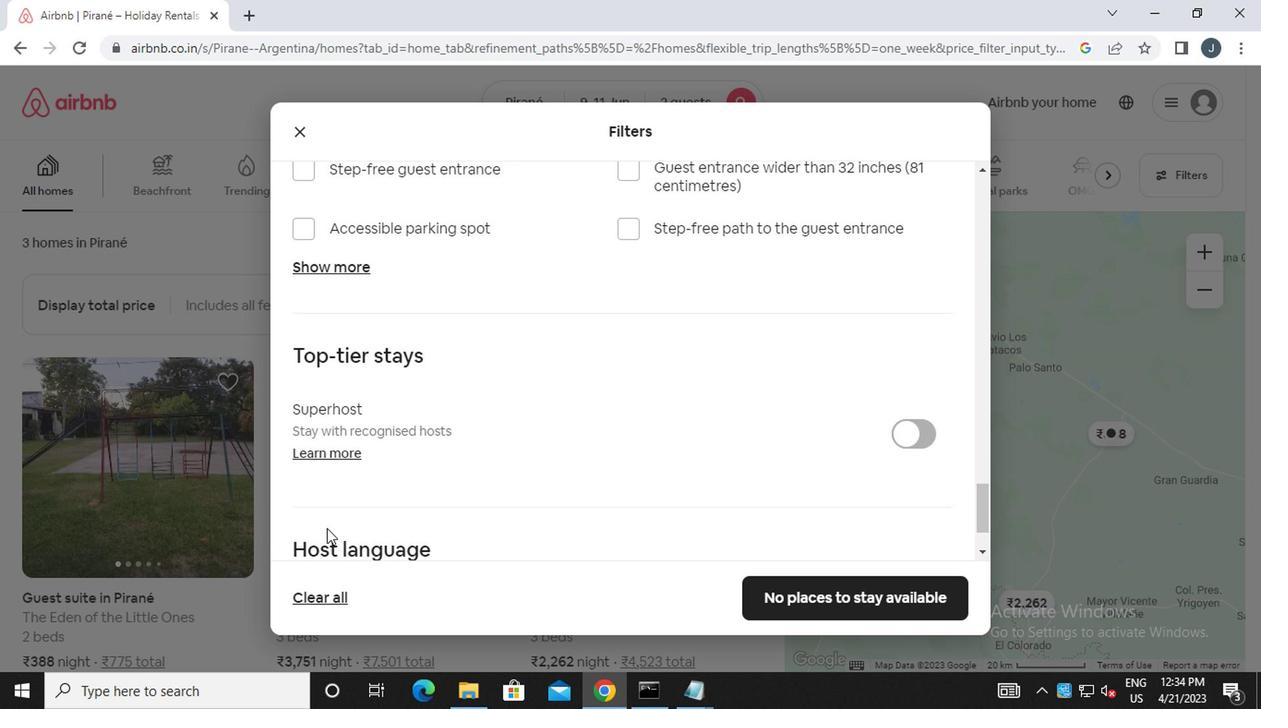
Action: Mouse scrolled (323, 527) with delta (0, 0)
Screenshot: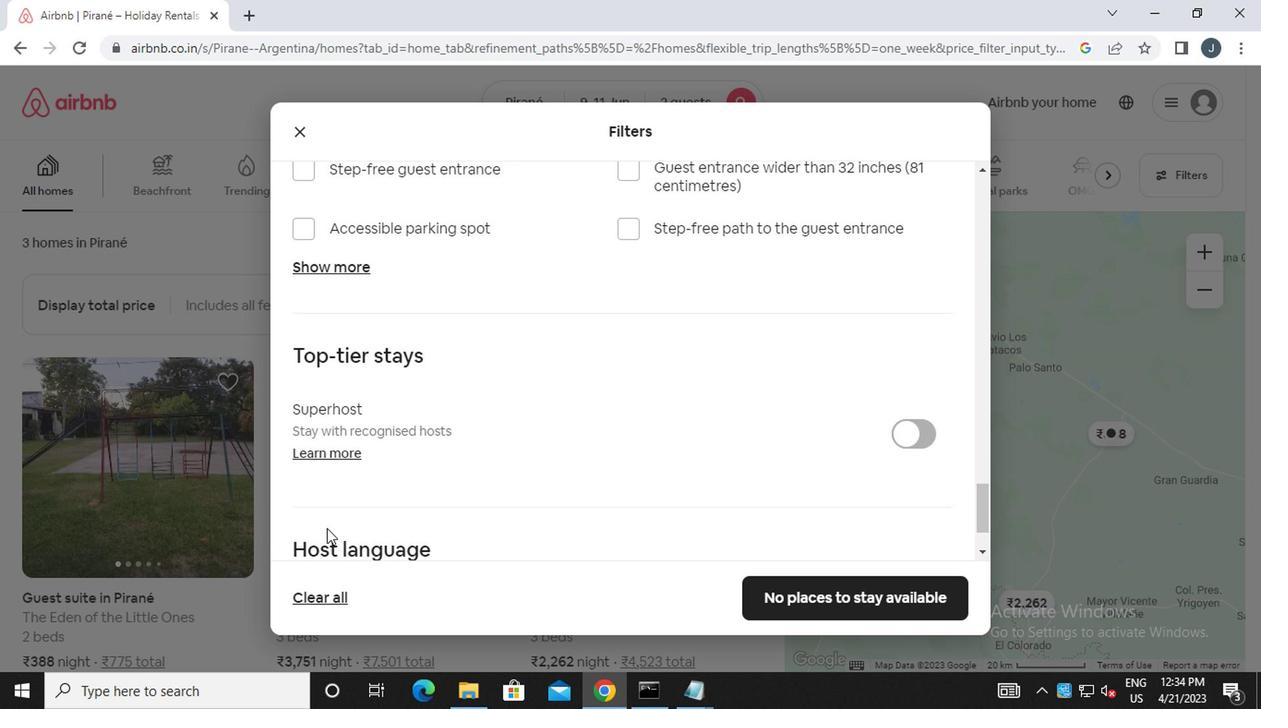 
Action: Mouse moved to (324, 525)
Screenshot: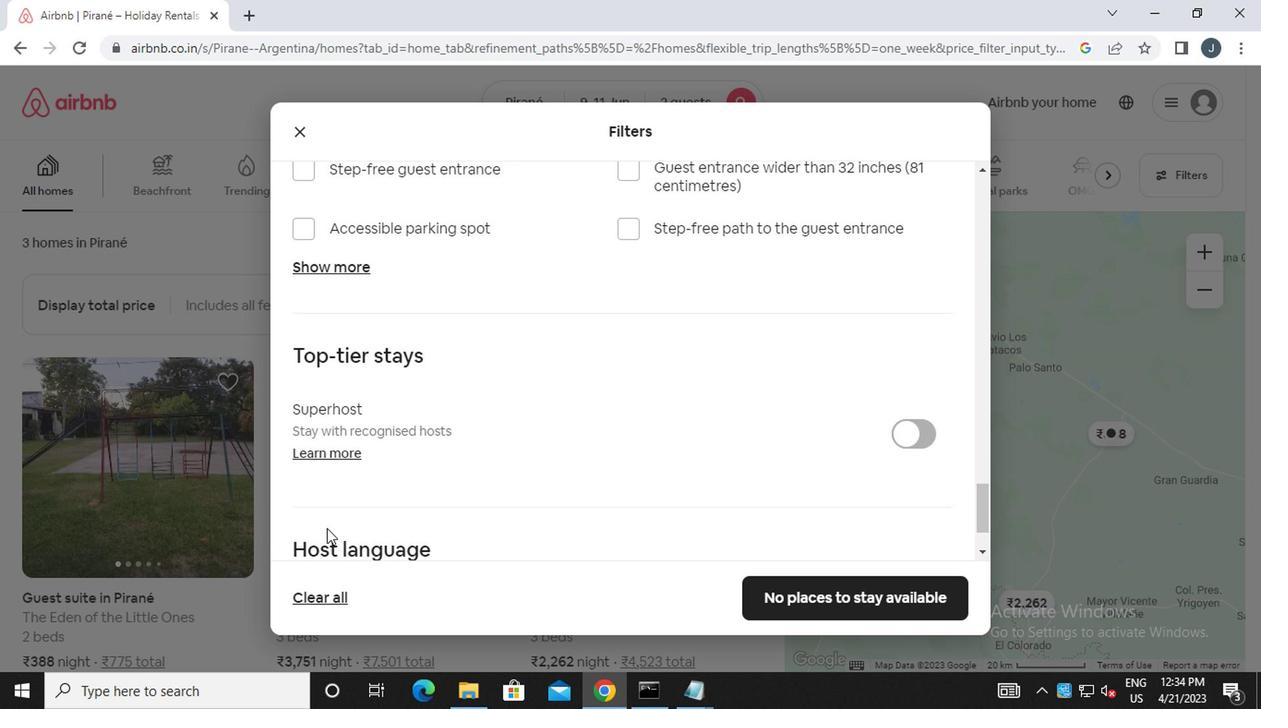 
Action: Mouse scrolled (324, 527) with delta (0, 1)
Screenshot: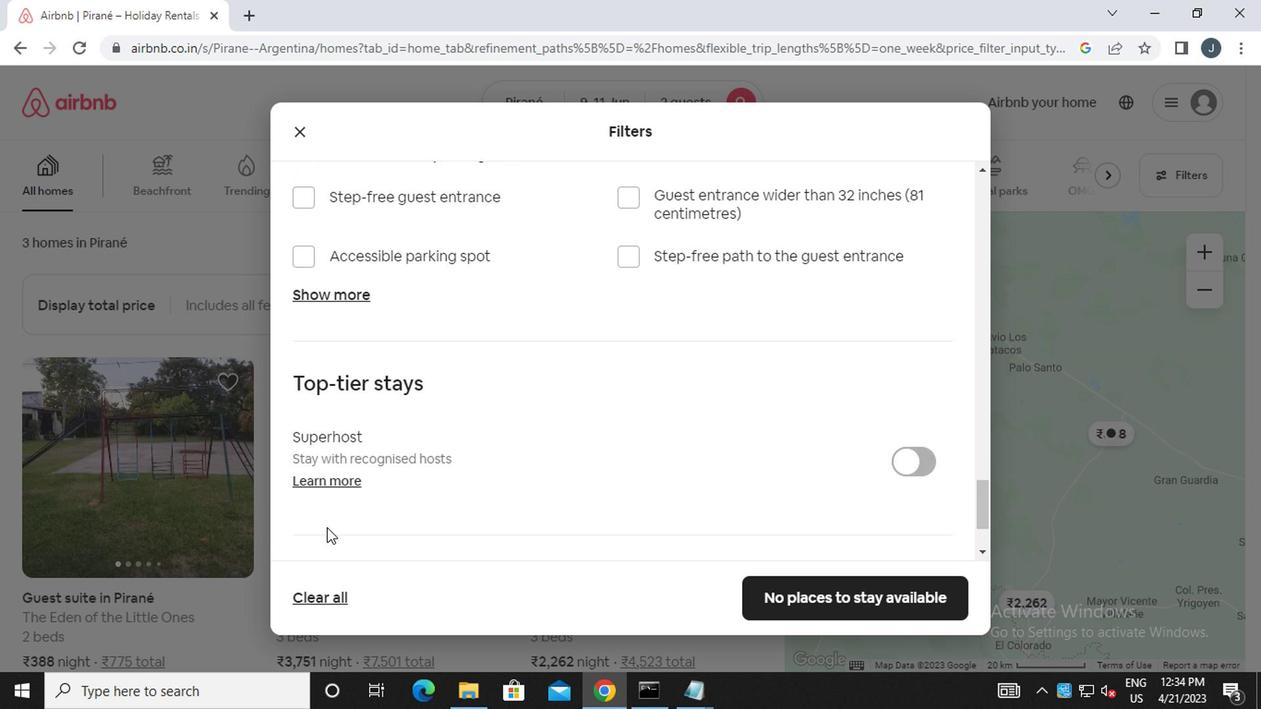 
Action: Mouse moved to (326, 524)
Screenshot: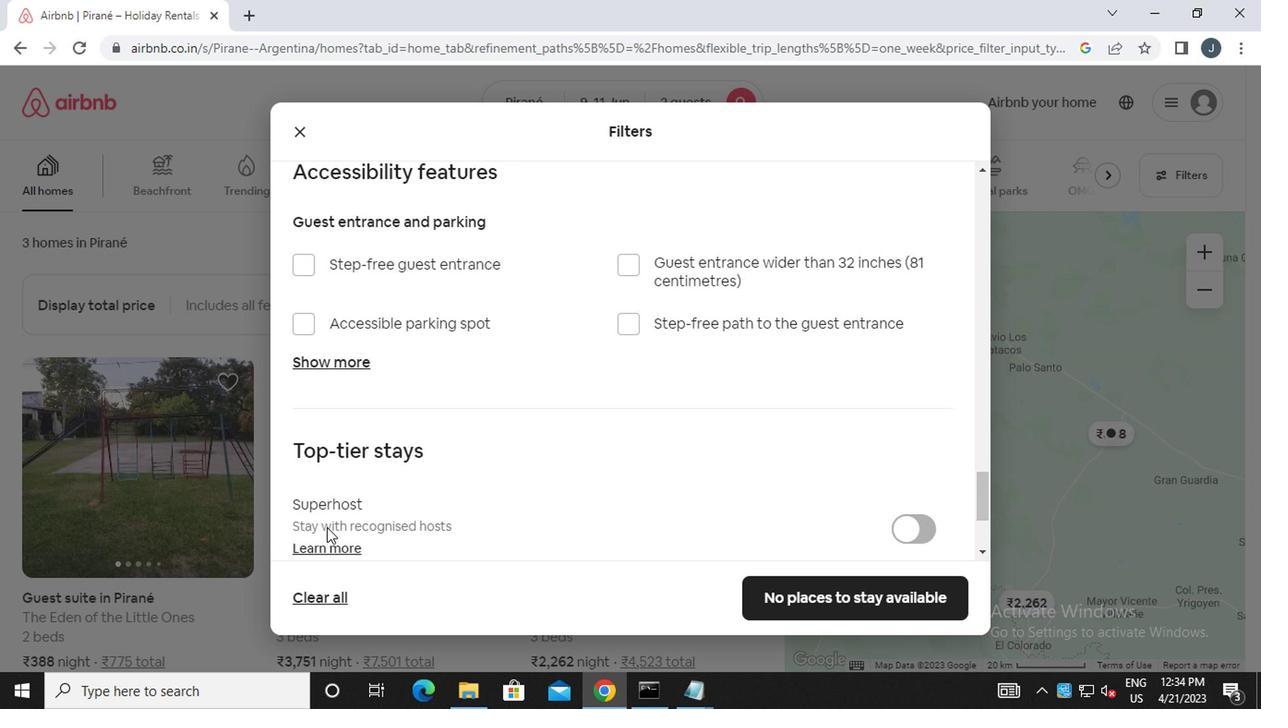 
Action: Mouse scrolled (326, 523) with delta (0, -1)
Screenshot: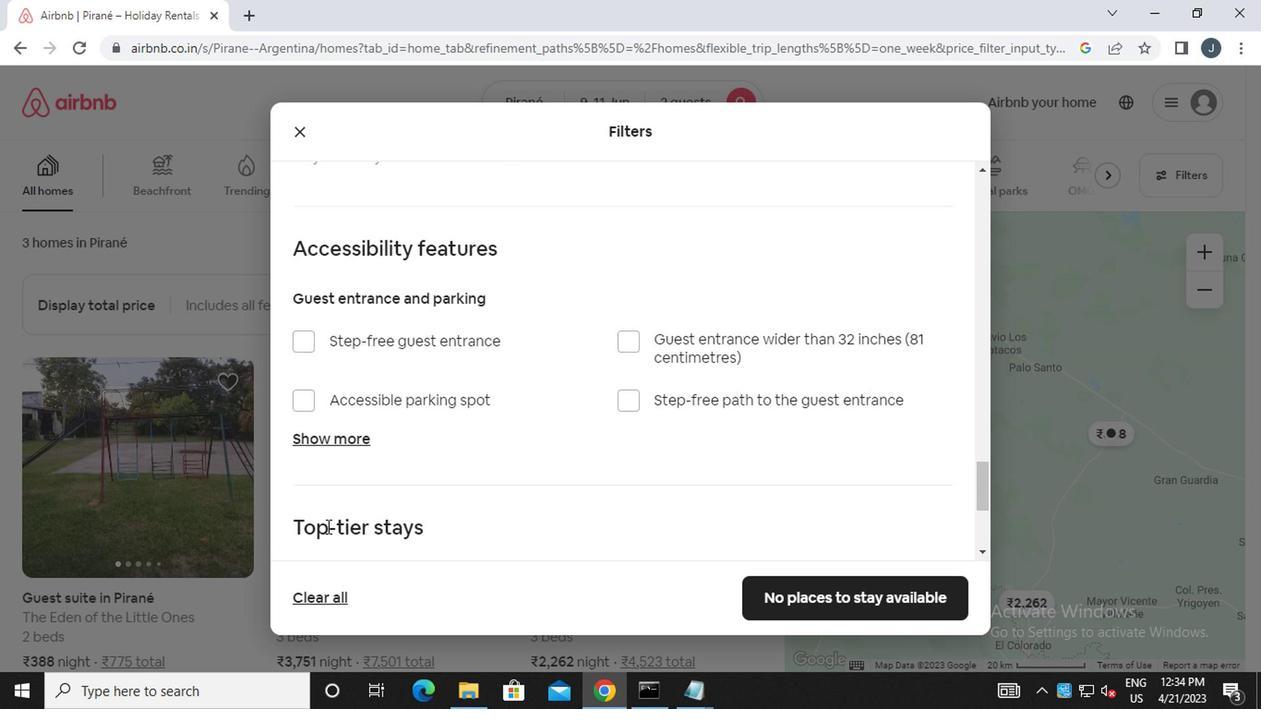 
Action: Mouse scrolled (326, 523) with delta (0, -1)
Screenshot: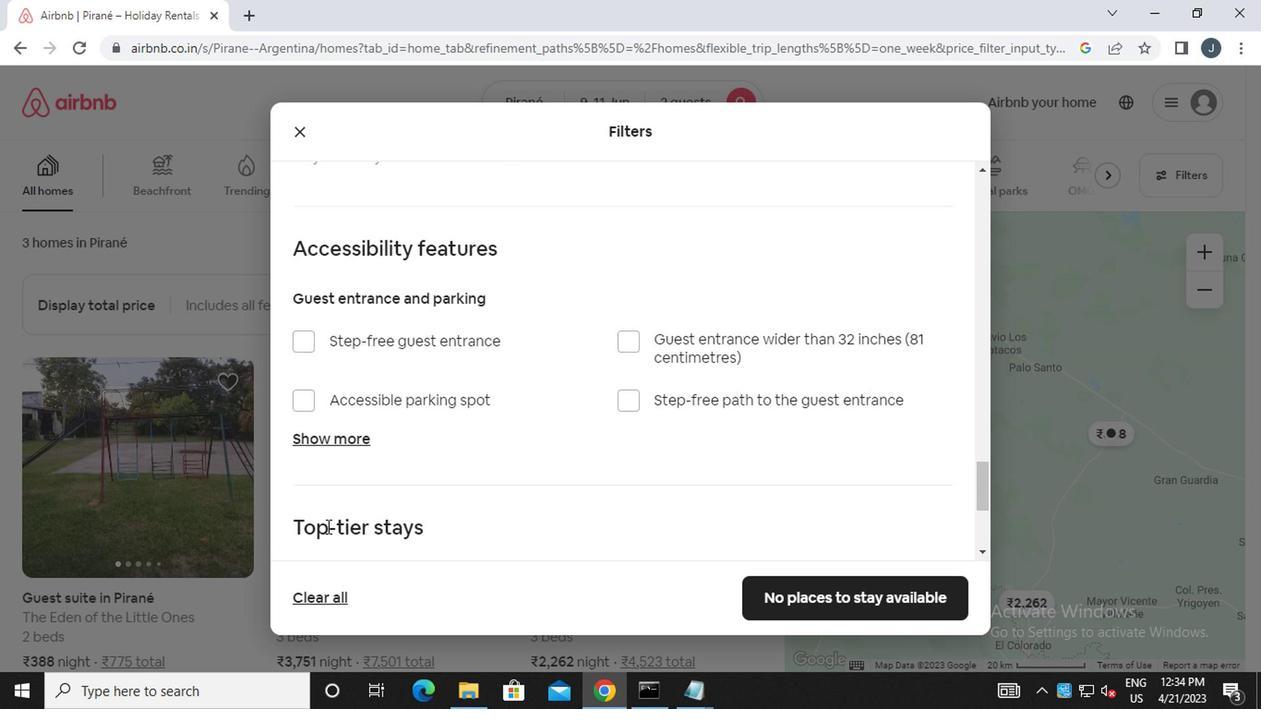 
Action: Mouse scrolled (326, 523) with delta (0, -1)
Screenshot: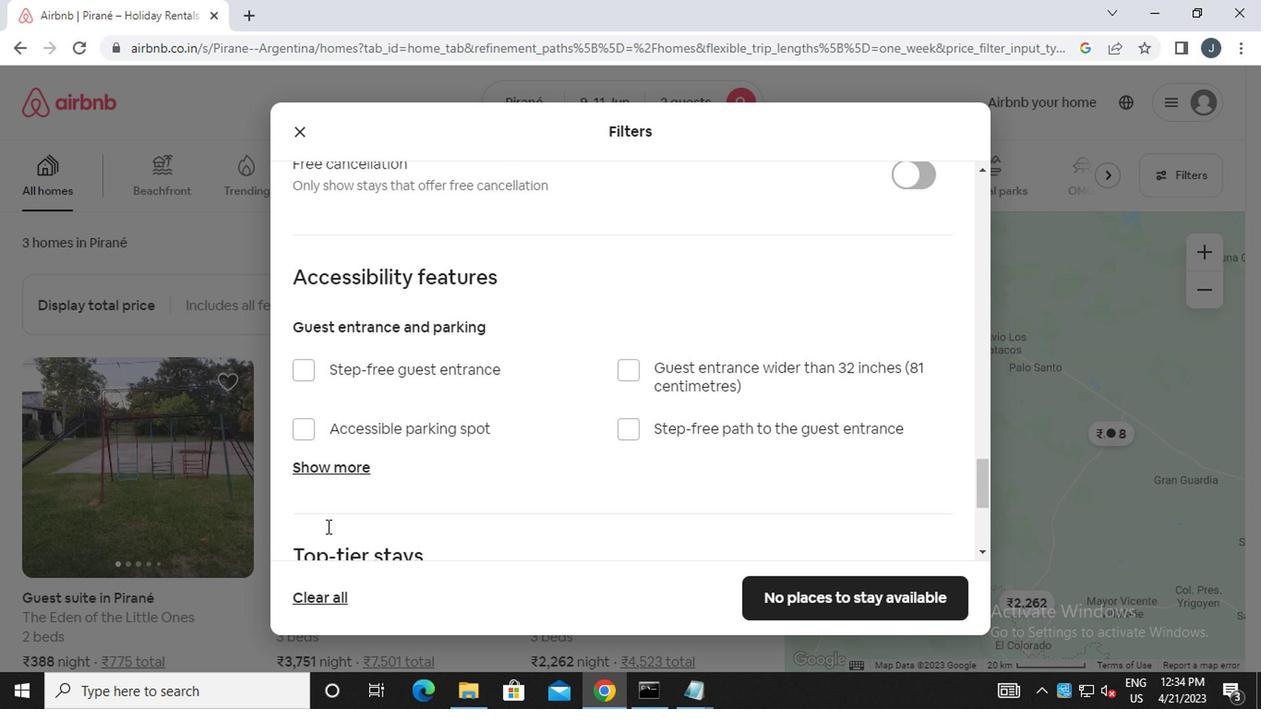 
Action: Mouse scrolled (326, 523) with delta (0, -1)
Screenshot: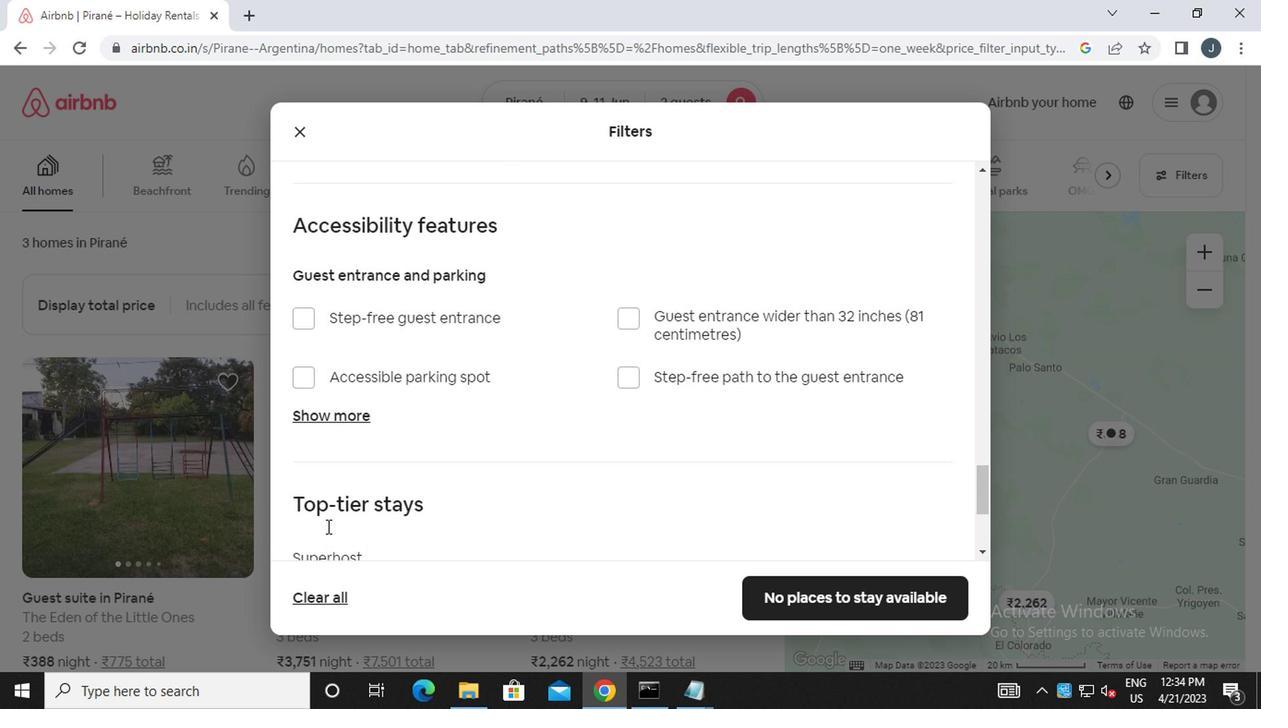 
Action: Mouse scrolled (326, 523) with delta (0, -1)
Screenshot: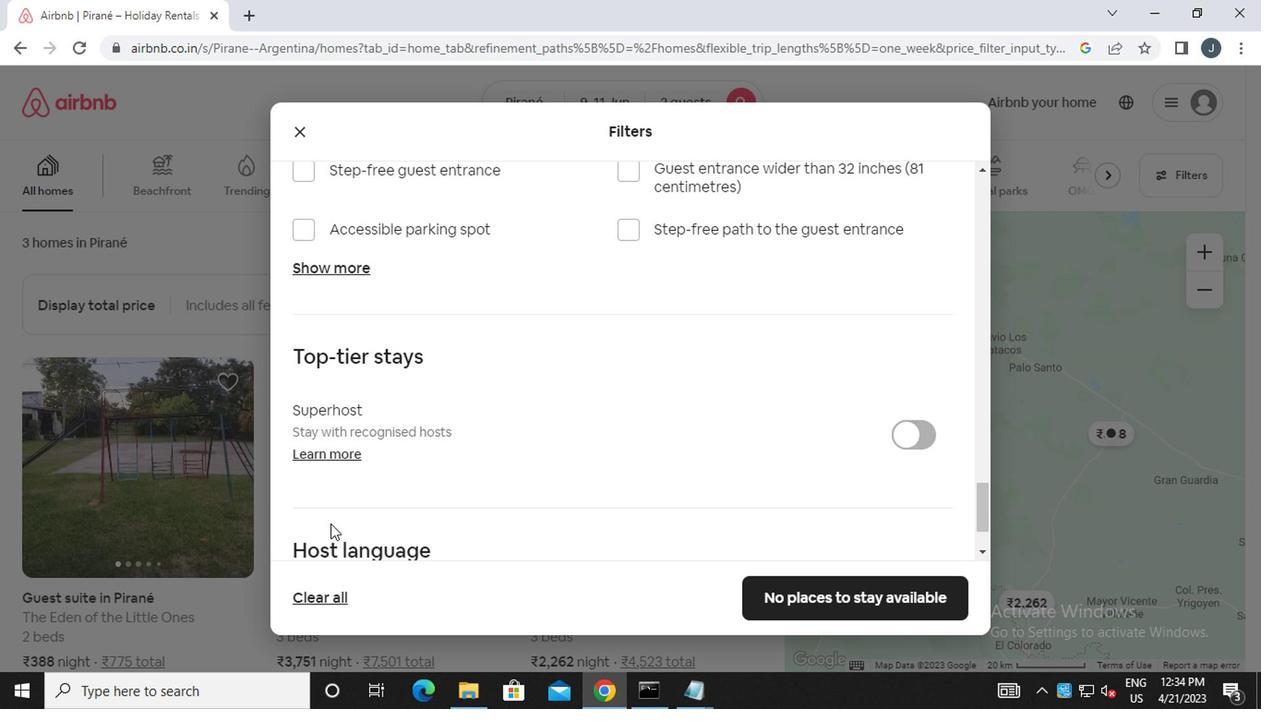 
Action: Mouse moved to (326, 524)
Screenshot: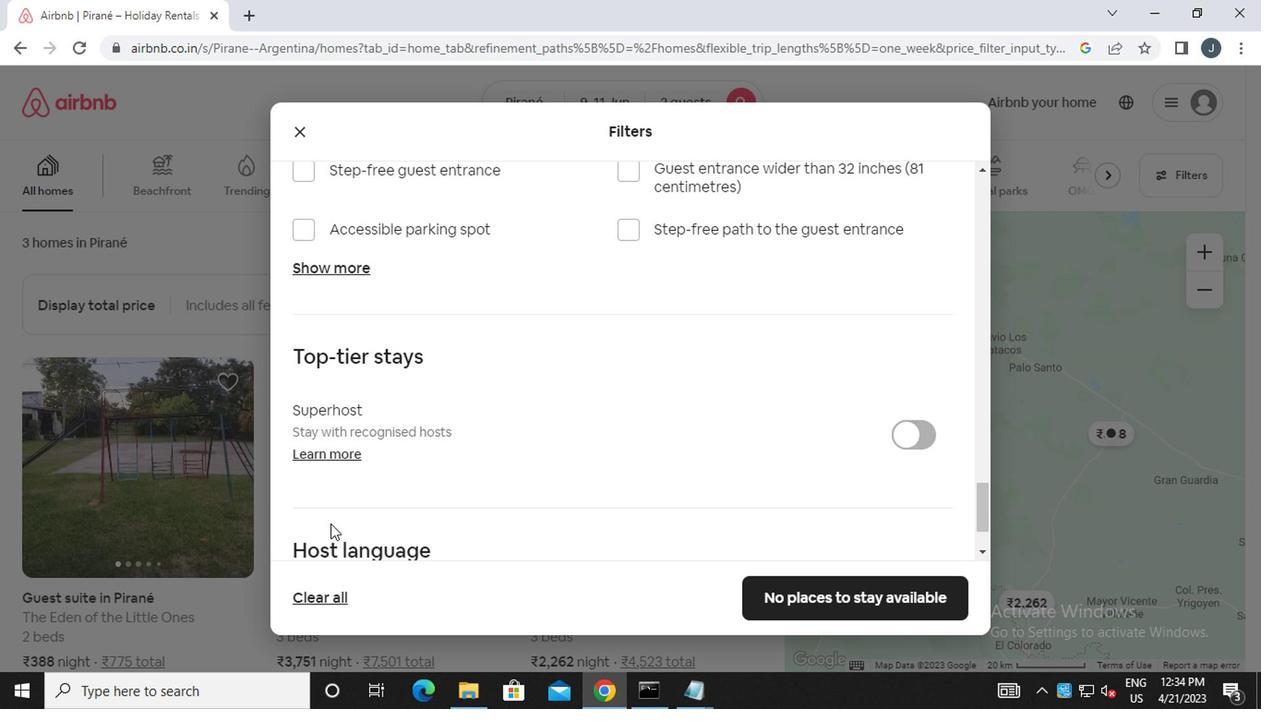 
Action: Mouse scrolled (326, 523) with delta (0, -1)
Screenshot: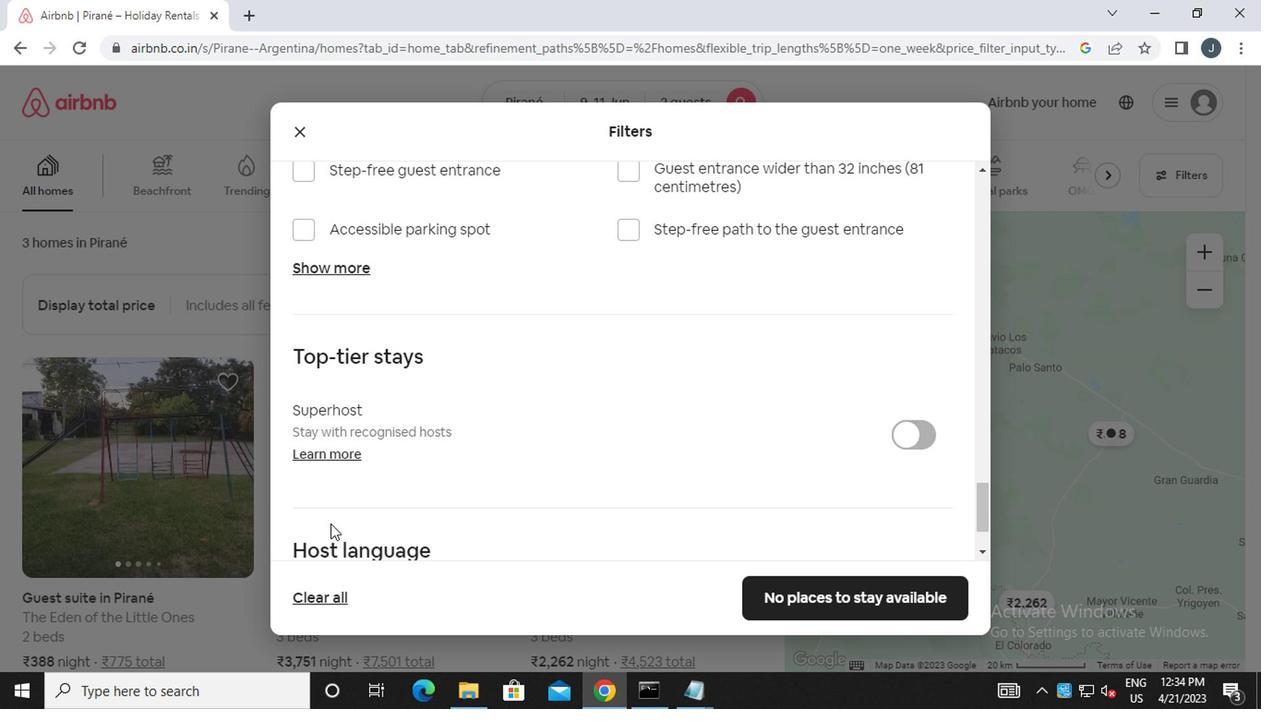 
Action: Mouse scrolled (326, 523) with delta (0, -1)
Screenshot: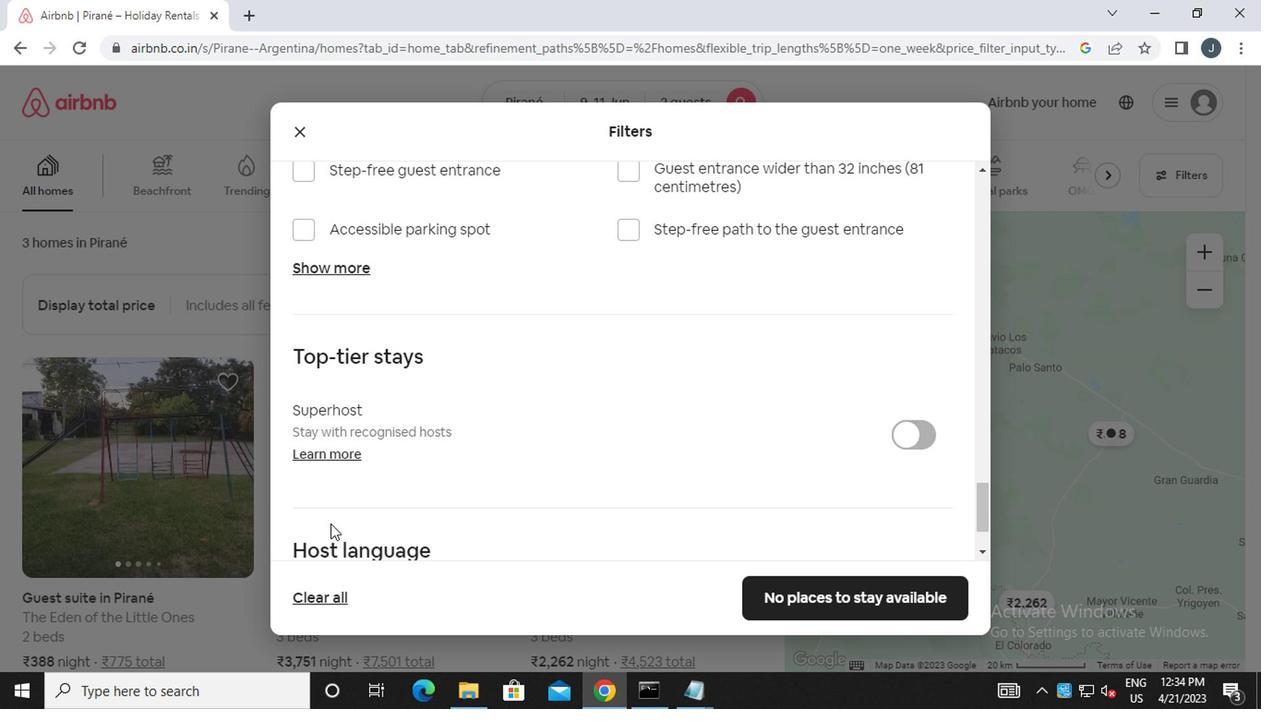 
Action: Mouse moved to (326, 524)
Screenshot: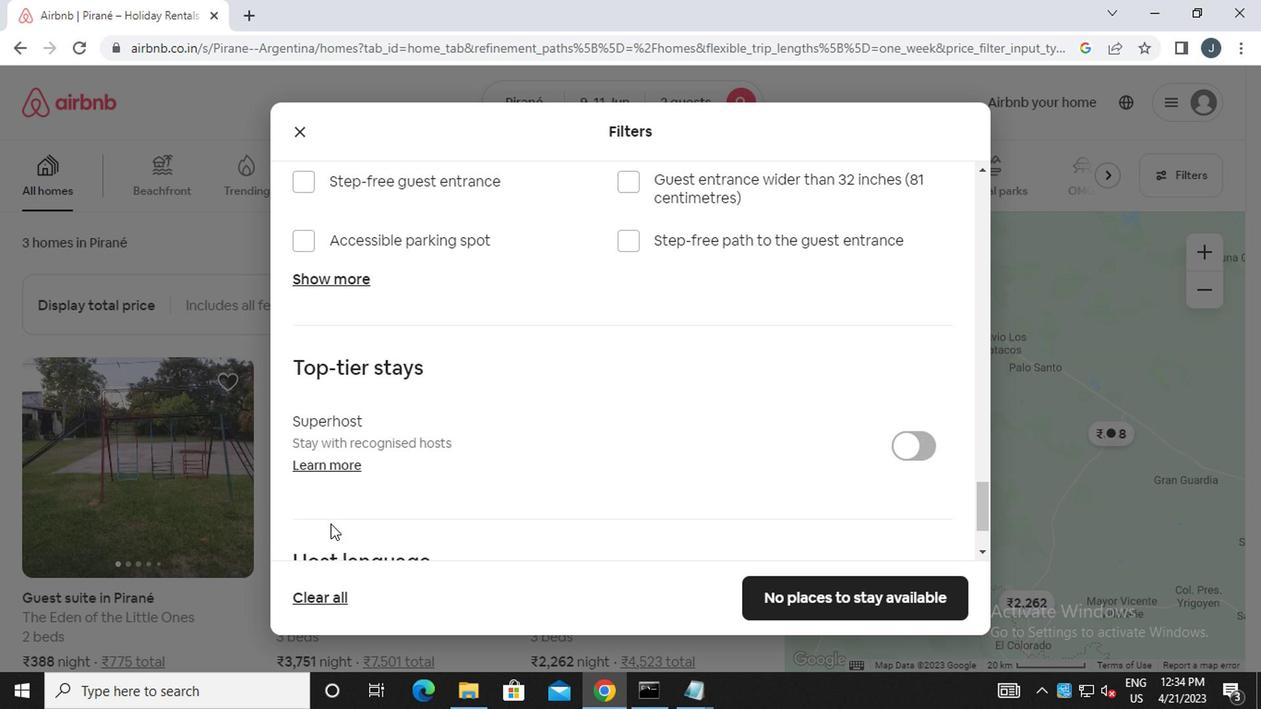
Action: Mouse scrolled (326, 523) with delta (0, -1)
Screenshot: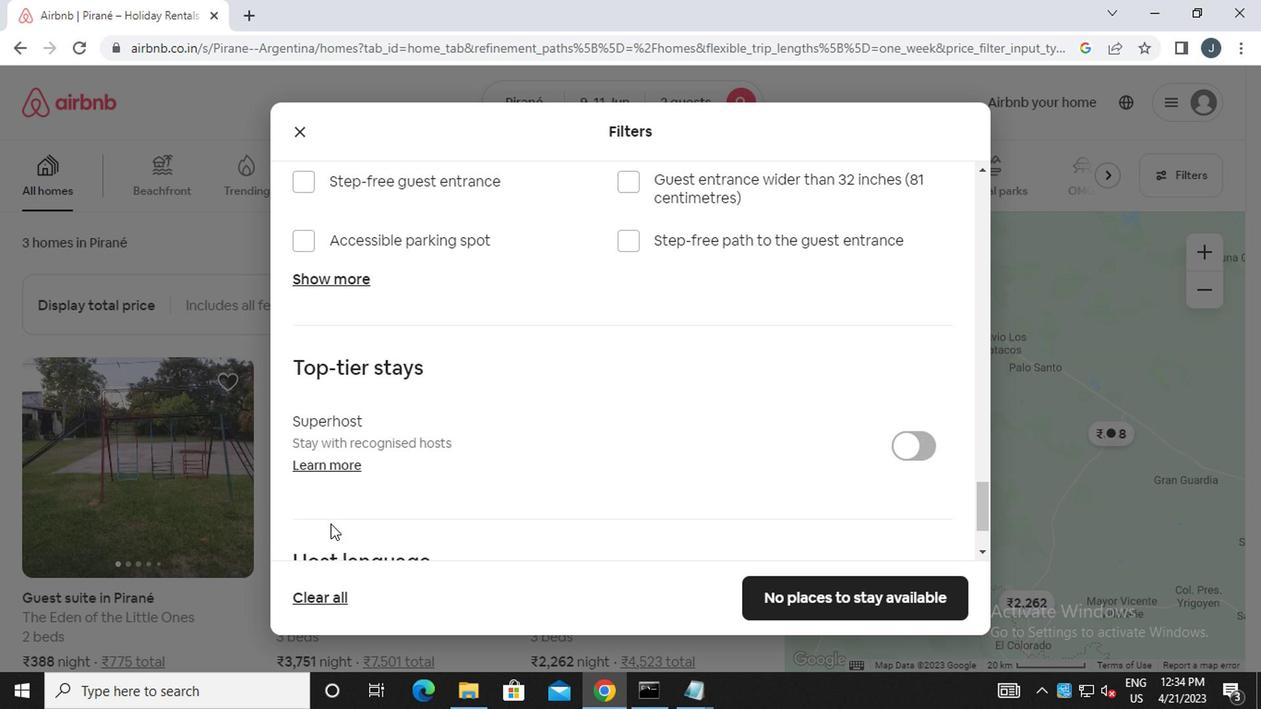 
Action: Mouse moved to (327, 524)
Screenshot: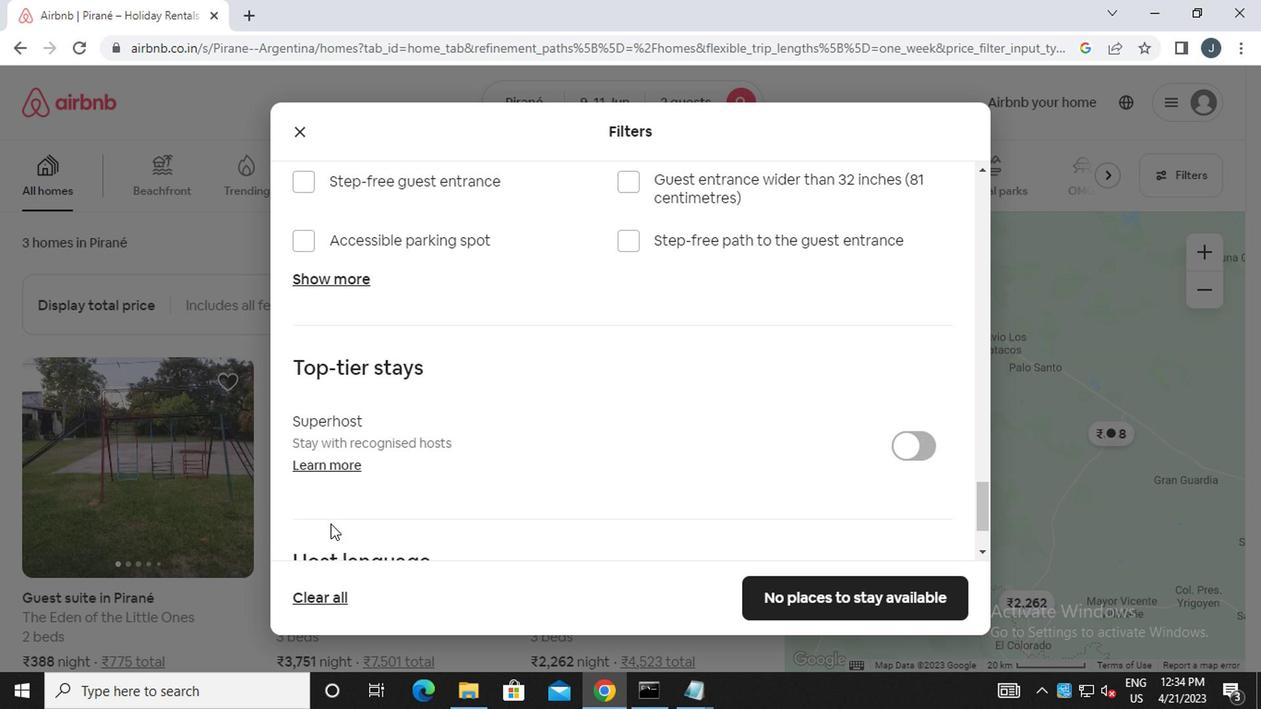 
Action: Mouse scrolled (327, 523) with delta (0, -1)
Screenshot: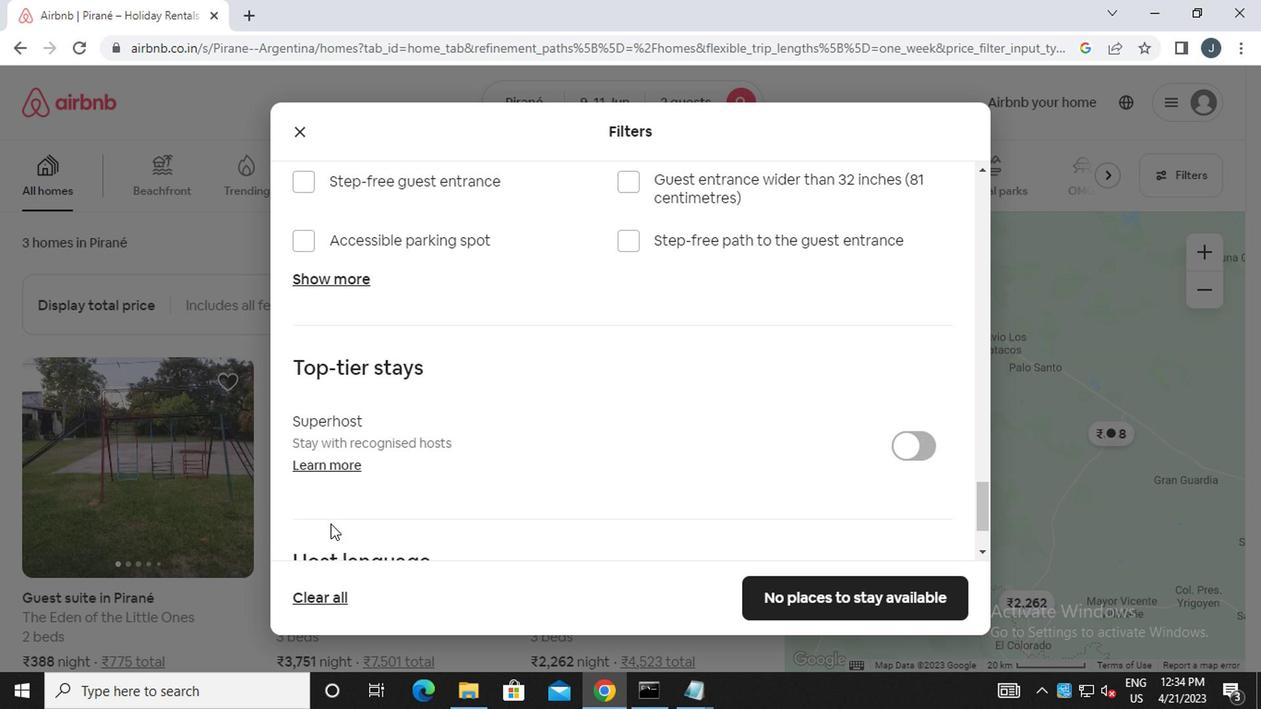 
Action: Mouse moved to (329, 524)
Screenshot: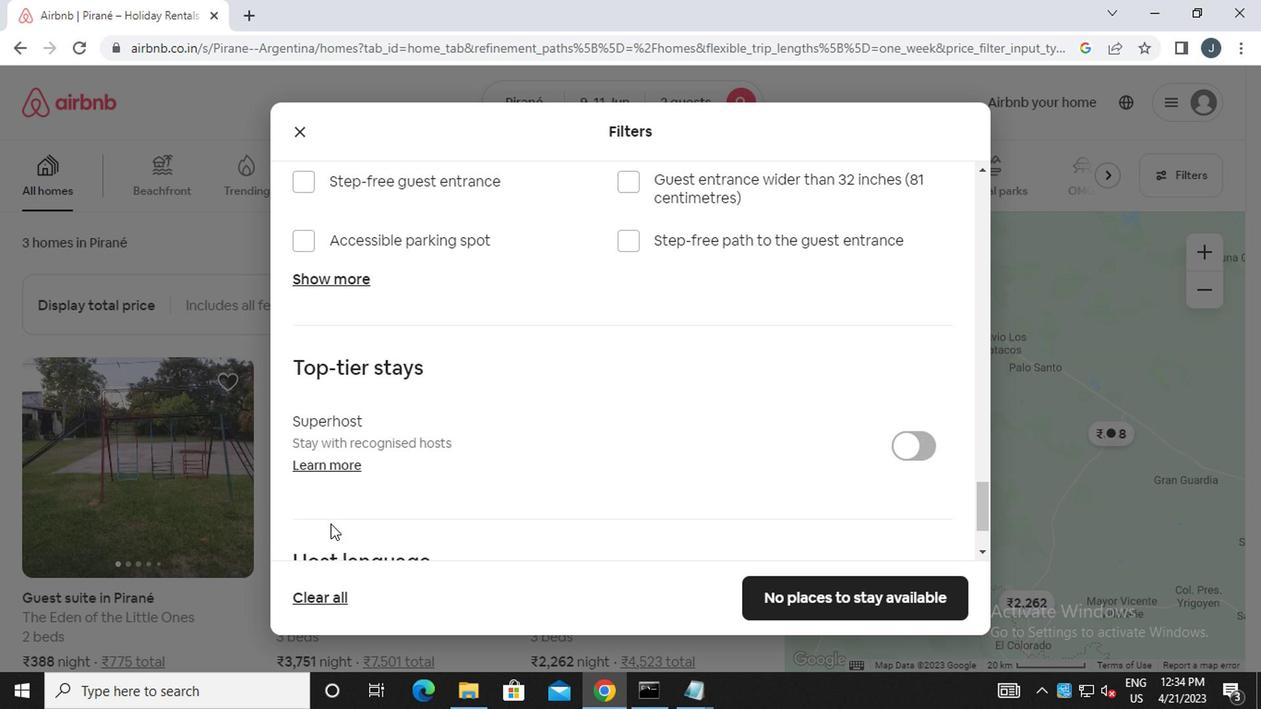 
Action: Mouse scrolled (329, 523) with delta (0, -1)
Screenshot: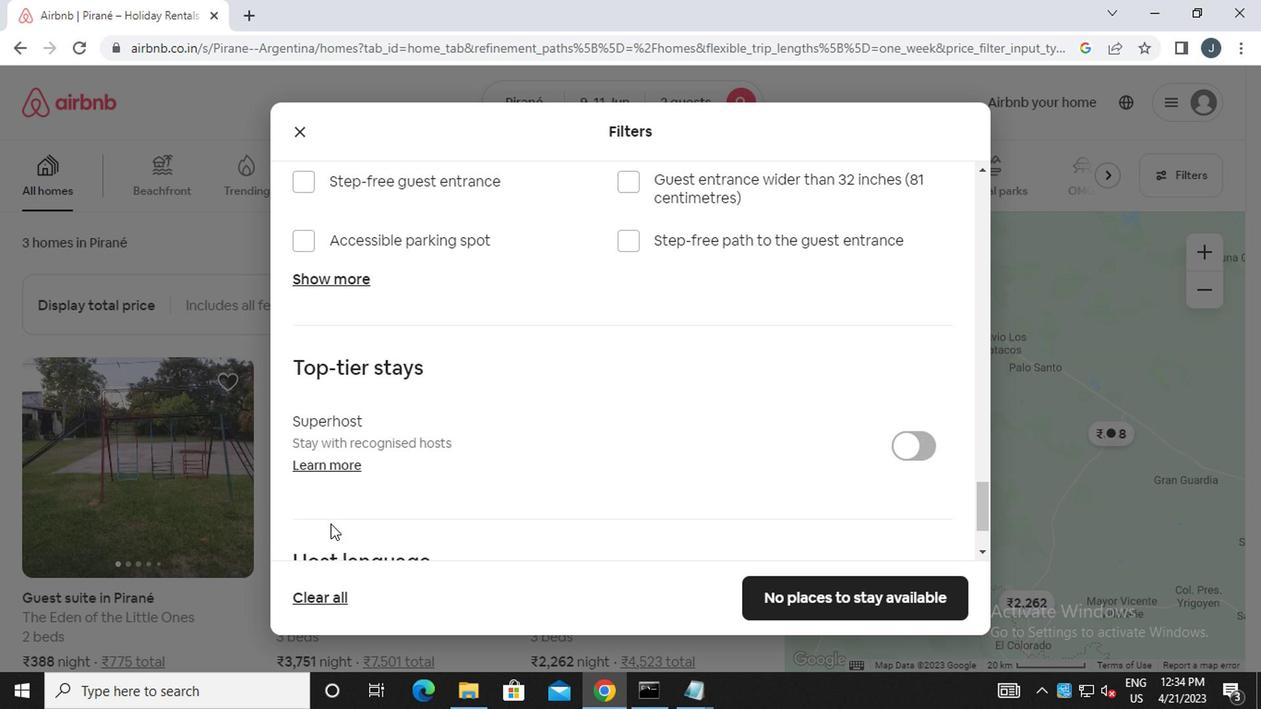 
Action: Mouse moved to (596, 536)
Screenshot: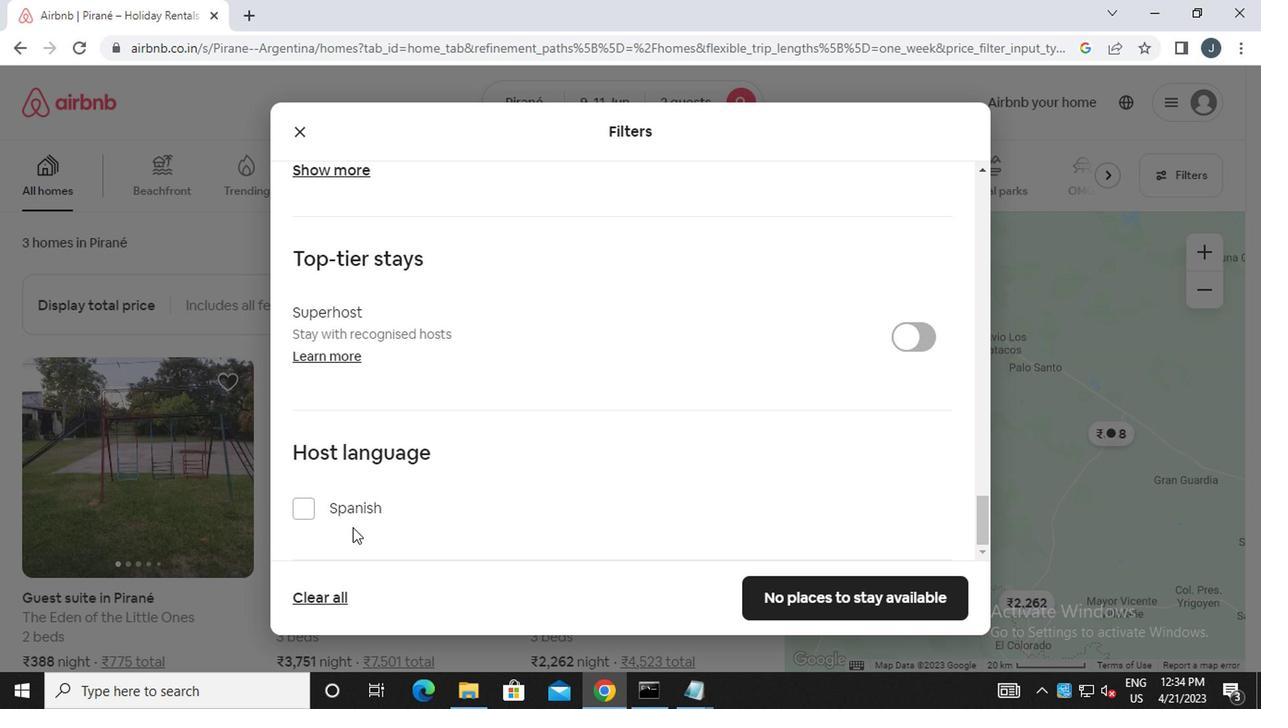 
Action: Mouse scrolled (596, 536) with delta (0, 0)
Screenshot: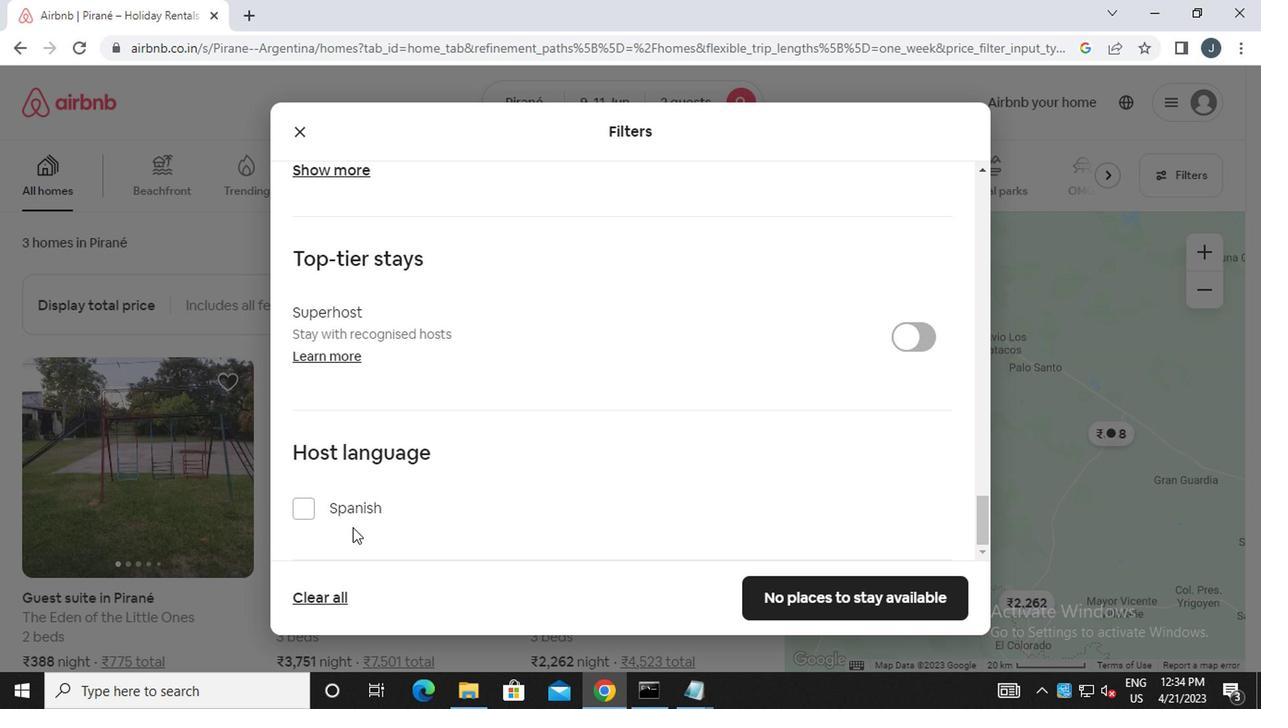 
Action: Mouse moved to (602, 536)
Screenshot: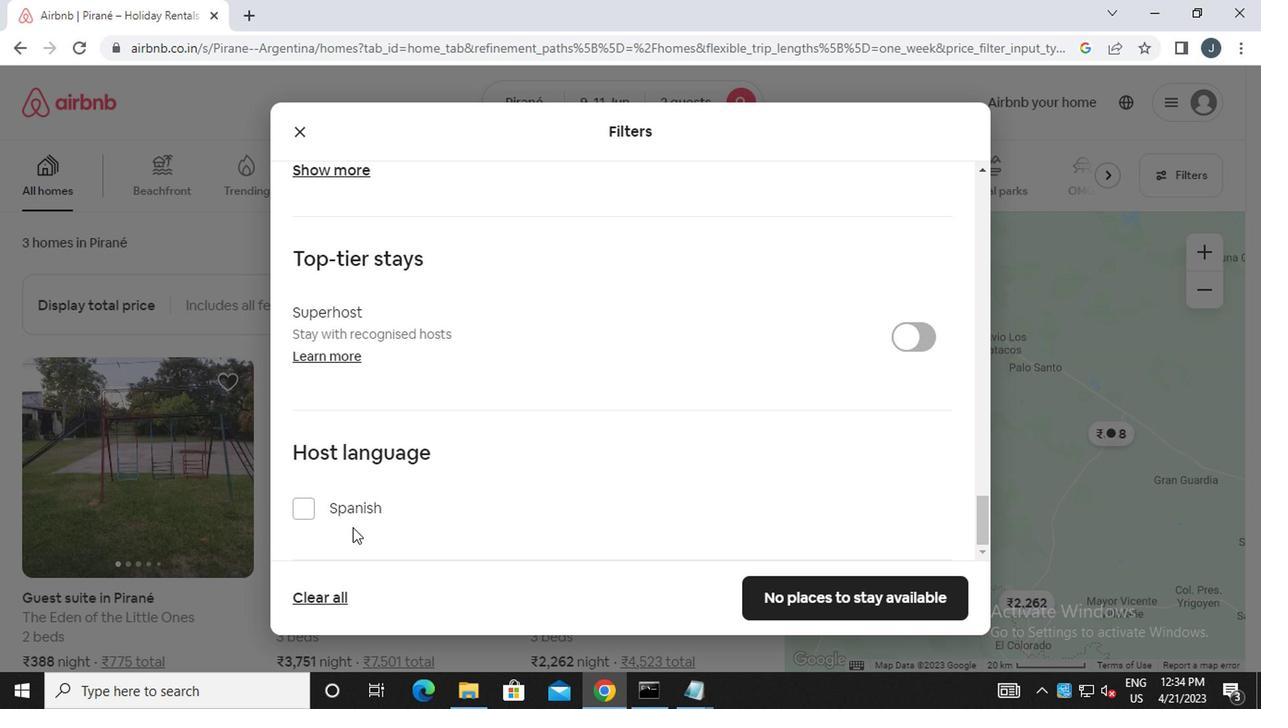
Action: Mouse scrolled (602, 536) with delta (0, 0)
Screenshot: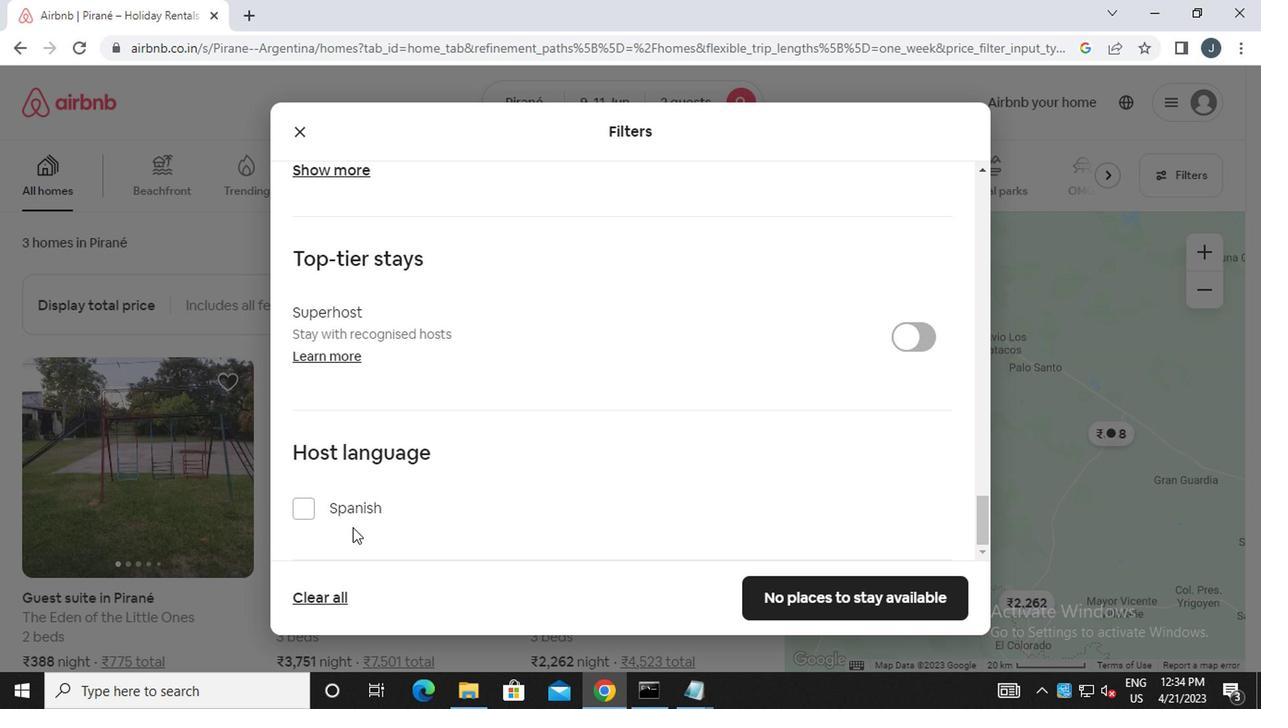 
Action: Mouse moved to (605, 538)
Screenshot: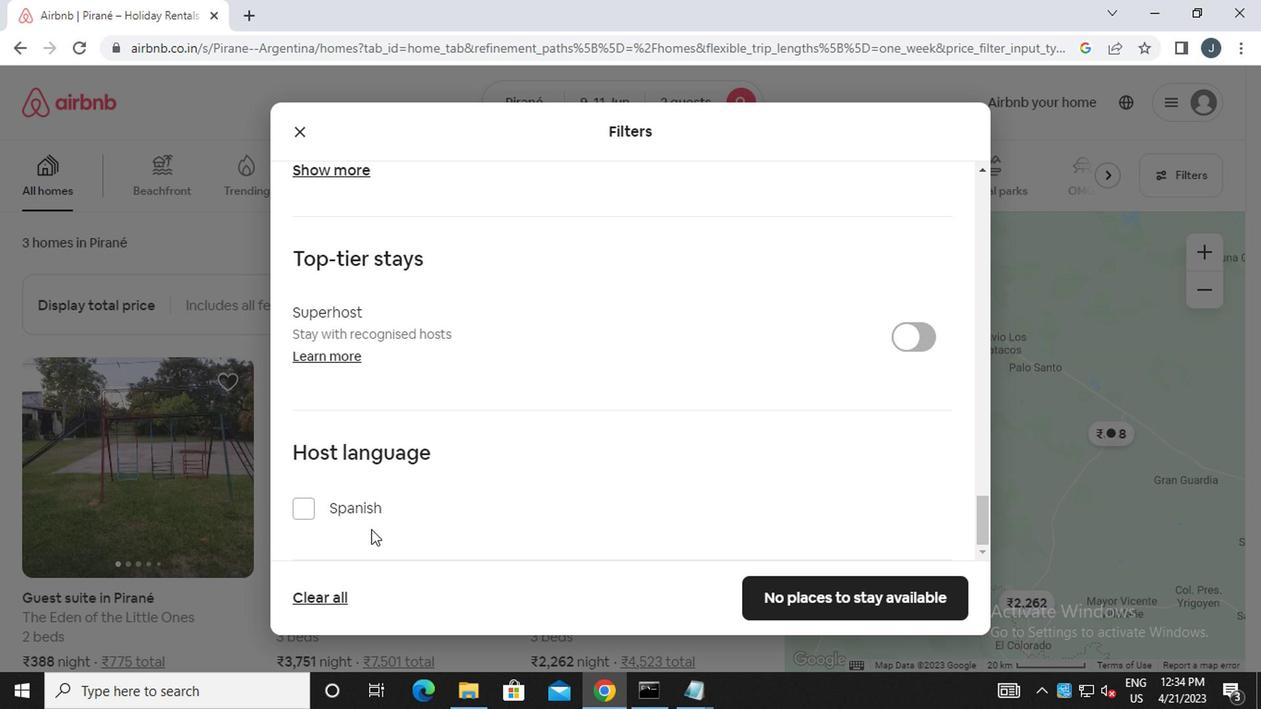 
Action: Mouse scrolled (605, 536) with delta (0, -1)
Screenshot: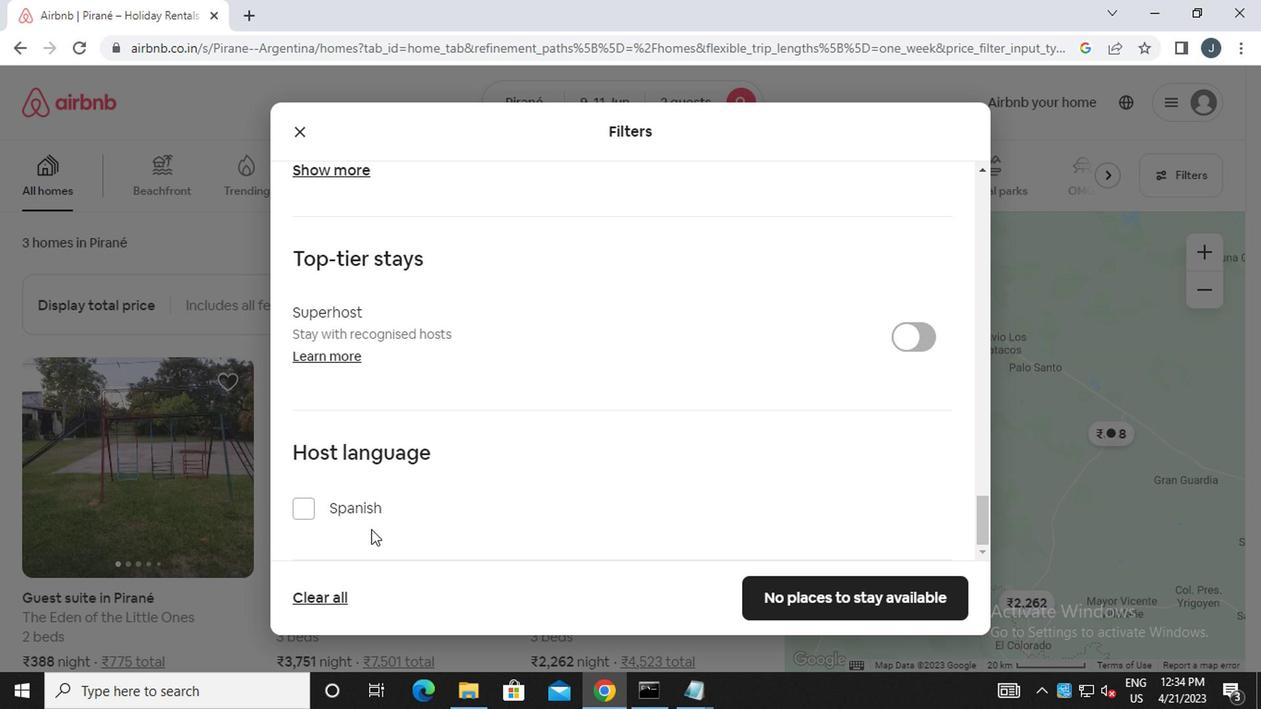 
Action: Mouse moved to (603, 538)
Screenshot: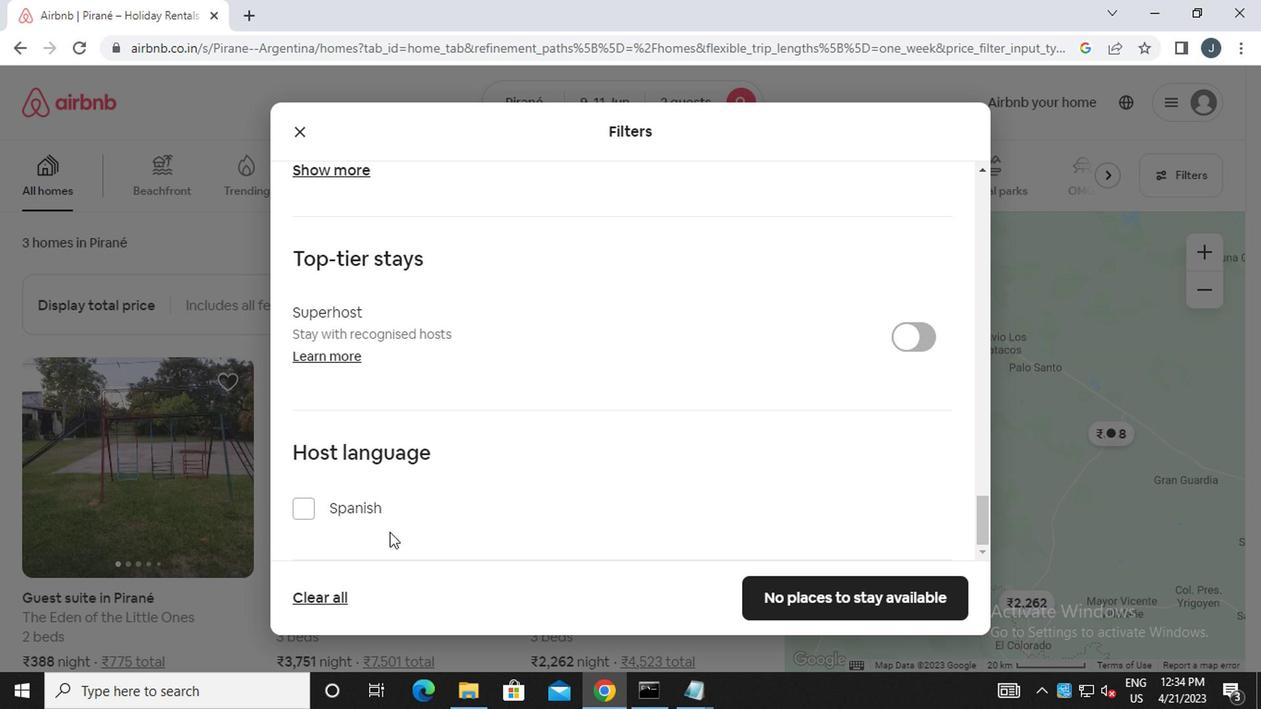 
Action: Mouse scrolled (603, 538) with delta (0, 0)
Screenshot: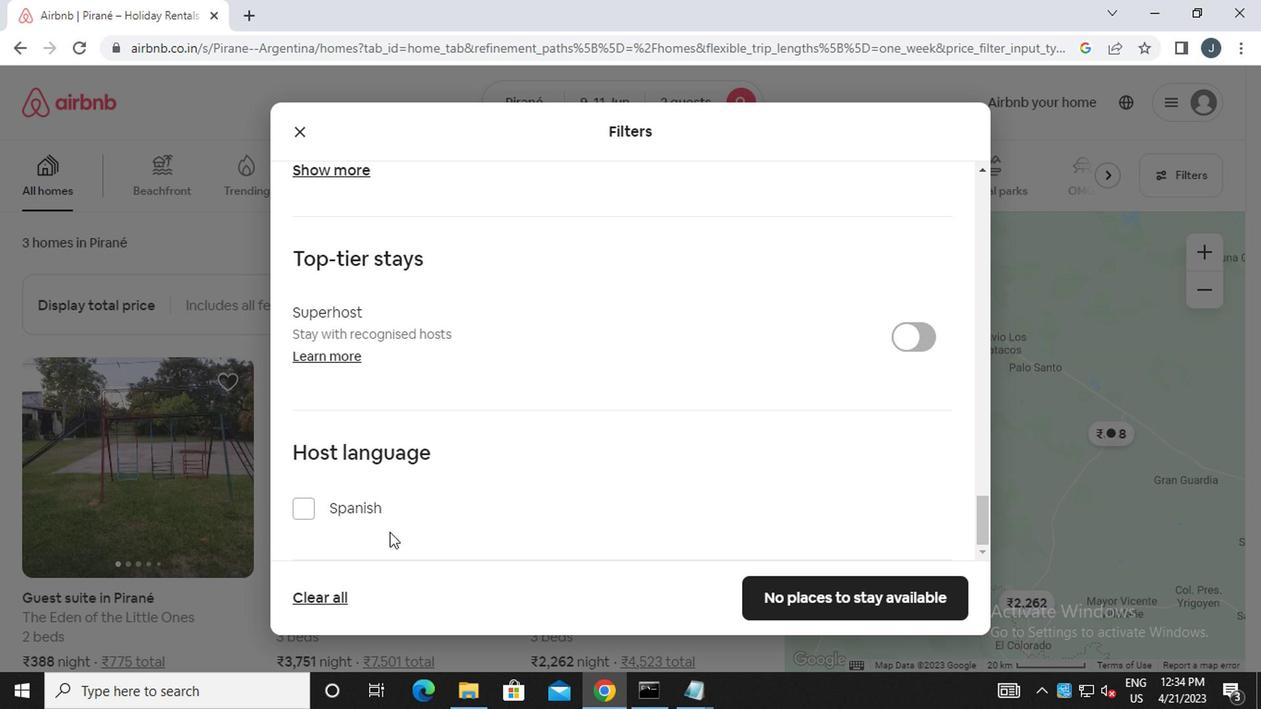 
Action: Mouse moved to (567, 542)
Screenshot: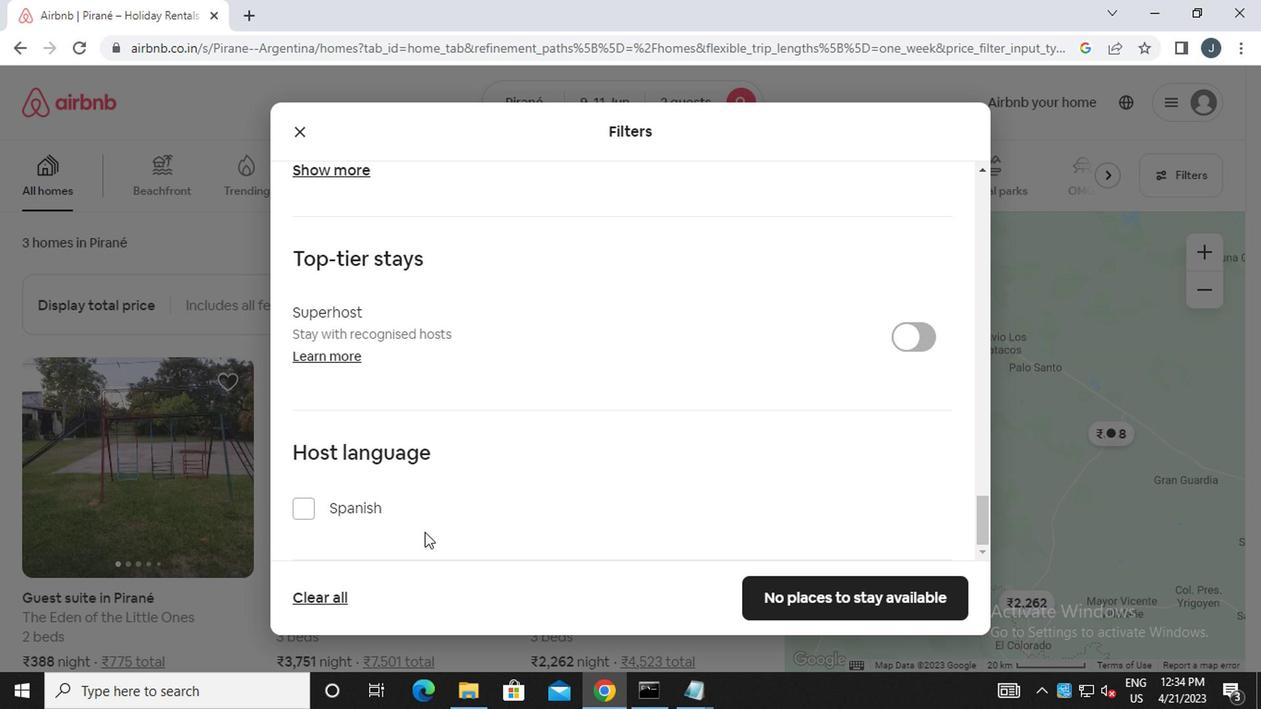 
Action: Mouse scrolled (567, 541) with delta (0, -1)
Screenshot: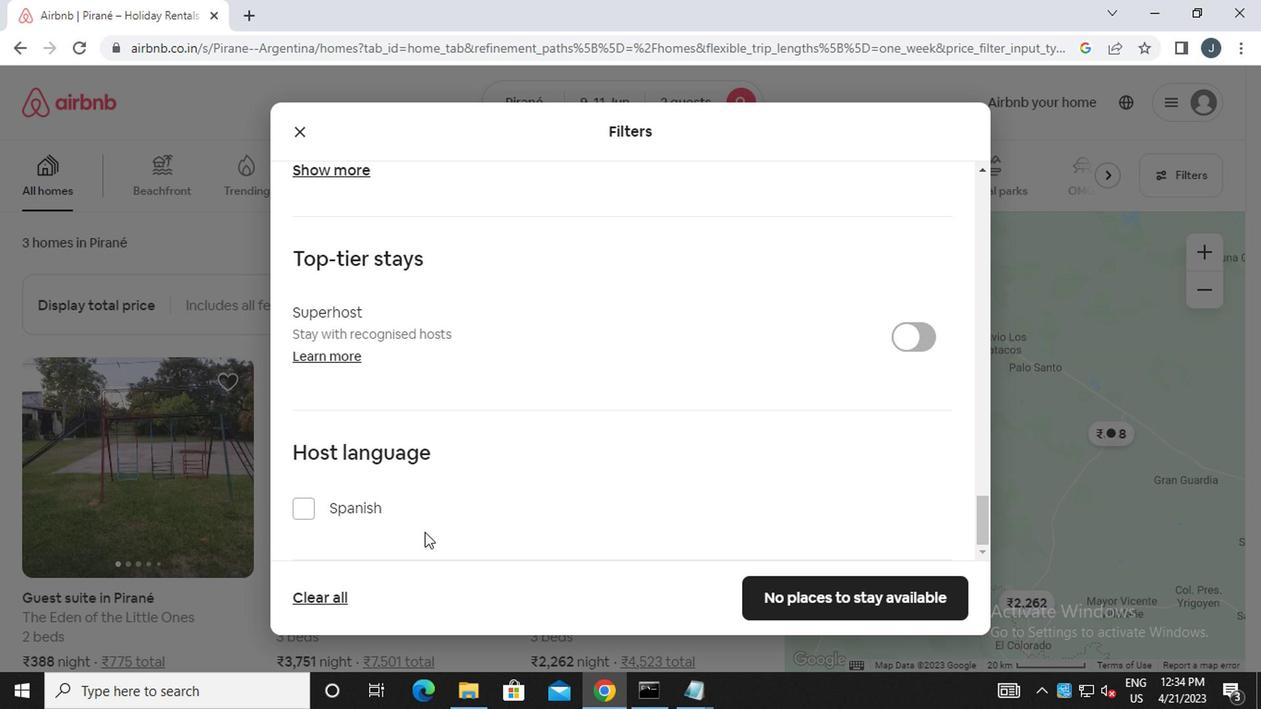 
Action: Mouse moved to (853, 605)
Screenshot: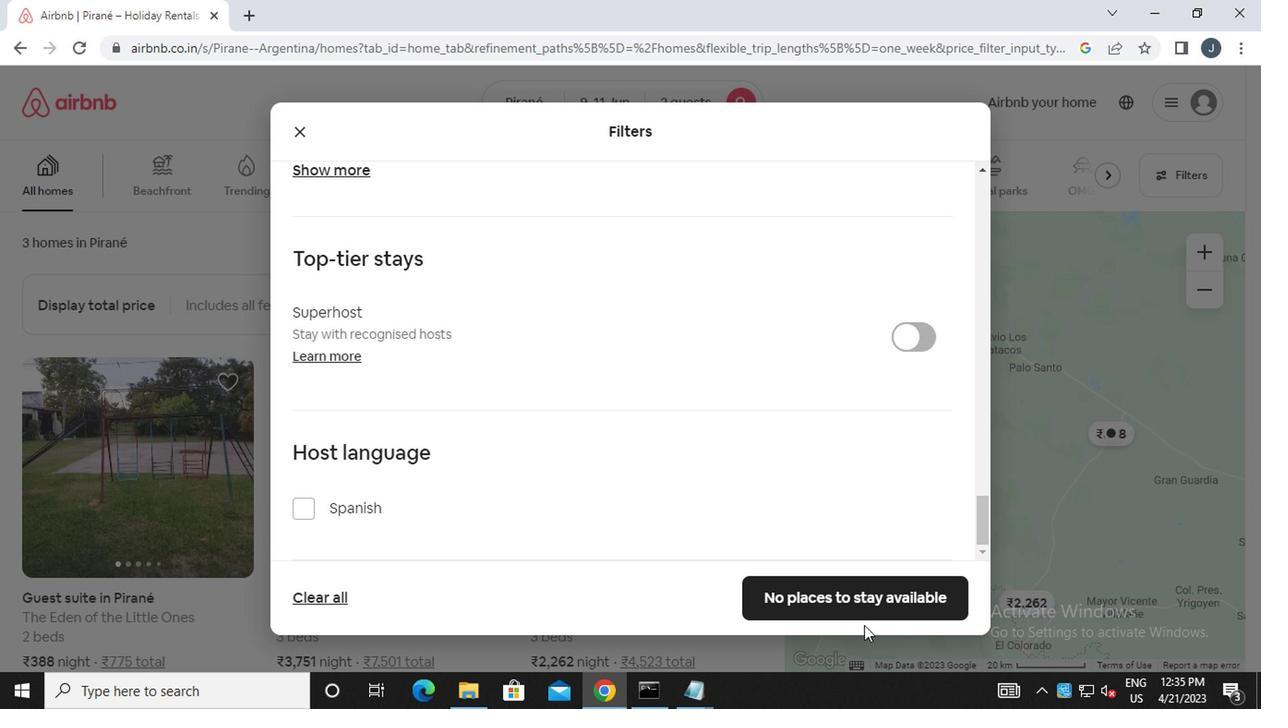
Action: Mouse pressed left at (853, 605)
Screenshot: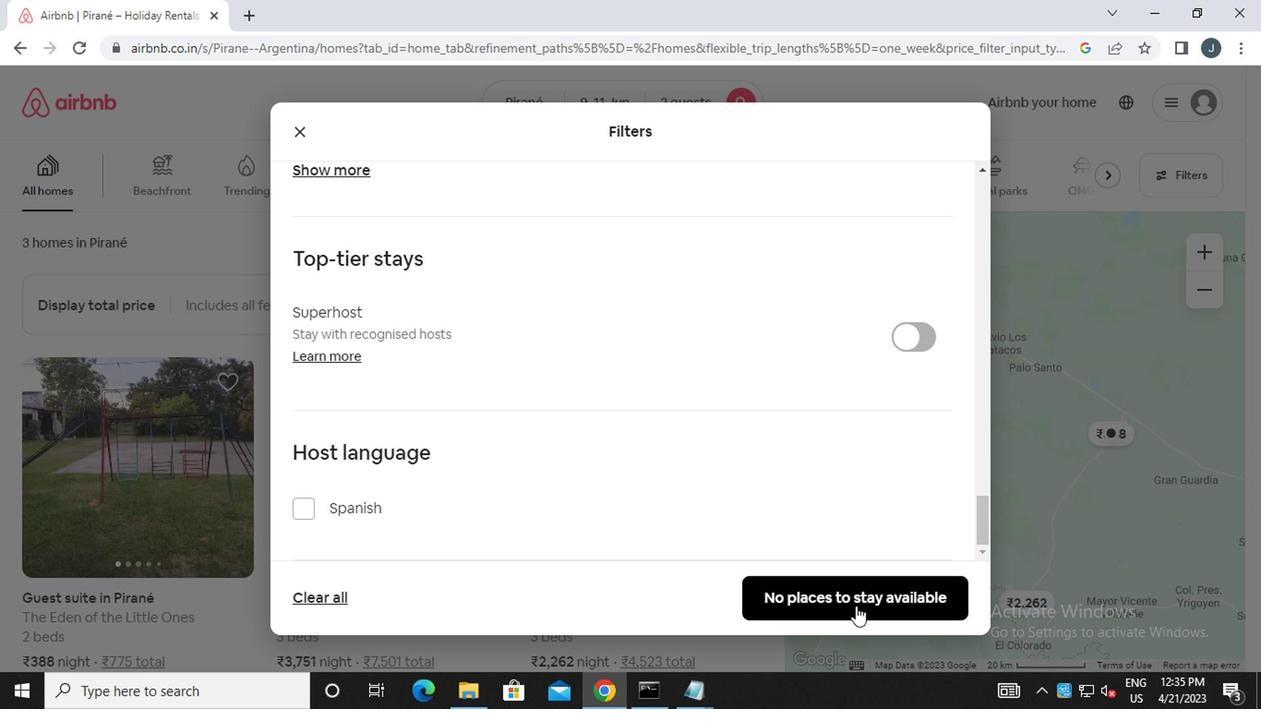 
Action: Mouse moved to (808, 584)
Screenshot: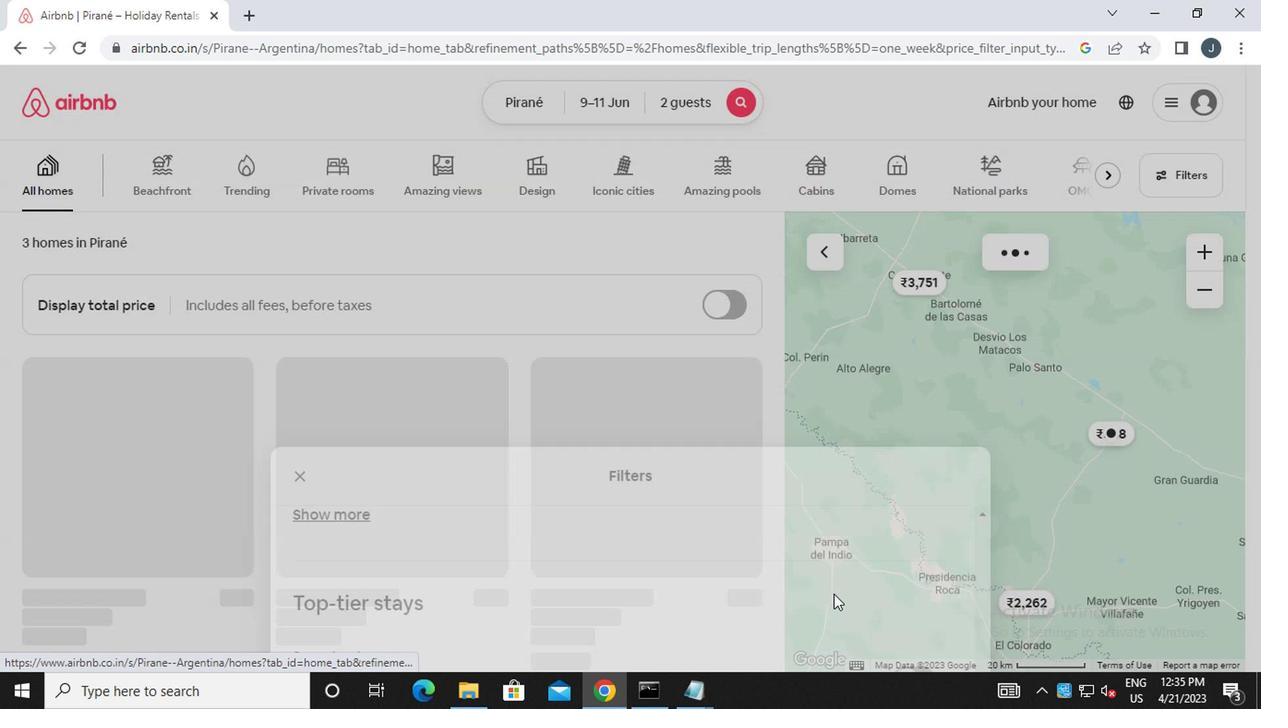 
